 Task: Buy 3 Strips for Women's from Shave & Hair Removal section under best seller category for shipping address: Mikayla King, 1988 Bartlett Avenue, Southfield, Michigan 48076, Cell Number 2485598029. Pay from credit card ending with 5759, CVV 953
Action: Mouse moved to (27, 102)
Screenshot: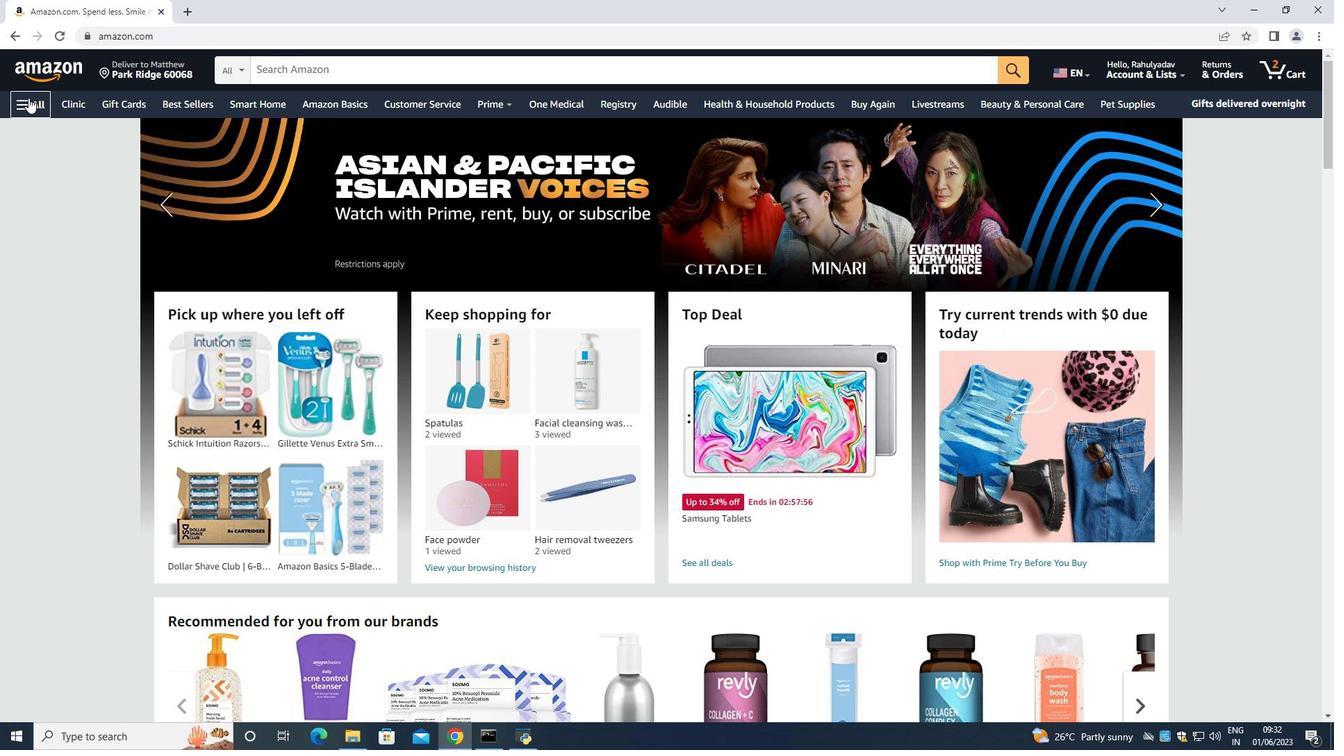 
Action: Mouse pressed left at (27, 102)
Screenshot: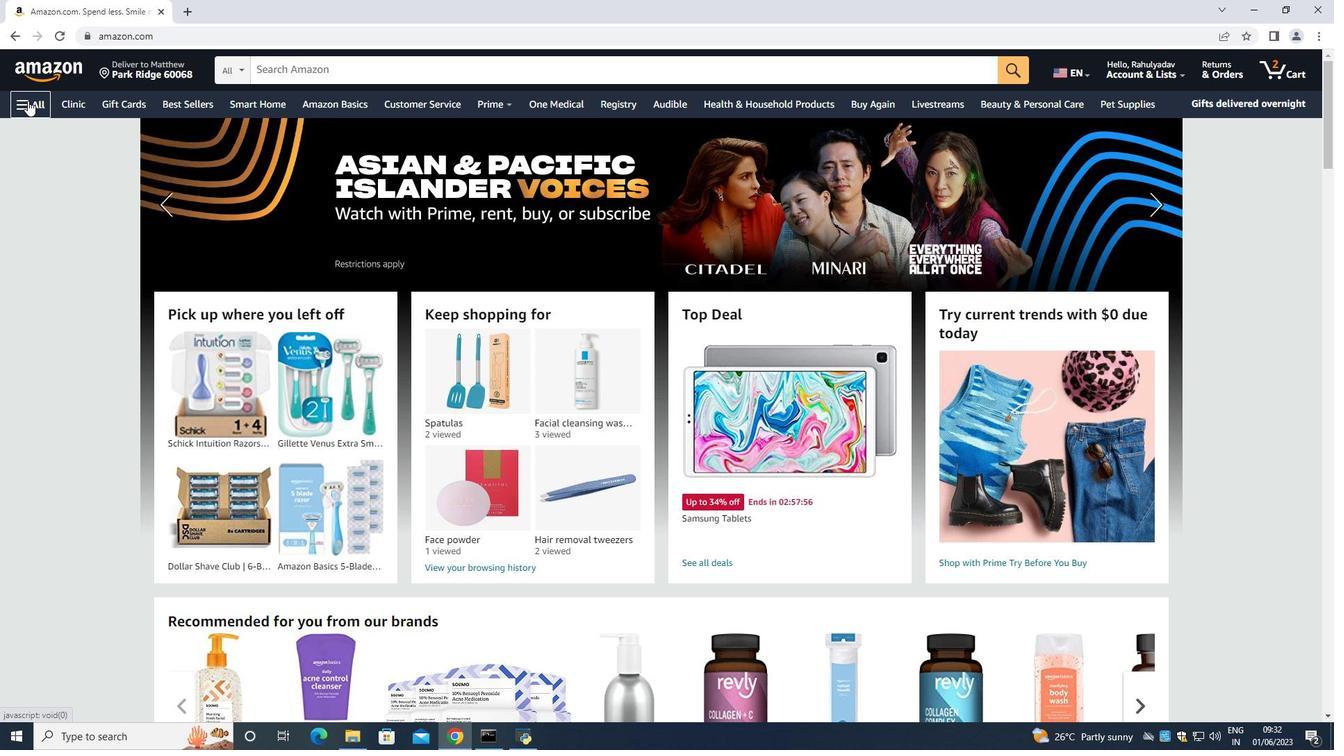 
Action: Mouse moved to (41, 125)
Screenshot: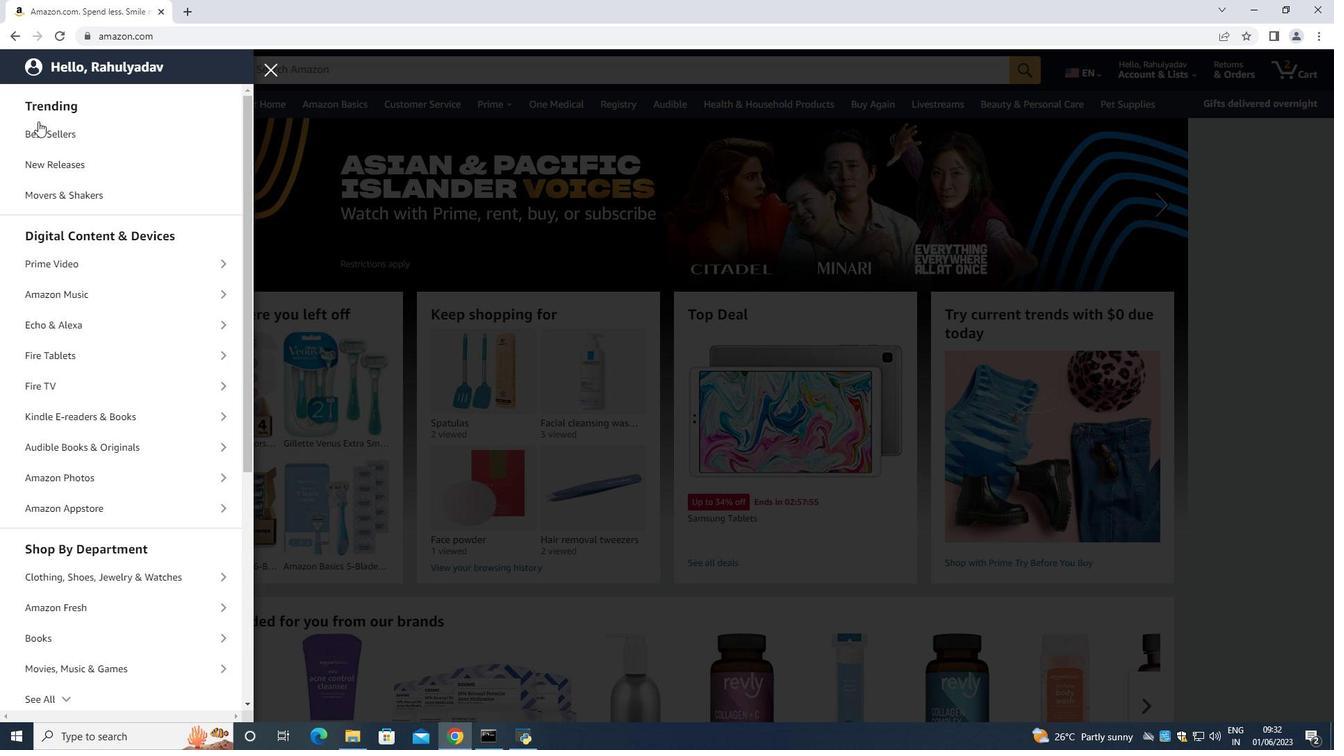 
Action: Mouse pressed left at (41, 125)
Screenshot: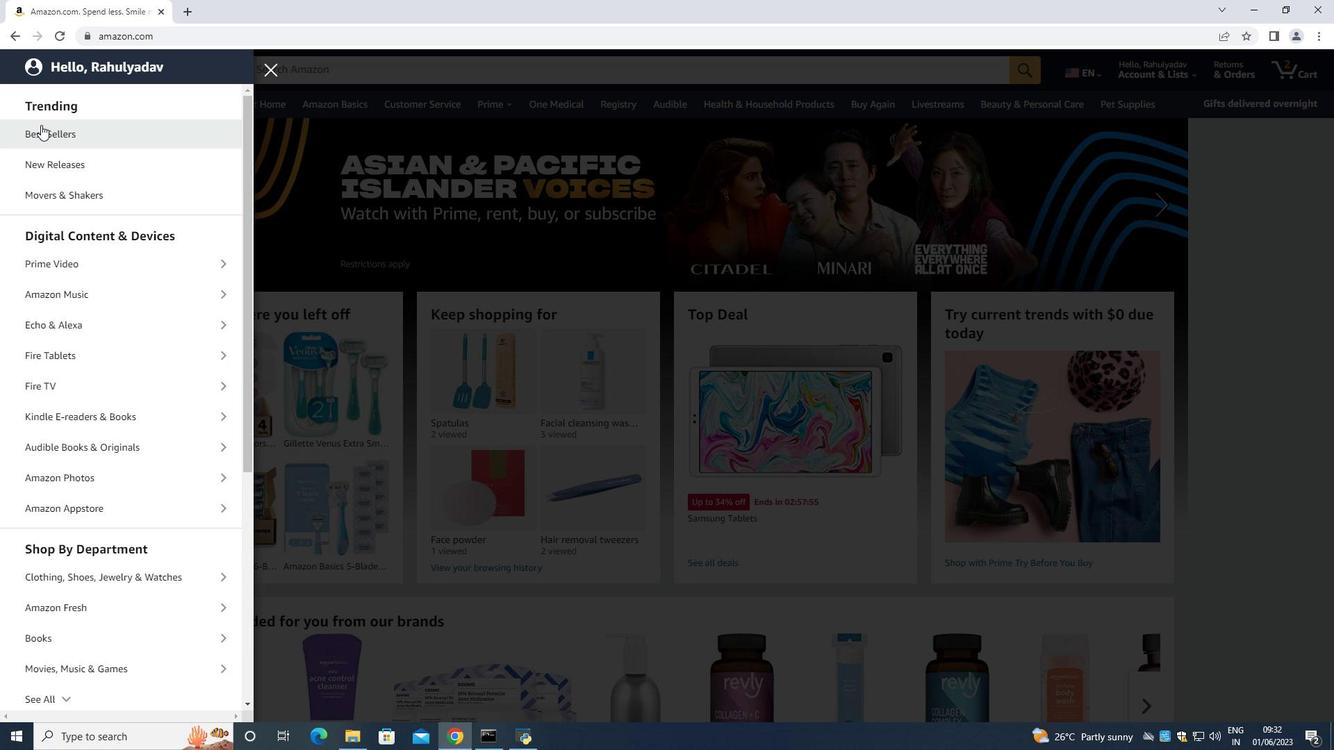
Action: Mouse moved to (307, 69)
Screenshot: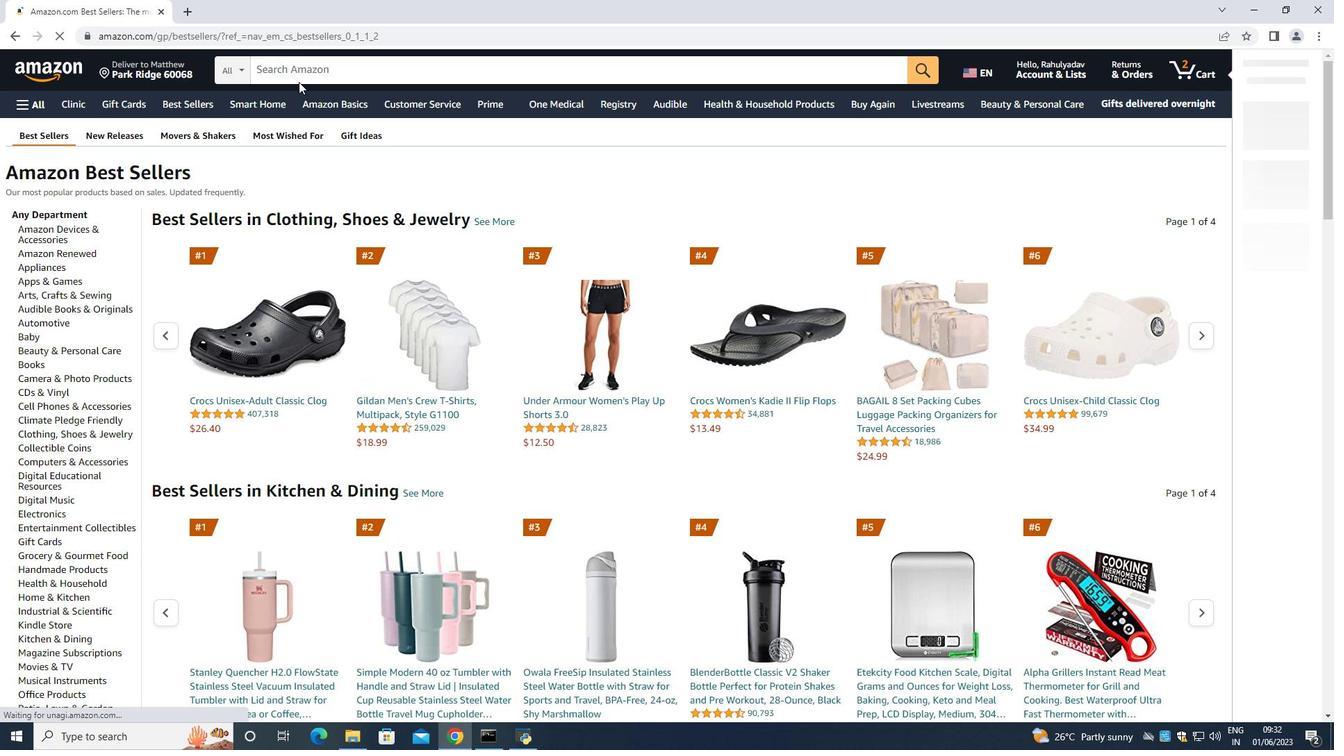 
Action: Mouse pressed left at (307, 69)
Screenshot: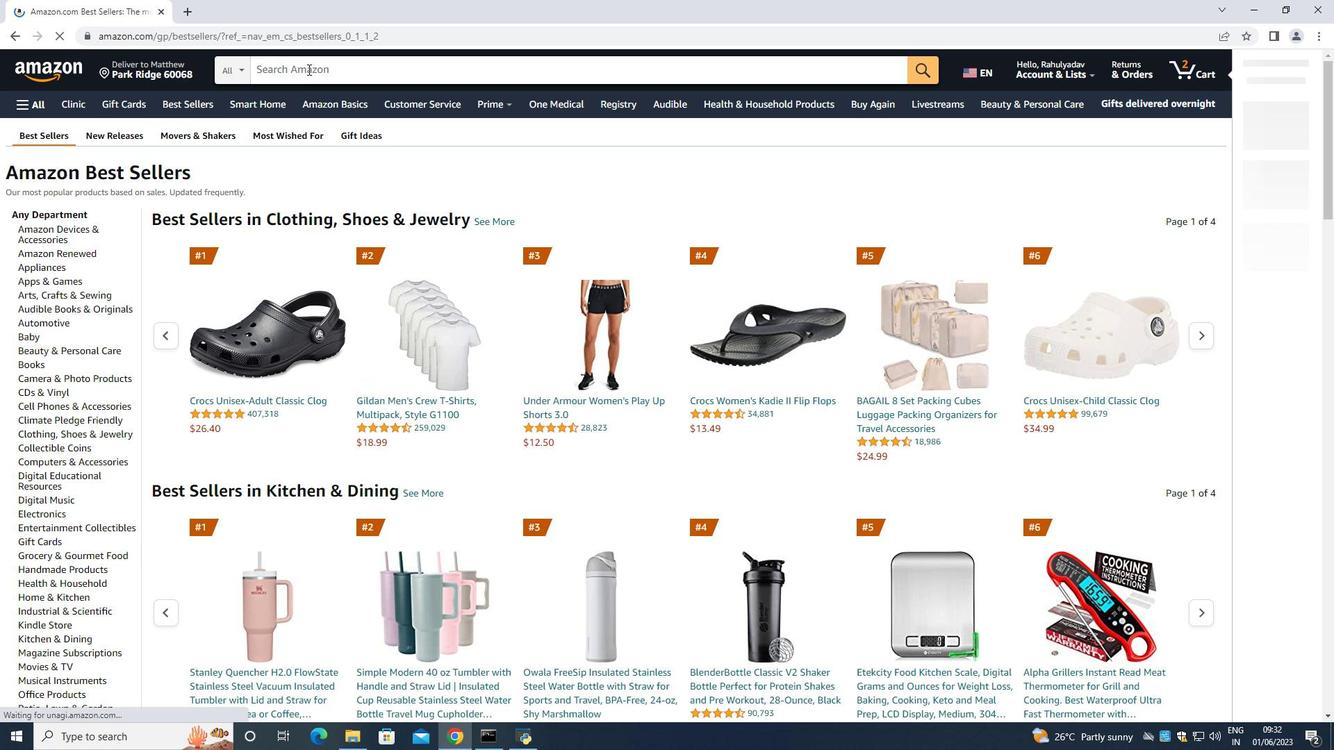 
Action: Mouse moved to (268, 43)
Screenshot: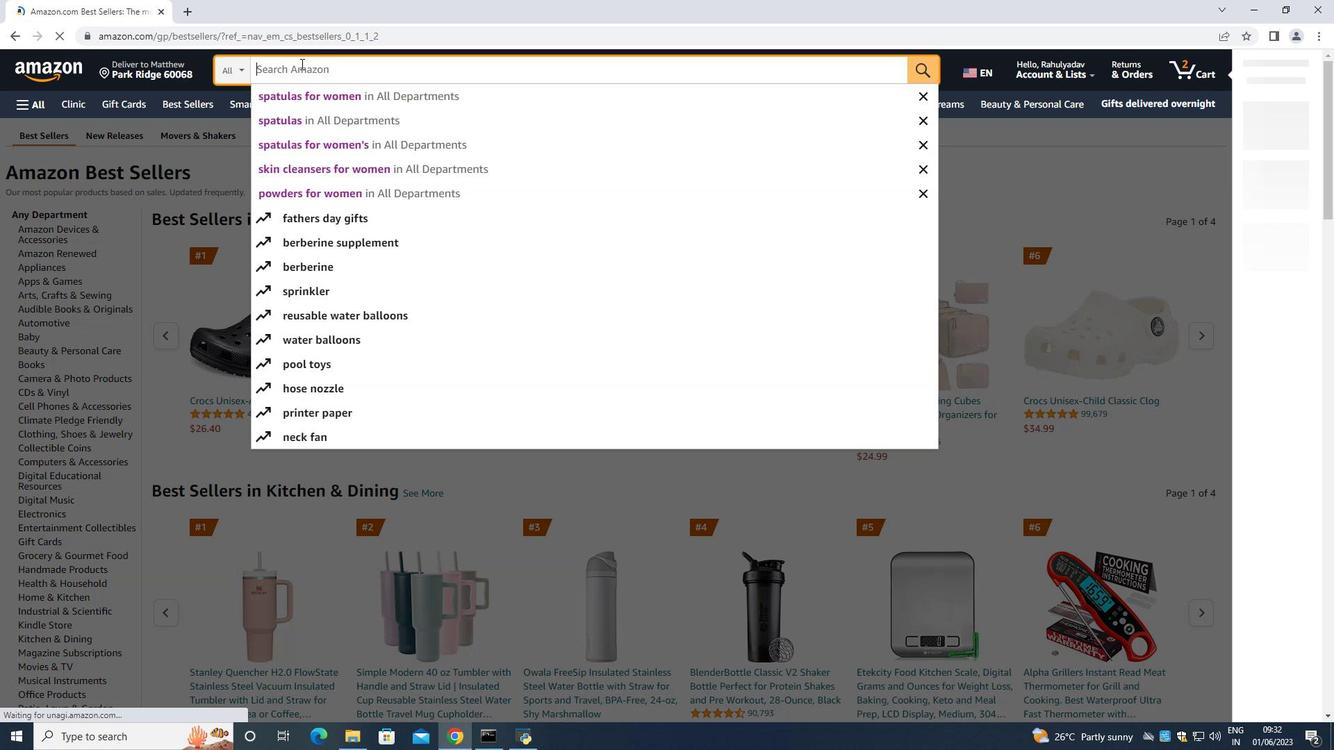 
Action: Key pressed <Key.shift>Strips<Key.space><Key.shift>For<Key.space><Key.shift>Women<Key.space><Key.enter>
Screenshot: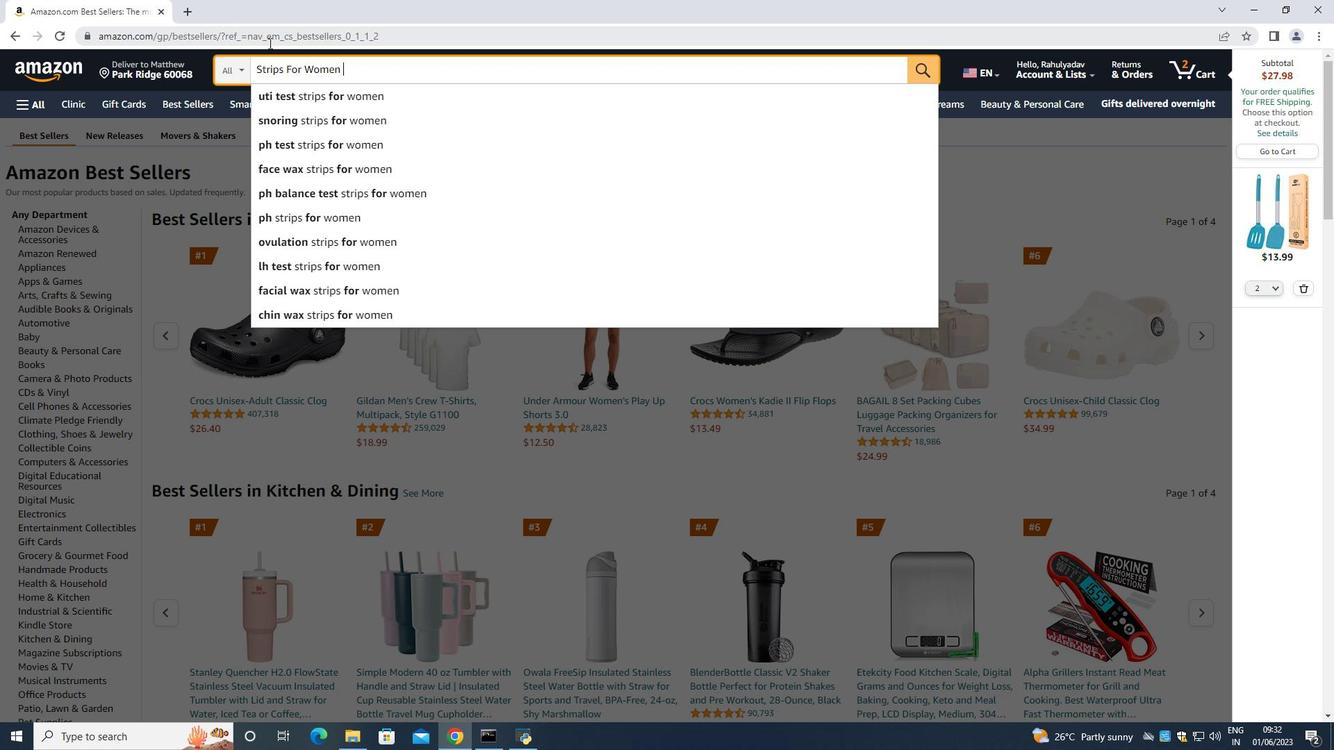 
Action: Mouse moved to (294, 257)
Screenshot: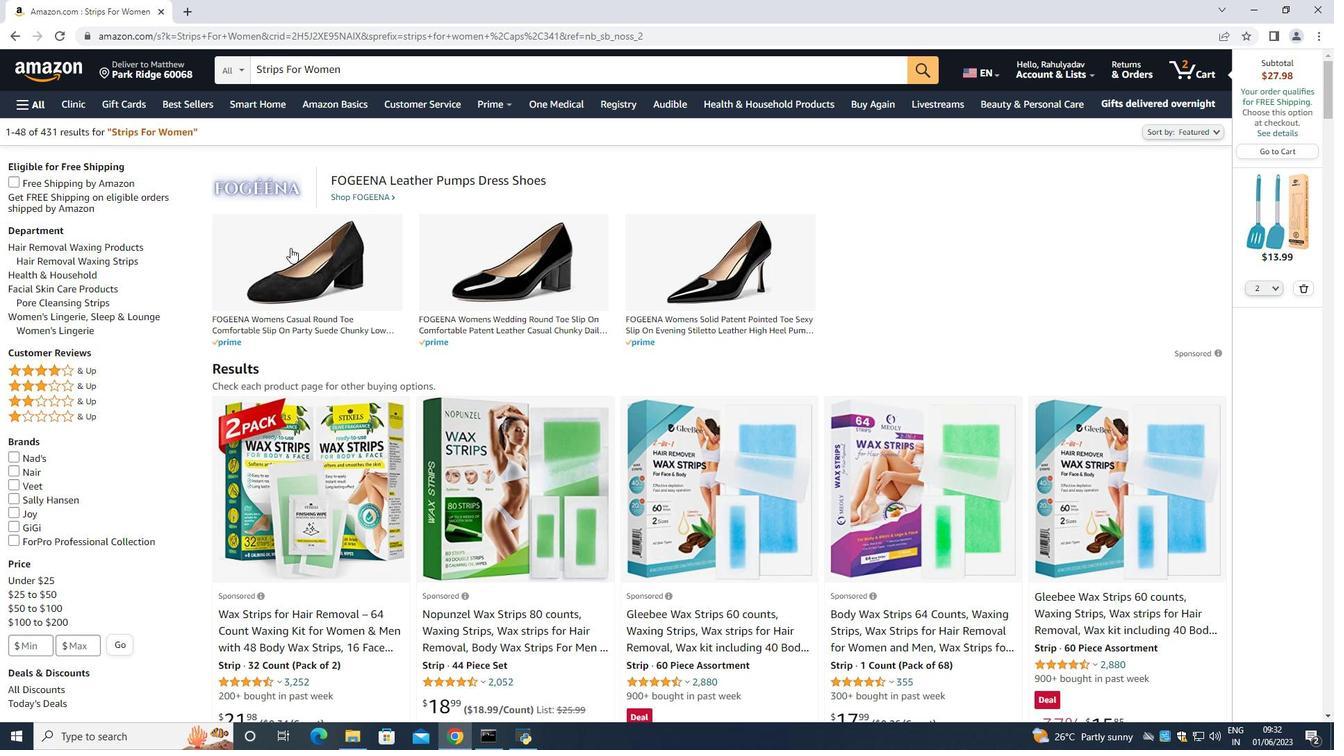 
Action: Mouse scrolled (294, 257) with delta (0, 0)
Screenshot: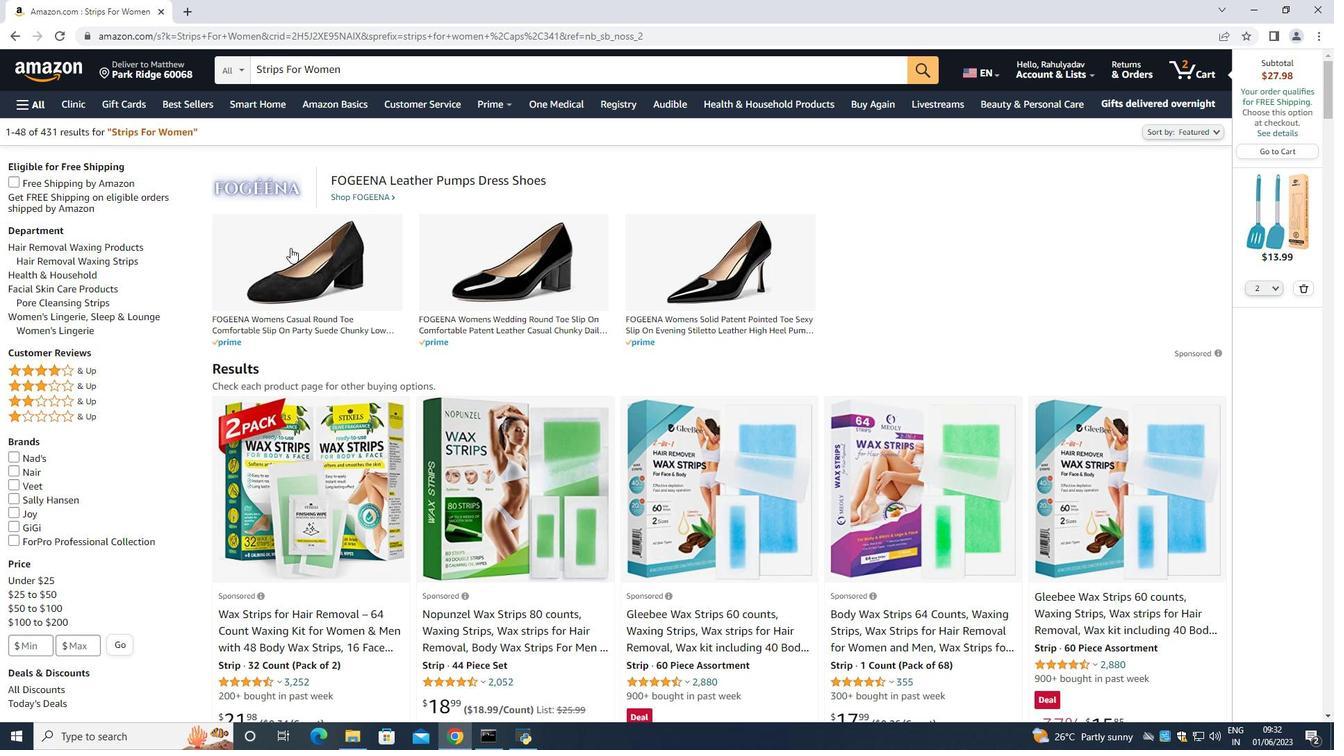 
Action: Mouse moved to (471, 394)
Screenshot: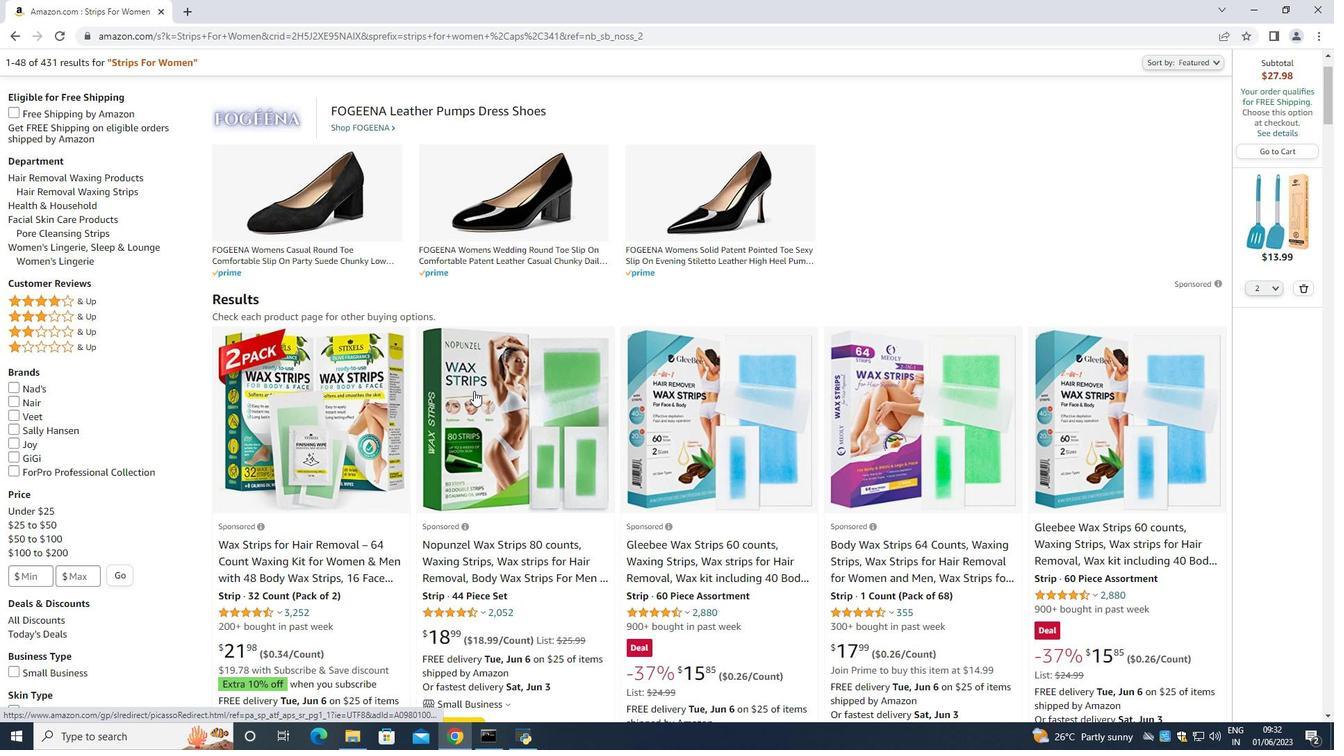 
Action: Mouse scrolled (471, 393) with delta (0, 0)
Screenshot: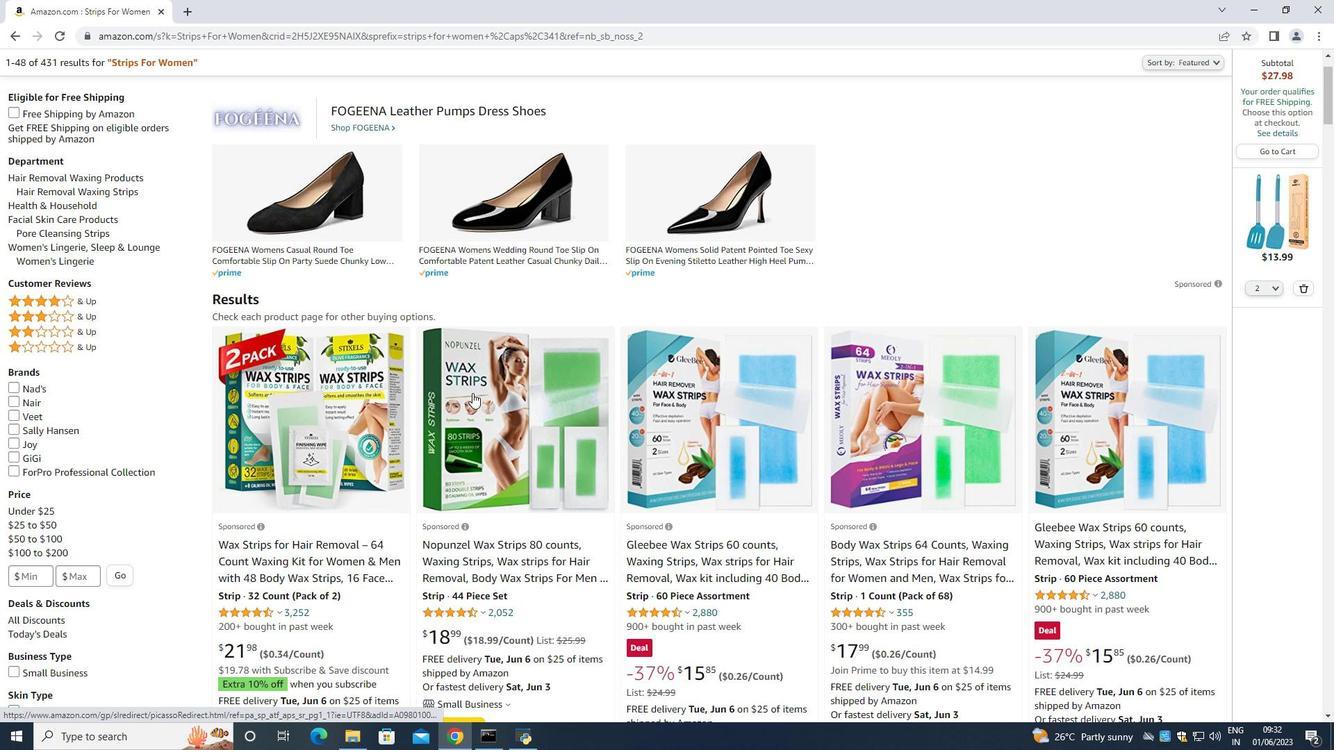 
Action: Mouse moved to (475, 410)
Screenshot: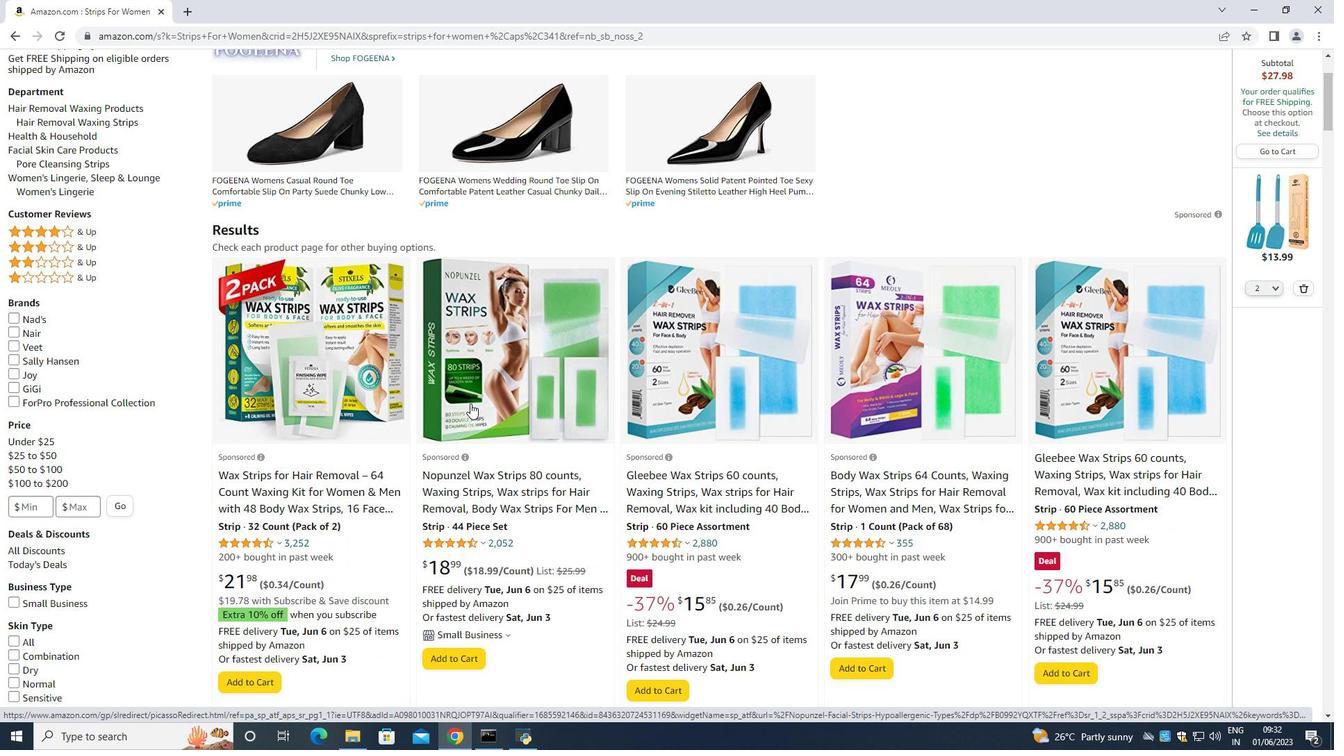 
Action: Mouse scrolled (475, 409) with delta (0, 0)
Screenshot: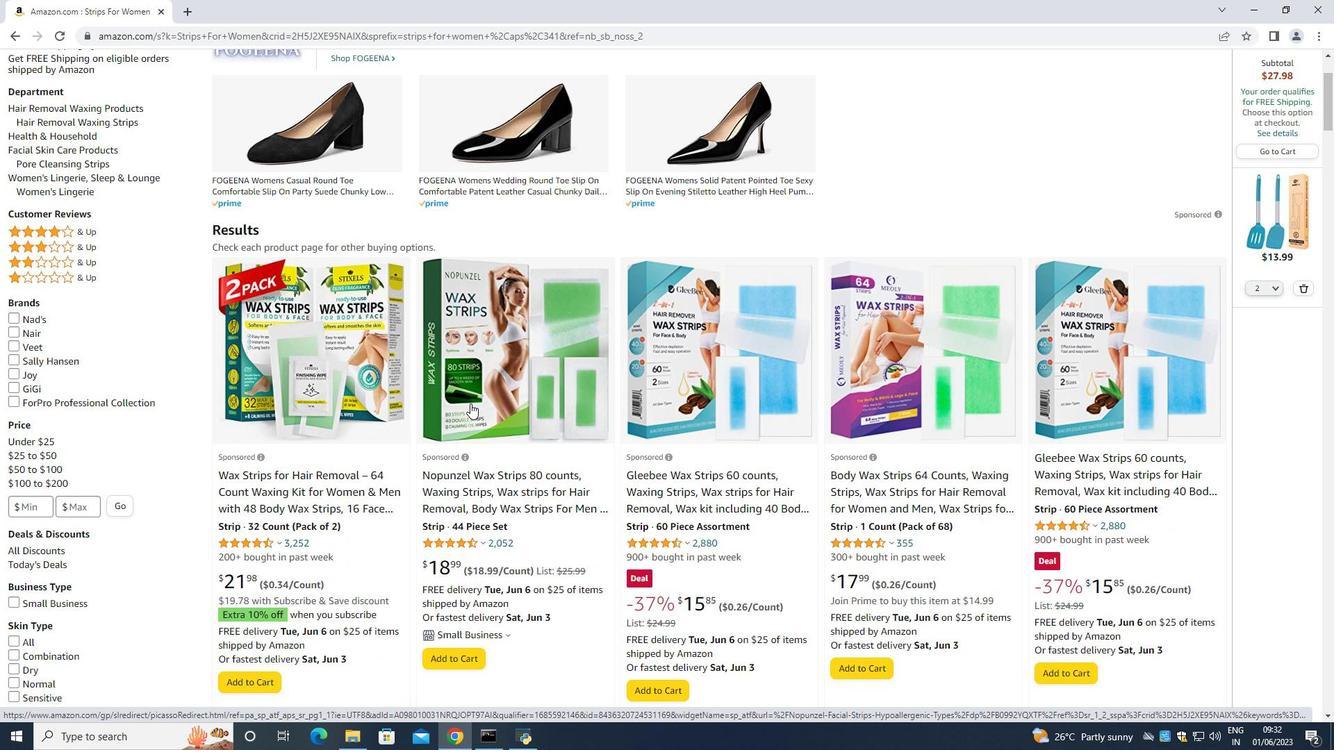 
Action: Mouse moved to (521, 415)
Screenshot: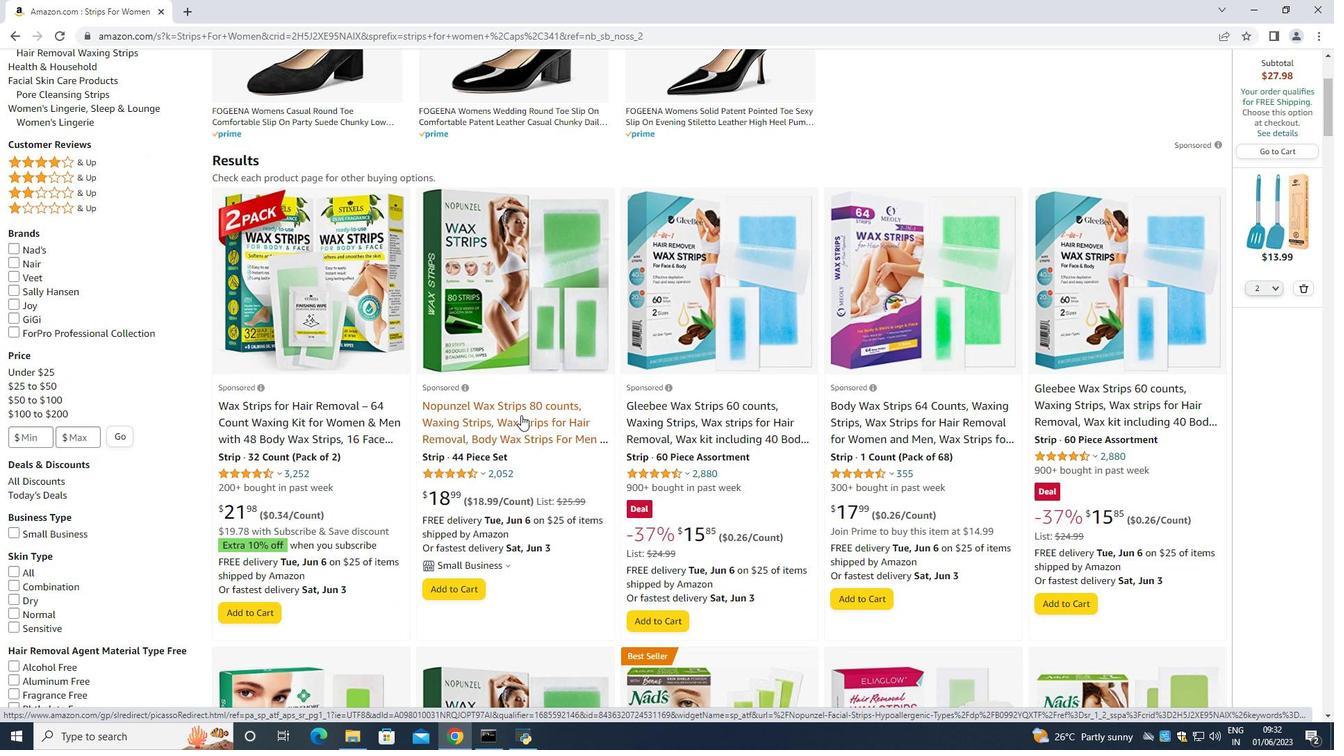 
Action: Mouse scrolled (521, 414) with delta (0, 0)
Screenshot: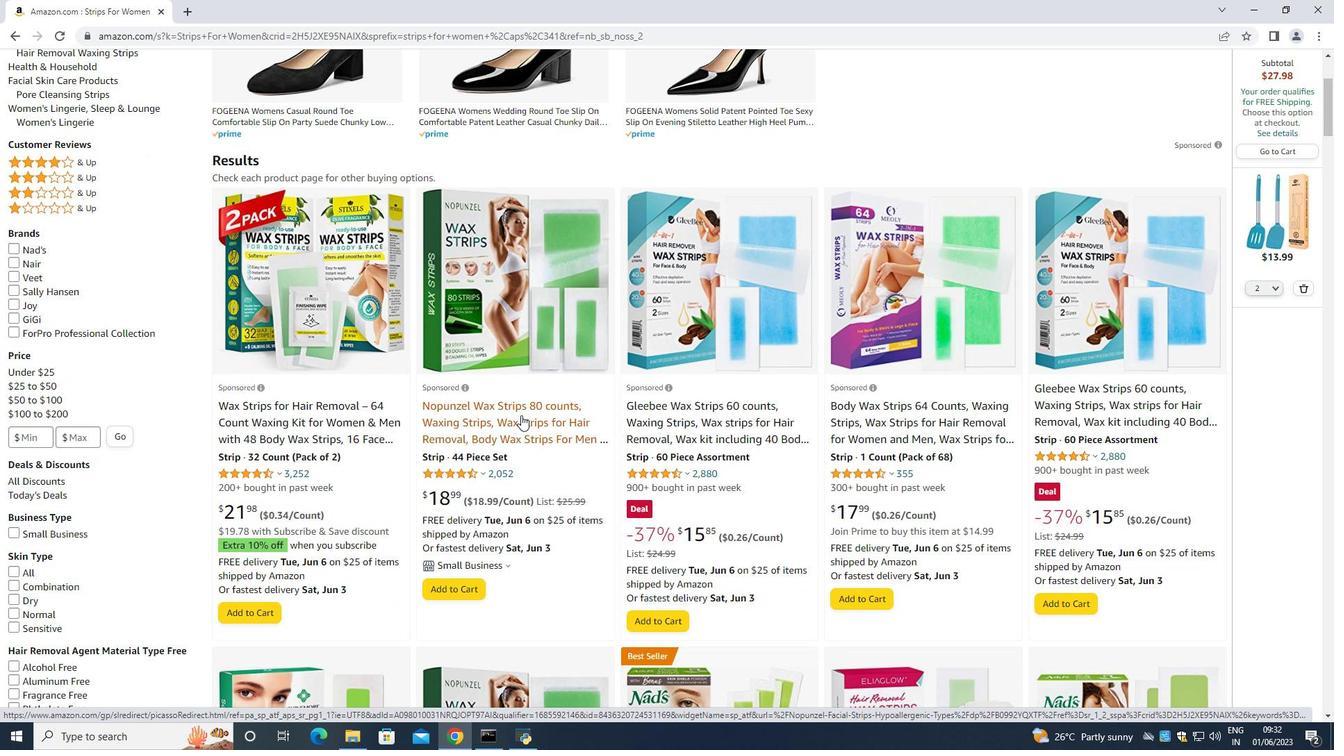
Action: Mouse scrolled (521, 414) with delta (0, 0)
Screenshot: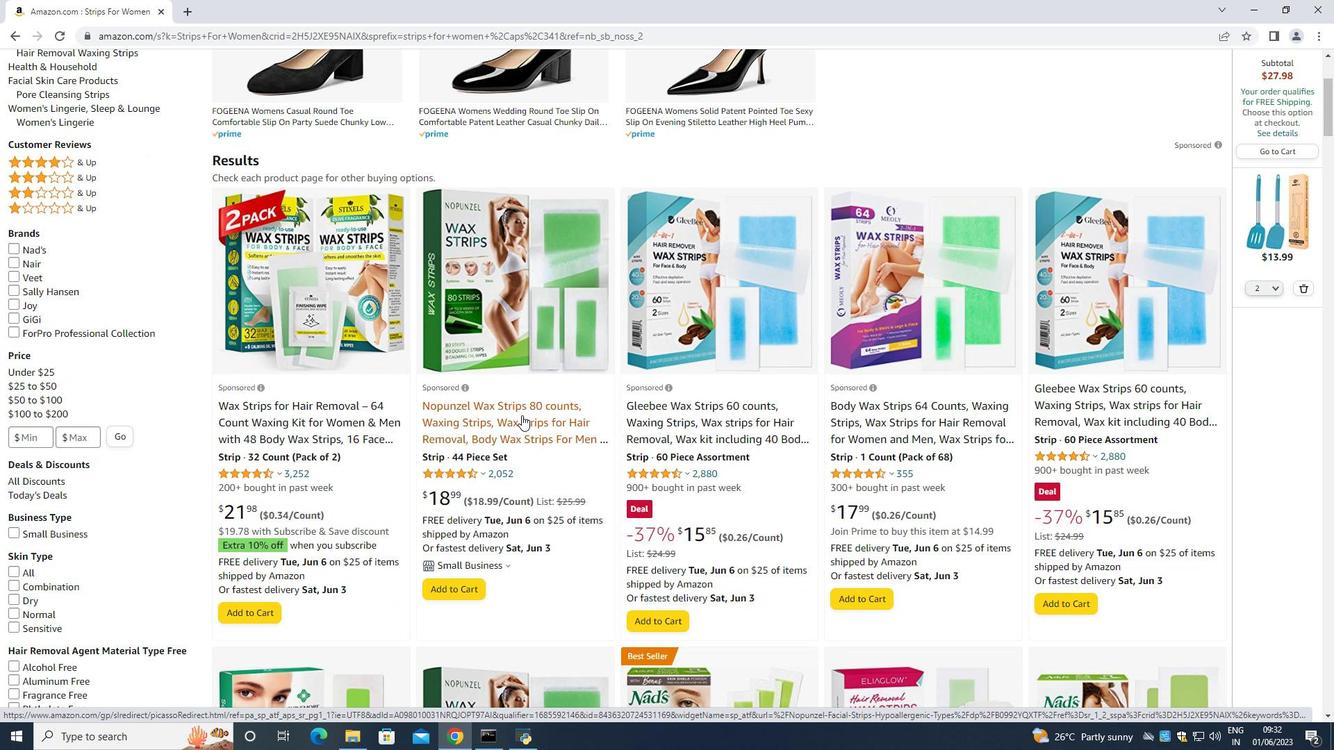 
Action: Mouse scrolled (521, 414) with delta (0, 0)
Screenshot: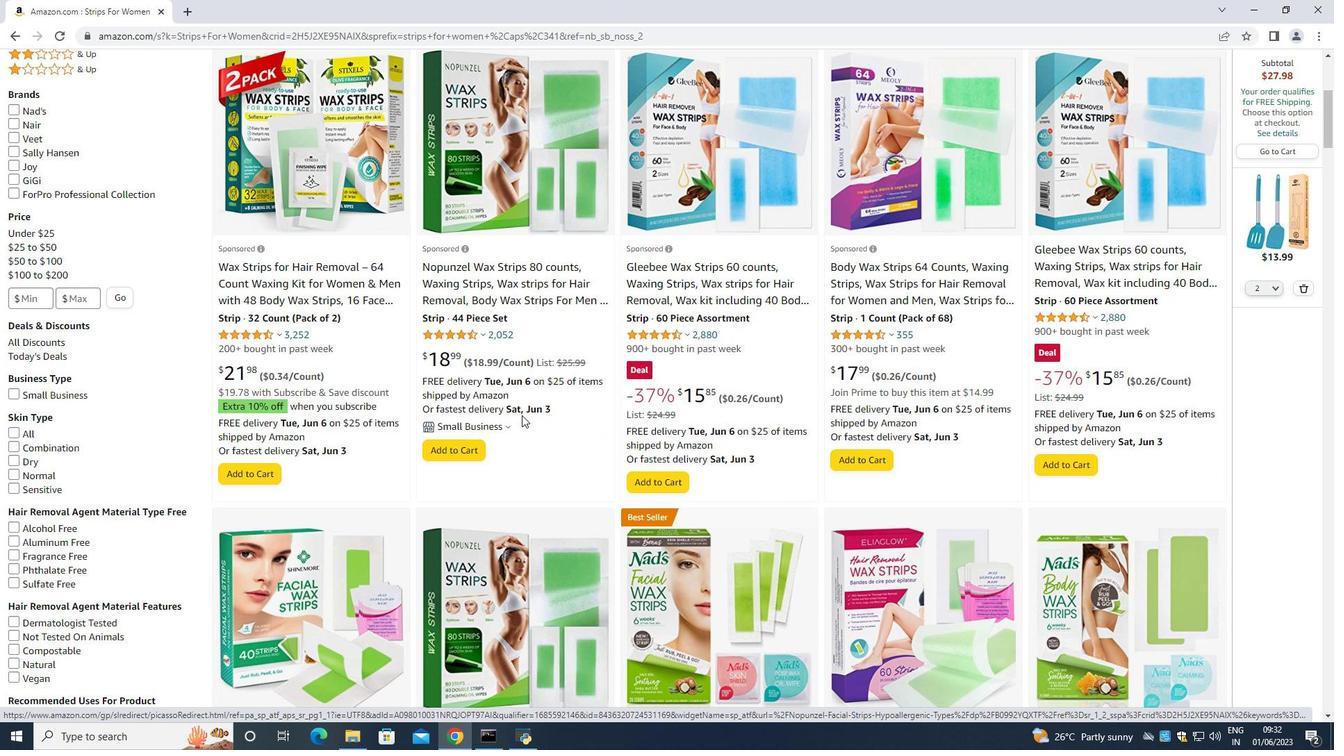 
Action: Mouse scrolled (521, 414) with delta (0, 0)
Screenshot: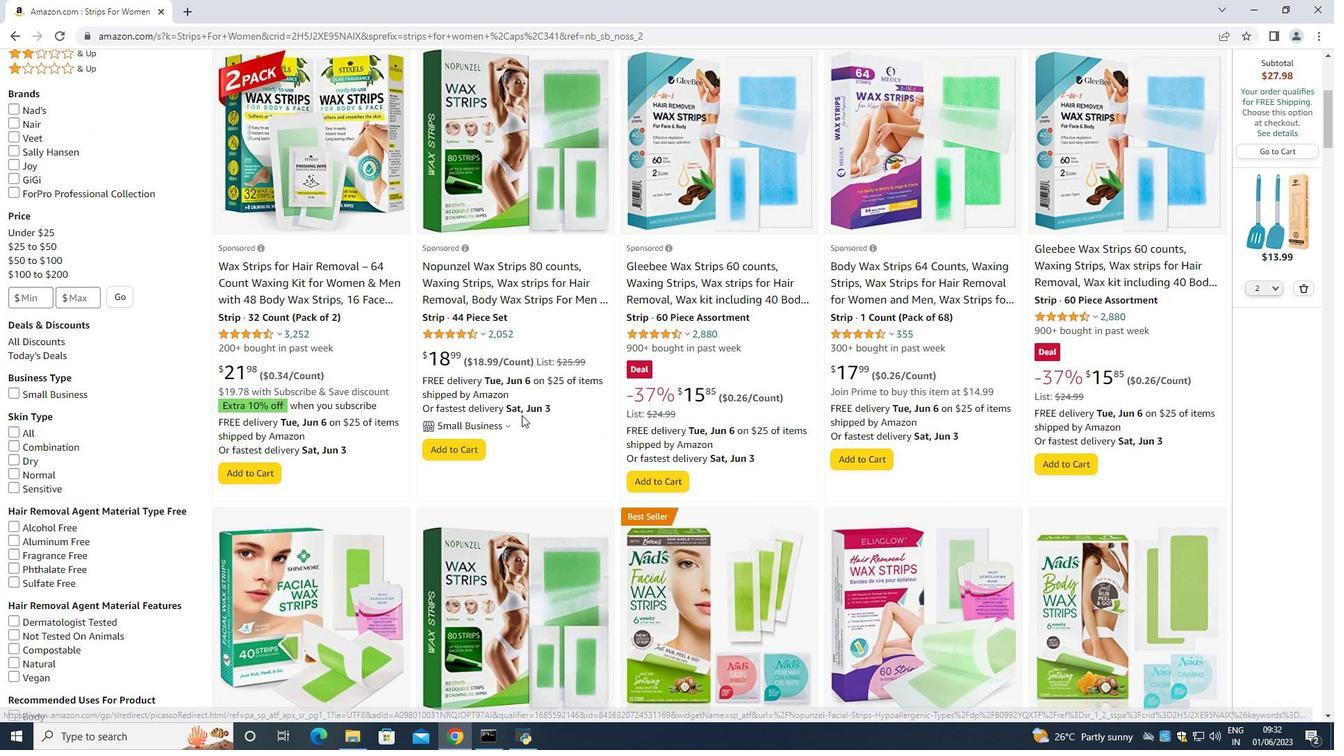 
Action: Mouse scrolled (521, 414) with delta (0, 0)
Screenshot: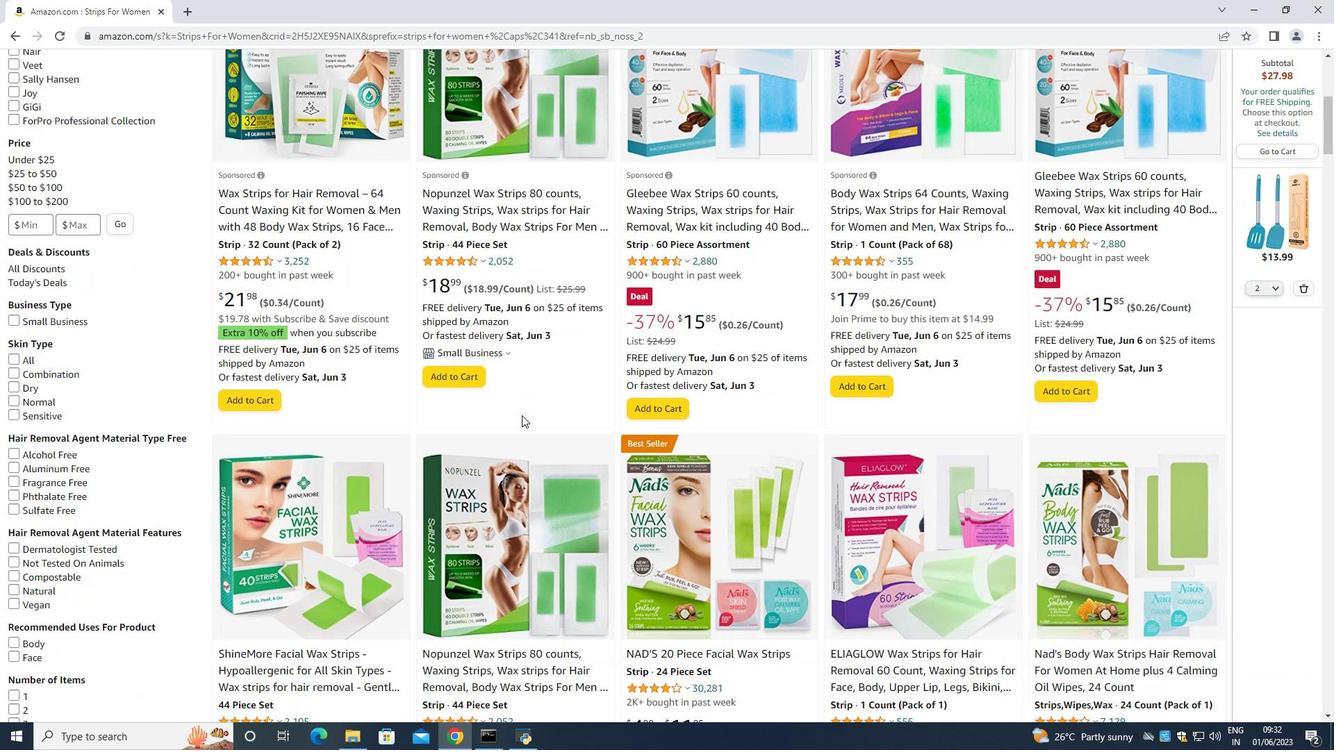 
Action: Mouse moved to (523, 415)
Screenshot: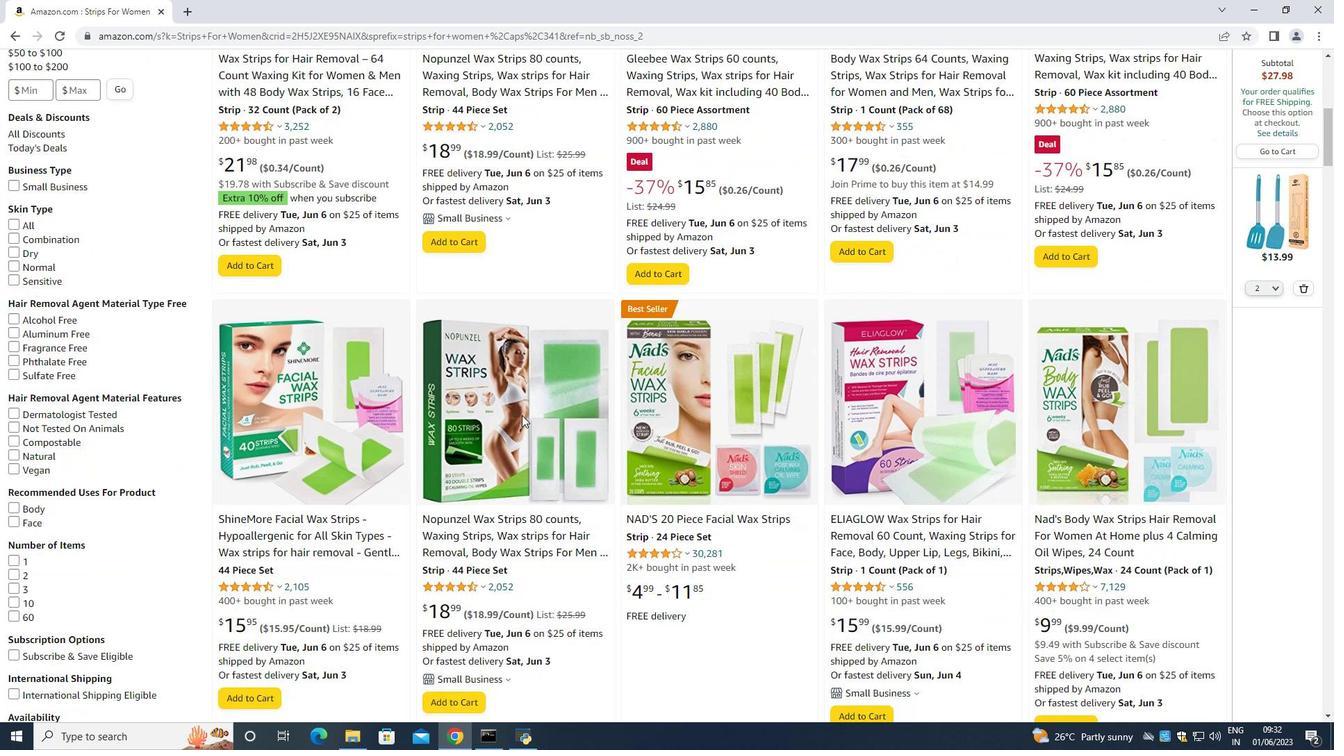 
Action: Mouse scrolled (523, 414) with delta (0, 0)
Screenshot: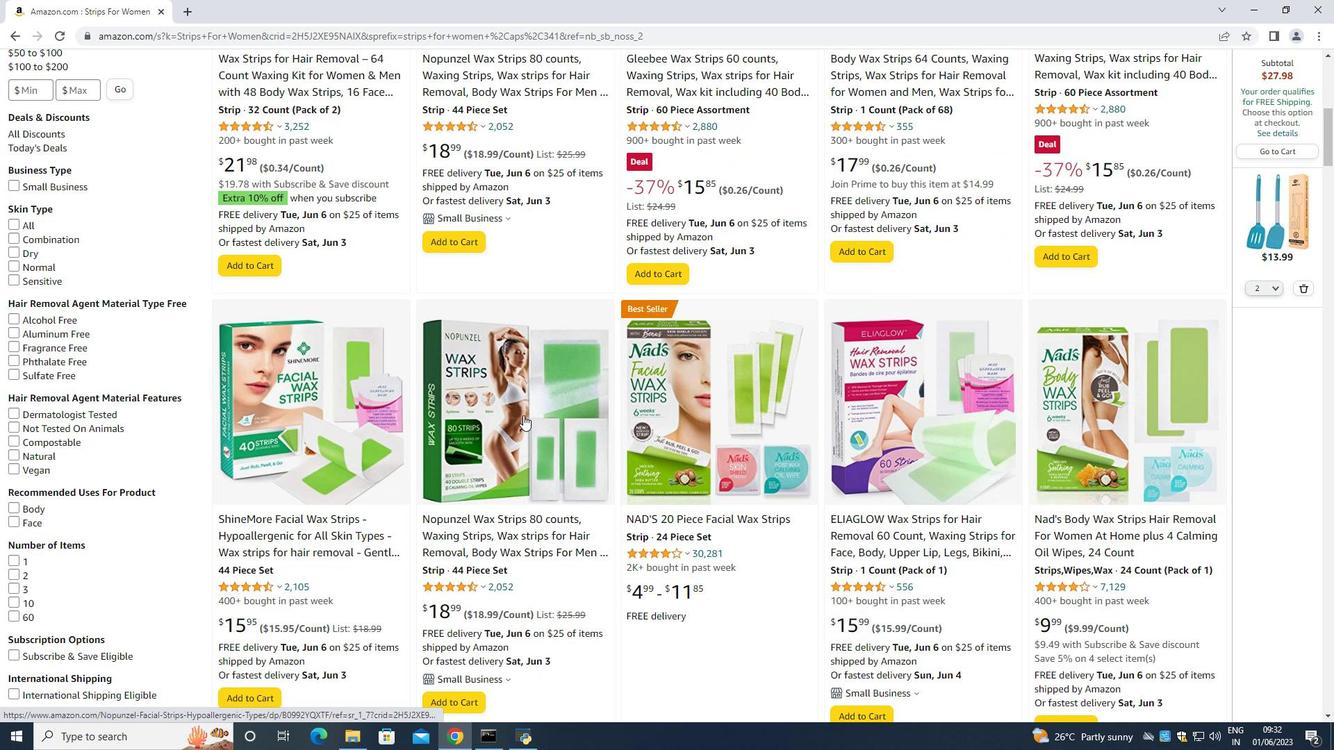 
Action: Mouse moved to (523, 415)
Screenshot: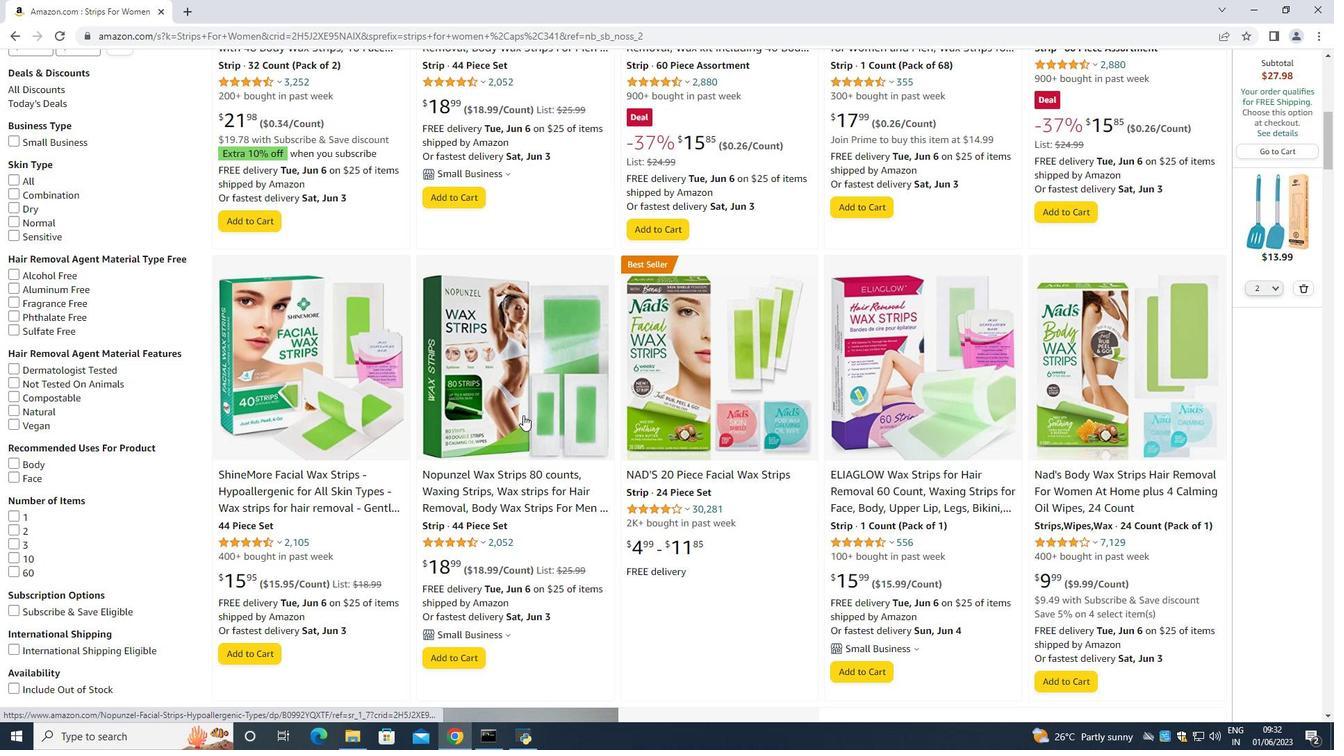 
Action: Mouse scrolled (523, 414) with delta (0, 0)
Screenshot: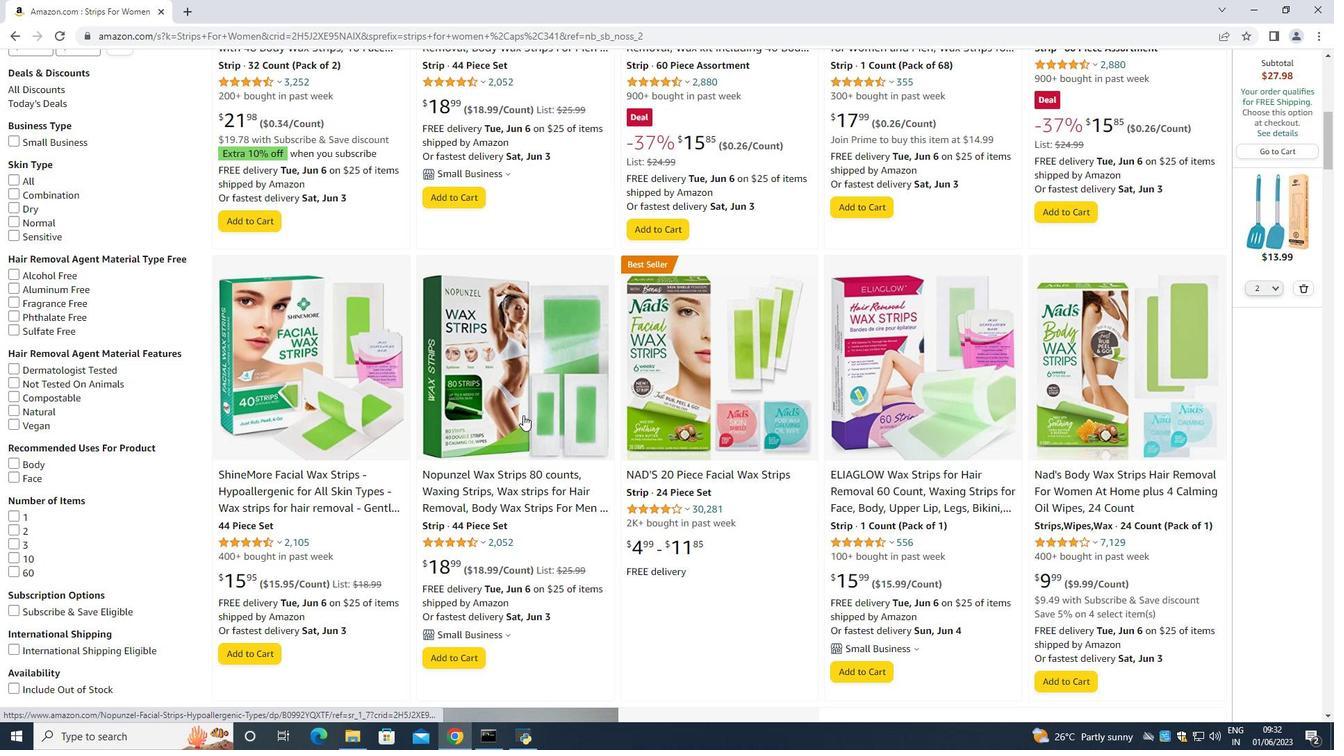 
Action: Mouse scrolled (523, 414) with delta (0, 0)
Screenshot: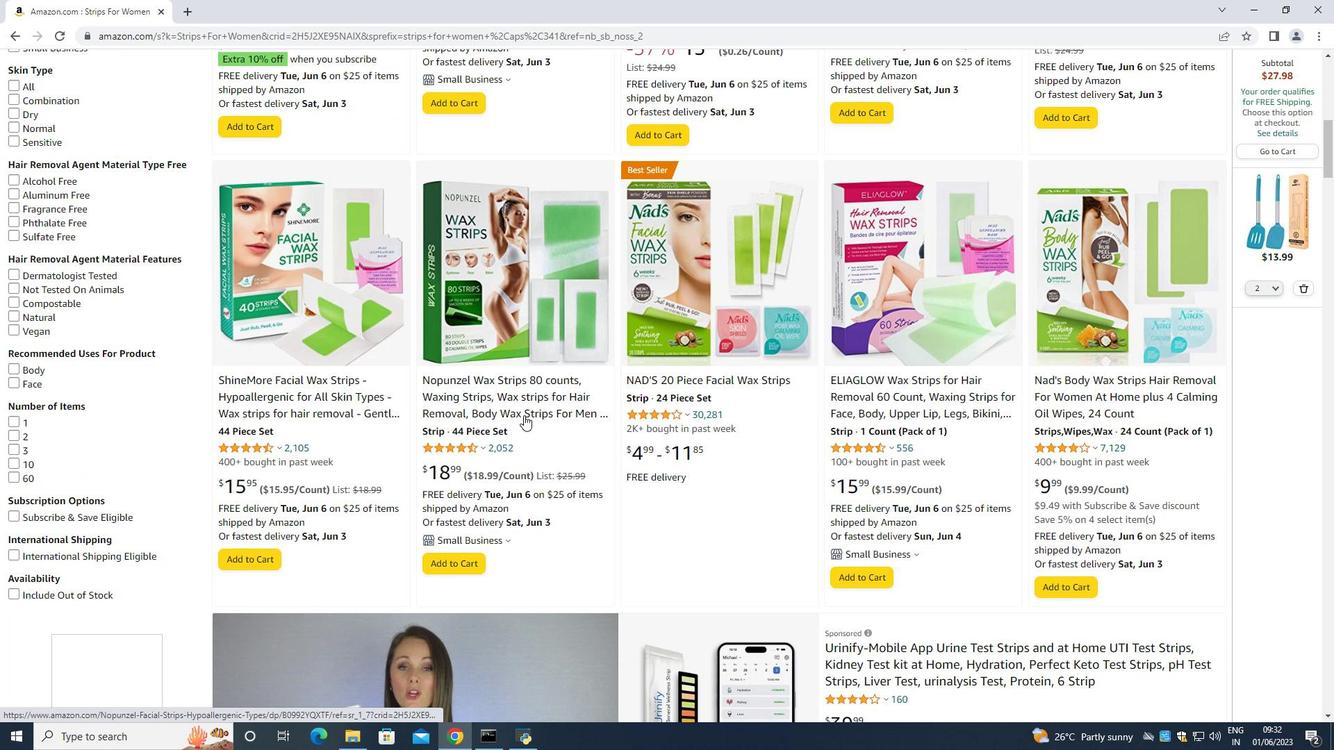 
Action: Mouse scrolled (523, 414) with delta (0, 0)
Screenshot: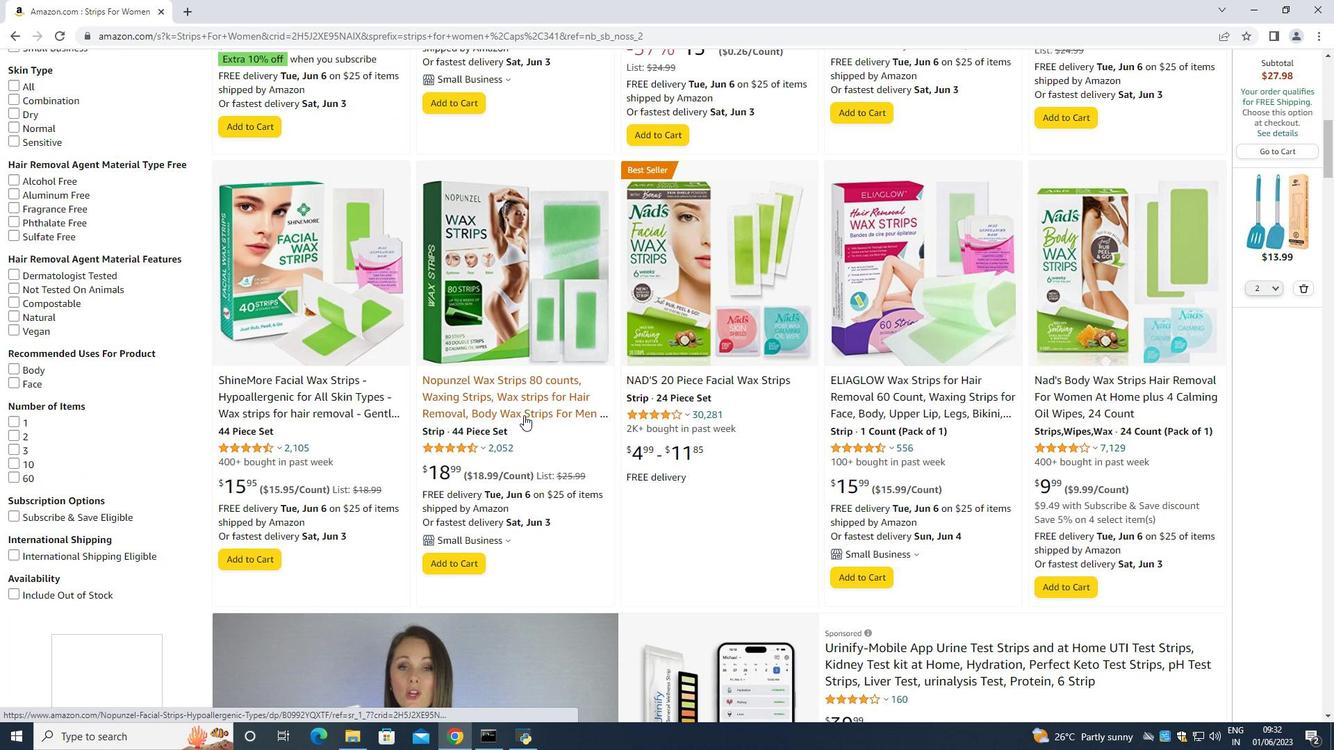 
Action: Mouse moved to (523, 415)
Screenshot: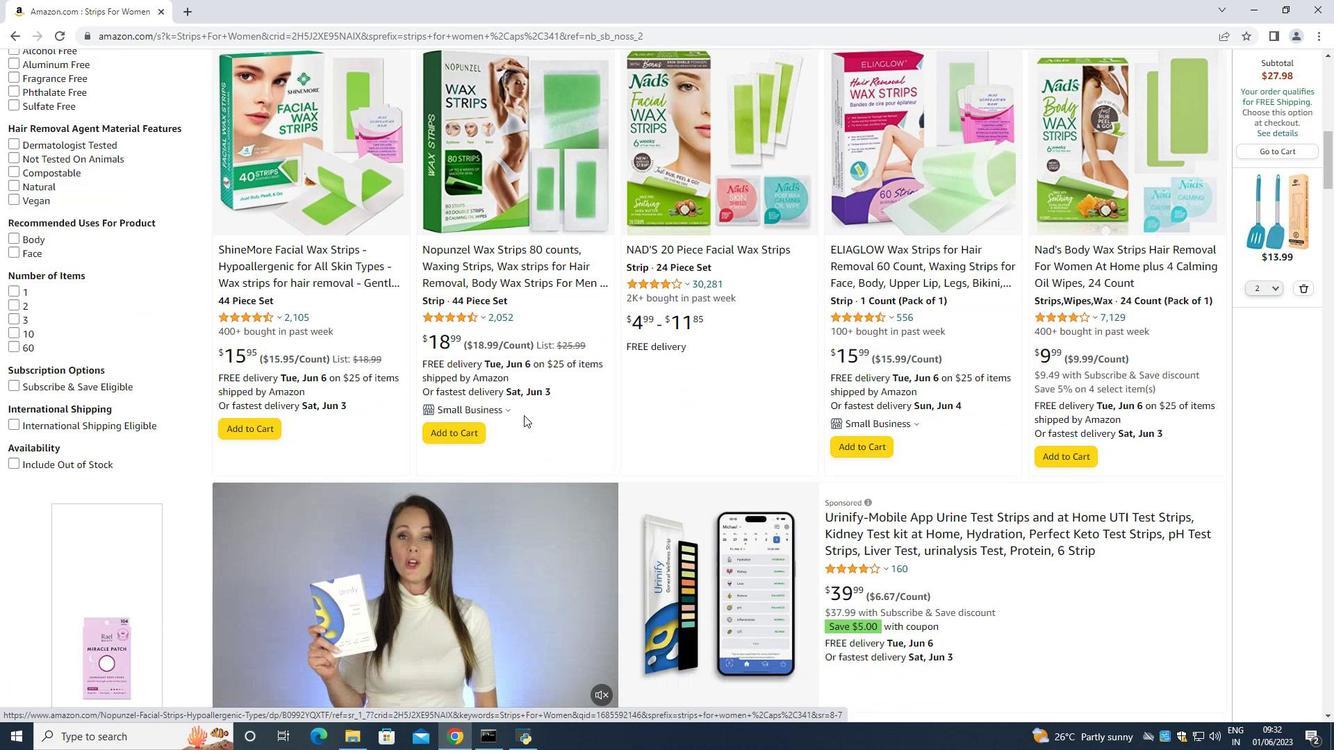 
Action: Mouse scrolled (523, 414) with delta (0, 0)
Screenshot: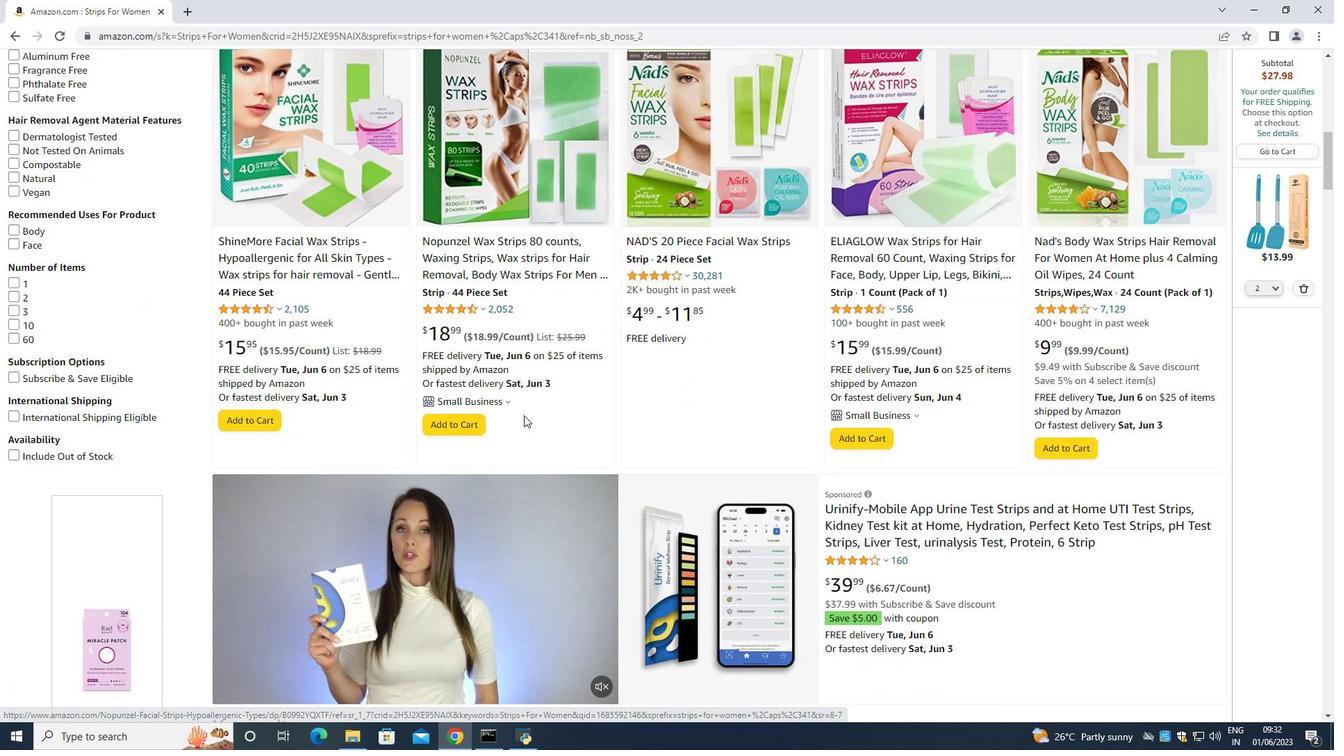 
Action: Mouse scrolled (523, 414) with delta (0, 0)
Screenshot: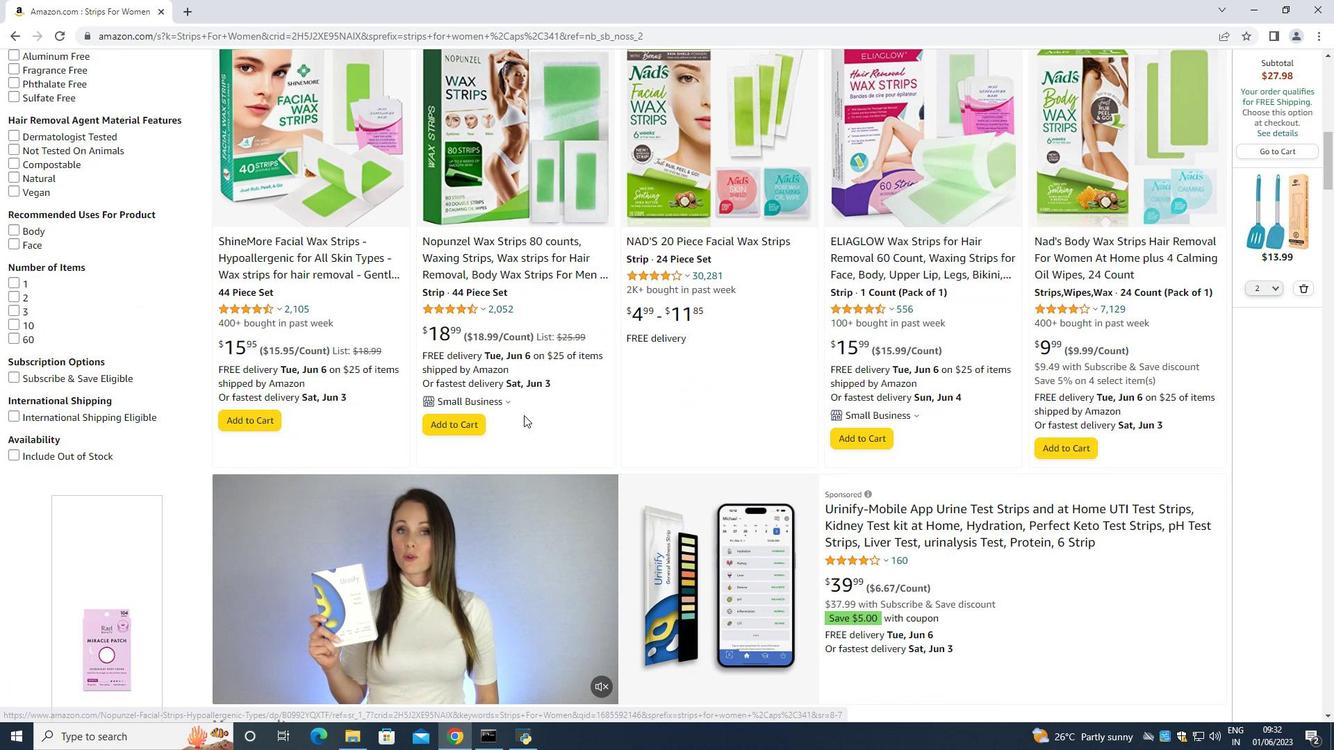 
Action: Mouse moved to (526, 415)
Screenshot: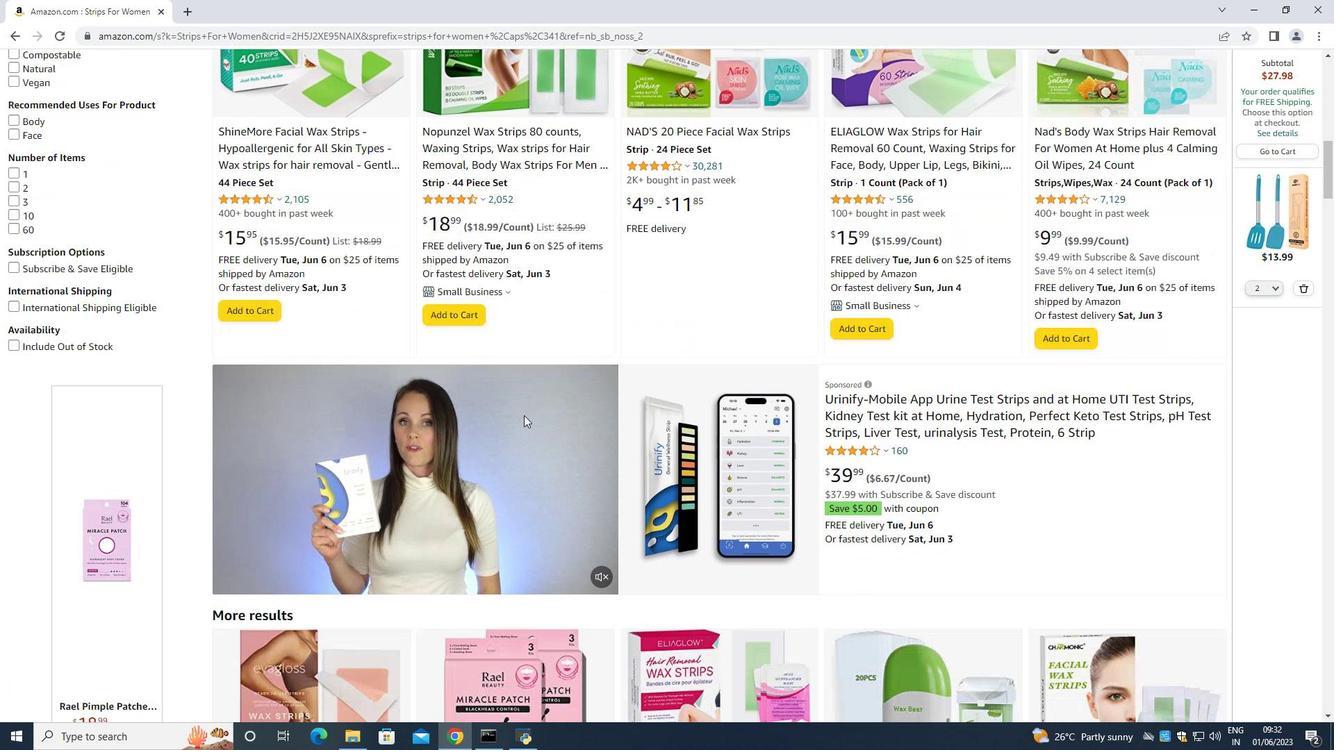
Action: Mouse scrolled (526, 414) with delta (0, 0)
Screenshot: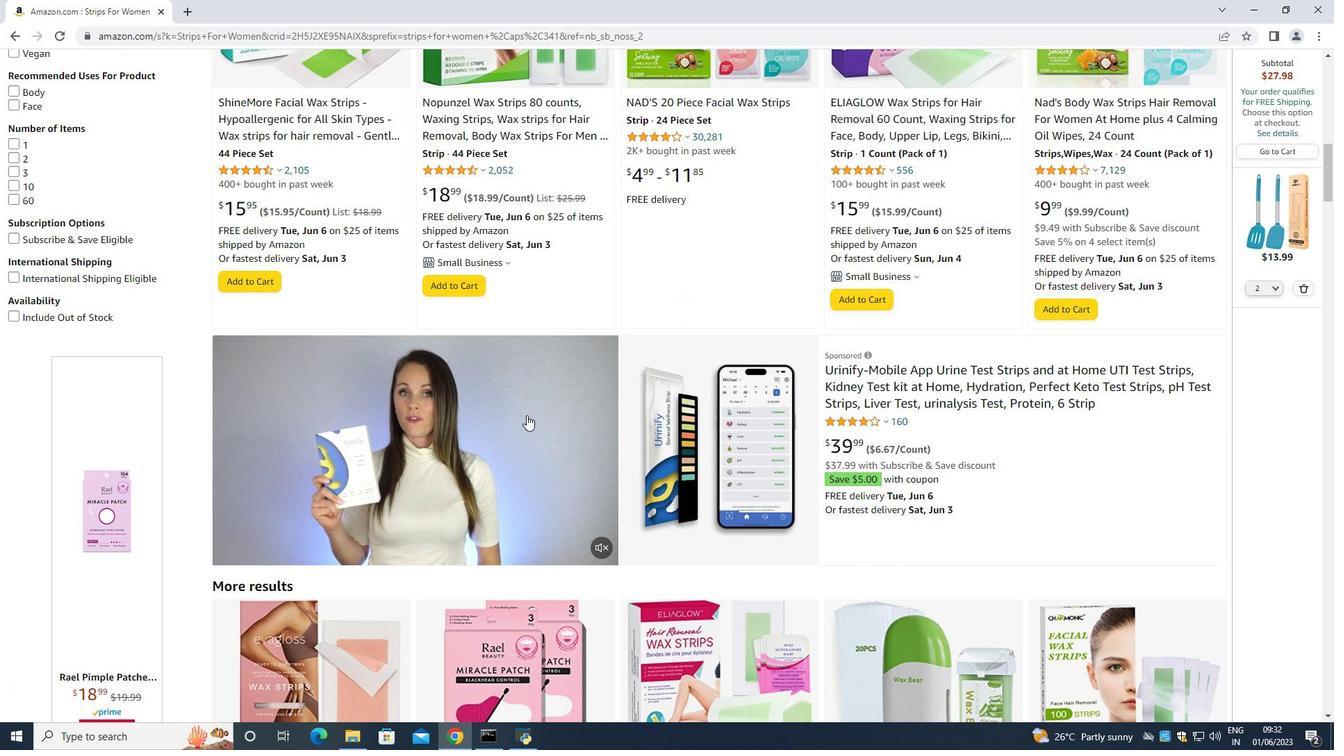 
Action: Mouse scrolled (526, 414) with delta (0, 0)
Screenshot: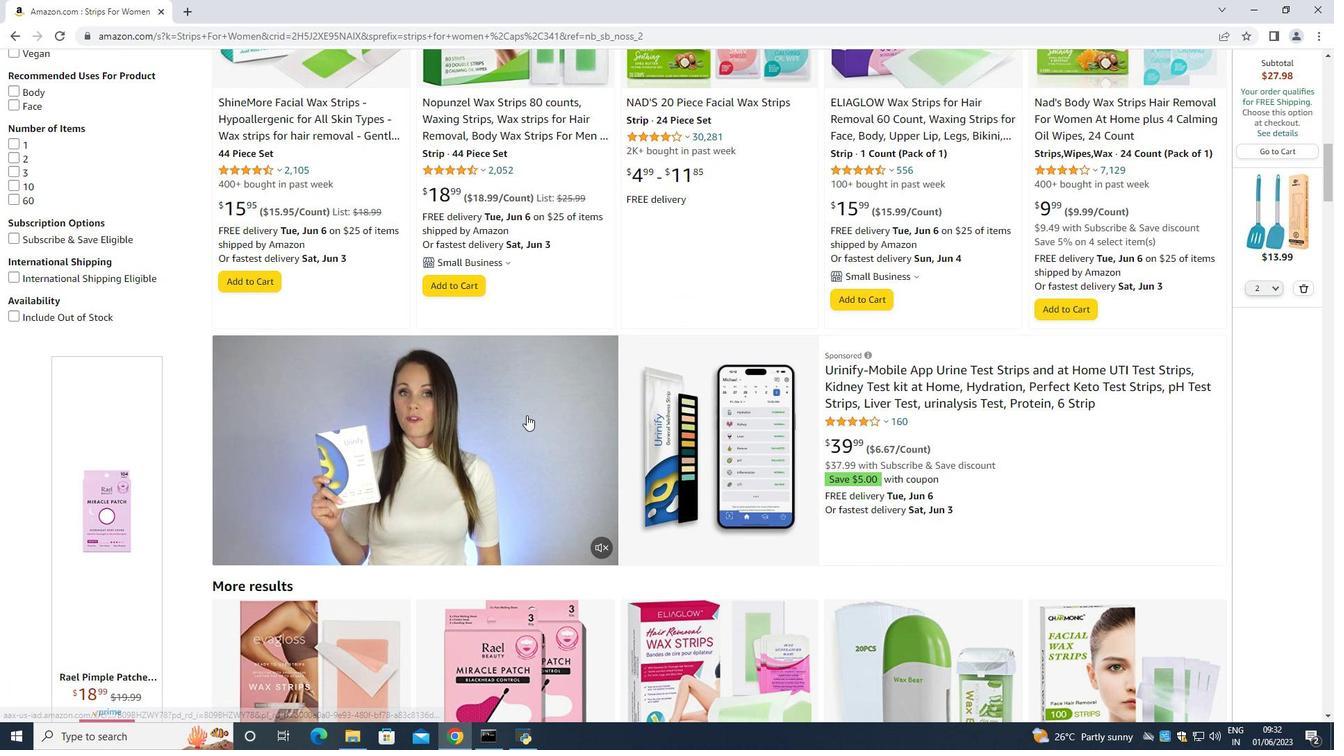 
Action: Mouse scrolled (526, 414) with delta (0, 0)
Screenshot: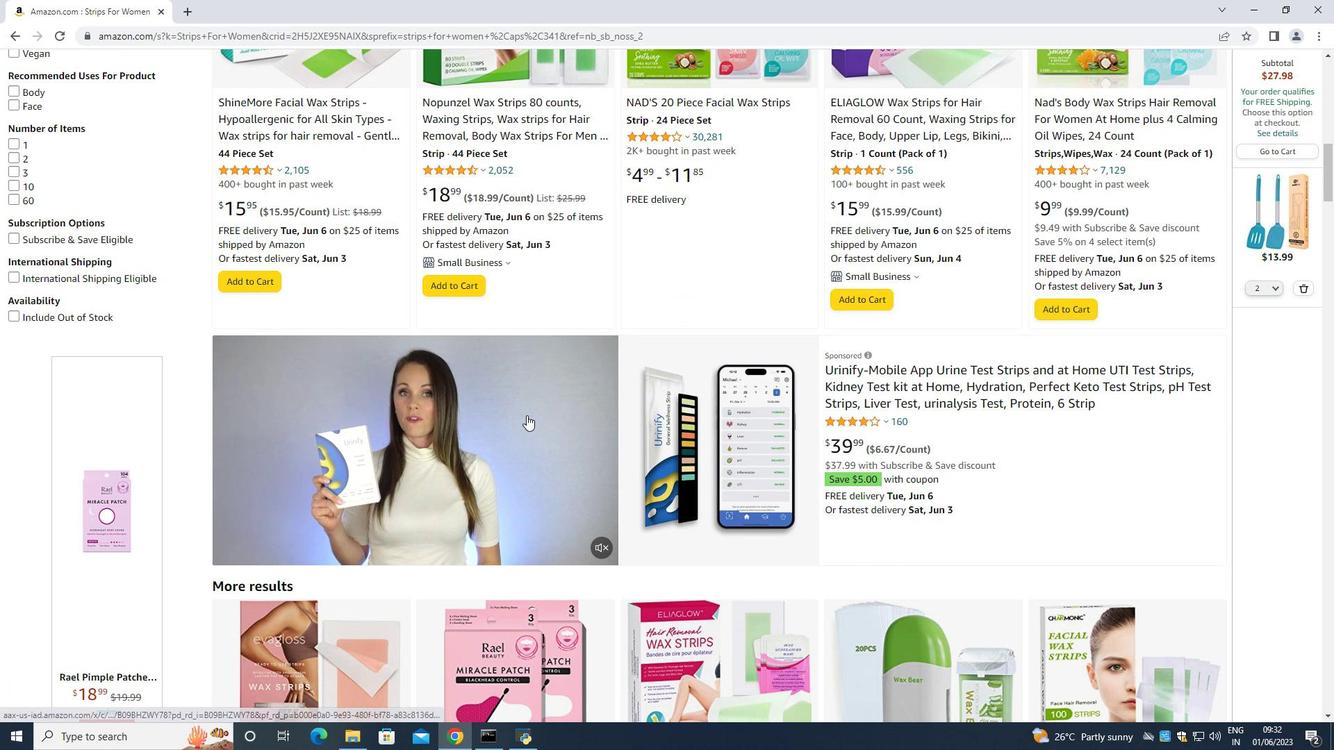 
Action: Mouse scrolled (526, 414) with delta (0, 0)
Screenshot: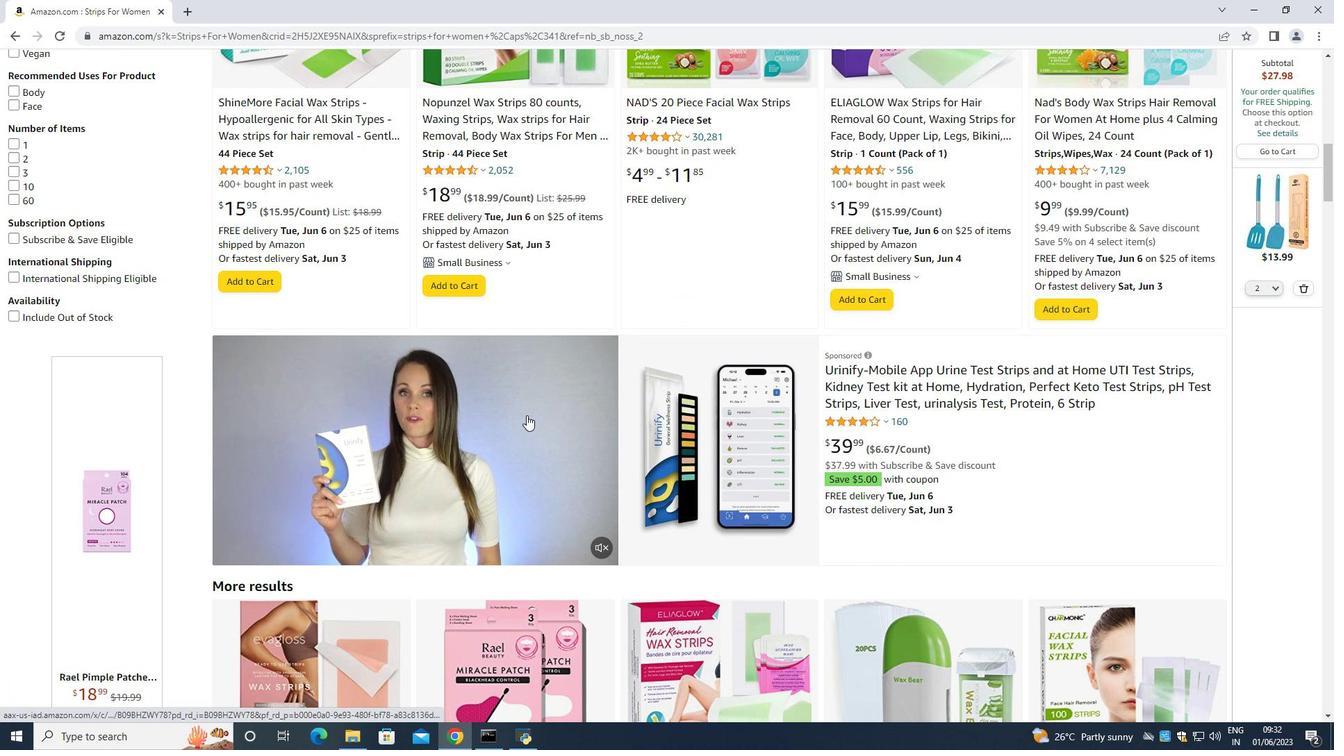 
Action: Mouse moved to (527, 415)
Screenshot: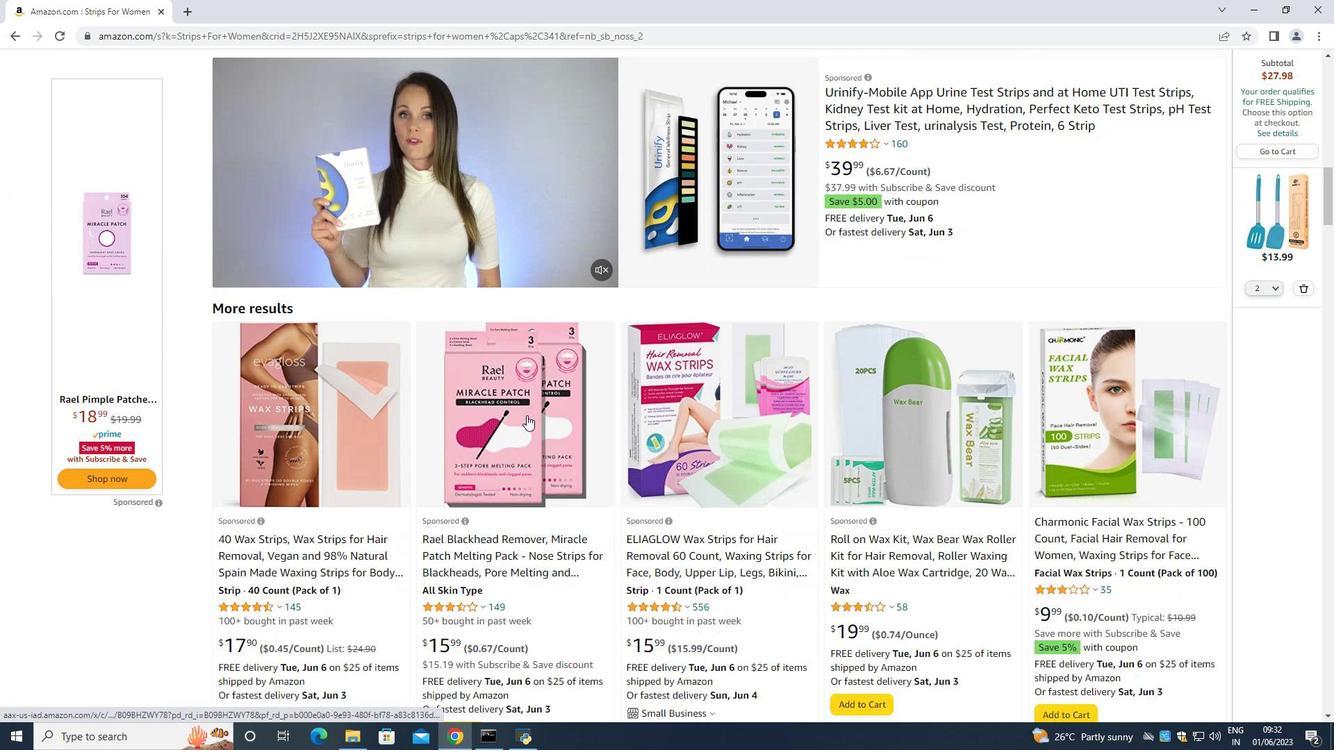 
Action: Mouse scrolled (527, 414) with delta (0, 0)
Screenshot: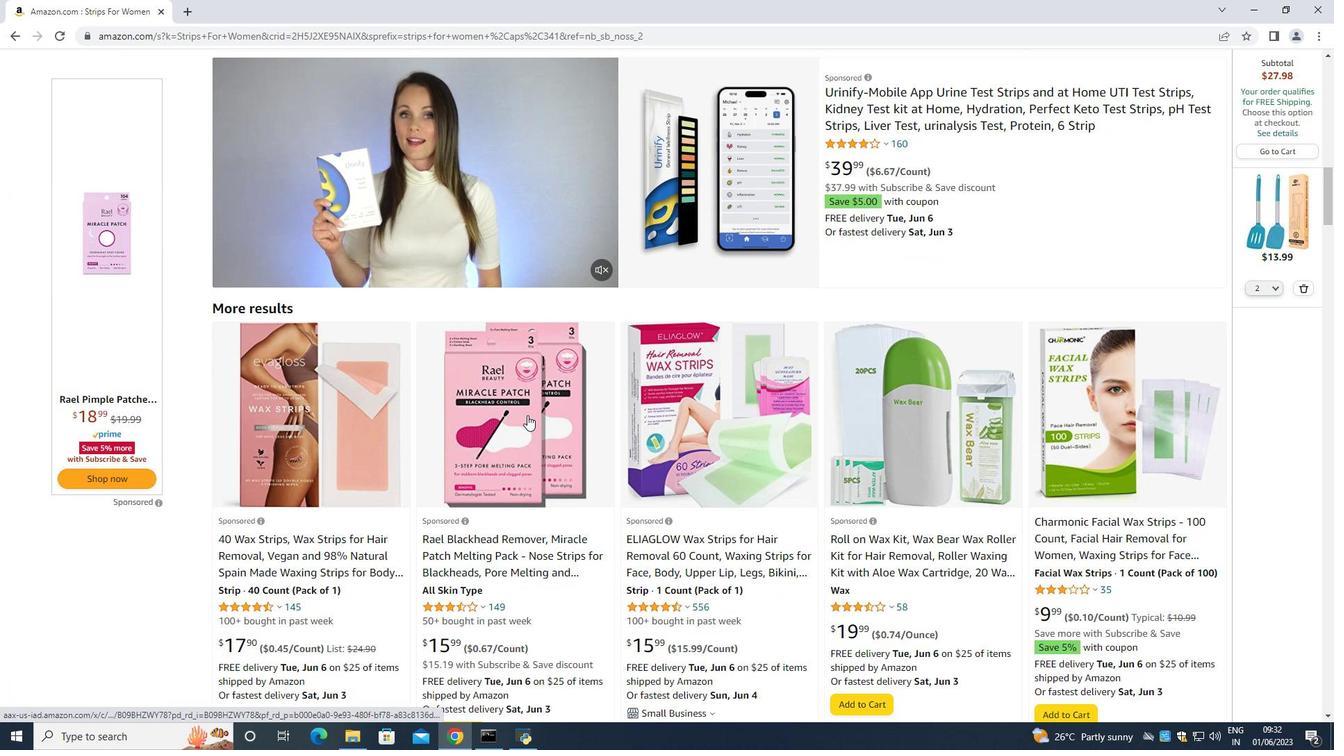
Action: Mouse scrolled (527, 414) with delta (0, 0)
Screenshot: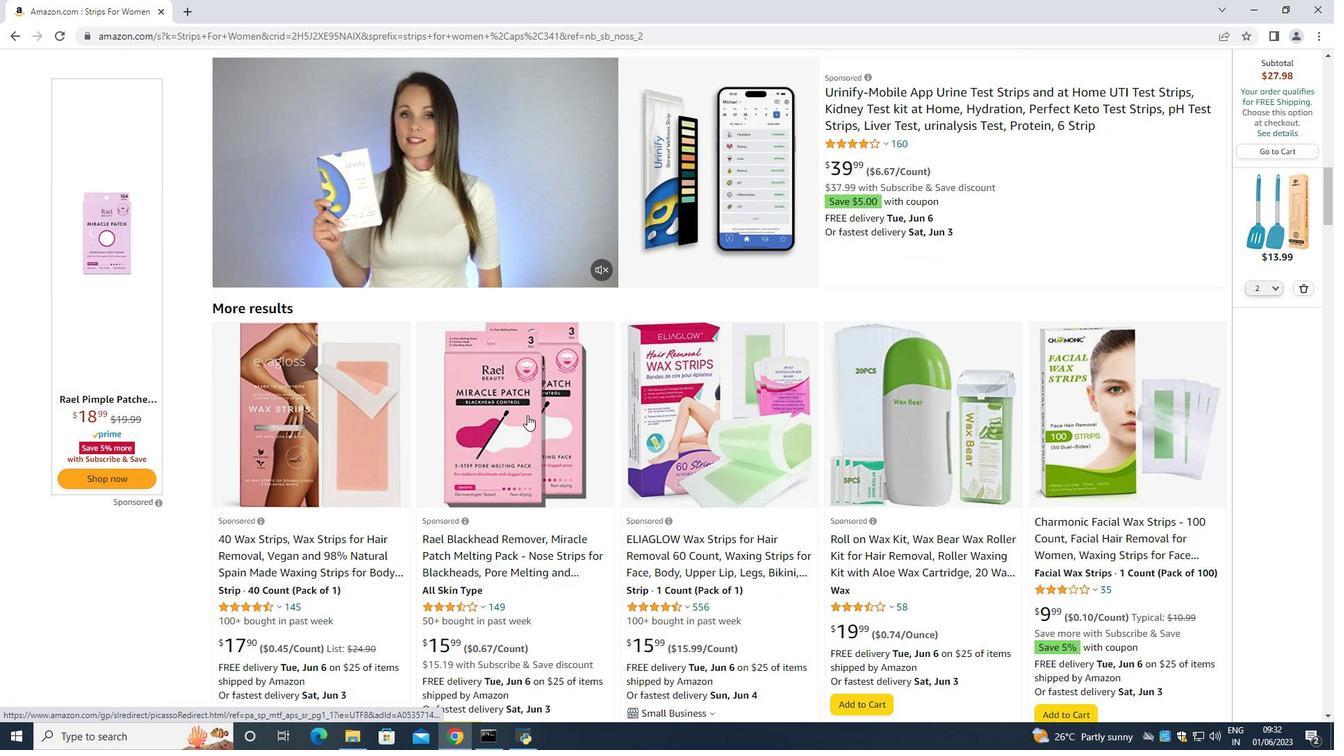 
Action: Mouse moved to (528, 415)
Screenshot: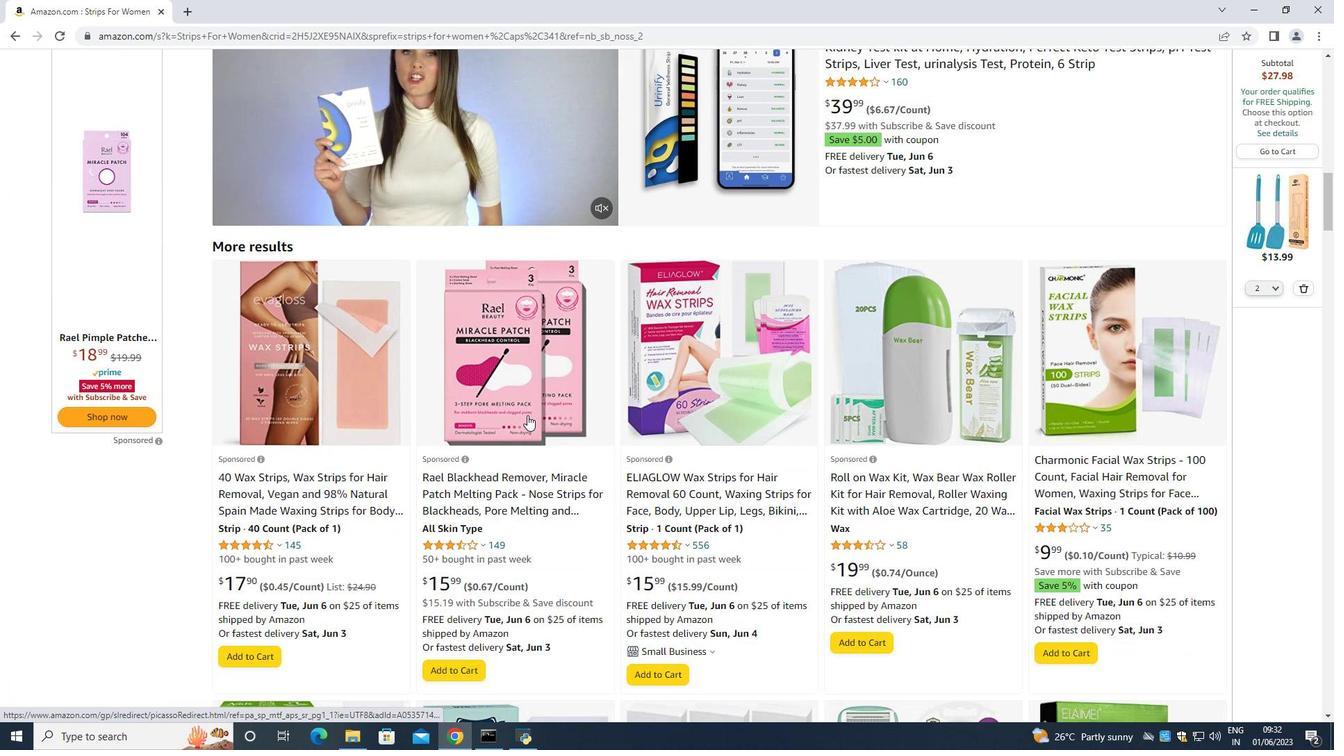 
Action: Mouse scrolled (528, 414) with delta (0, 0)
Screenshot: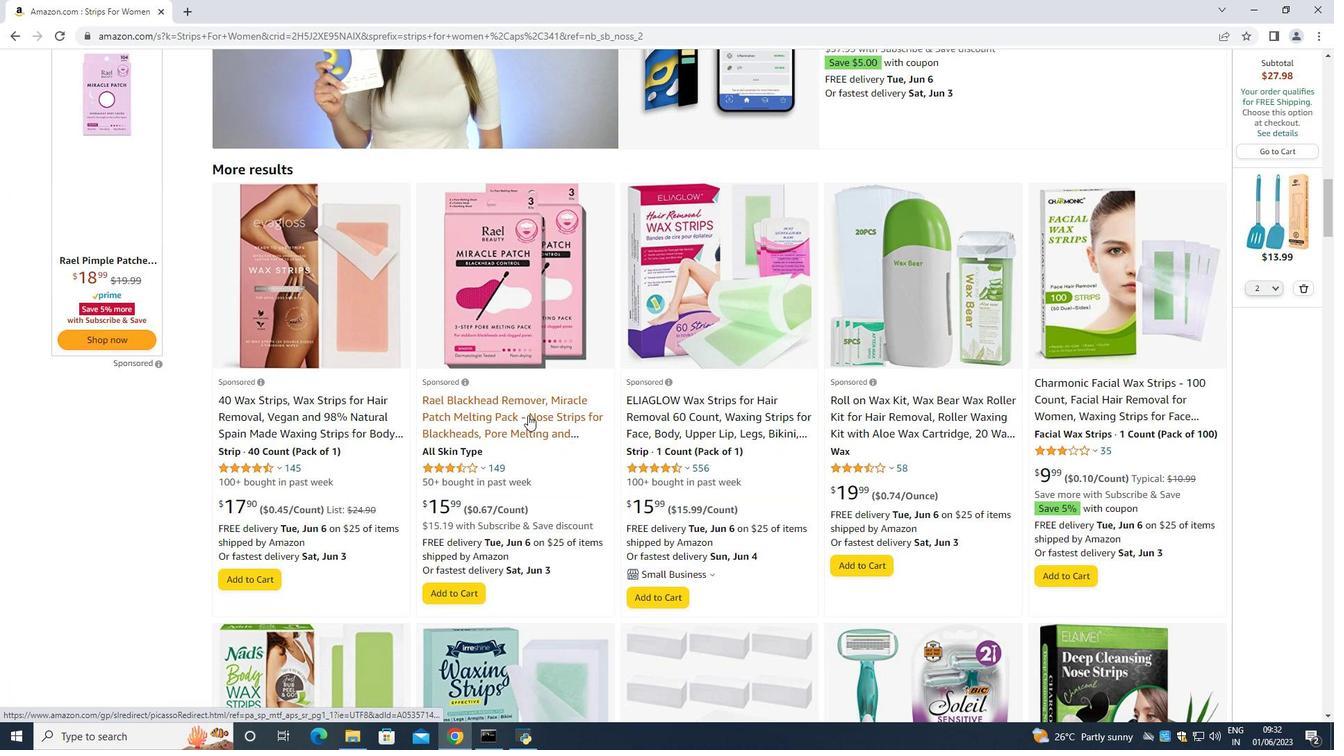 
Action: Mouse scrolled (528, 414) with delta (0, 0)
Screenshot: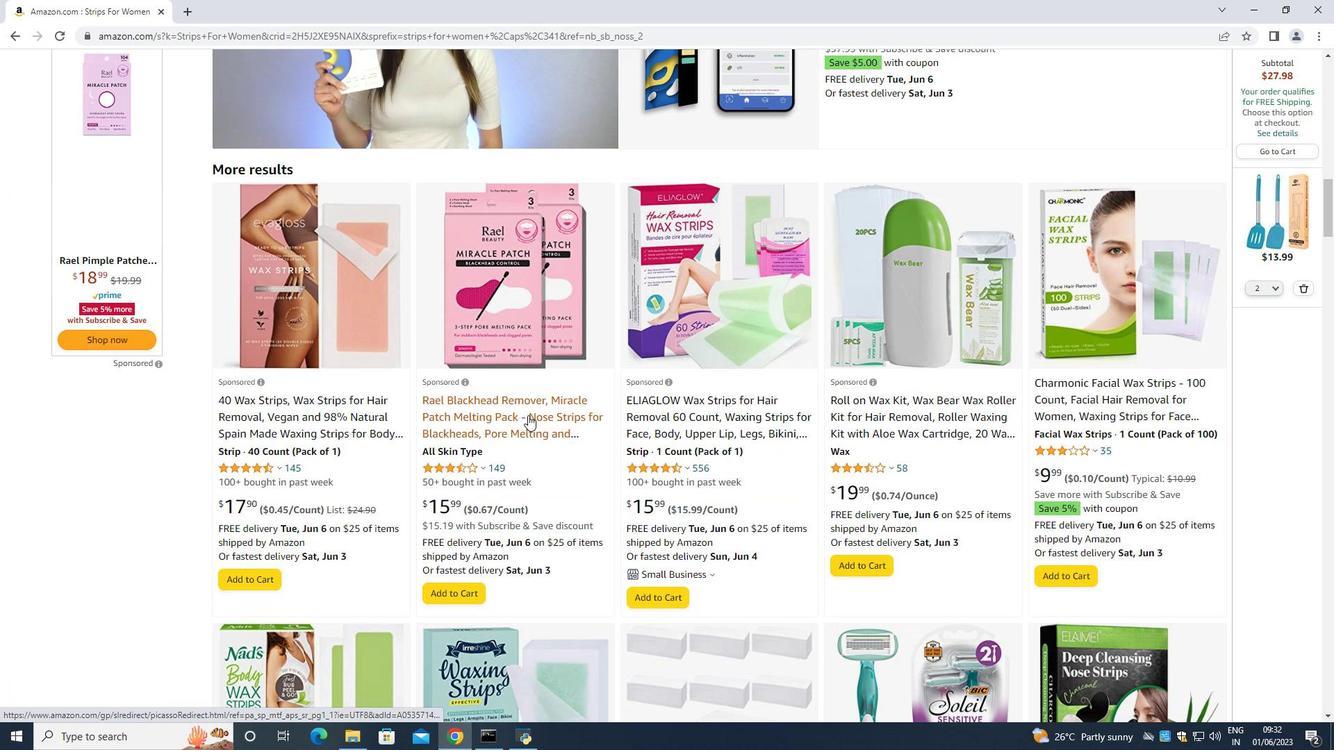 
Action: Mouse scrolled (528, 414) with delta (0, 0)
Screenshot: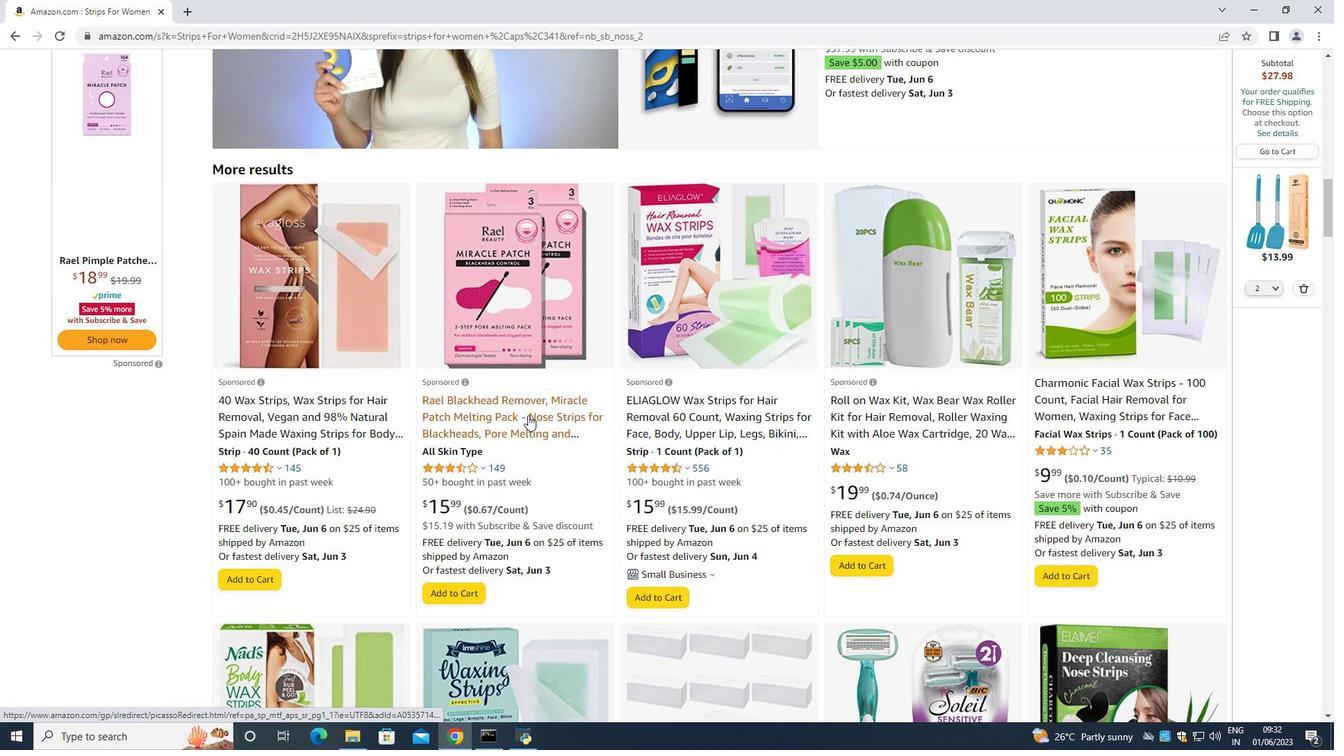 
Action: Mouse moved to (530, 414)
Screenshot: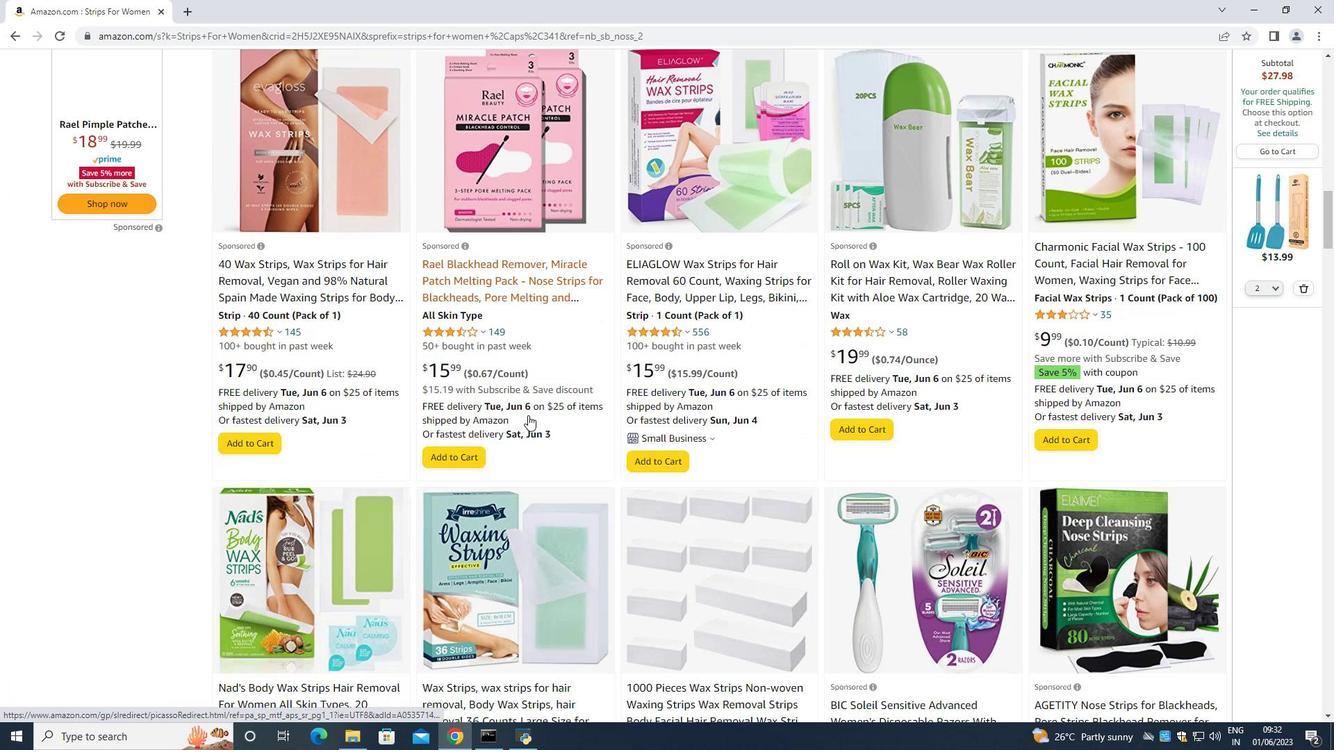 
Action: Mouse scrolled (530, 413) with delta (0, 0)
Screenshot: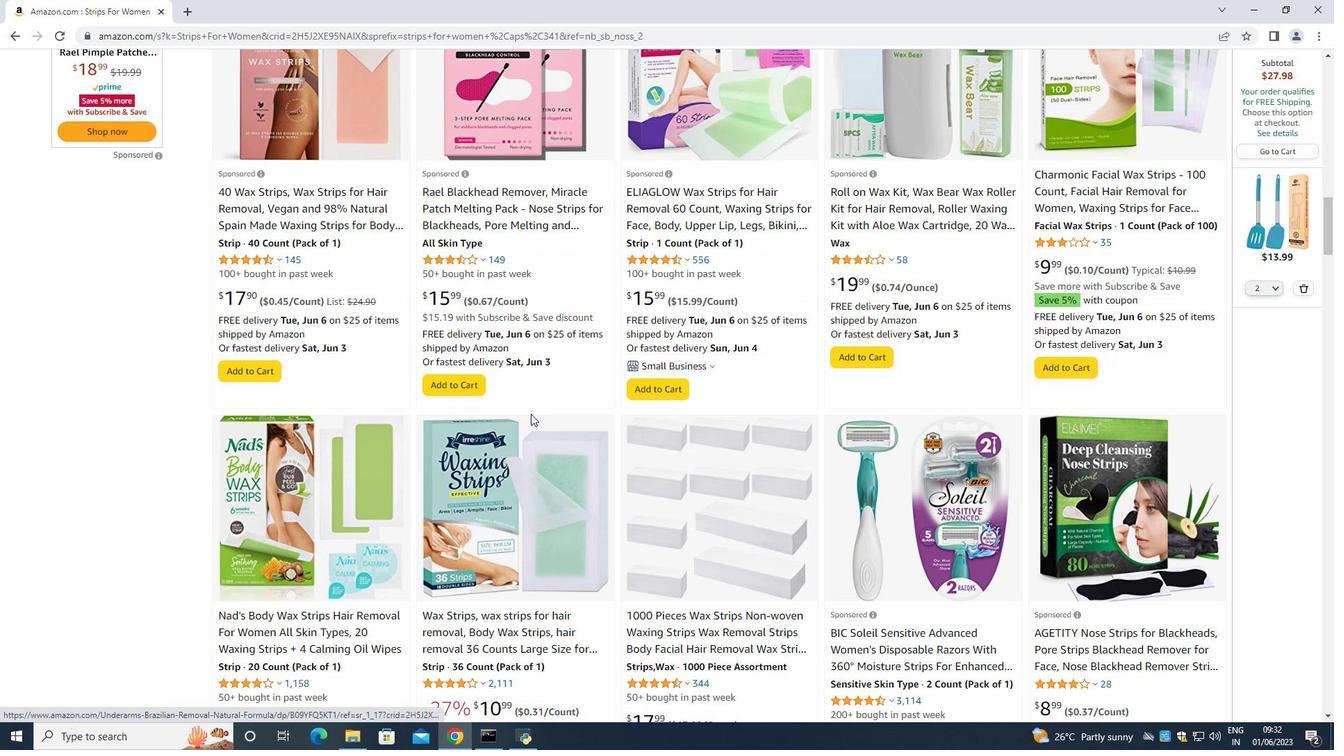 
Action: Mouse scrolled (530, 413) with delta (0, 0)
Screenshot: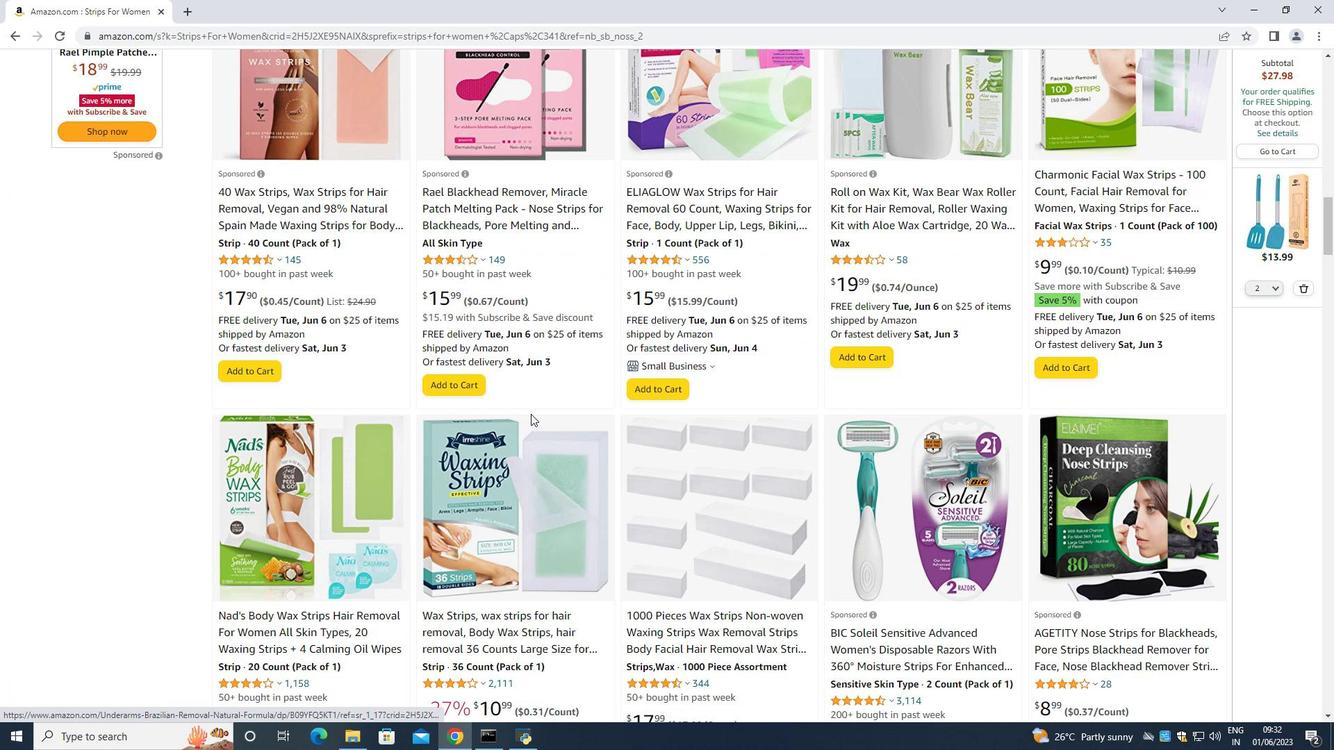 
Action: Mouse scrolled (530, 413) with delta (0, 0)
Screenshot: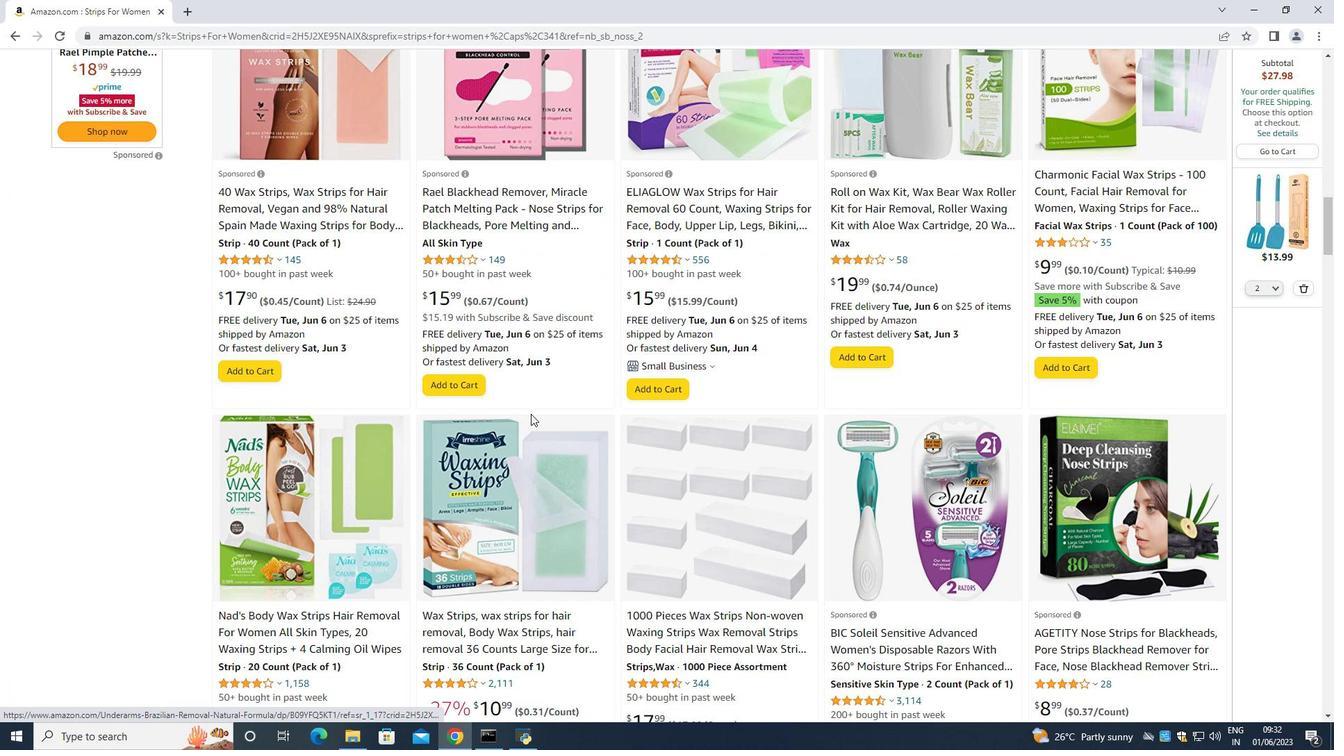 
Action: Mouse scrolled (530, 413) with delta (0, 0)
Screenshot: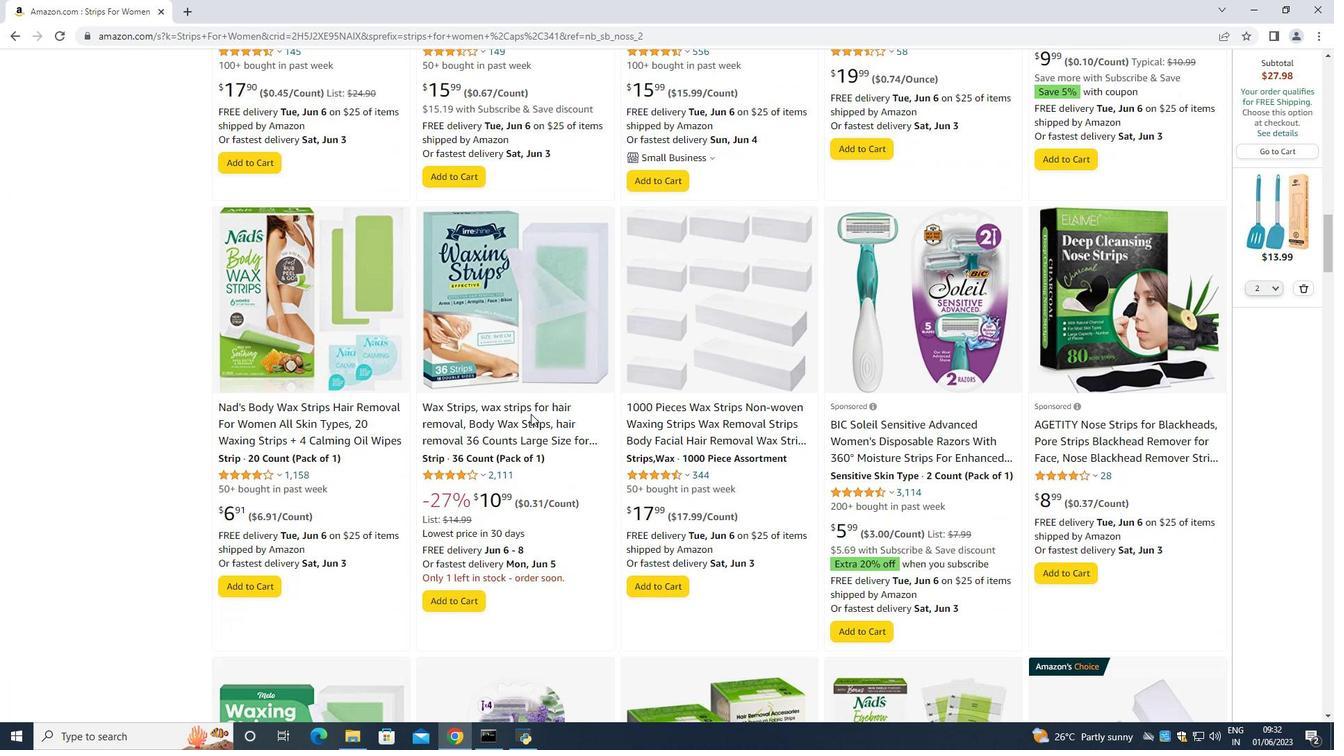 
Action: Mouse scrolled (530, 413) with delta (0, 0)
Screenshot: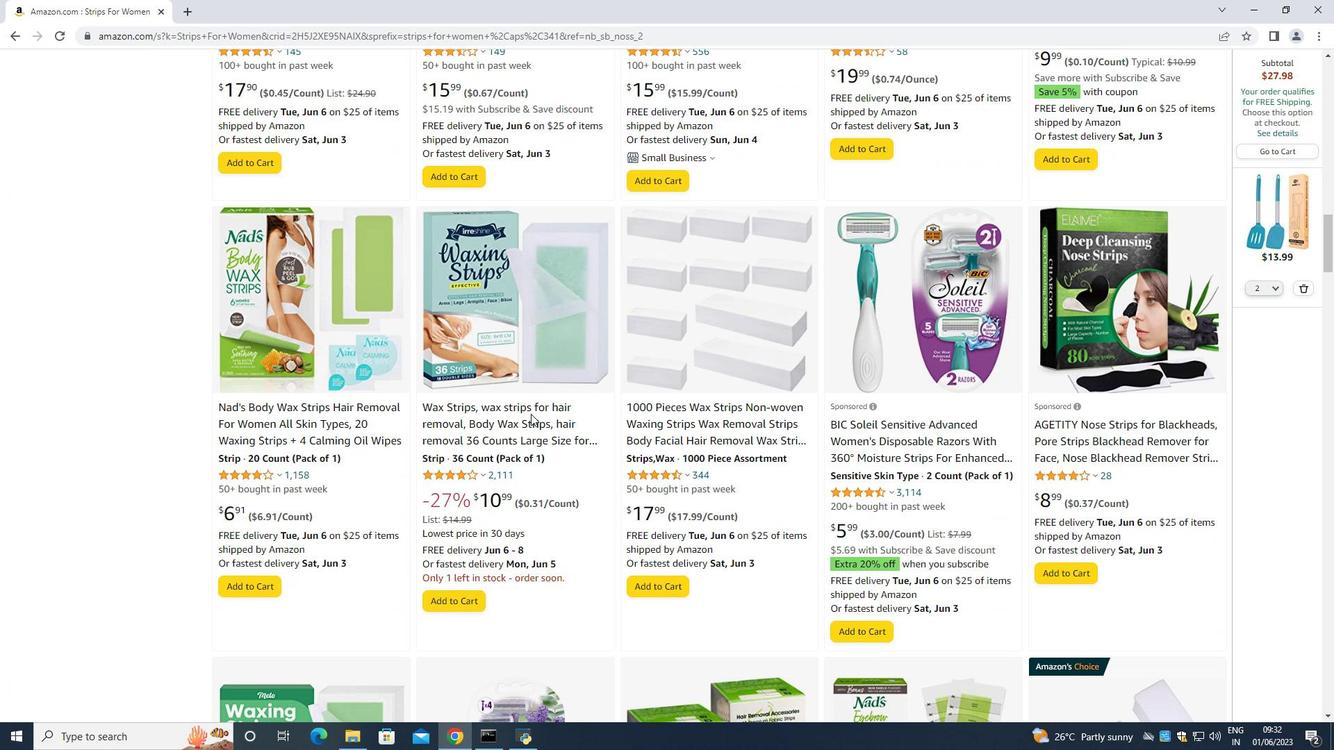 
Action: Mouse scrolled (530, 413) with delta (0, 0)
Screenshot: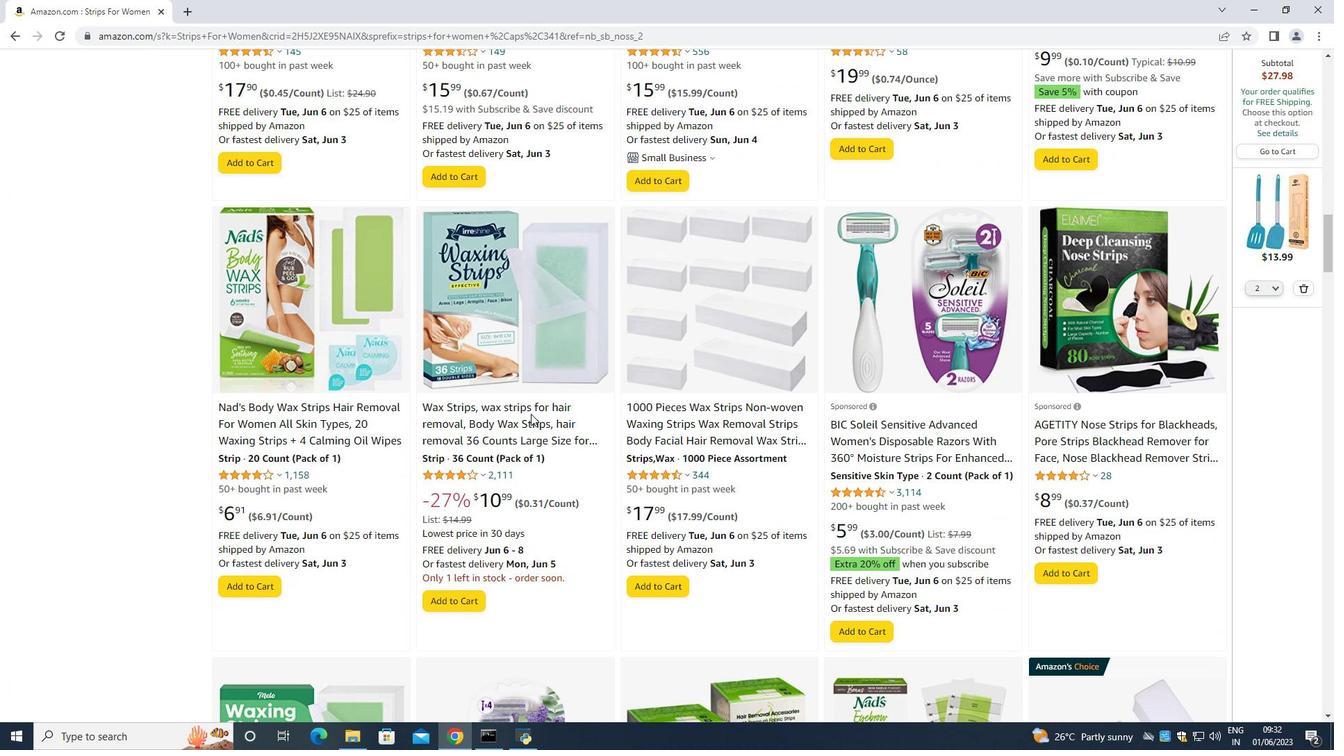 
Action: Mouse scrolled (530, 413) with delta (0, 0)
Screenshot: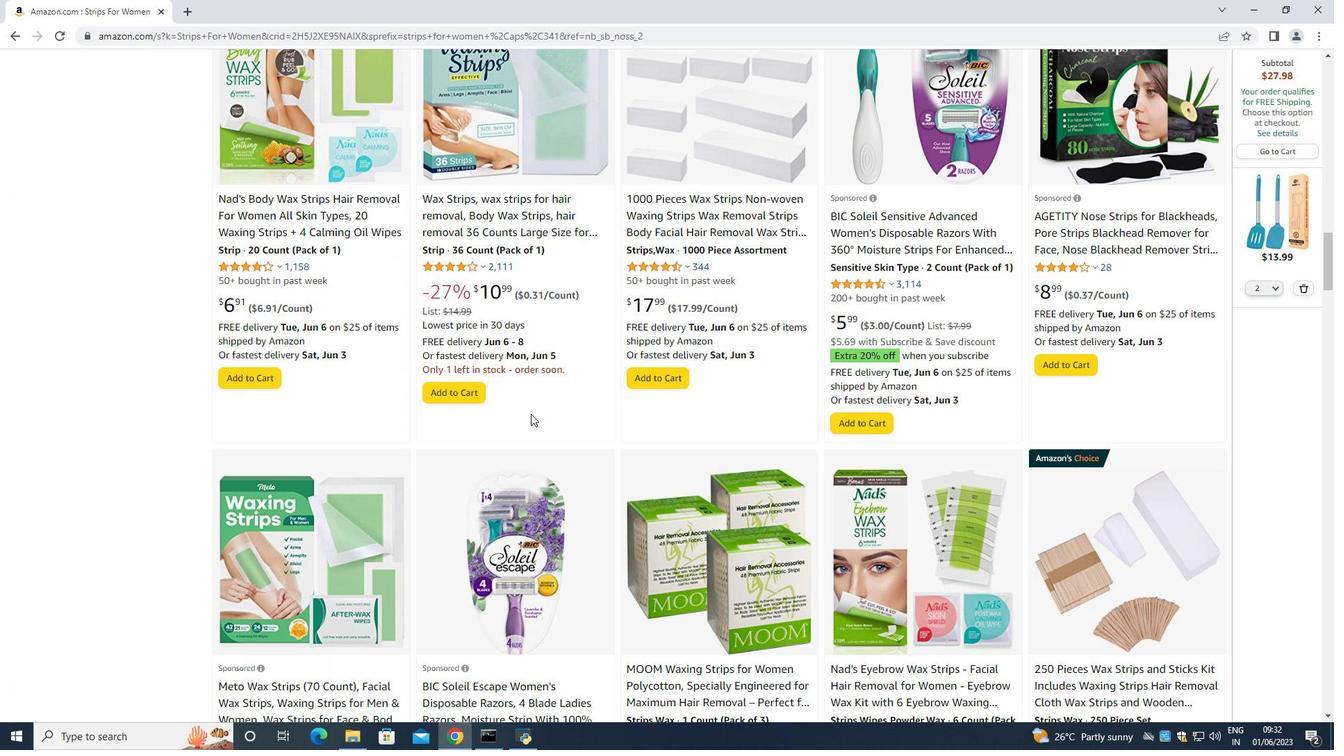 
Action: Mouse scrolled (530, 413) with delta (0, 0)
Screenshot: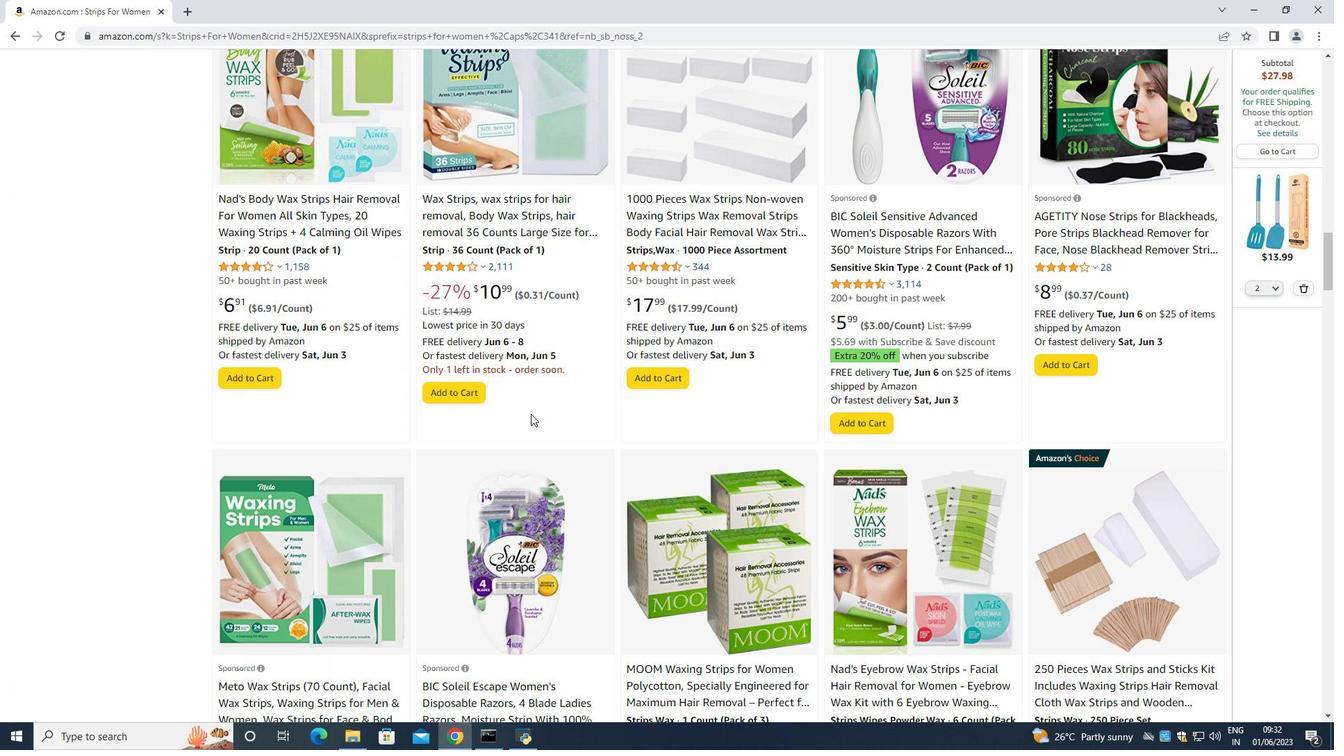 
Action: Mouse scrolled (530, 413) with delta (0, 0)
Screenshot: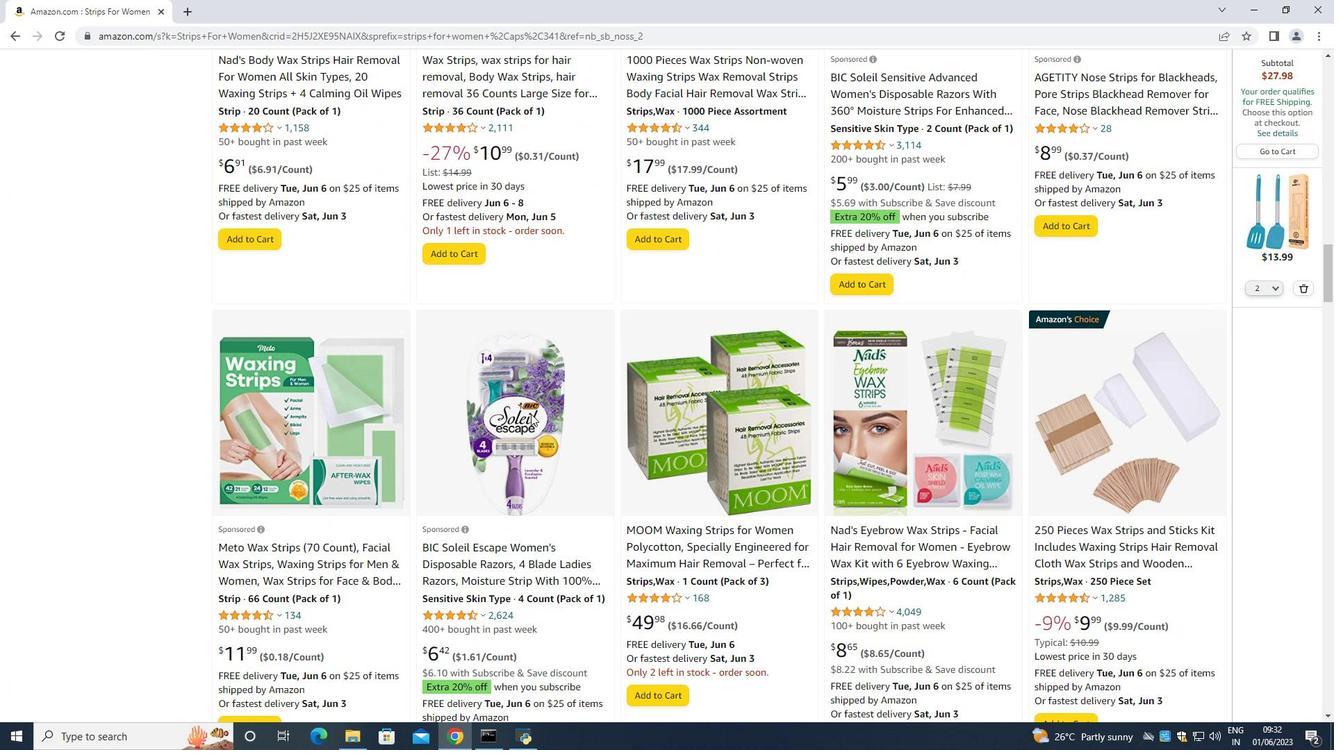 
Action: Mouse scrolled (530, 413) with delta (0, 0)
Screenshot: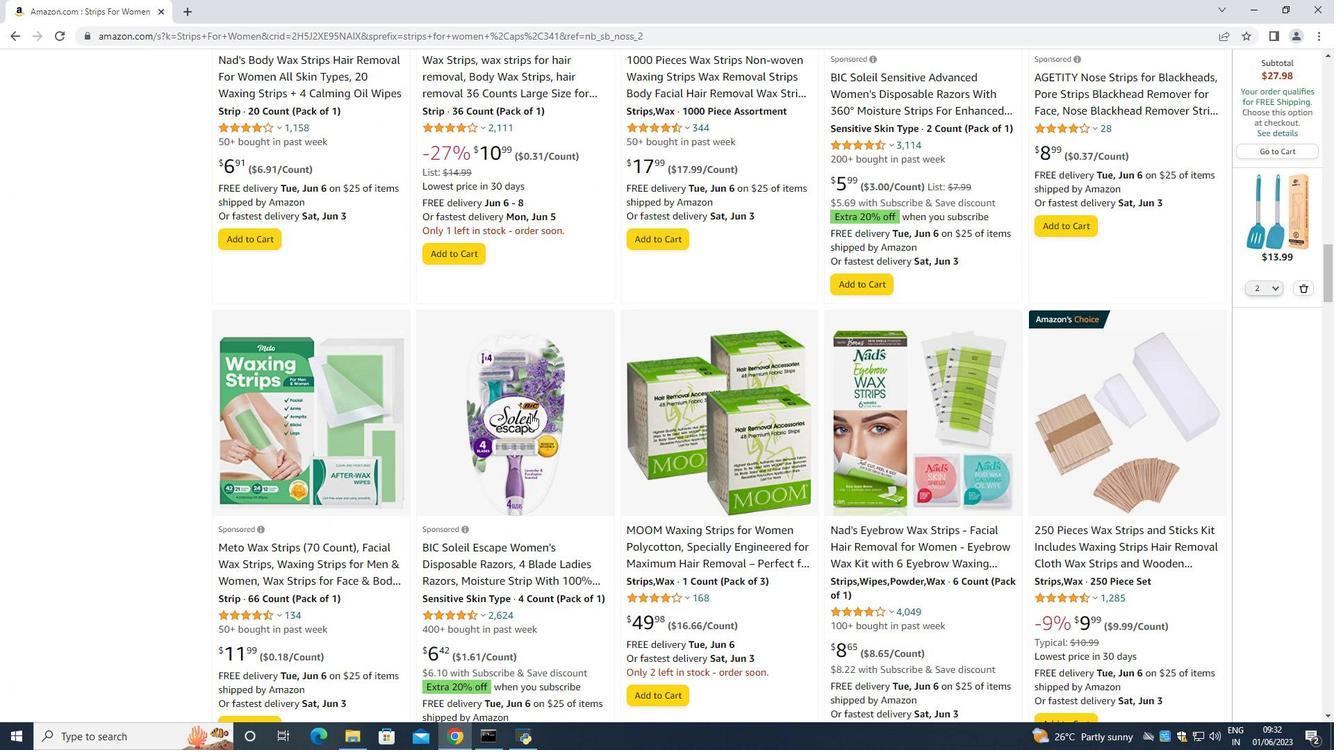 
Action: Mouse scrolled (530, 413) with delta (0, 0)
Screenshot: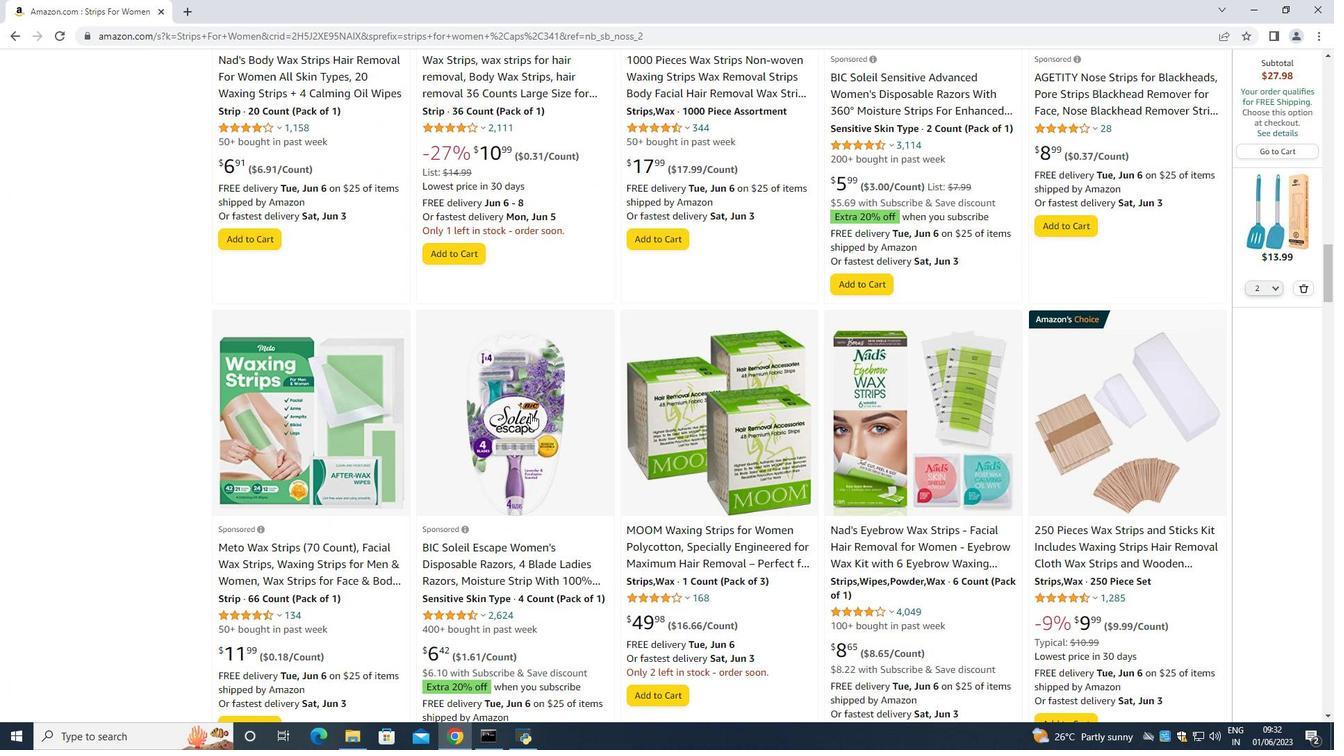 
Action: Mouse moved to (531, 414)
Screenshot: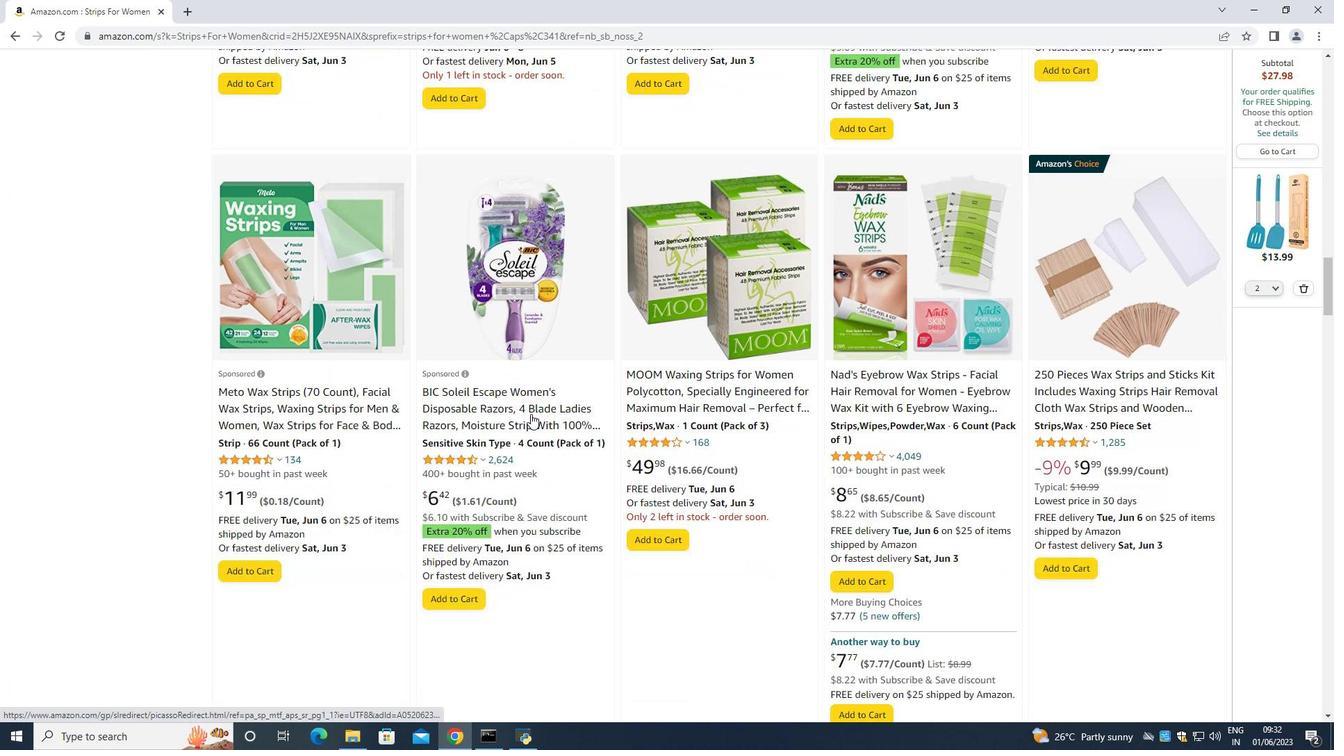 
Action: Mouse scrolled (531, 413) with delta (0, 0)
Screenshot: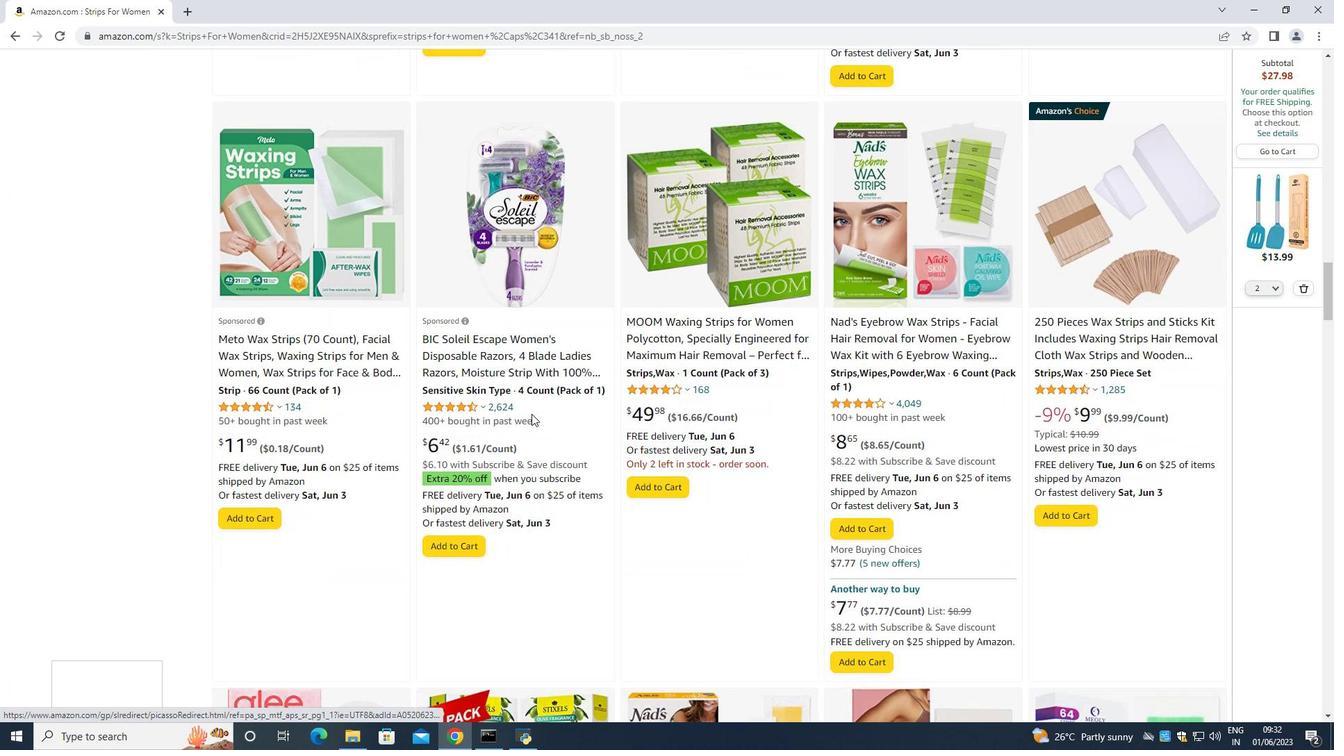 
Action: Mouse scrolled (531, 413) with delta (0, 0)
Screenshot: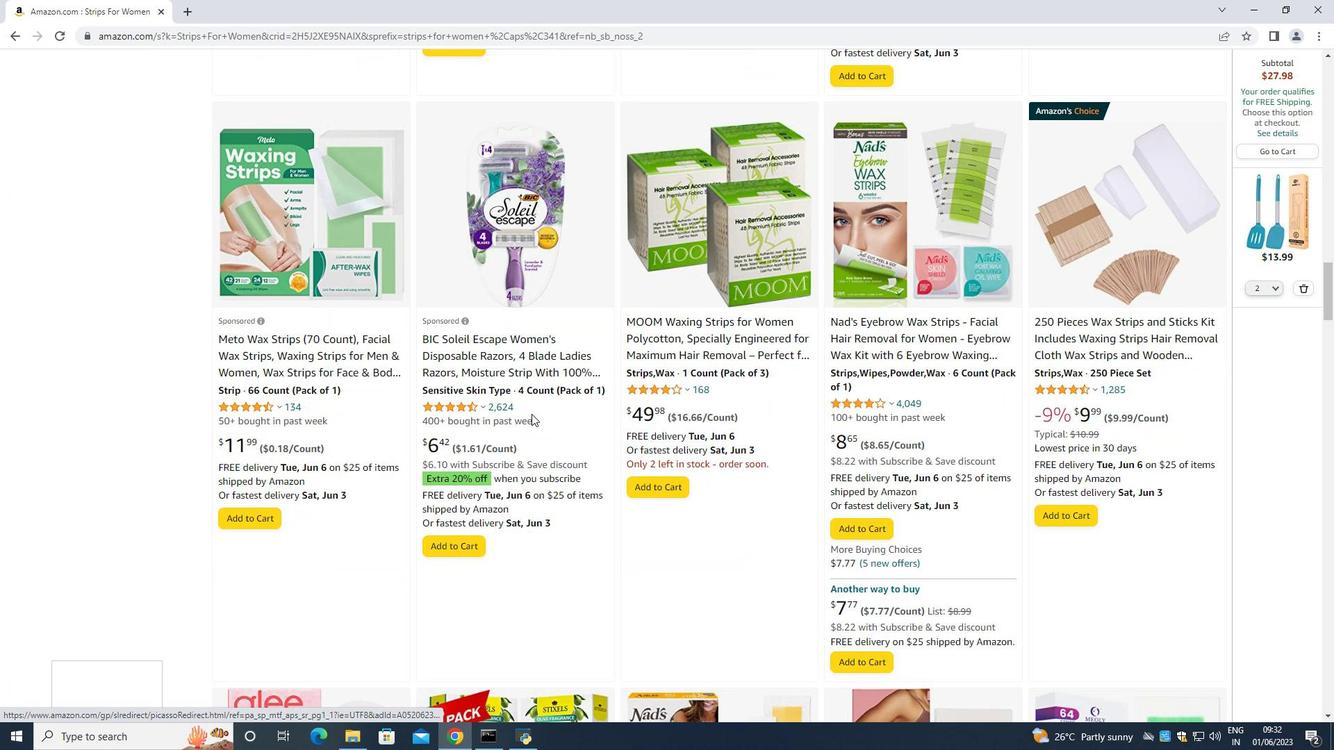 
Action: Mouse scrolled (531, 413) with delta (0, 0)
Screenshot: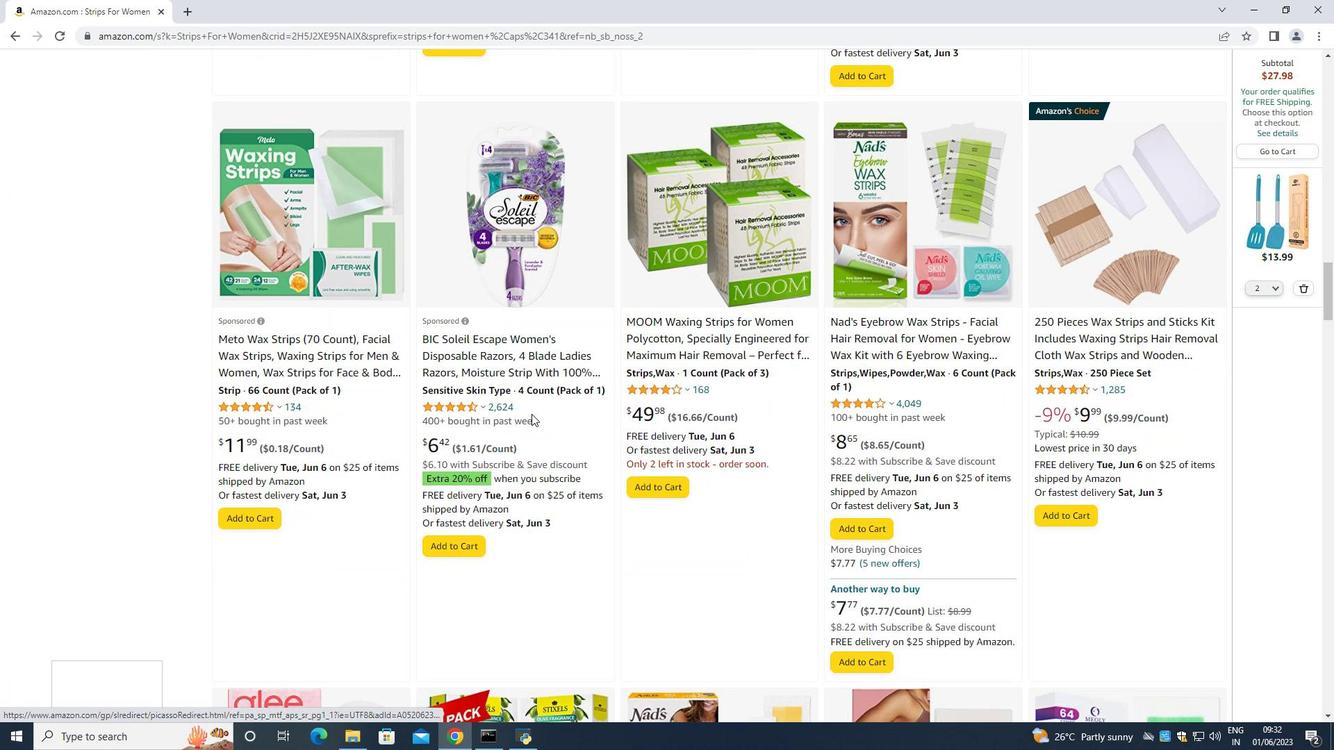 
Action: Mouse moved to (533, 413)
Screenshot: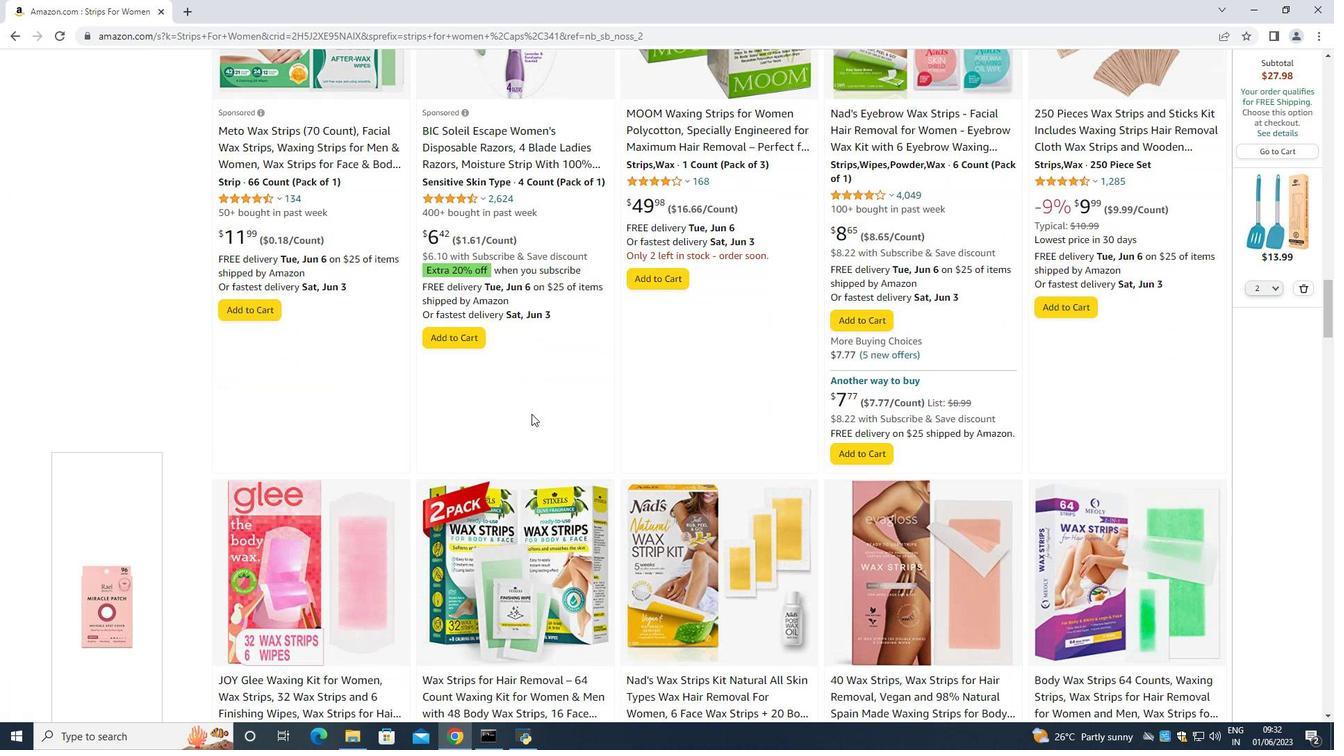 
Action: Mouse scrolled (533, 412) with delta (0, 0)
Screenshot: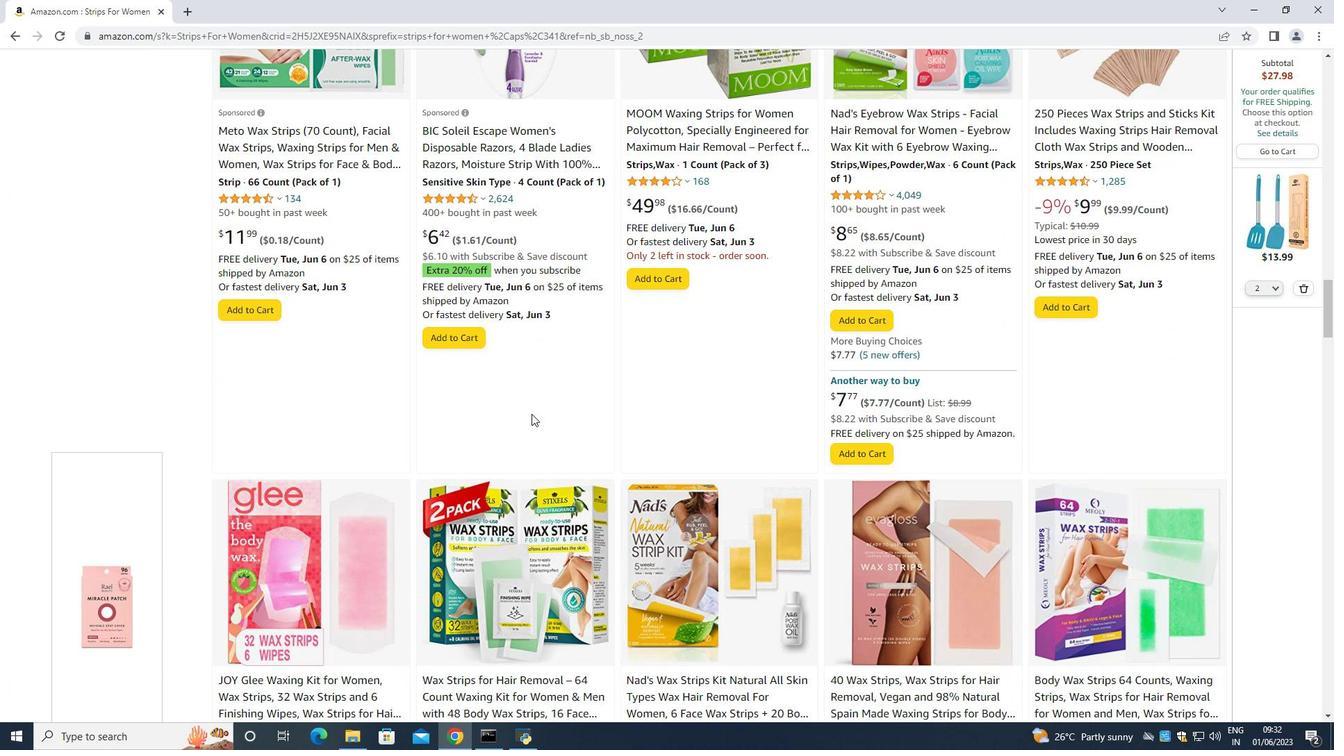 
Action: Mouse scrolled (533, 412) with delta (0, 0)
Screenshot: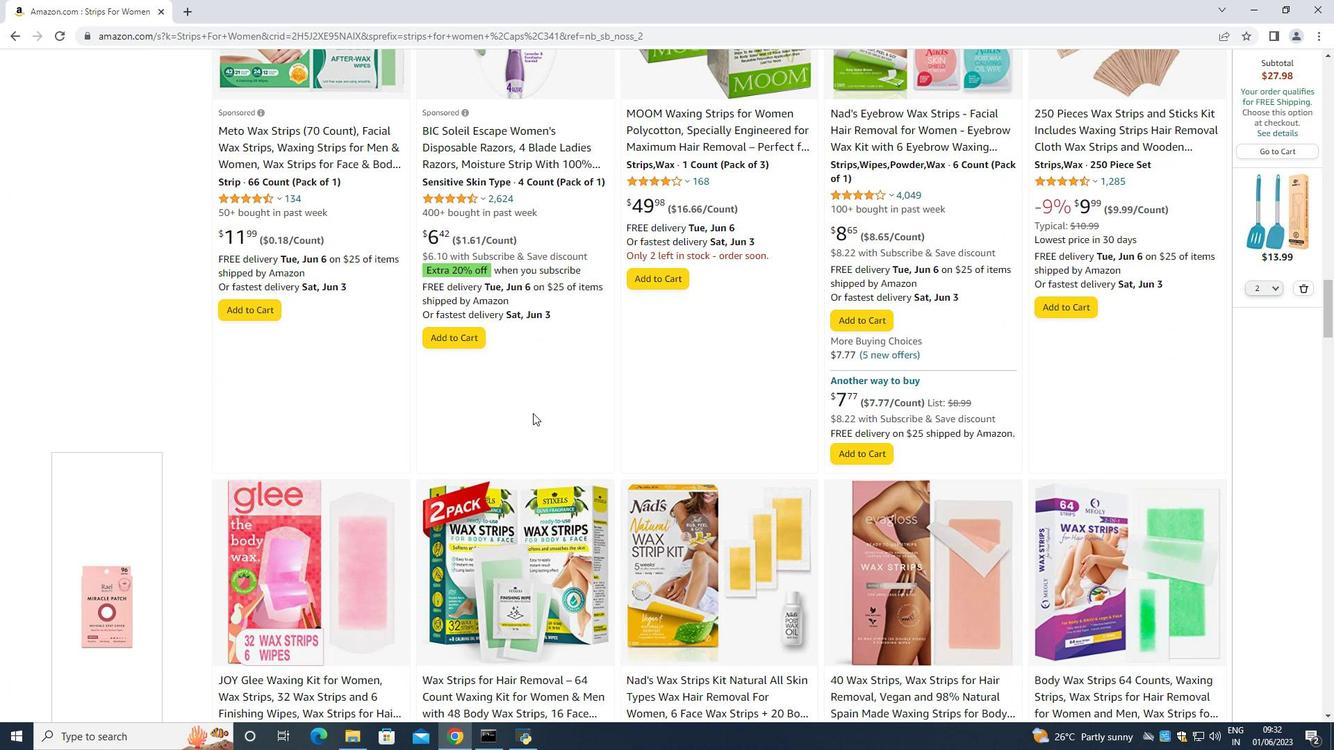 
Action: Mouse scrolled (533, 412) with delta (0, 0)
Screenshot: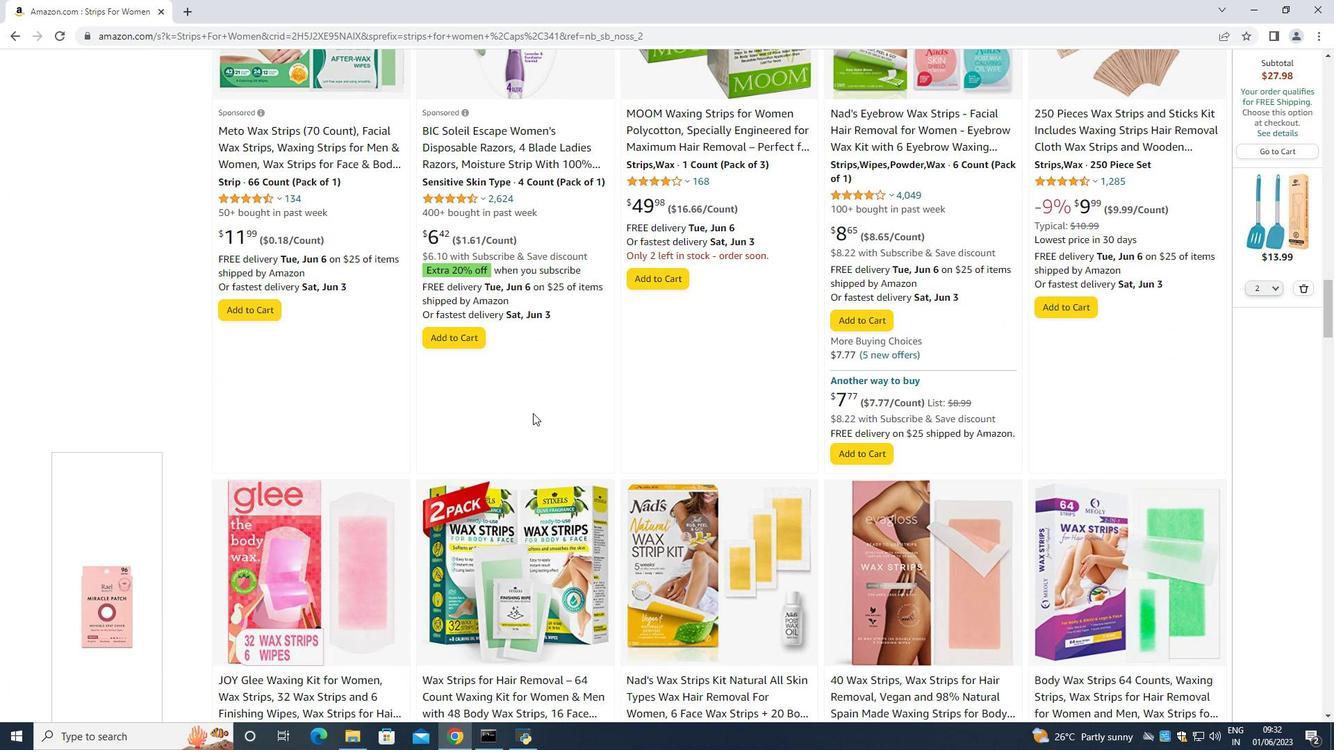
Action: Mouse scrolled (533, 412) with delta (0, 0)
Screenshot: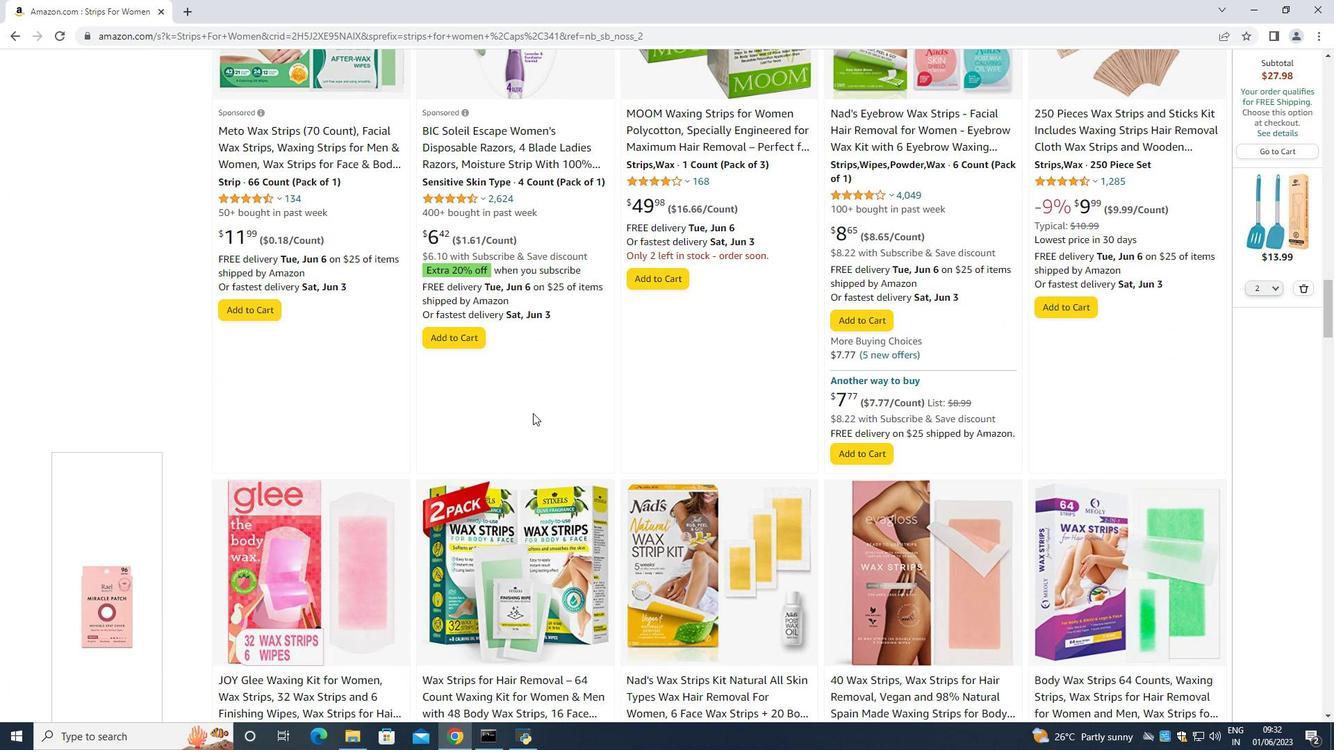 
Action: Mouse scrolled (533, 412) with delta (0, 0)
Screenshot: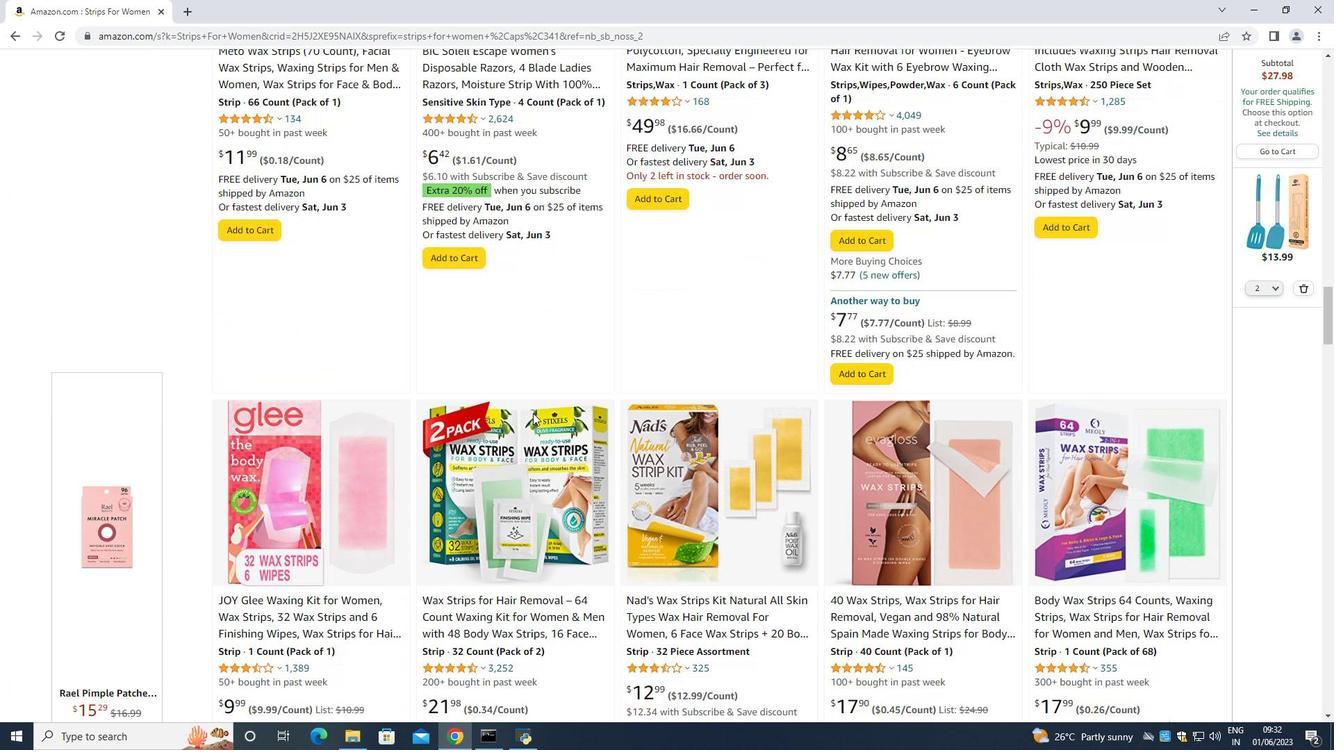 
Action: Mouse scrolled (533, 412) with delta (0, 0)
Screenshot: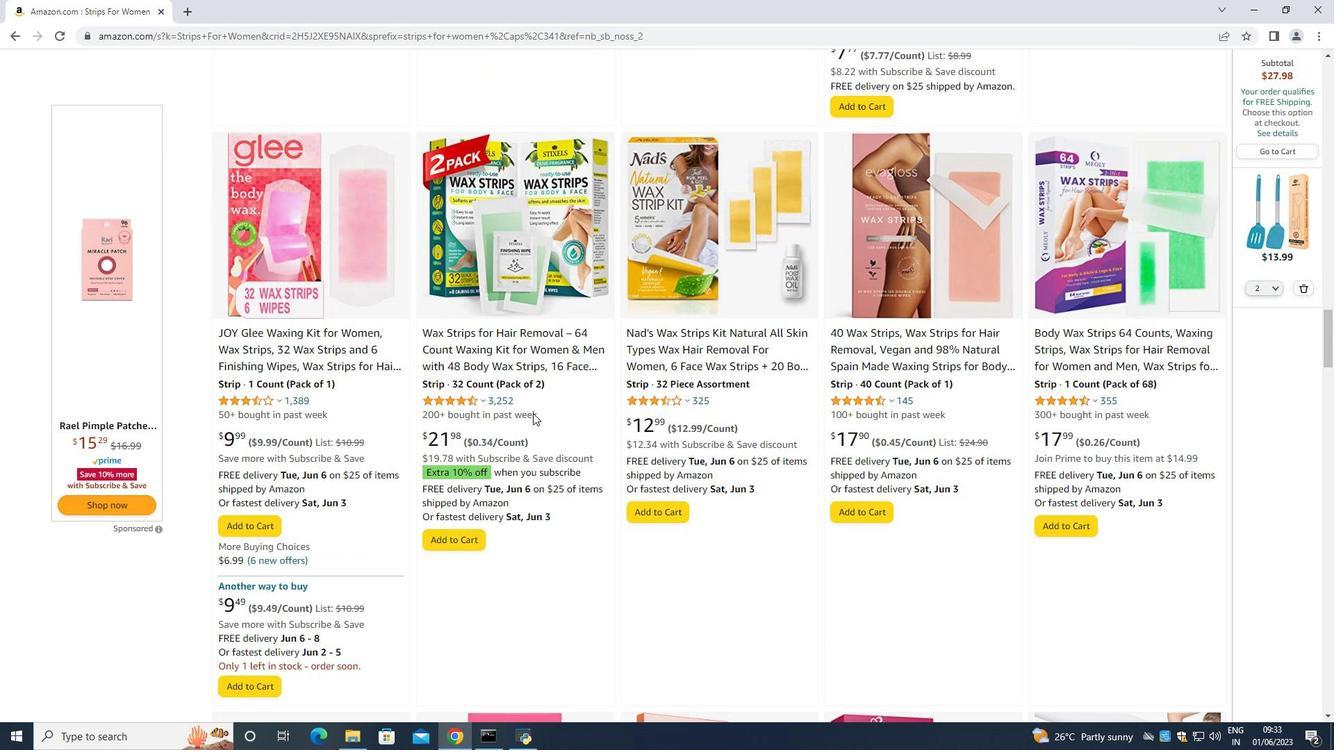 
Action: Mouse scrolled (533, 412) with delta (0, 0)
Screenshot: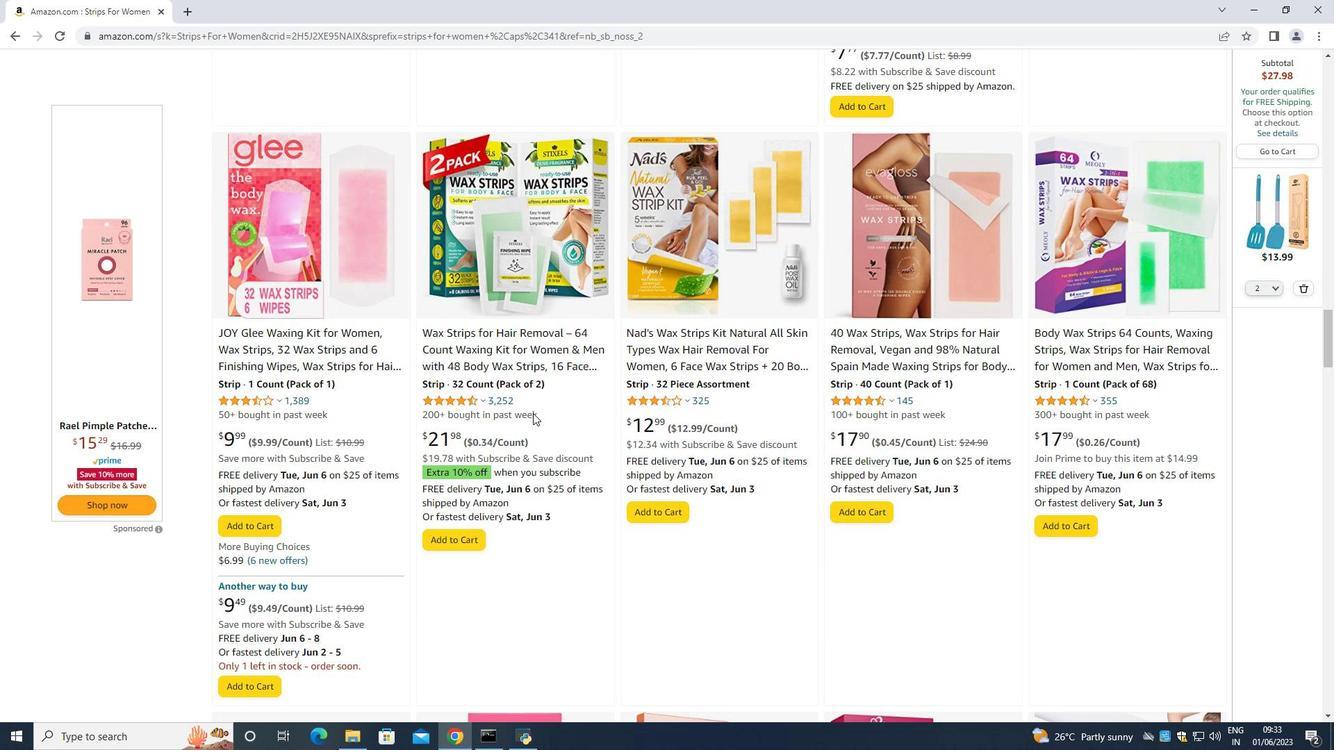 
Action: Mouse scrolled (533, 412) with delta (0, 0)
Screenshot: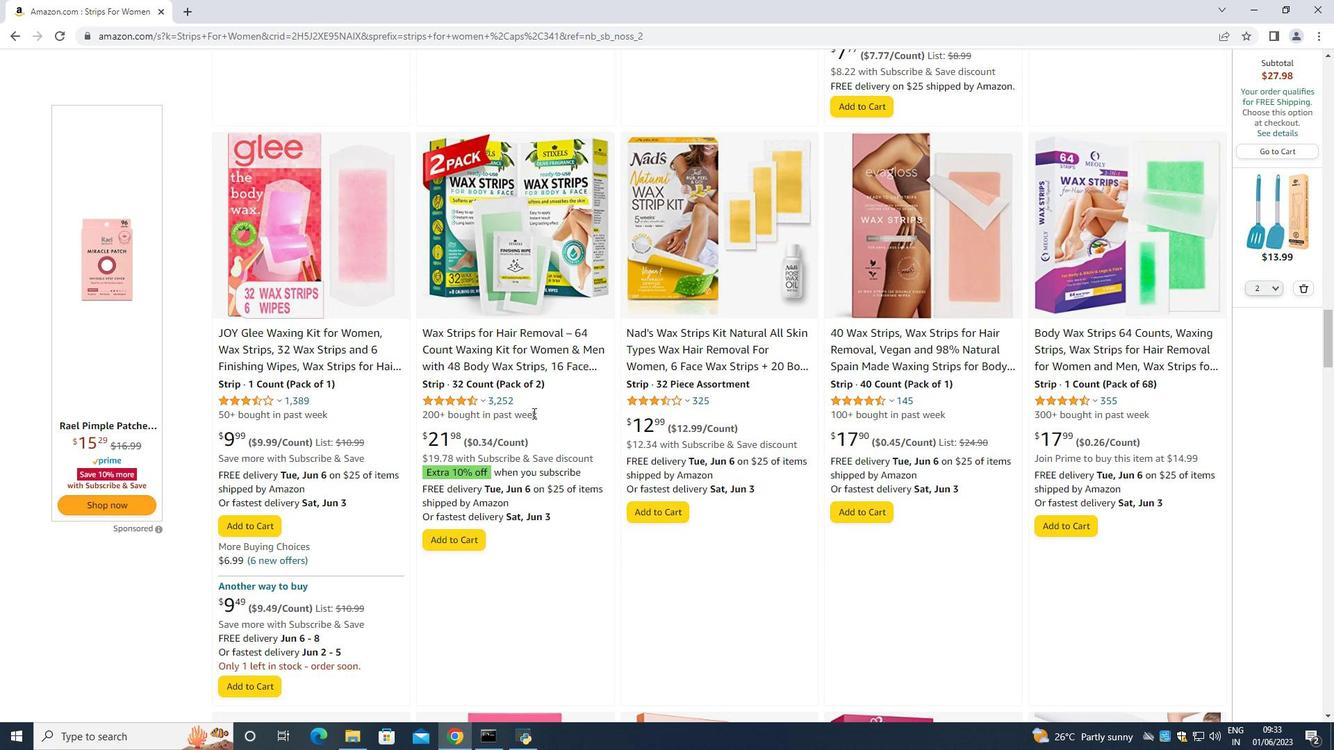
Action: Mouse moved to (533, 413)
Screenshot: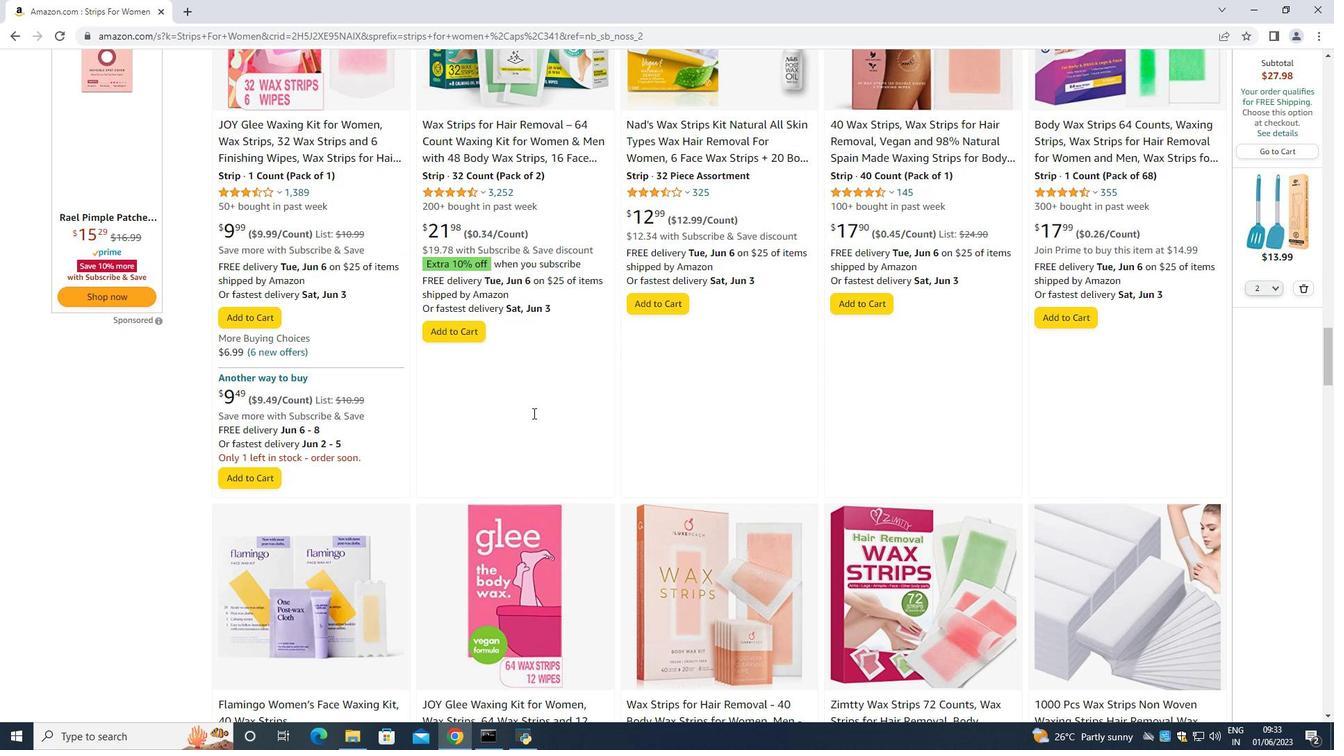 
Action: Mouse scrolled (533, 412) with delta (0, 0)
Screenshot: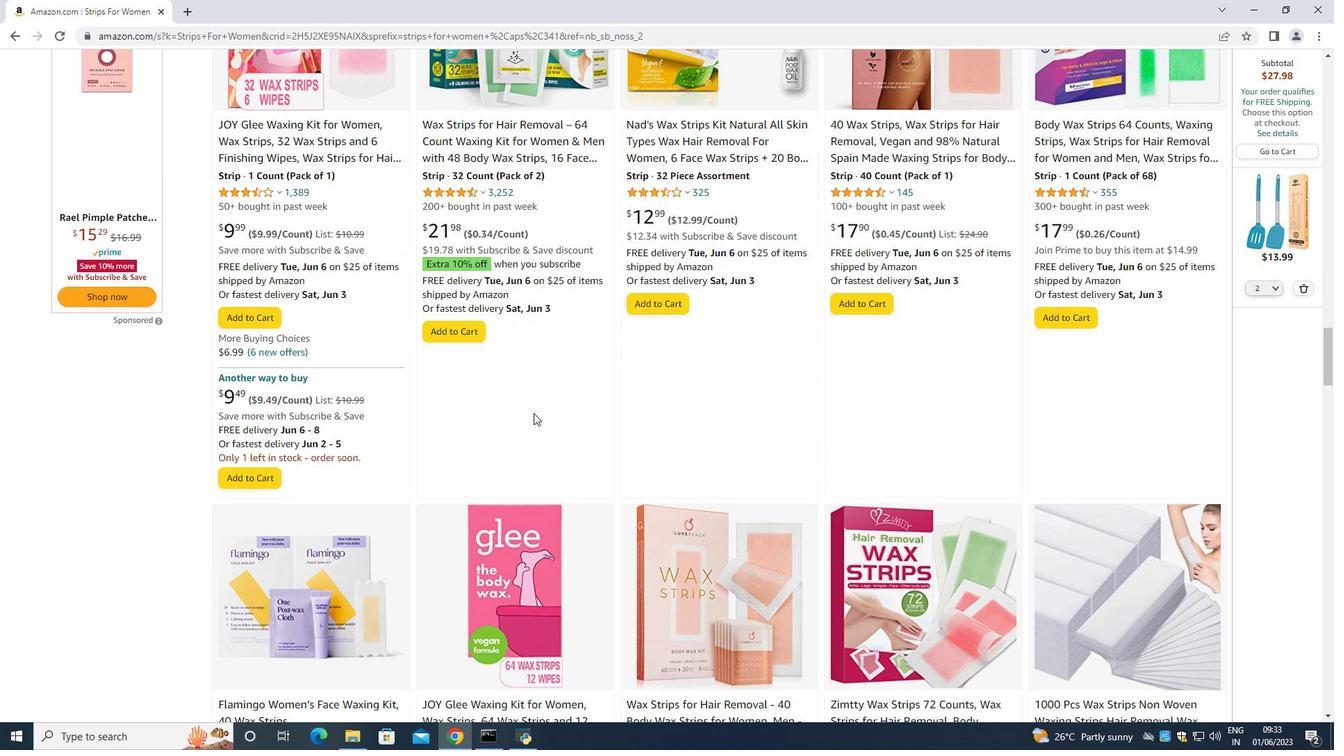 
Action: Mouse scrolled (533, 412) with delta (0, 0)
Screenshot: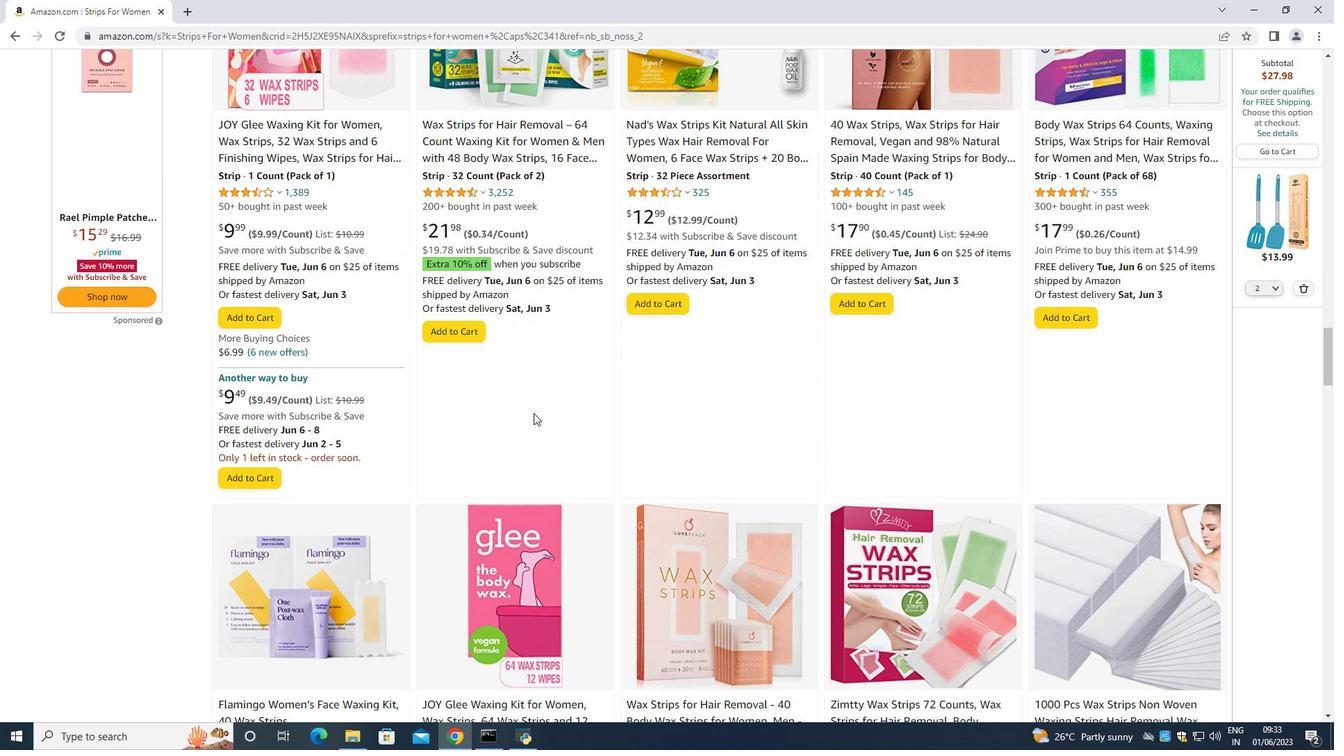 
Action: Mouse scrolled (533, 412) with delta (0, 0)
Screenshot: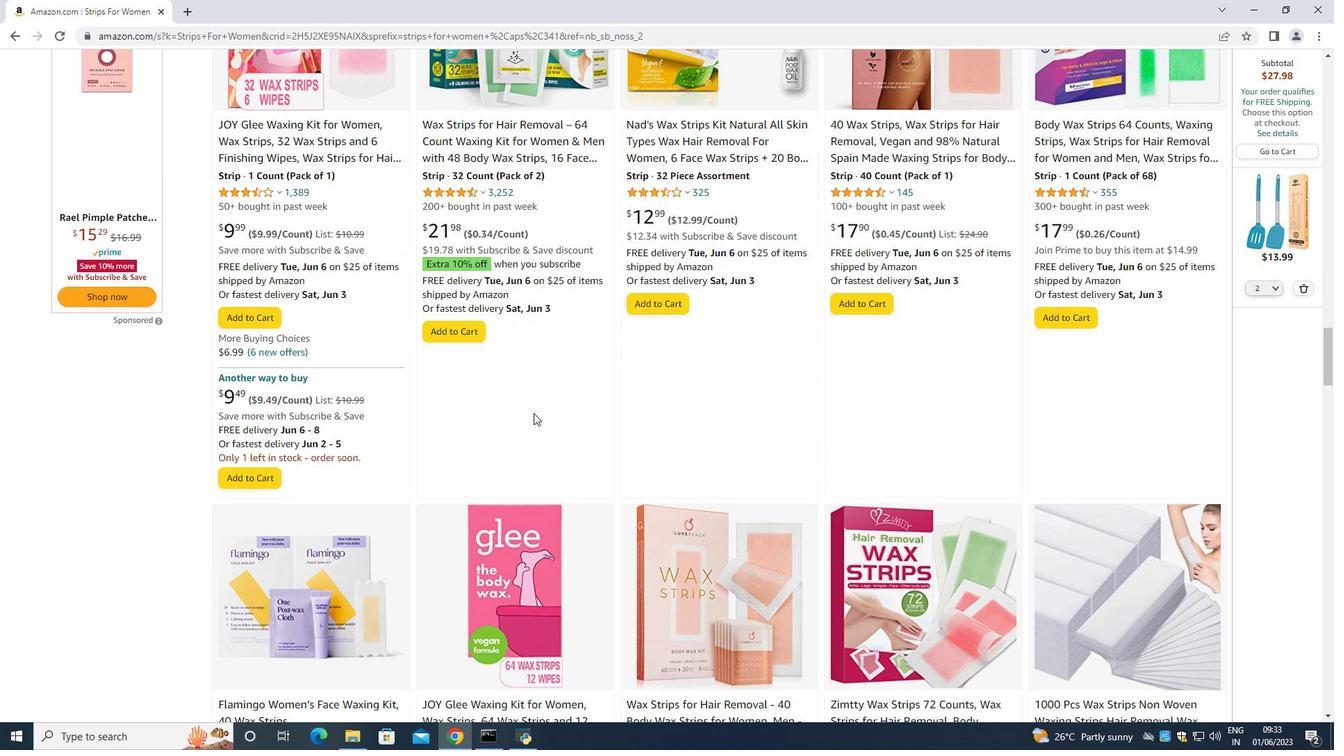 
Action: Mouse moved to (536, 412)
Screenshot: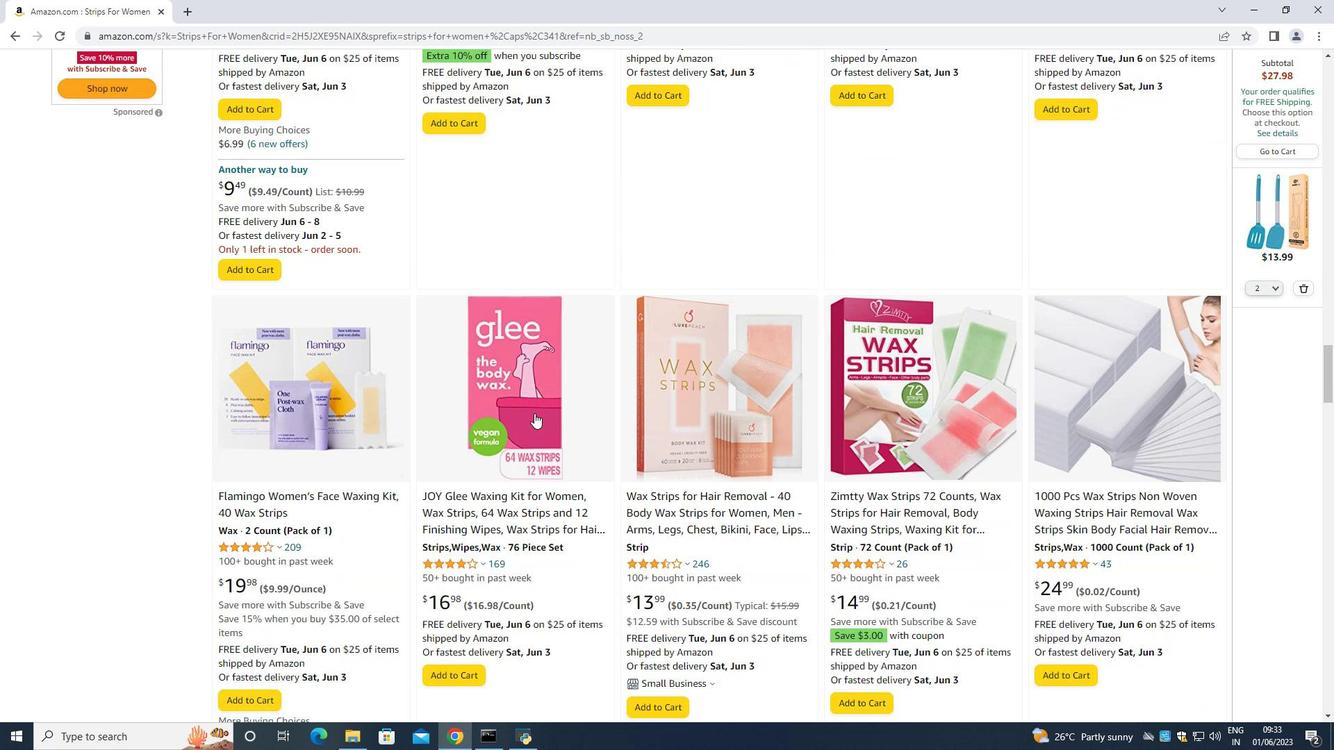 
Action: Mouse scrolled (536, 412) with delta (0, 0)
Screenshot: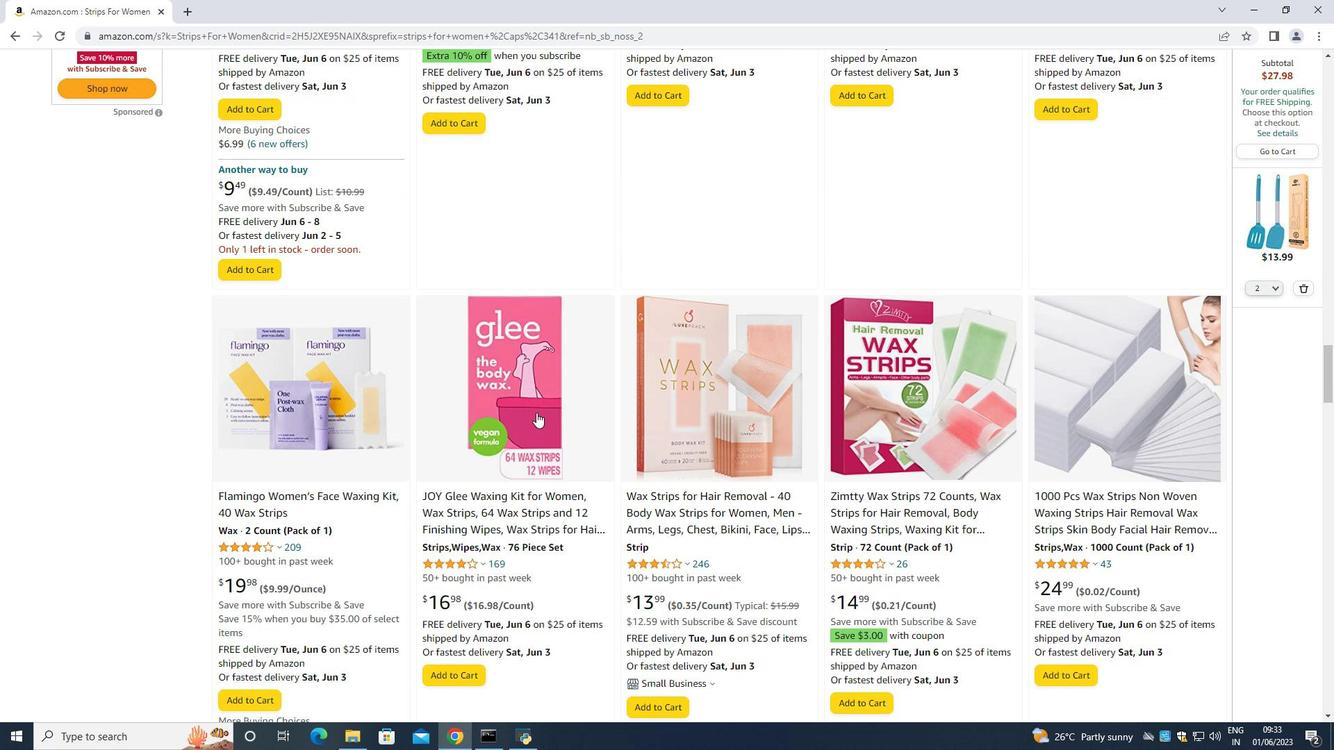 
Action: Mouse scrolled (536, 412) with delta (0, 0)
Screenshot: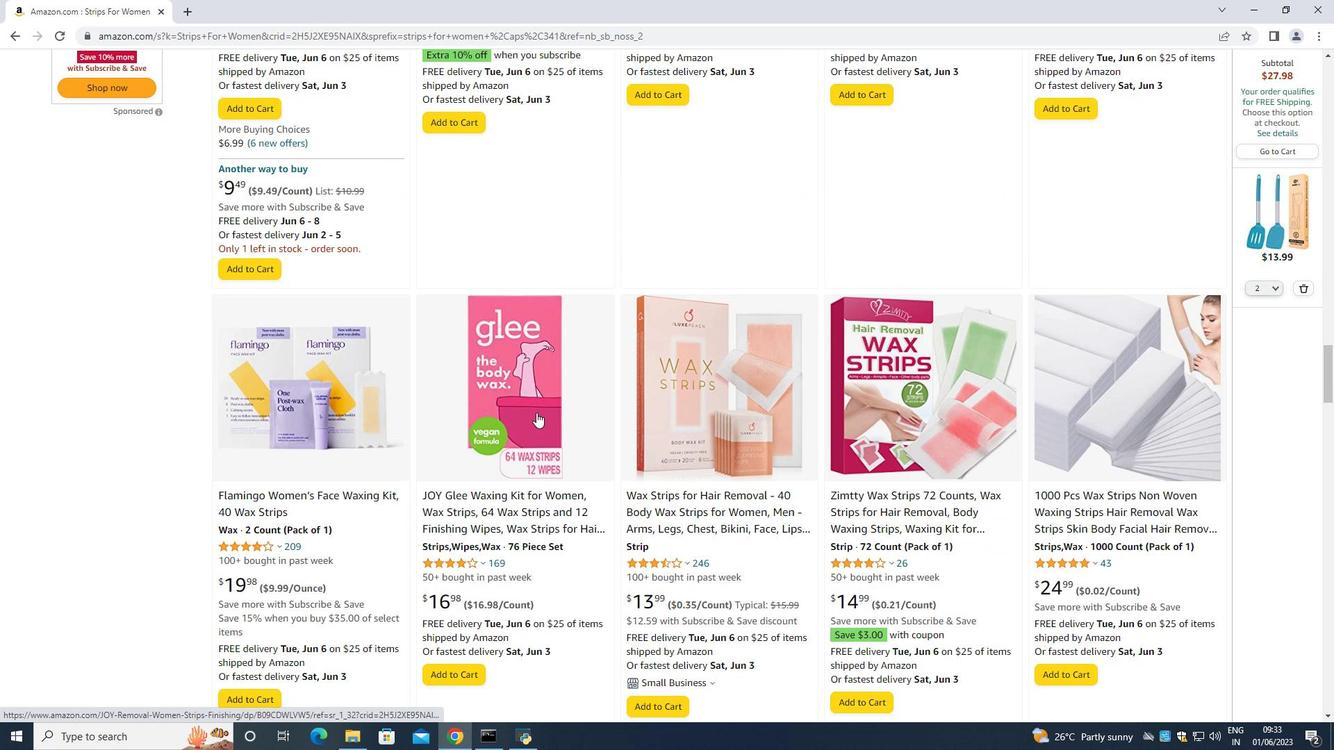 
Action: Mouse scrolled (536, 412) with delta (0, 0)
Screenshot: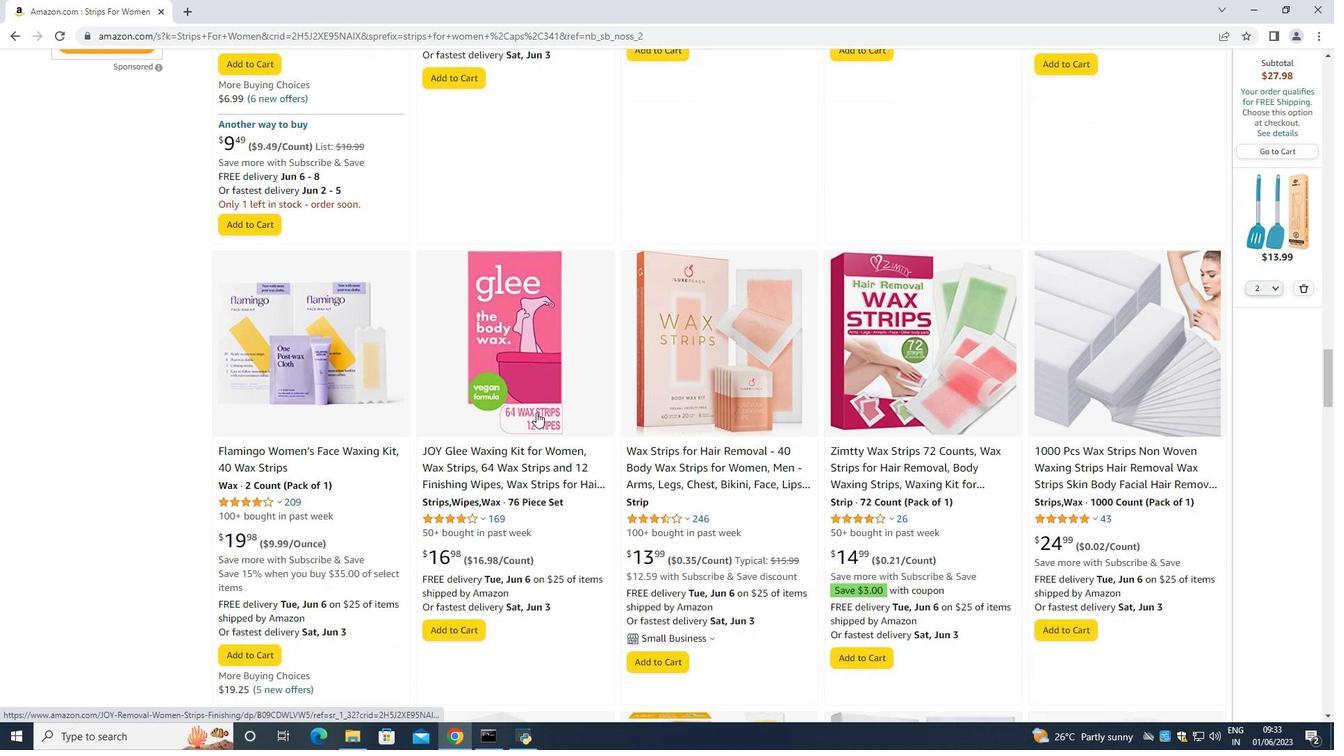
Action: Mouse scrolled (536, 412) with delta (0, 0)
Screenshot: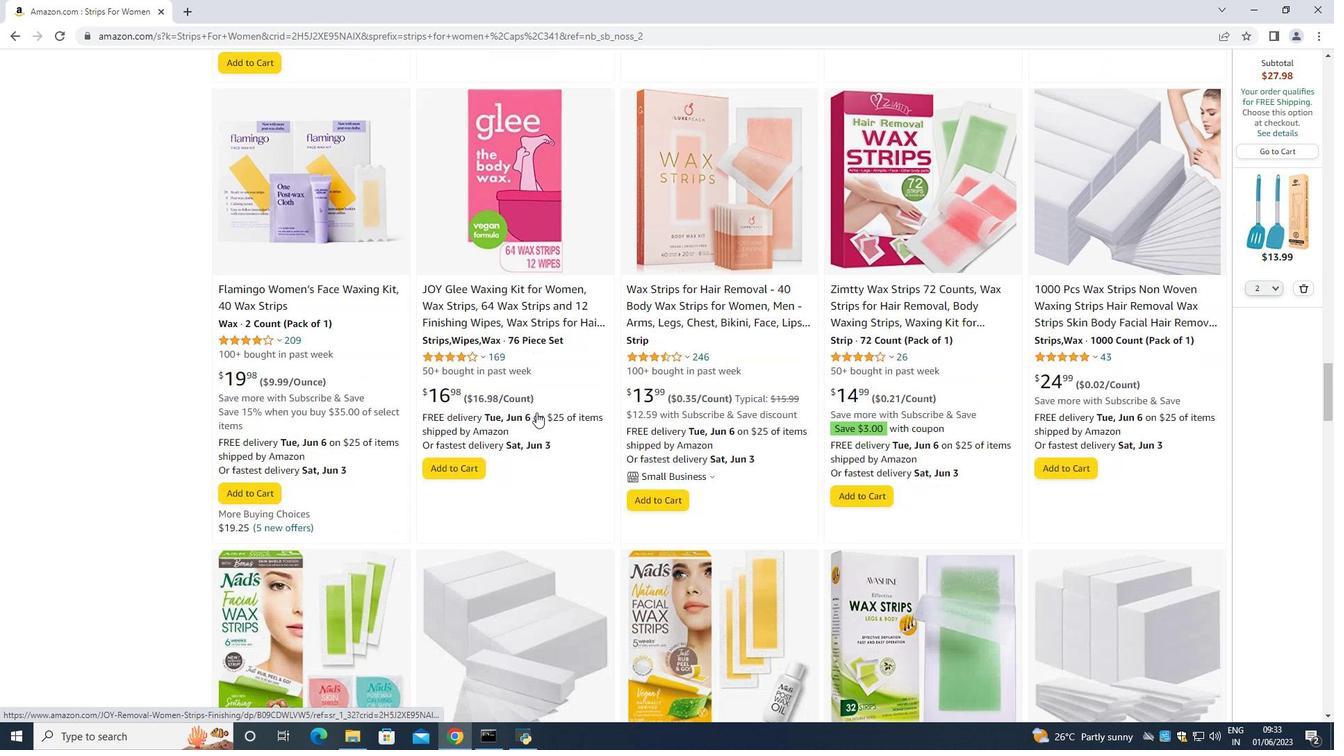 
Action: Mouse scrolled (536, 412) with delta (0, 0)
Screenshot: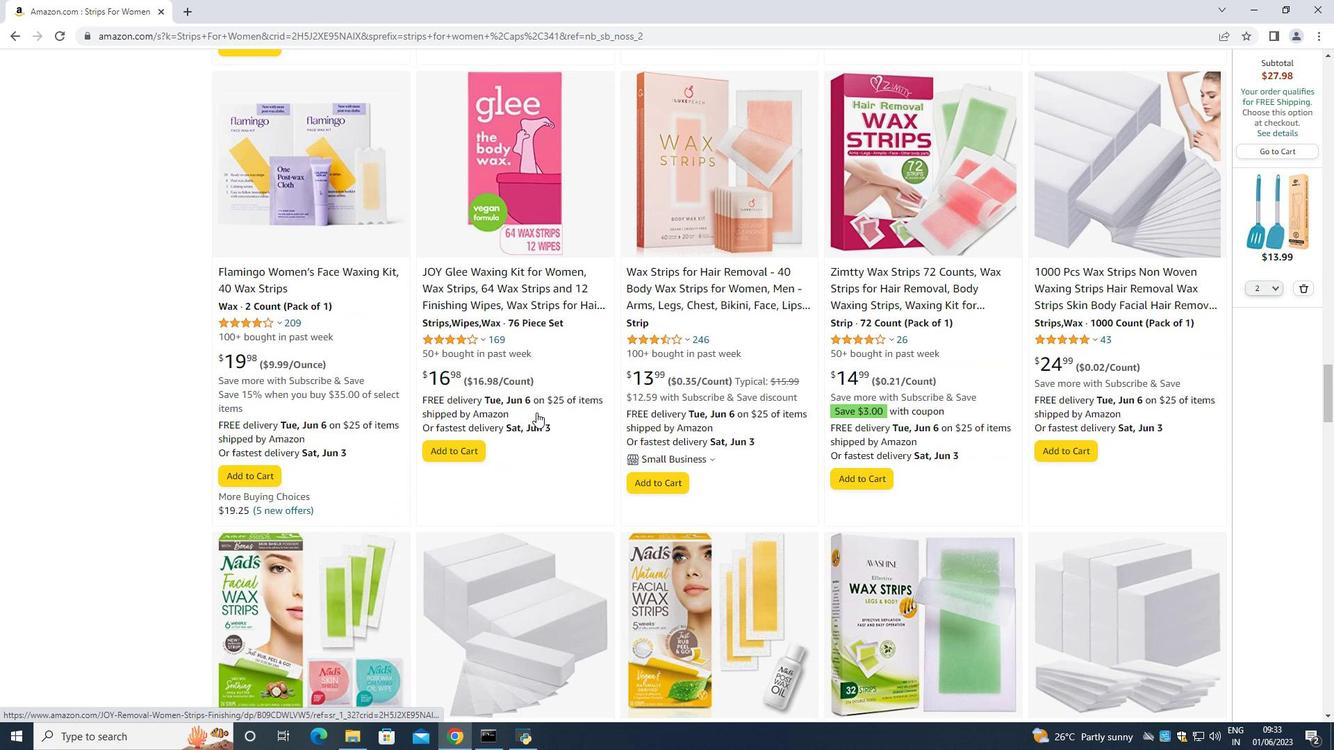 
Action: Mouse scrolled (536, 412) with delta (0, 0)
Screenshot: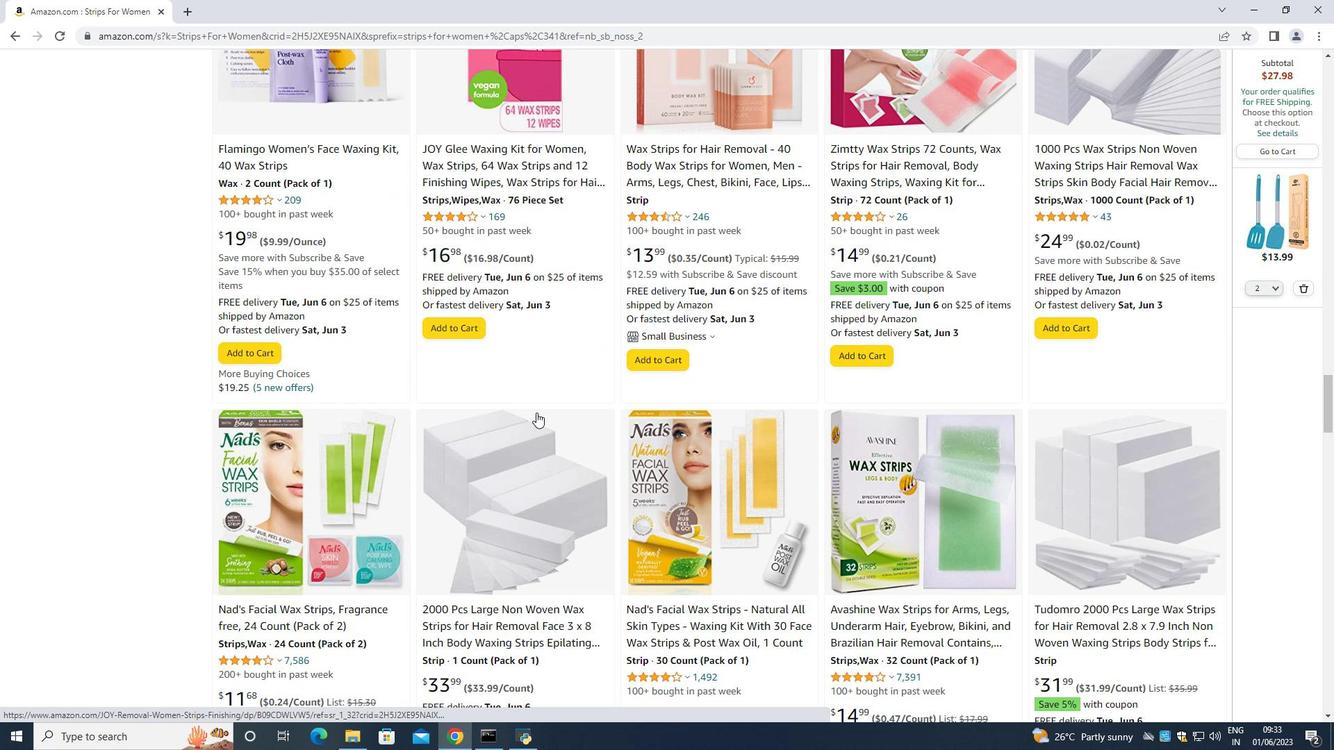 
Action: Mouse moved to (538, 412)
Screenshot: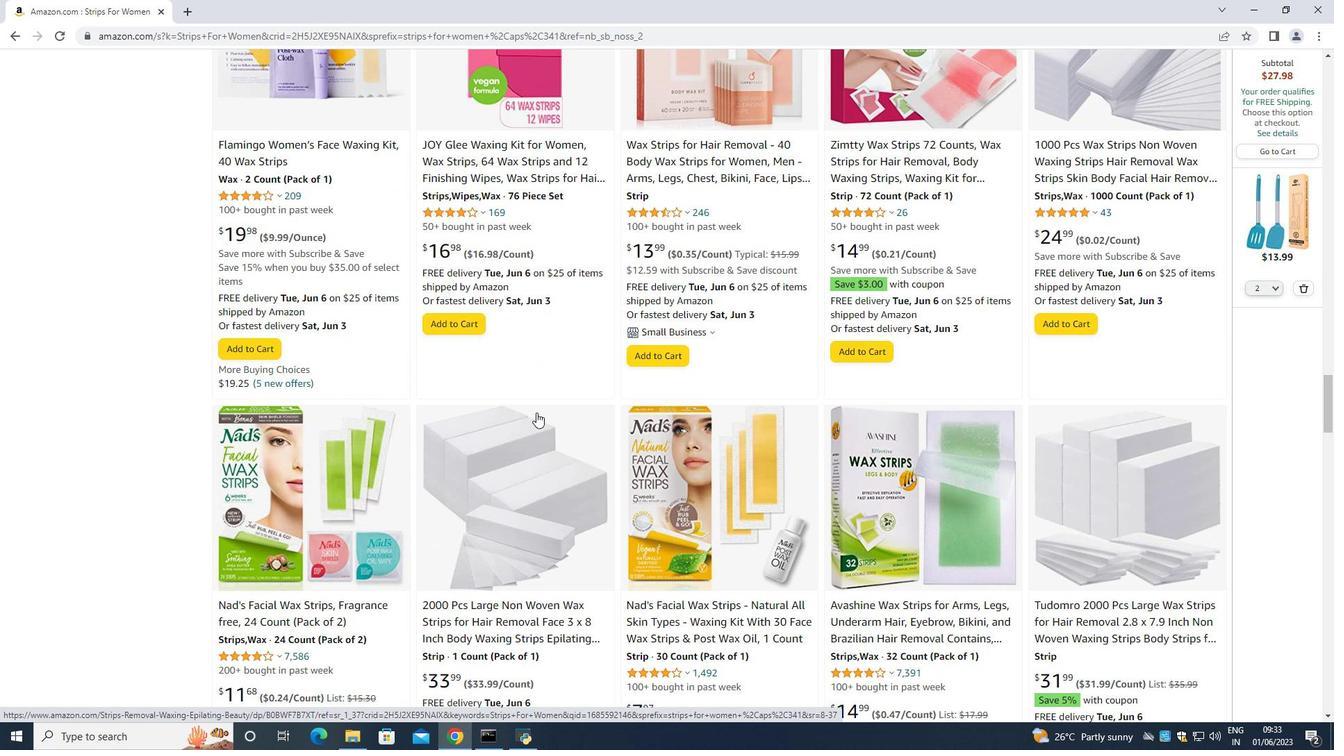 
Action: Mouse scrolled (538, 412) with delta (0, 0)
Screenshot: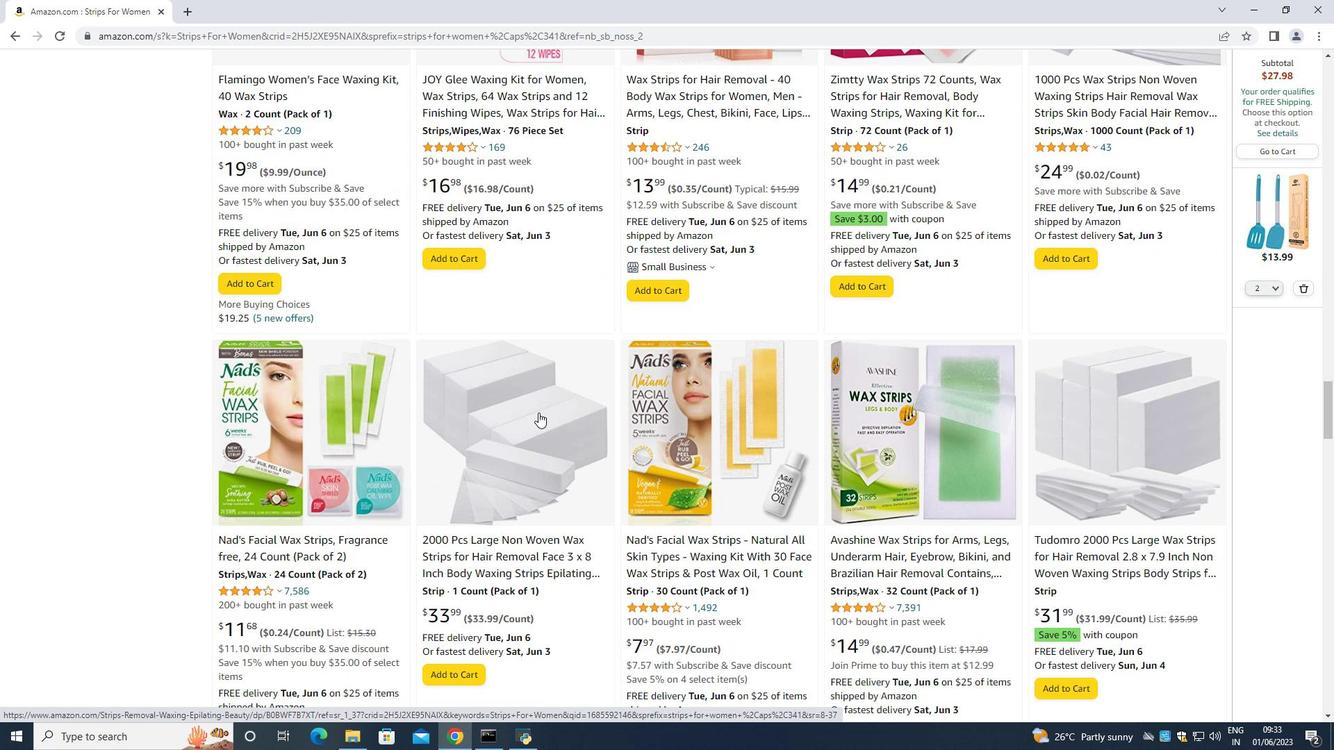 
Action: Mouse scrolled (538, 412) with delta (0, 0)
Screenshot: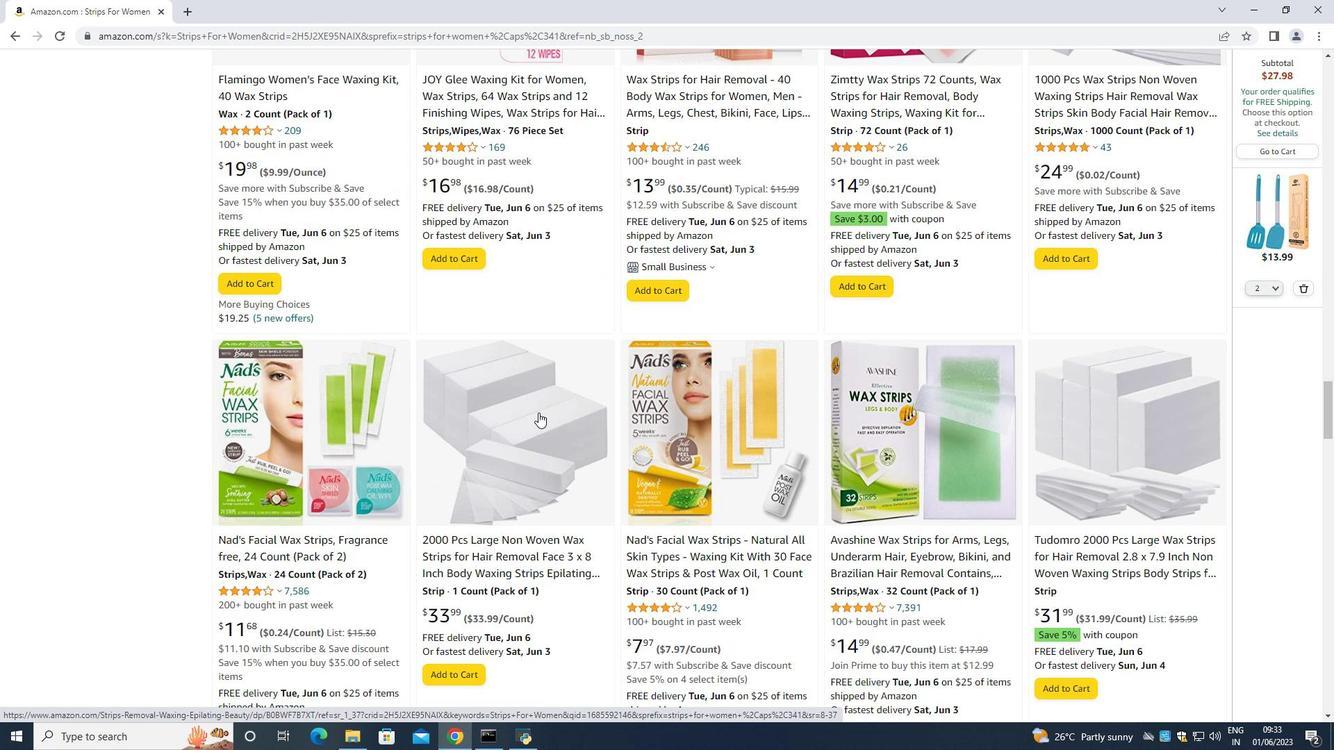 
Action: Mouse scrolled (538, 412) with delta (0, 0)
Screenshot: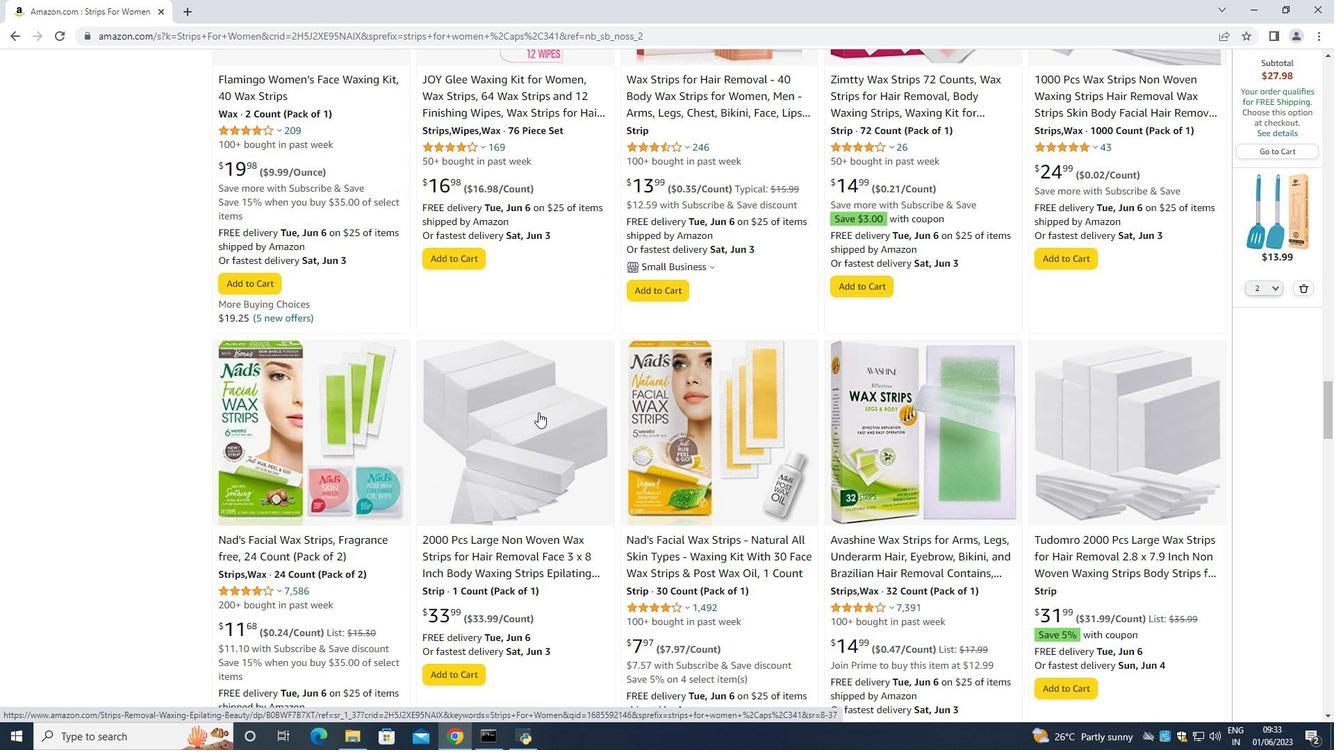 
Action: Mouse scrolled (538, 413) with delta (0, 0)
Screenshot: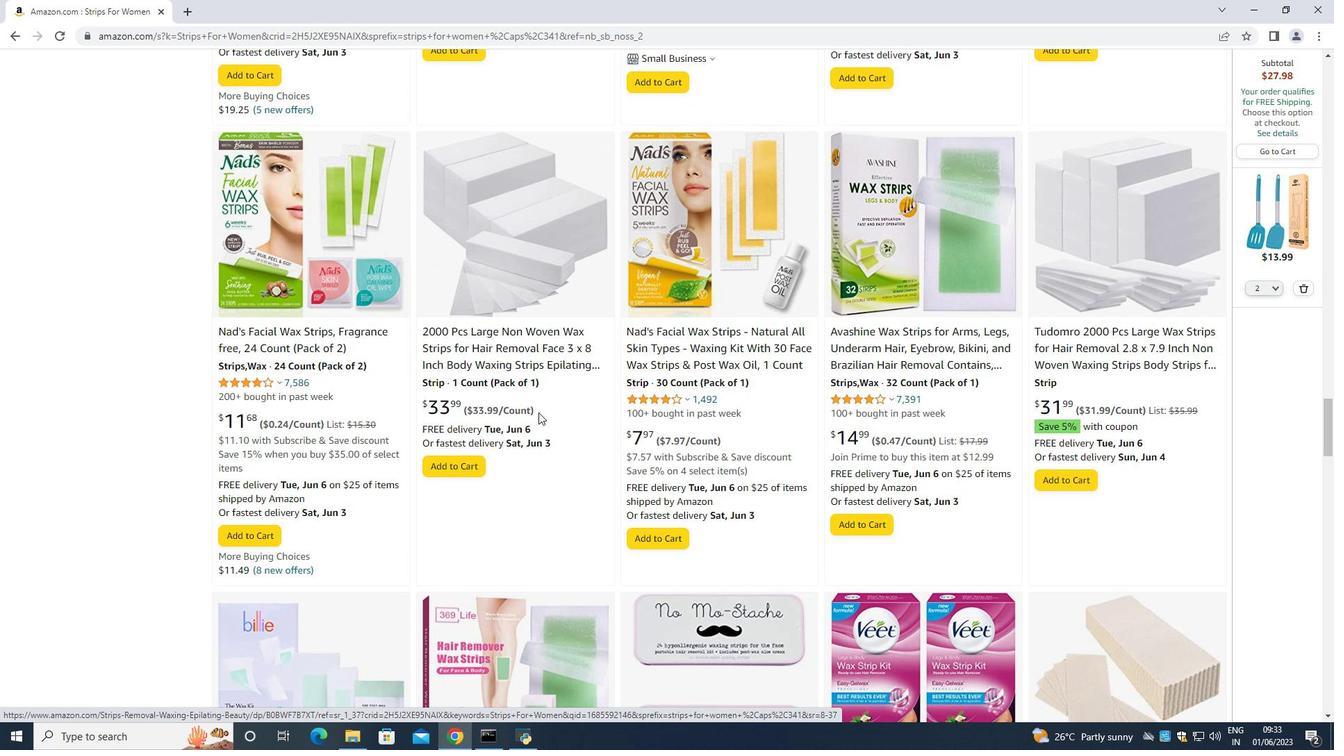 
Action: Mouse scrolled (538, 413) with delta (0, 0)
Screenshot: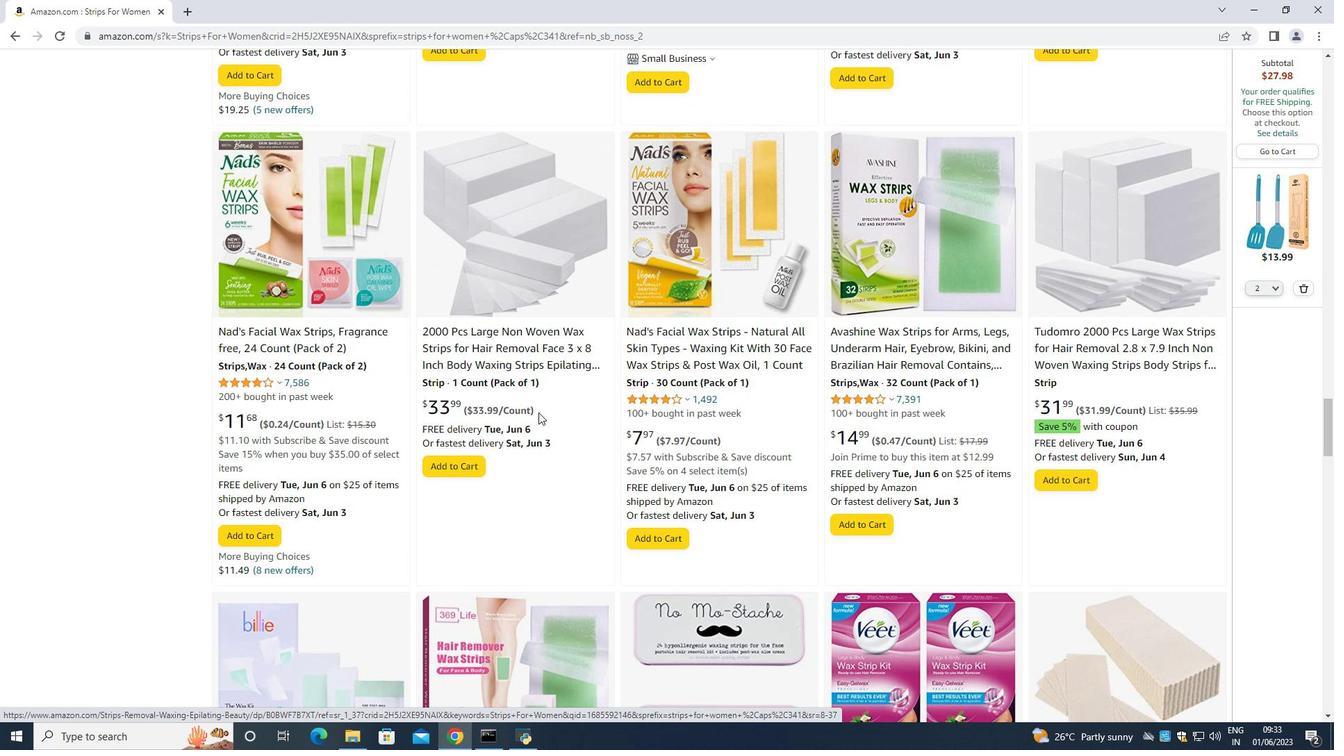 
Action: Mouse scrolled (538, 413) with delta (0, 0)
Screenshot: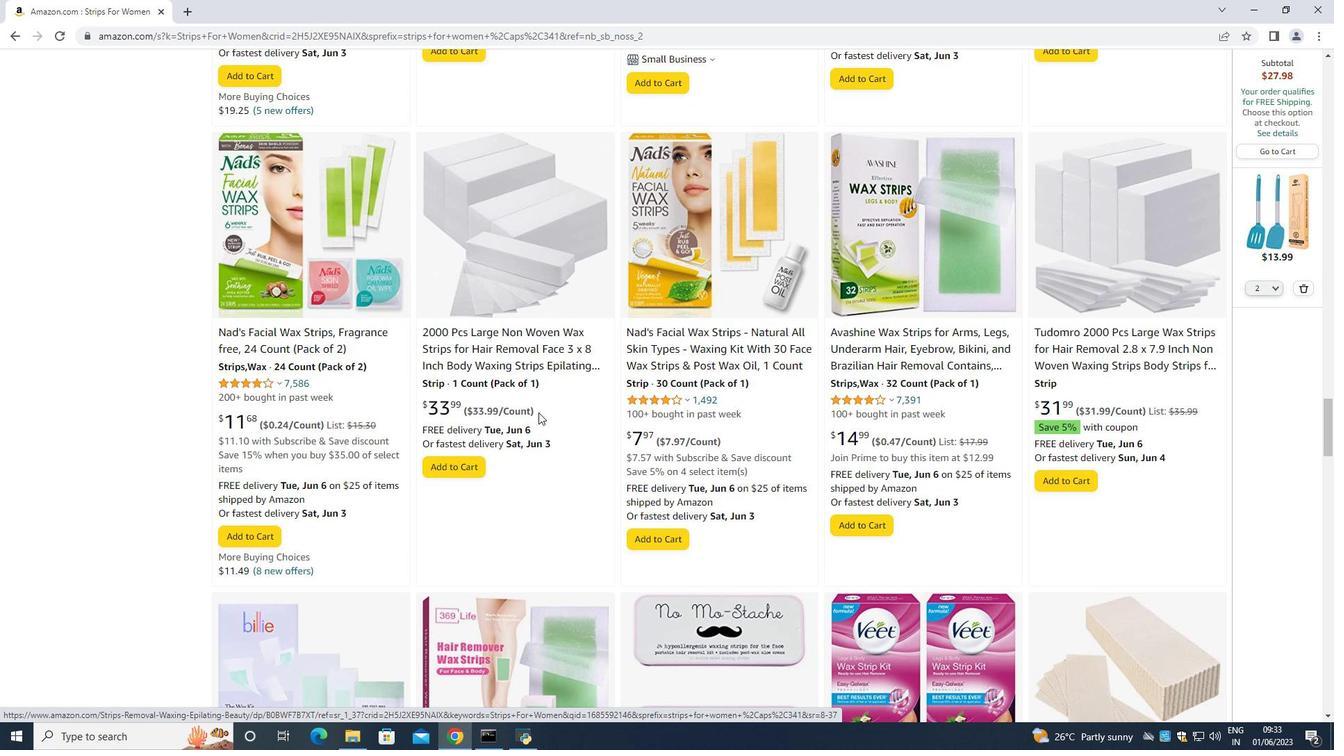 
Action: Mouse scrolled (538, 413) with delta (0, 0)
Screenshot: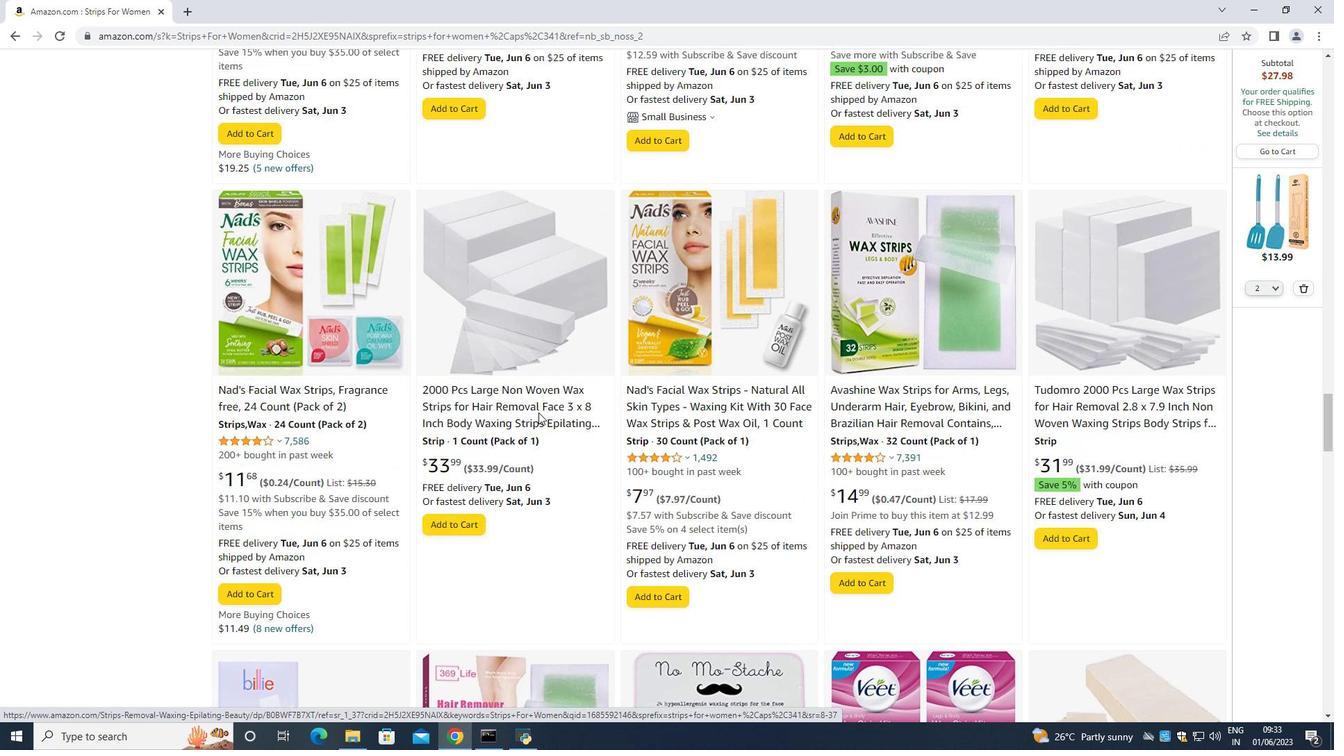 
Action: Mouse scrolled (538, 413) with delta (0, 0)
Screenshot: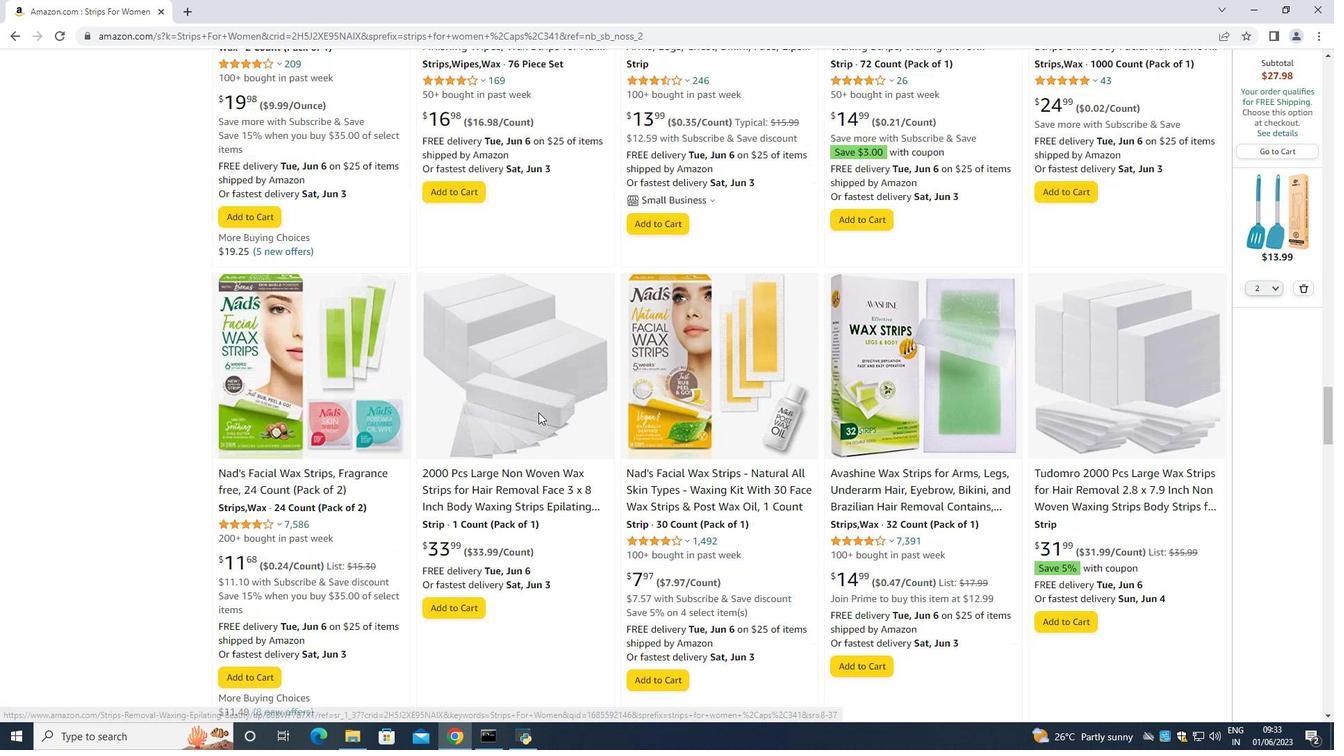 
Action: Mouse scrolled (538, 413) with delta (0, 0)
Screenshot: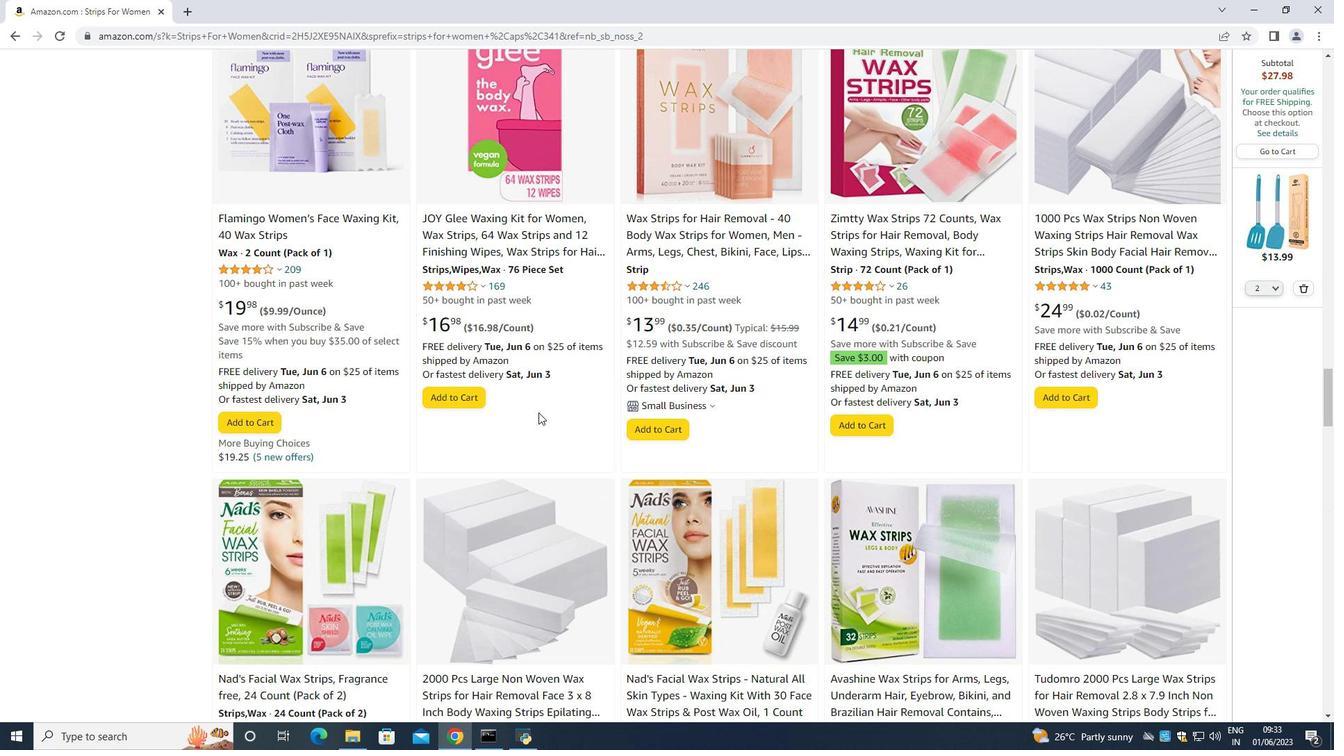 
Action: Mouse scrolled (538, 413) with delta (0, 0)
Screenshot: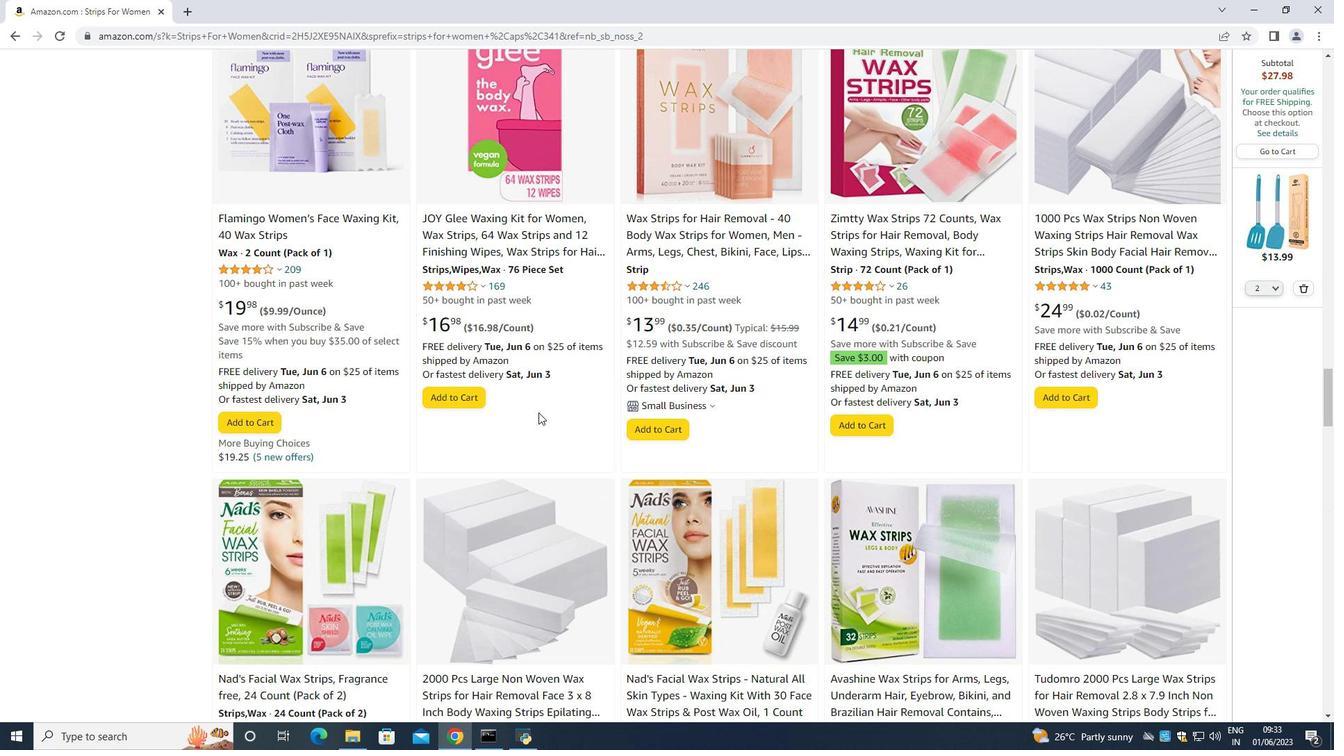 
Action: Mouse scrolled (538, 413) with delta (0, 0)
Screenshot: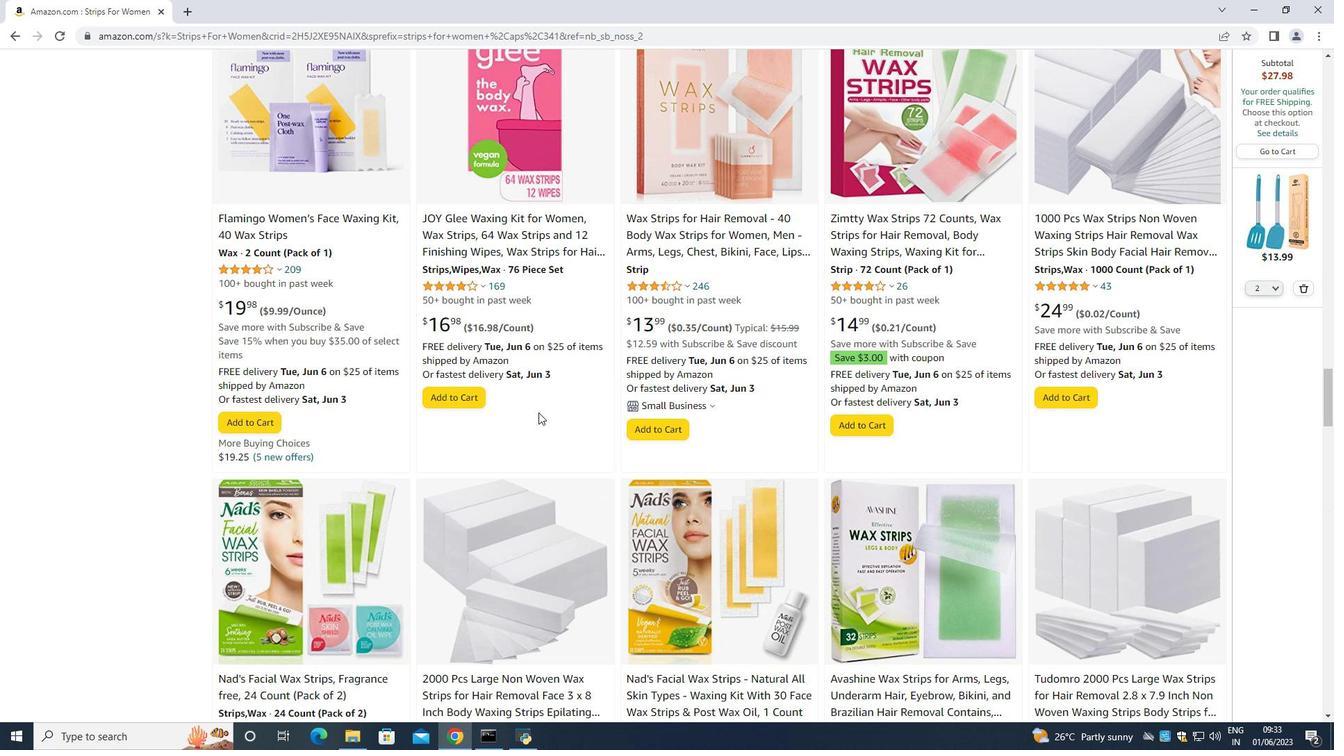 
Action: Mouse scrolled (538, 413) with delta (0, 0)
Screenshot: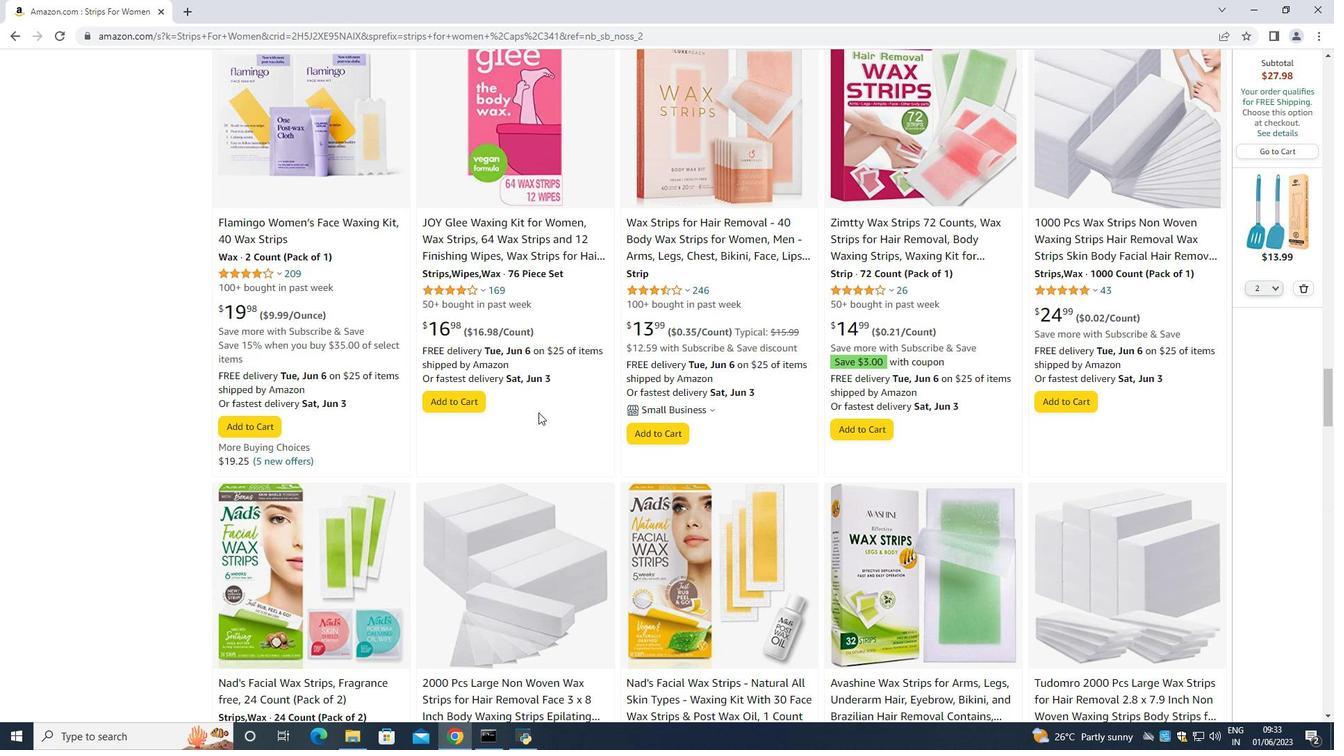 
Action: Mouse moved to (544, 412)
Screenshot: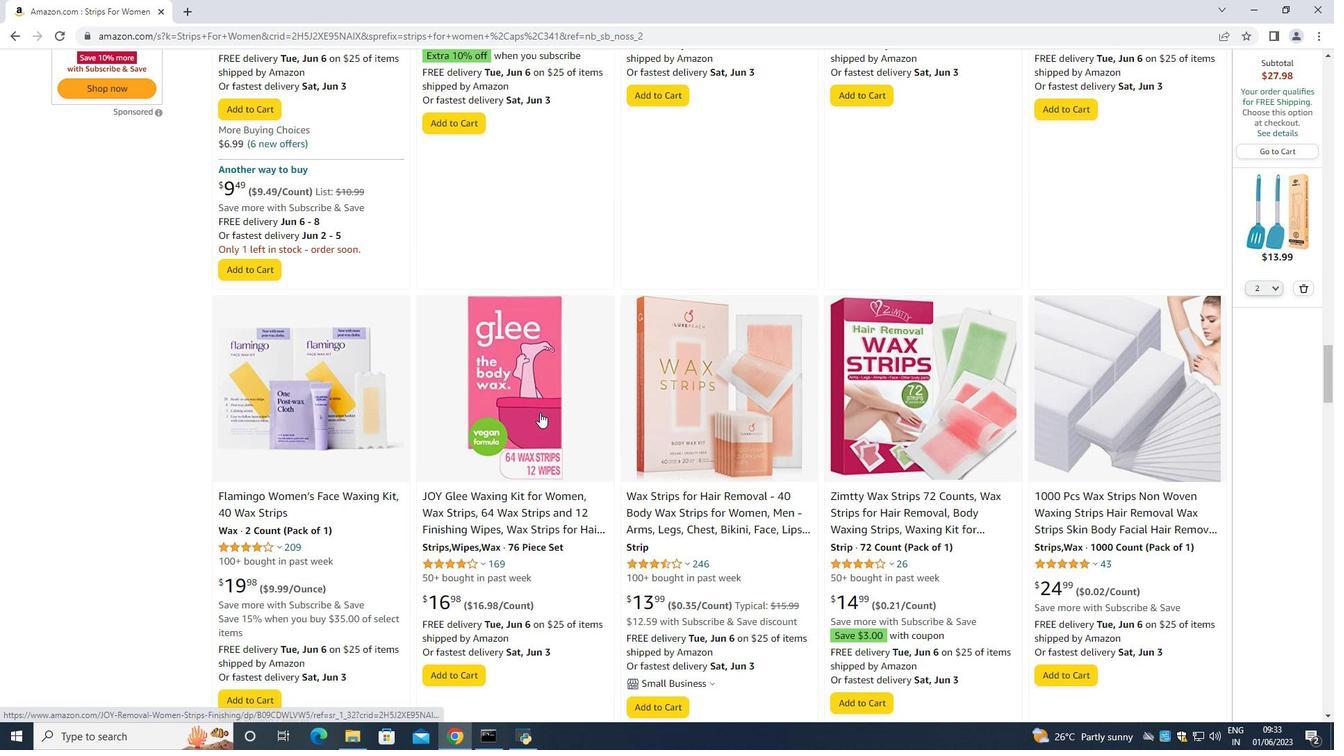 
Action: Mouse scrolled (544, 413) with delta (0, 0)
Screenshot: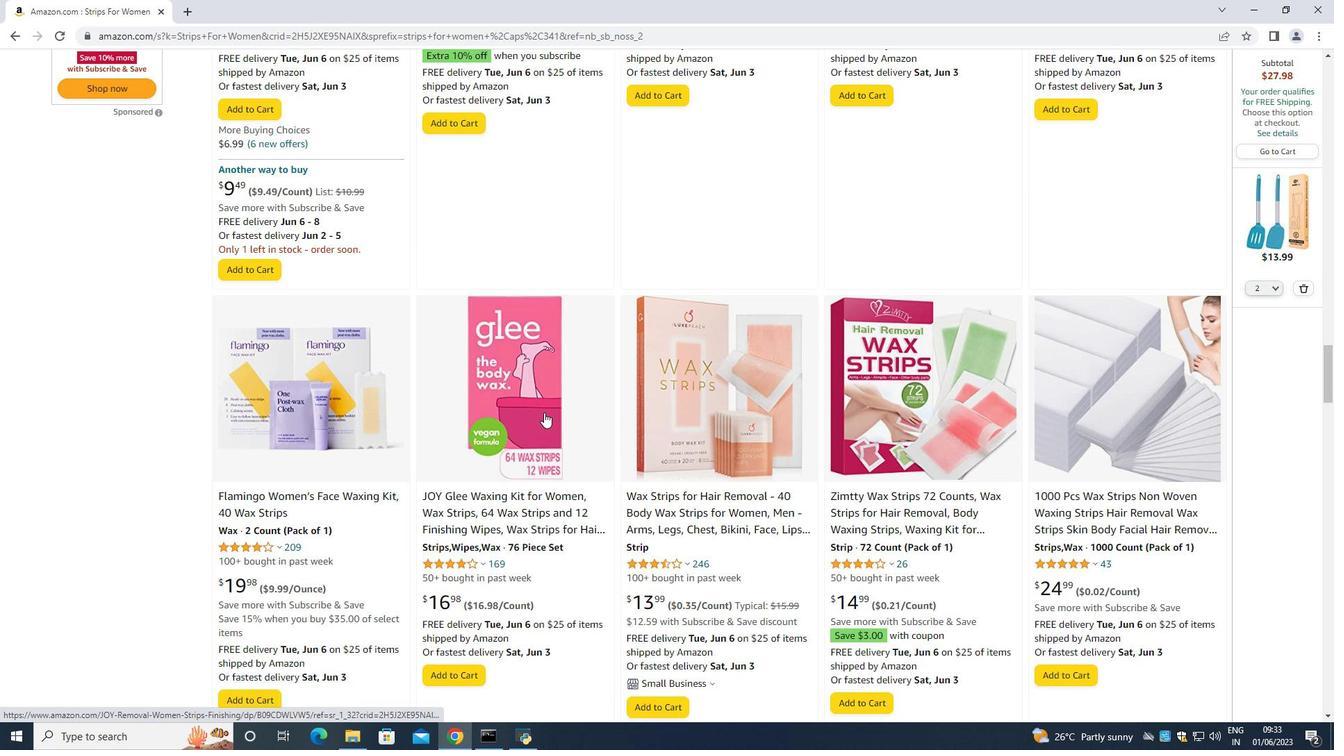 
Action: Mouse scrolled (544, 413) with delta (0, 0)
Screenshot: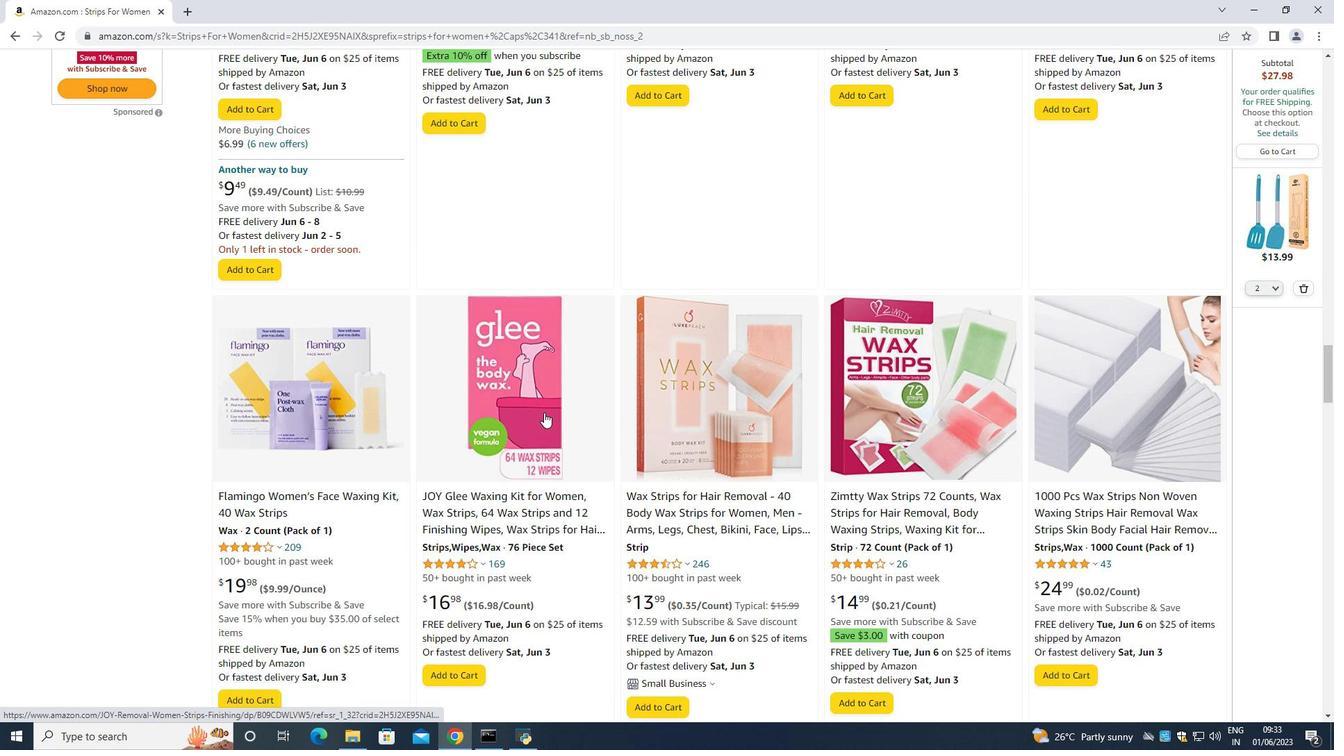 
Action: Mouse scrolled (544, 413) with delta (0, 0)
Screenshot: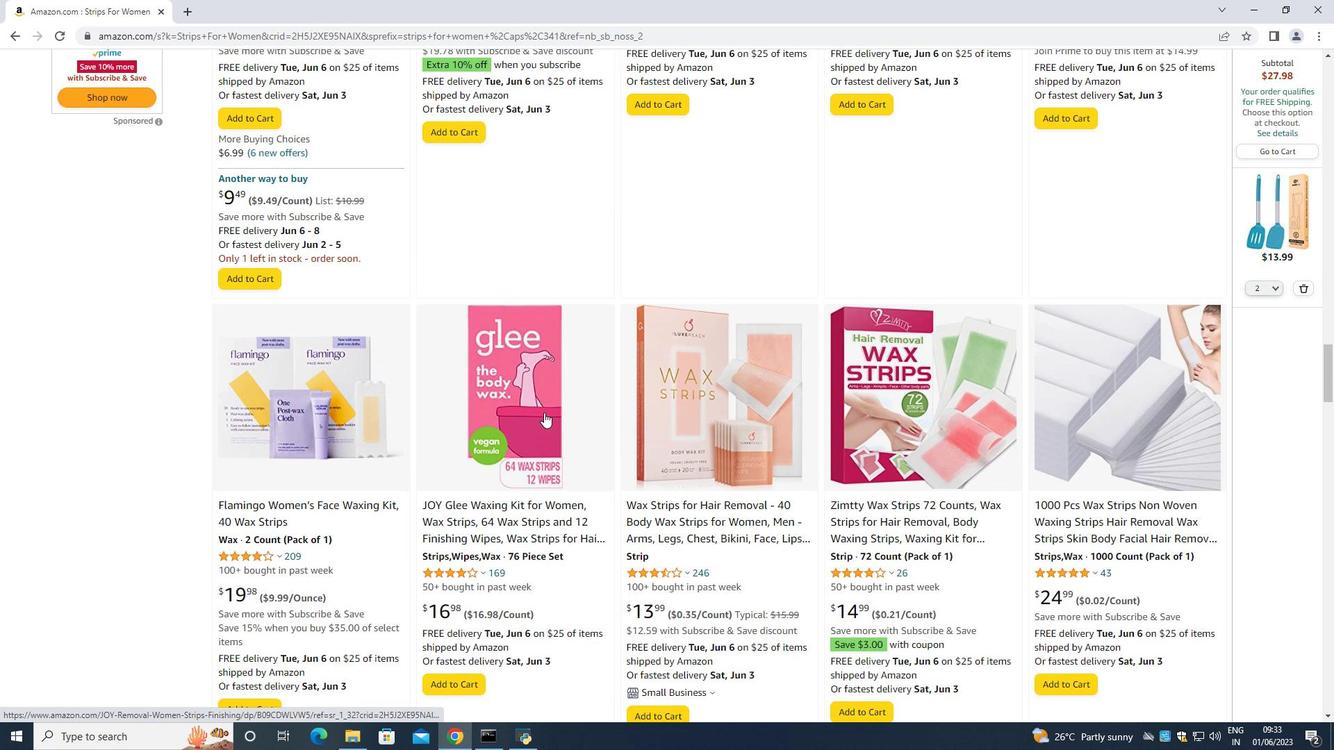 
Action: Mouse scrolled (544, 413) with delta (0, 0)
Screenshot: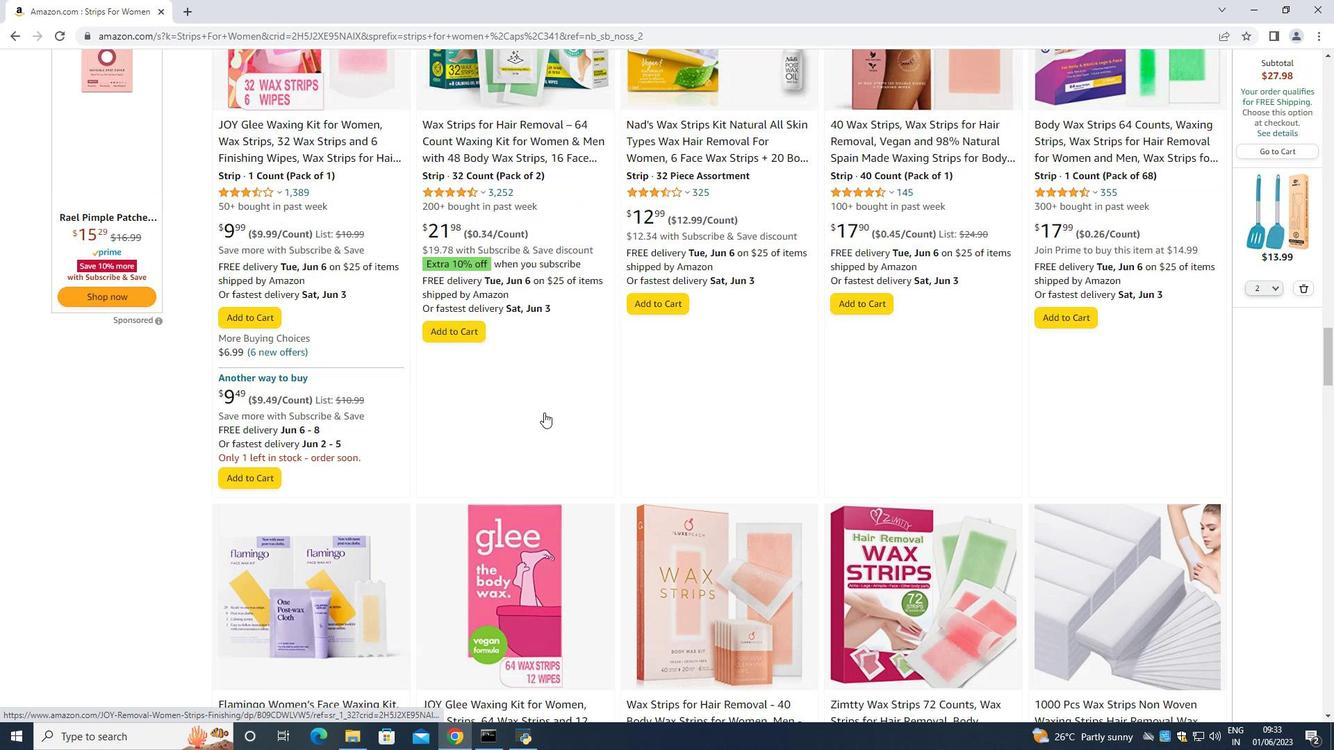 
Action: Mouse scrolled (544, 413) with delta (0, 0)
Screenshot: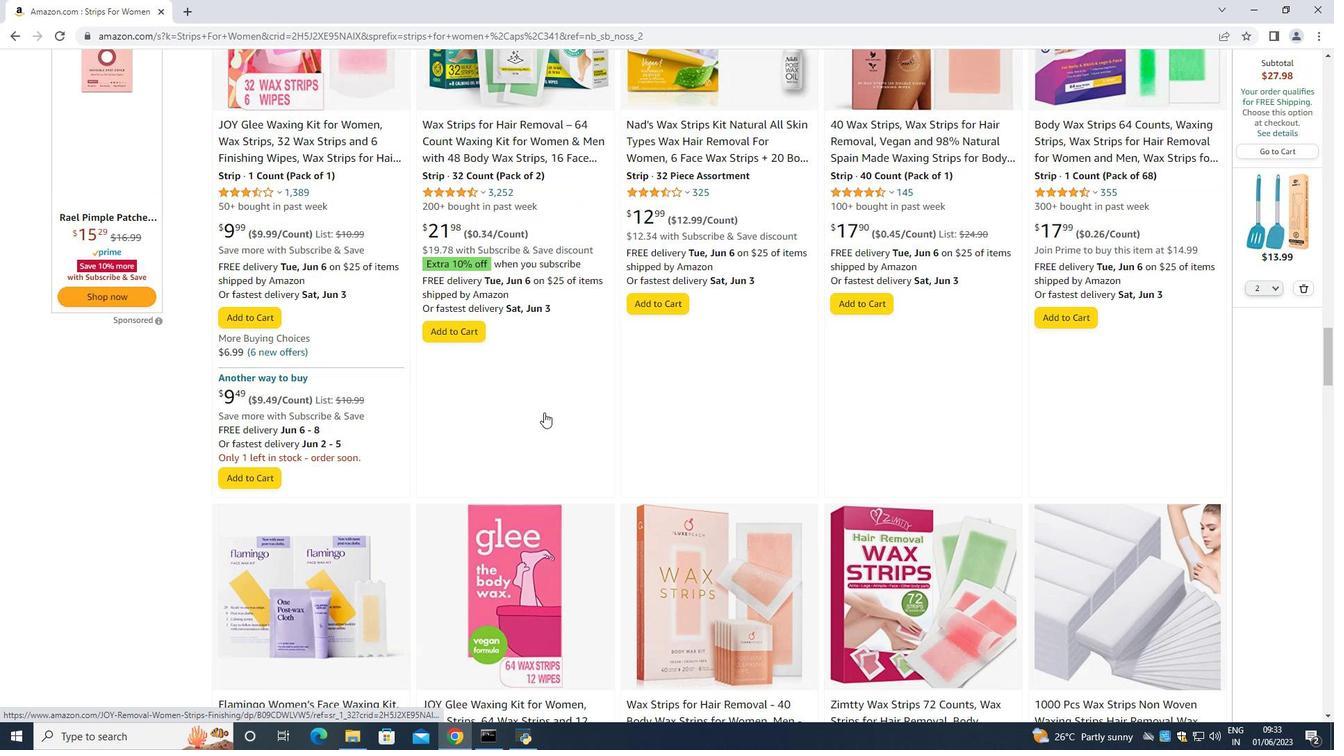 
Action: Mouse scrolled (544, 413) with delta (0, 0)
Screenshot: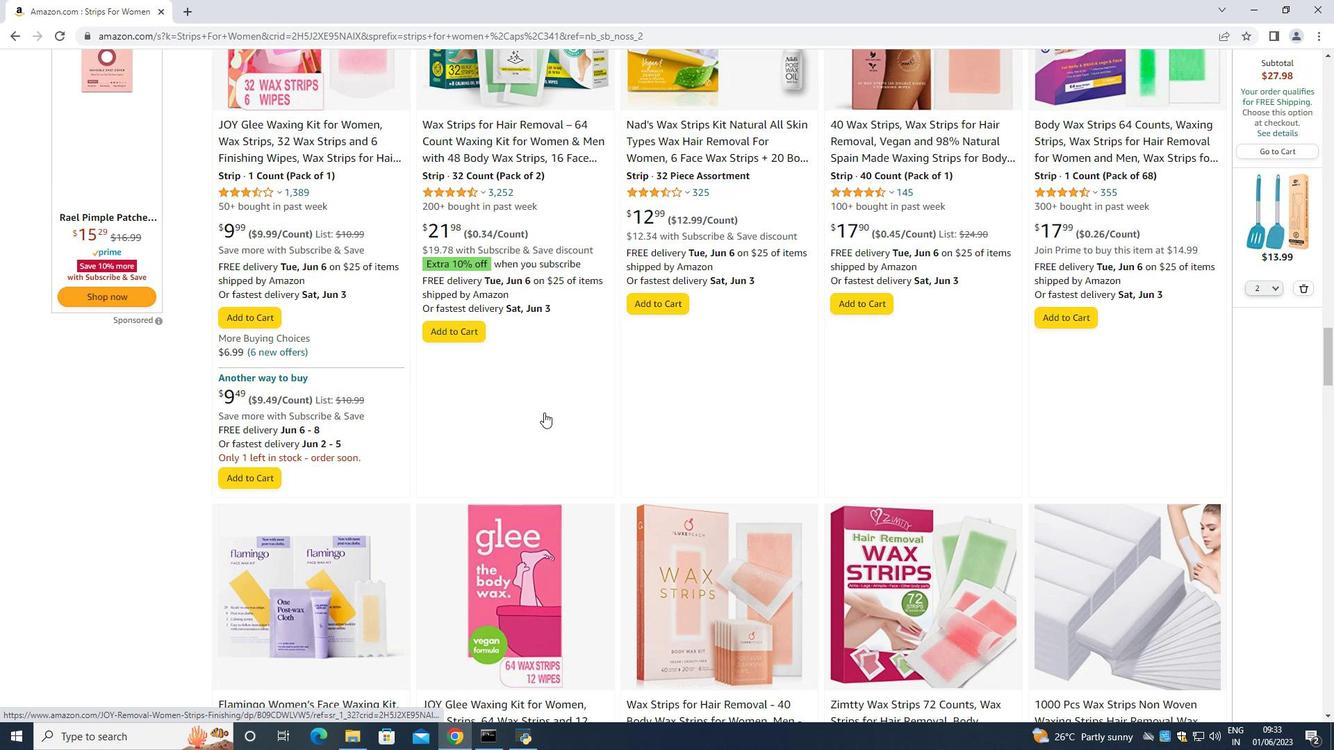 
Action: Mouse scrolled (544, 413) with delta (0, 0)
Screenshot: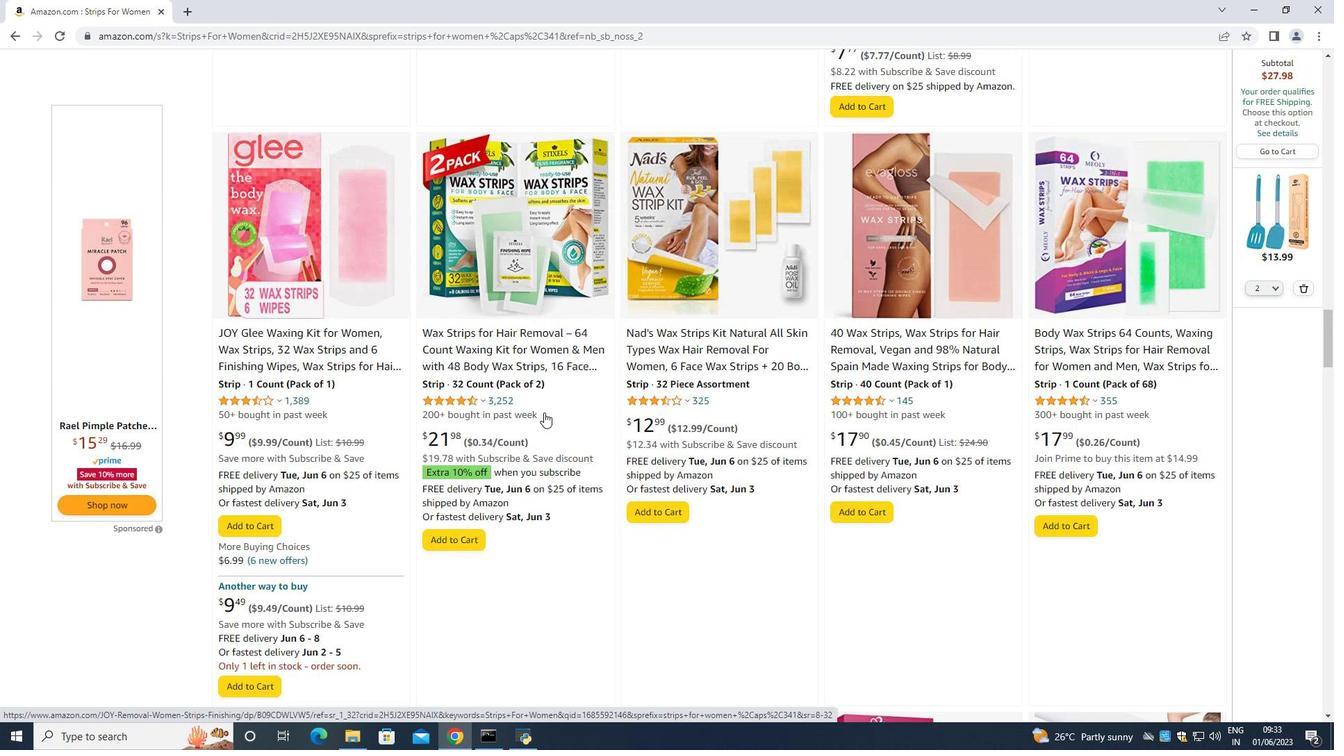 
Action: Mouse scrolled (544, 413) with delta (0, 0)
Screenshot: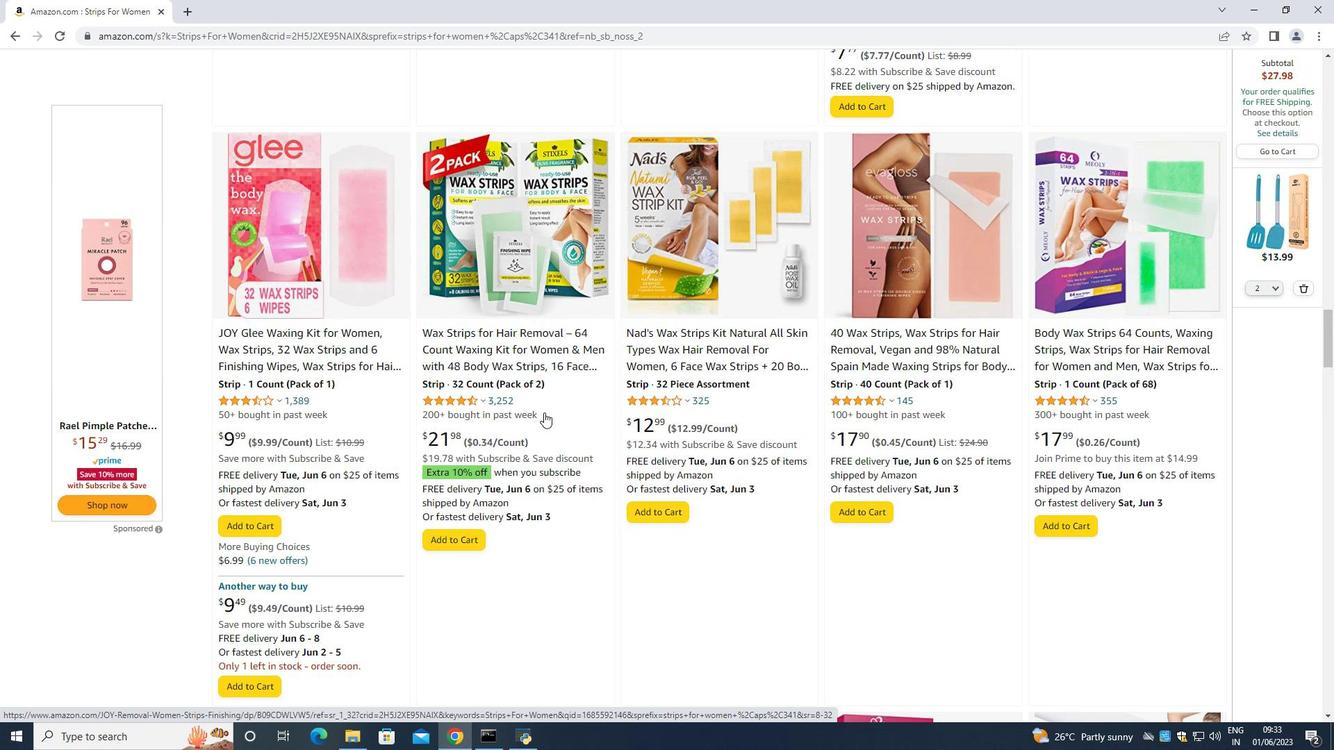 
Action: Mouse scrolled (544, 413) with delta (0, 0)
Screenshot: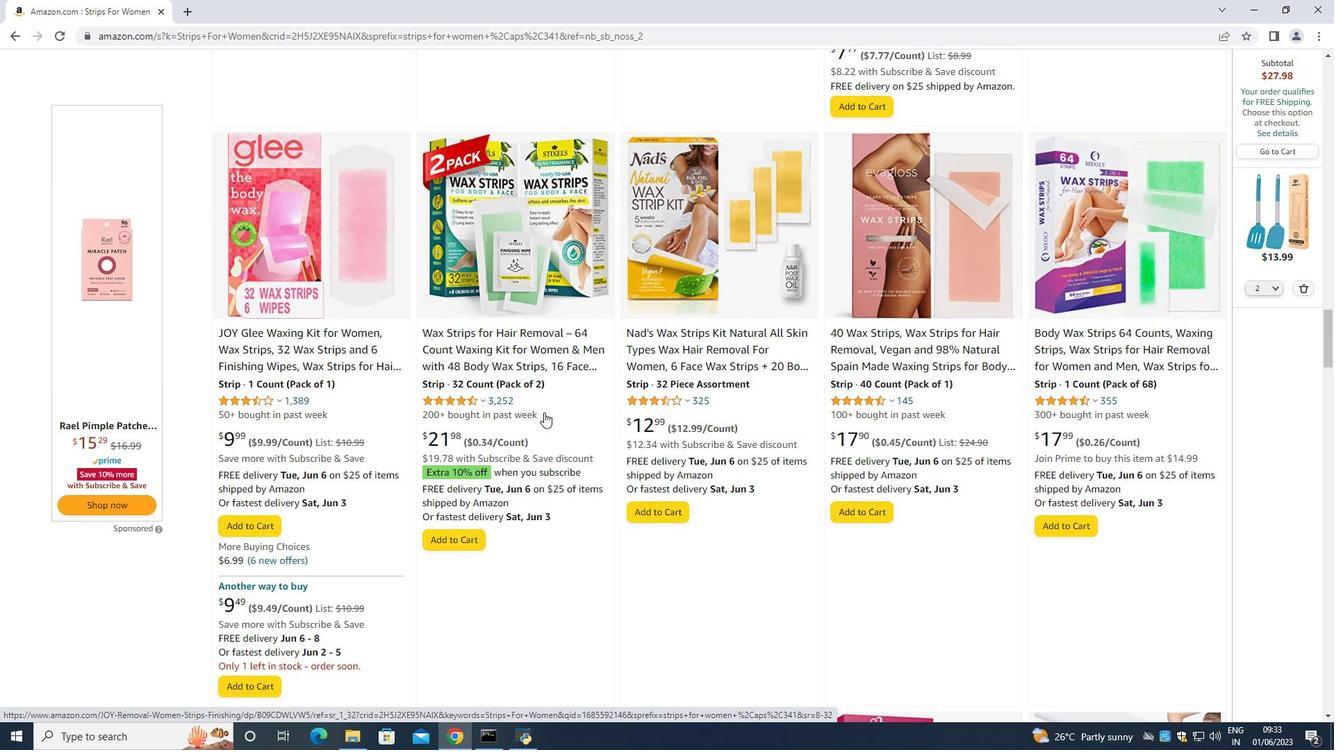 
Action: Mouse scrolled (544, 413) with delta (0, 0)
Screenshot: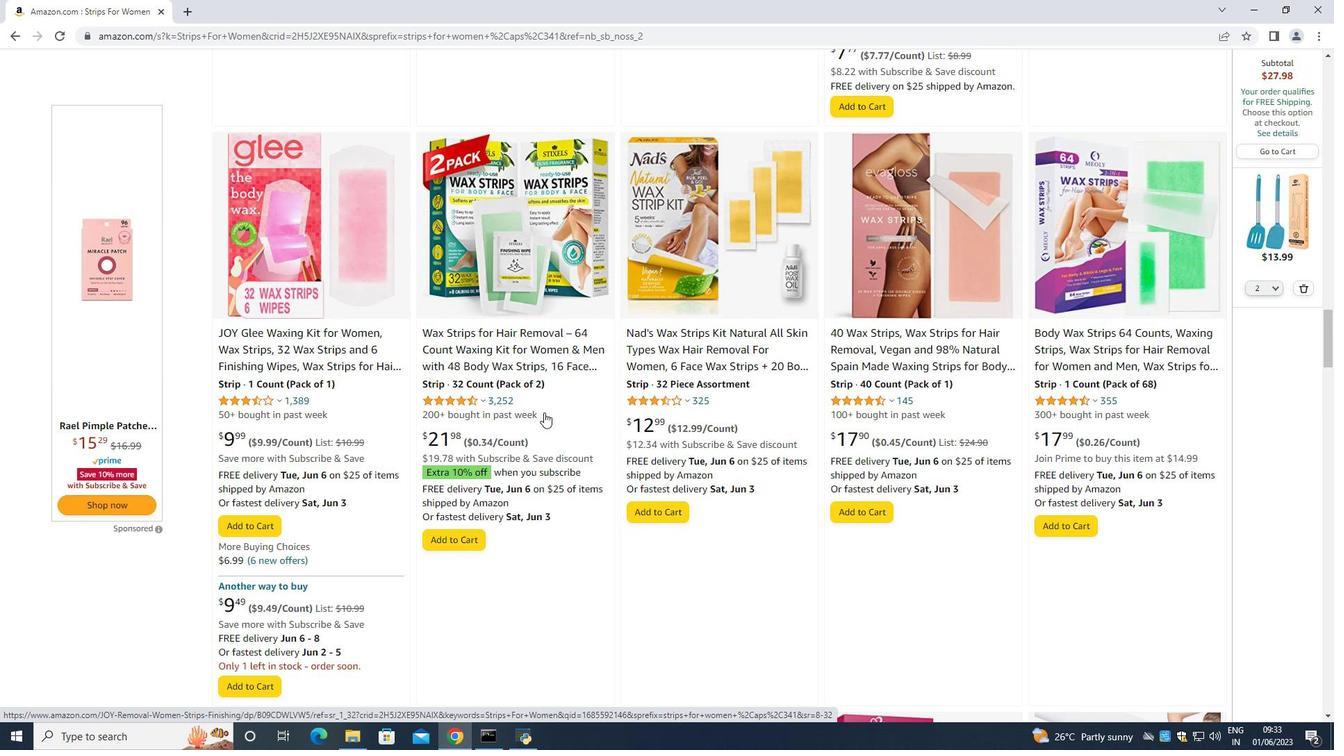 
Action: Mouse scrolled (544, 413) with delta (0, 0)
Screenshot: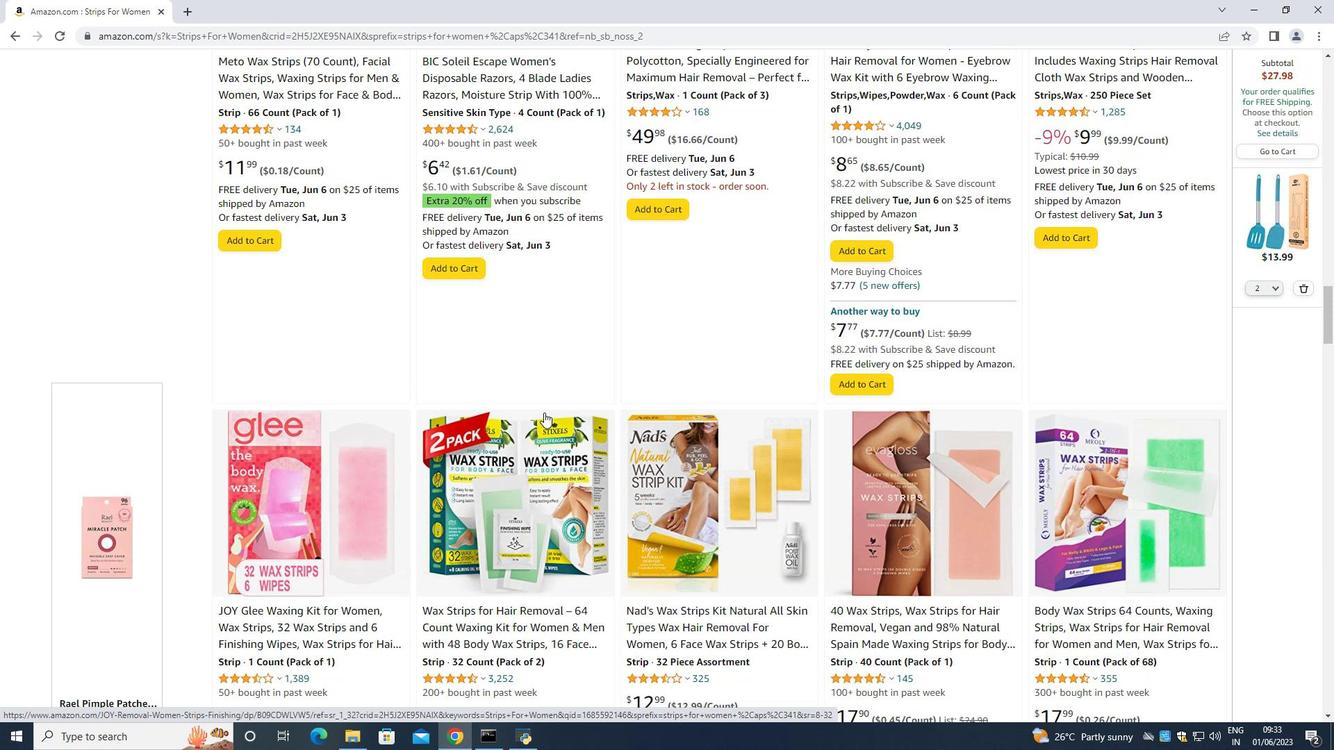 
Action: Mouse scrolled (544, 413) with delta (0, 0)
Screenshot: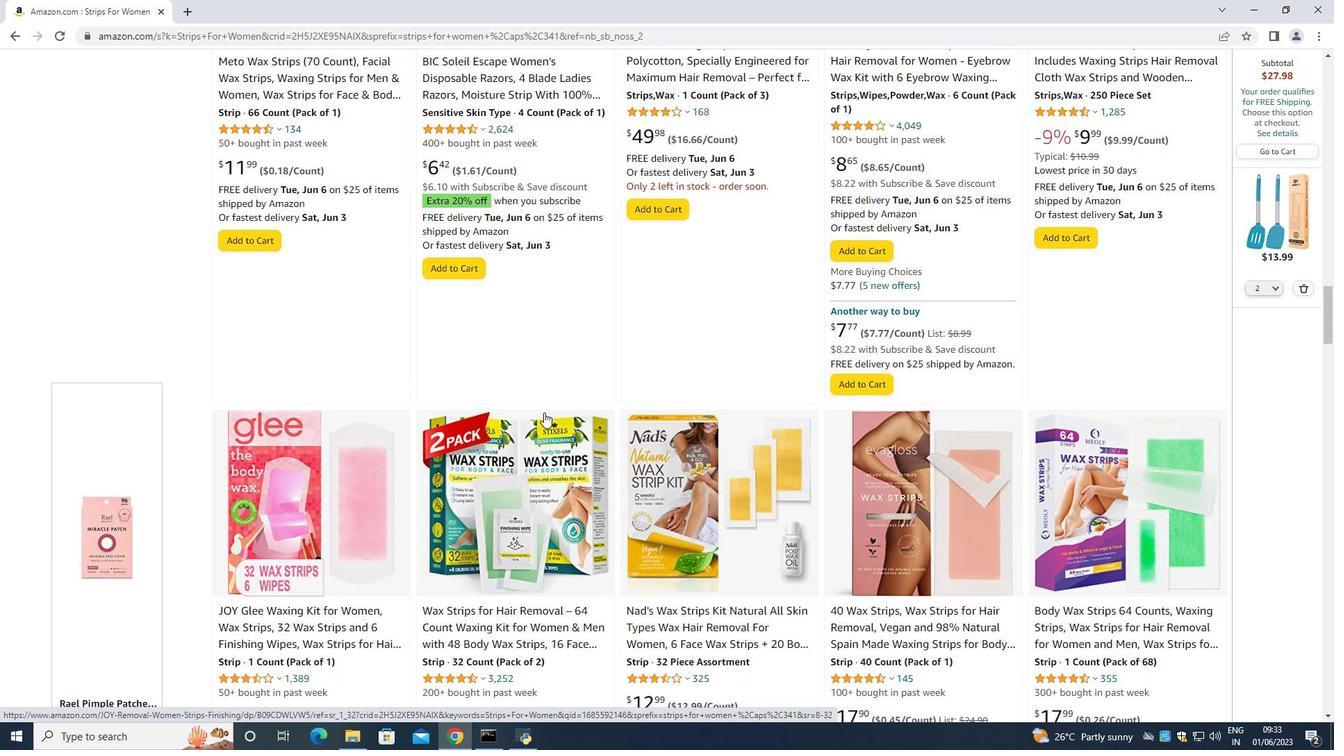 
Action: Mouse scrolled (544, 413) with delta (0, 0)
Screenshot: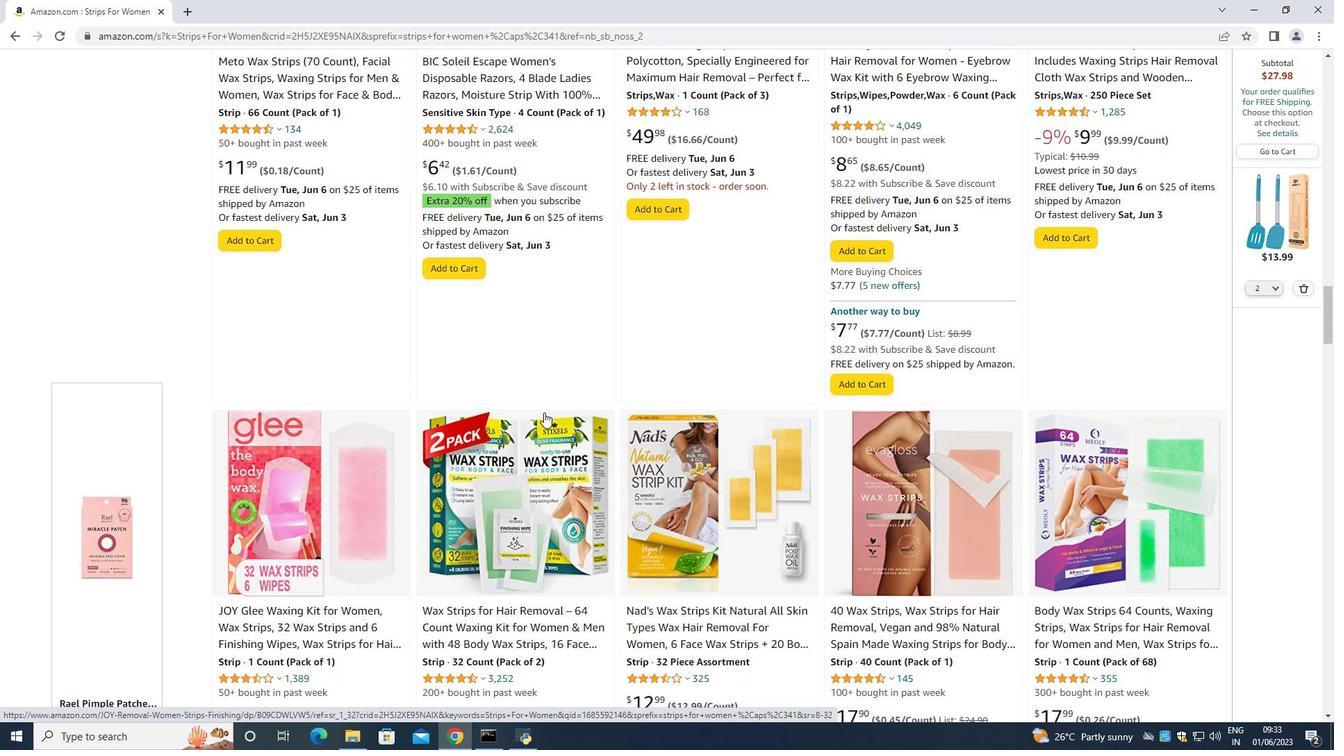 
Action: Mouse scrolled (544, 413) with delta (0, 0)
Screenshot: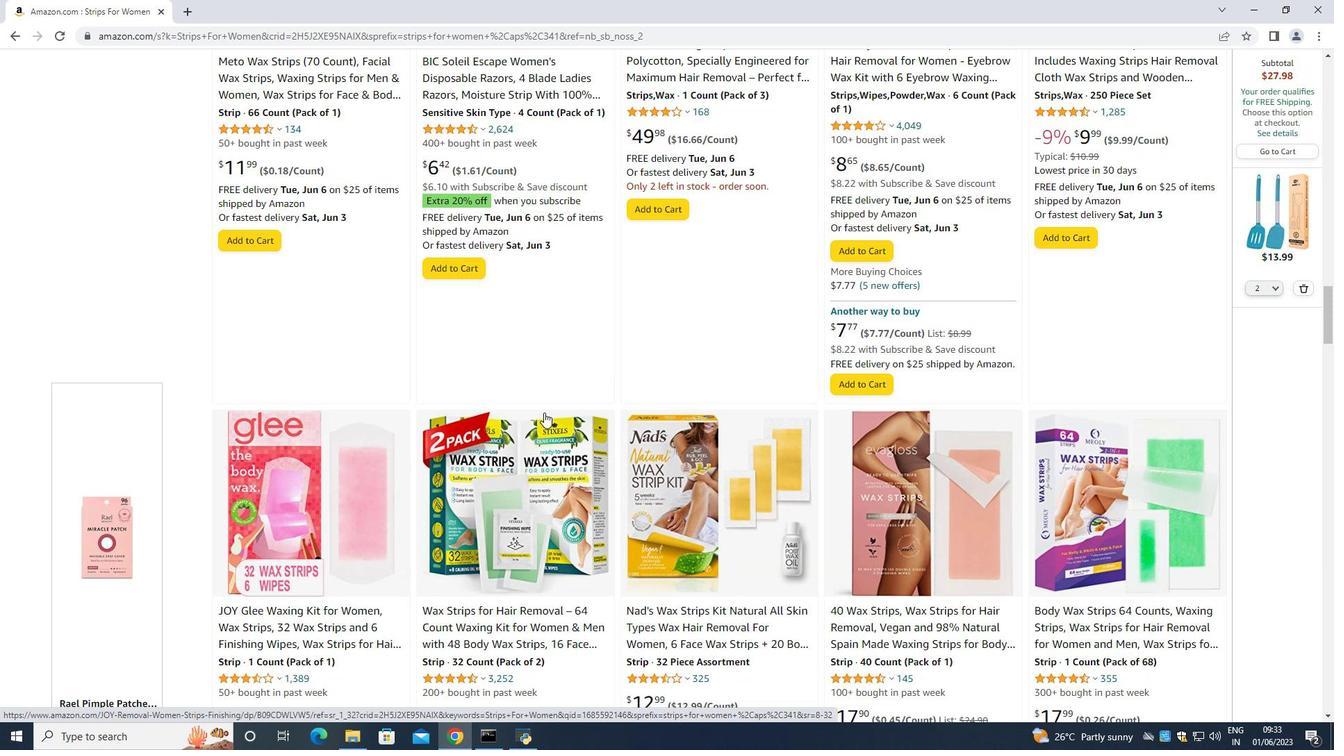 
Action: Mouse scrolled (544, 413) with delta (0, 0)
Screenshot: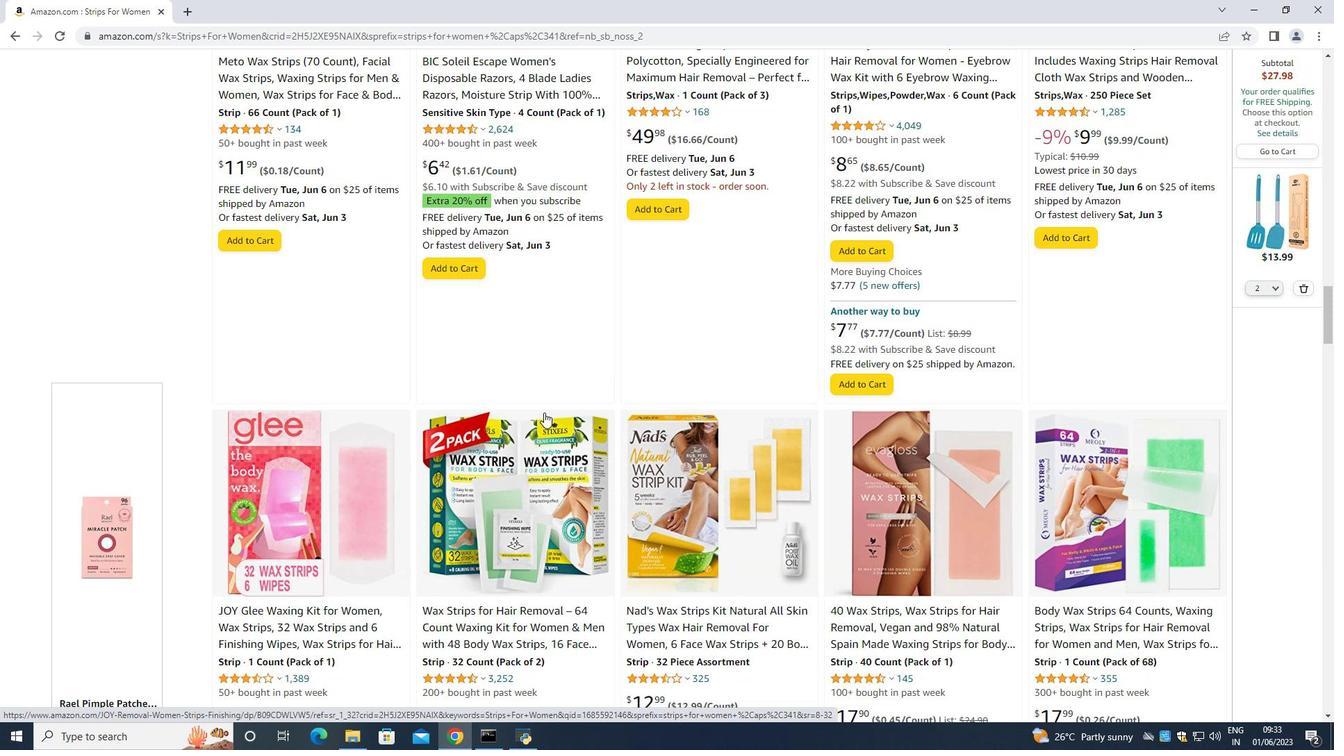 
Action: Mouse moved to (542, 411)
Screenshot: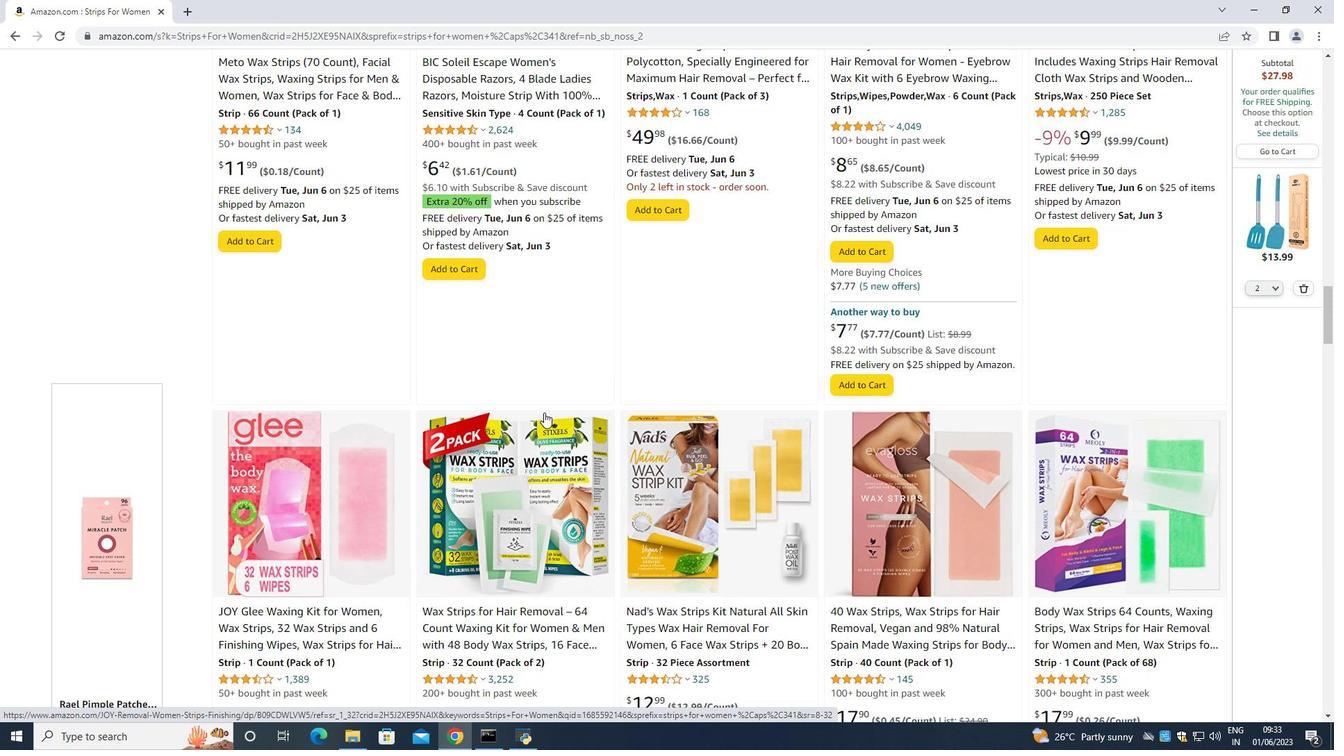 
Action: Mouse scrolled (542, 412) with delta (0, 0)
Screenshot: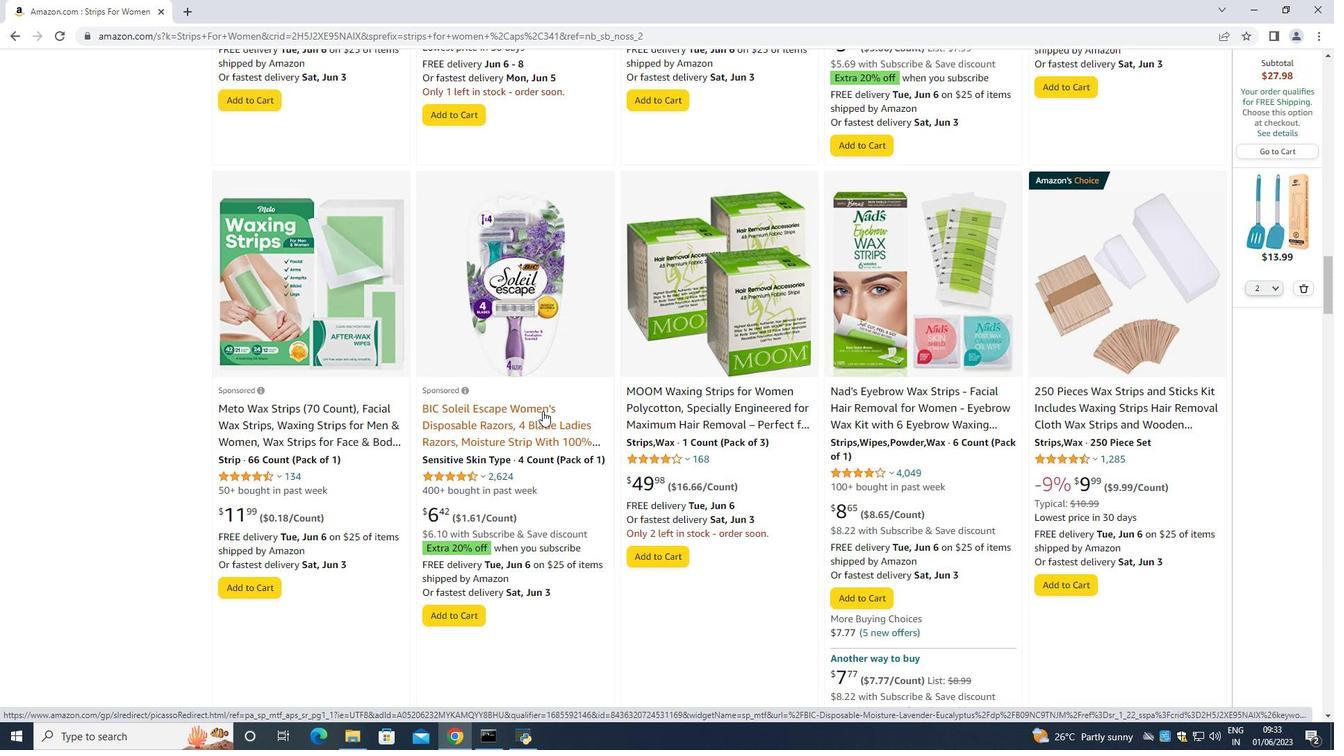 
Action: Mouse scrolled (542, 412) with delta (0, 0)
Screenshot: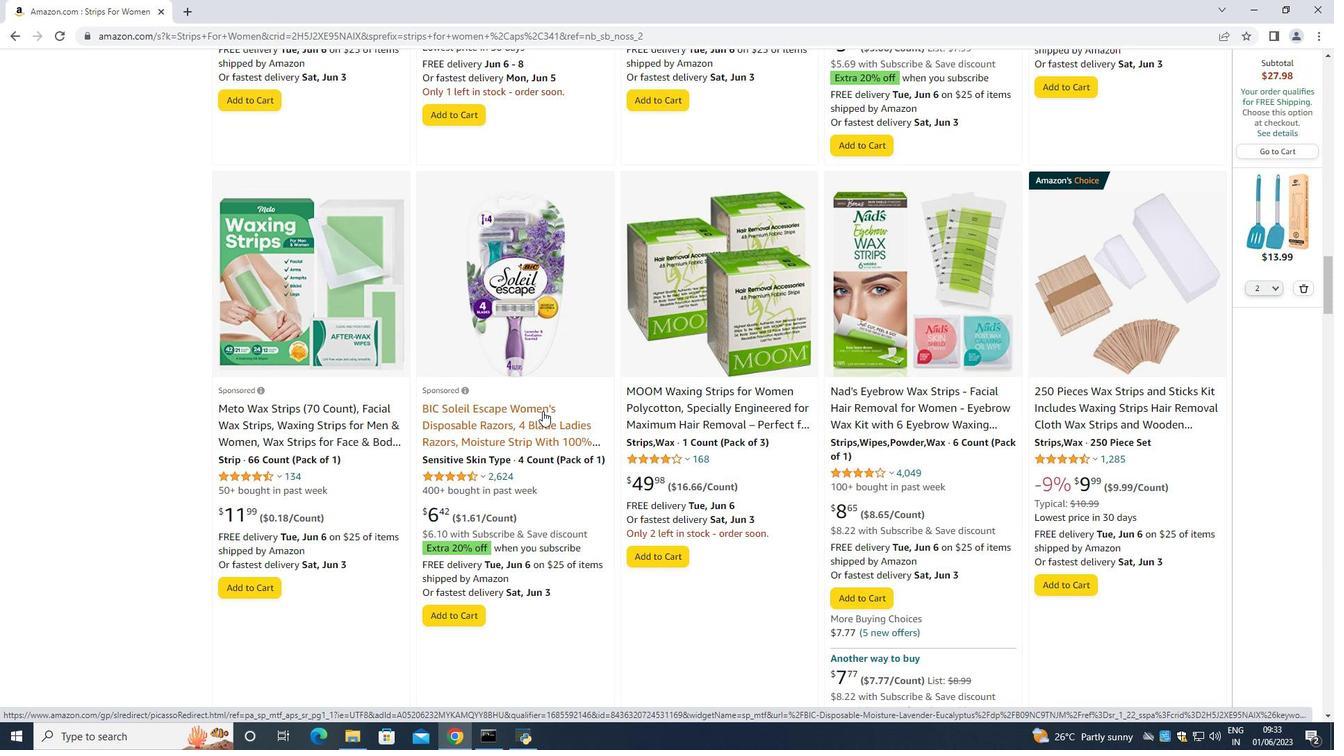 
Action: Mouse scrolled (542, 412) with delta (0, 0)
Screenshot: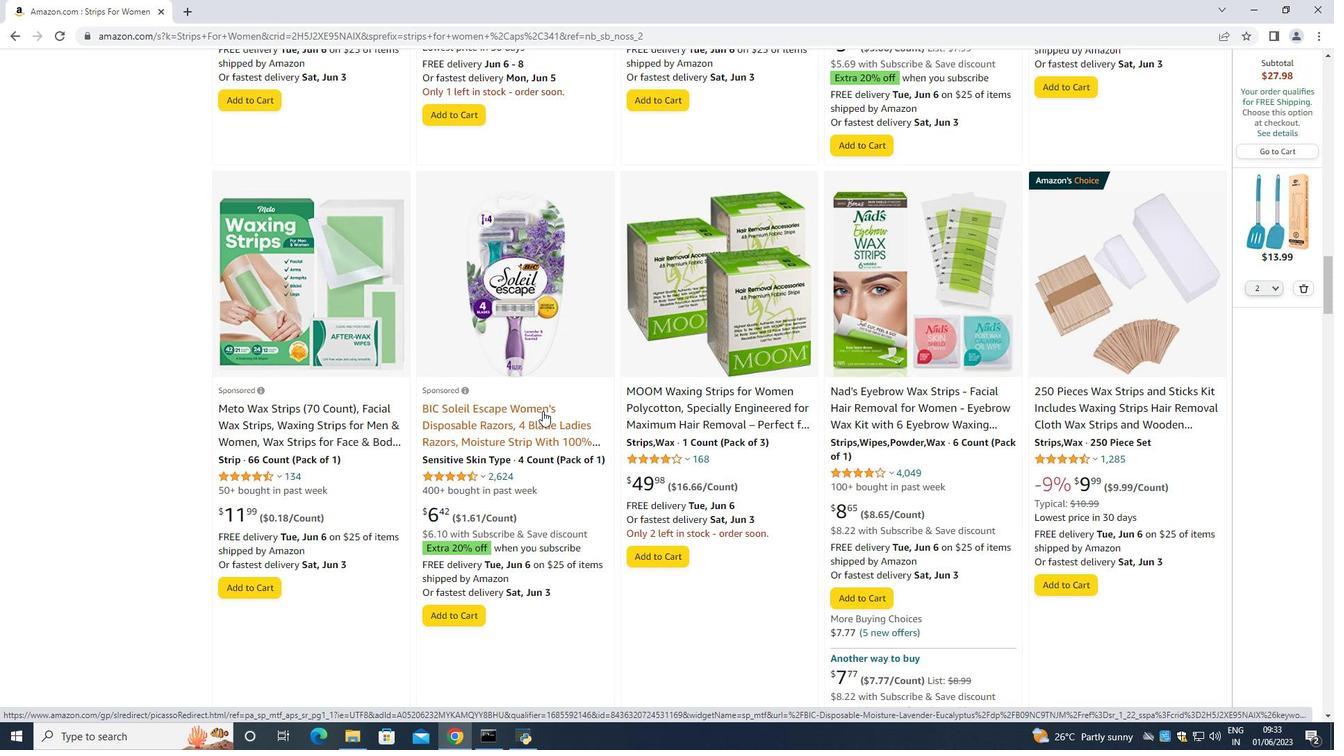 
Action: Mouse scrolled (542, 412) with delta (0, 0)
Screenshot: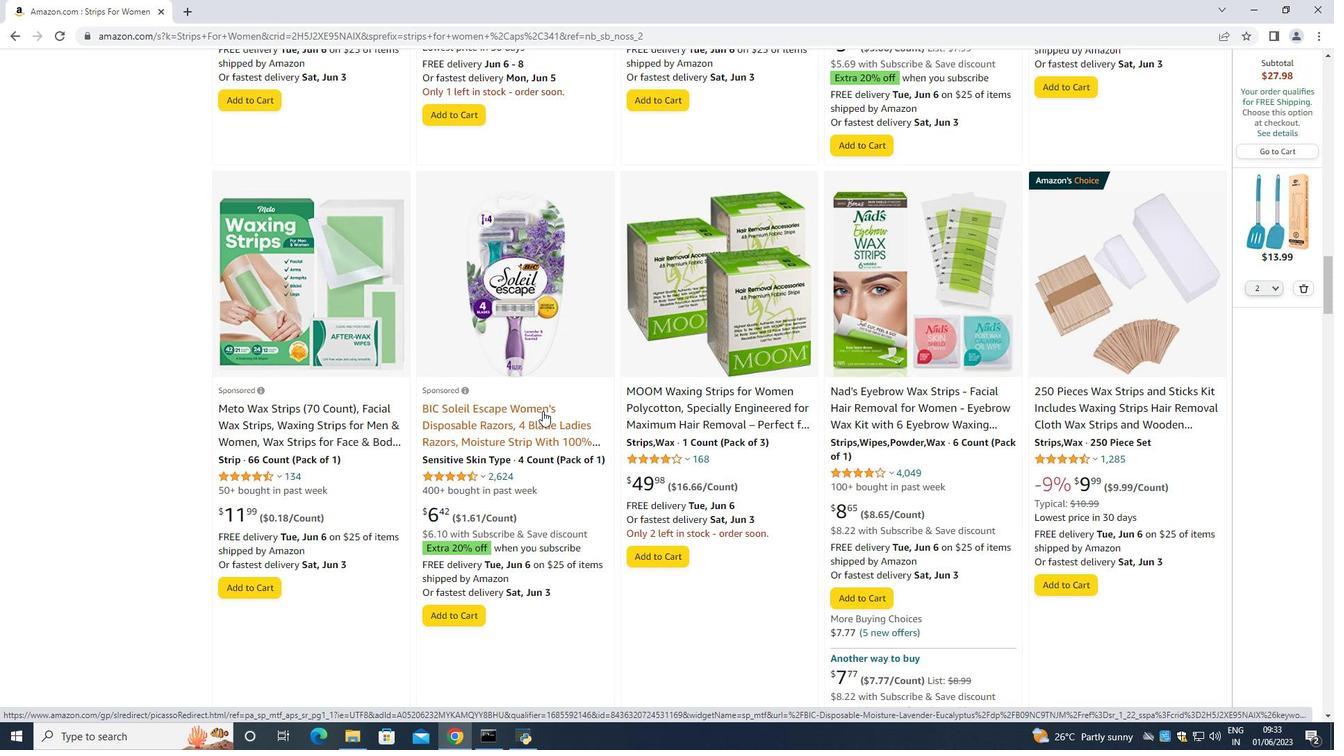 
Action: Mouse moved to (492, 408)
Screenshot: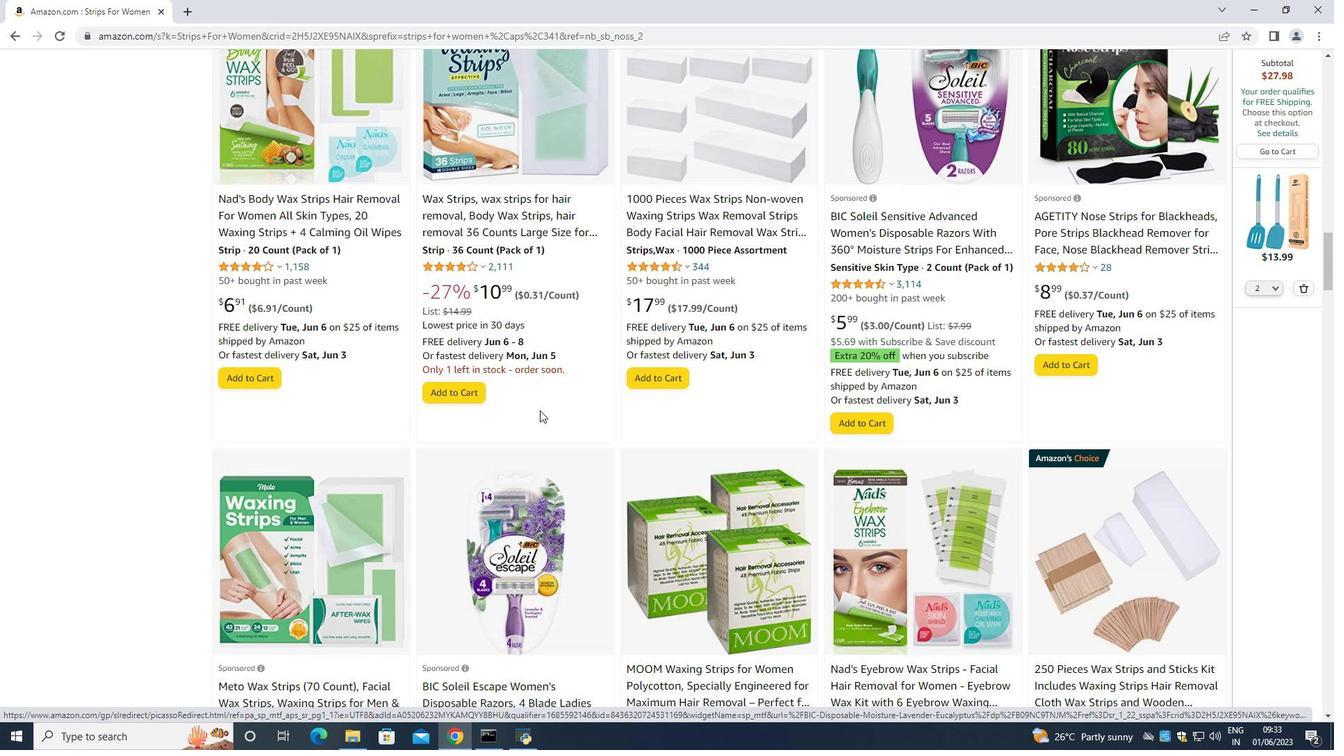 
Action: Mouse scrolled (492, 407) with delta (0, 0)
Screenshot: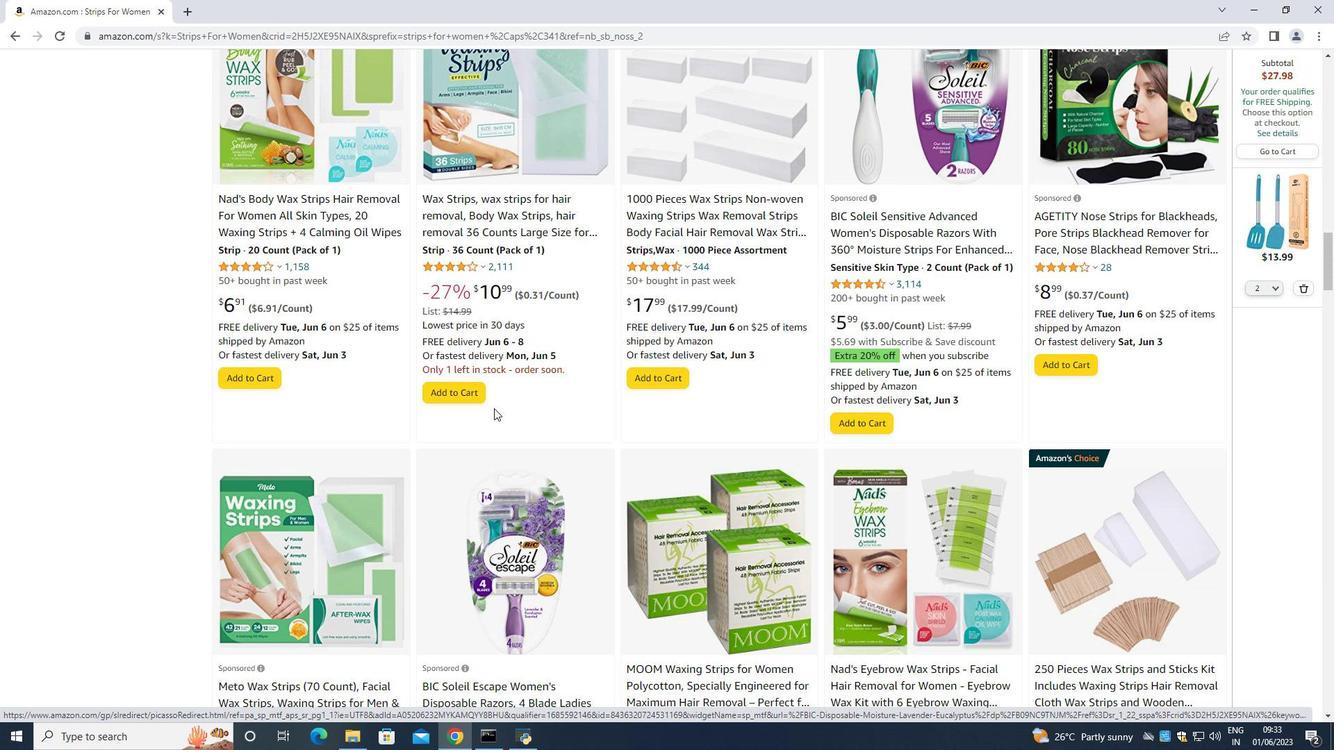 
Action: Mouse scrolled (492, 407) with delta (0, 0)
Screenshot: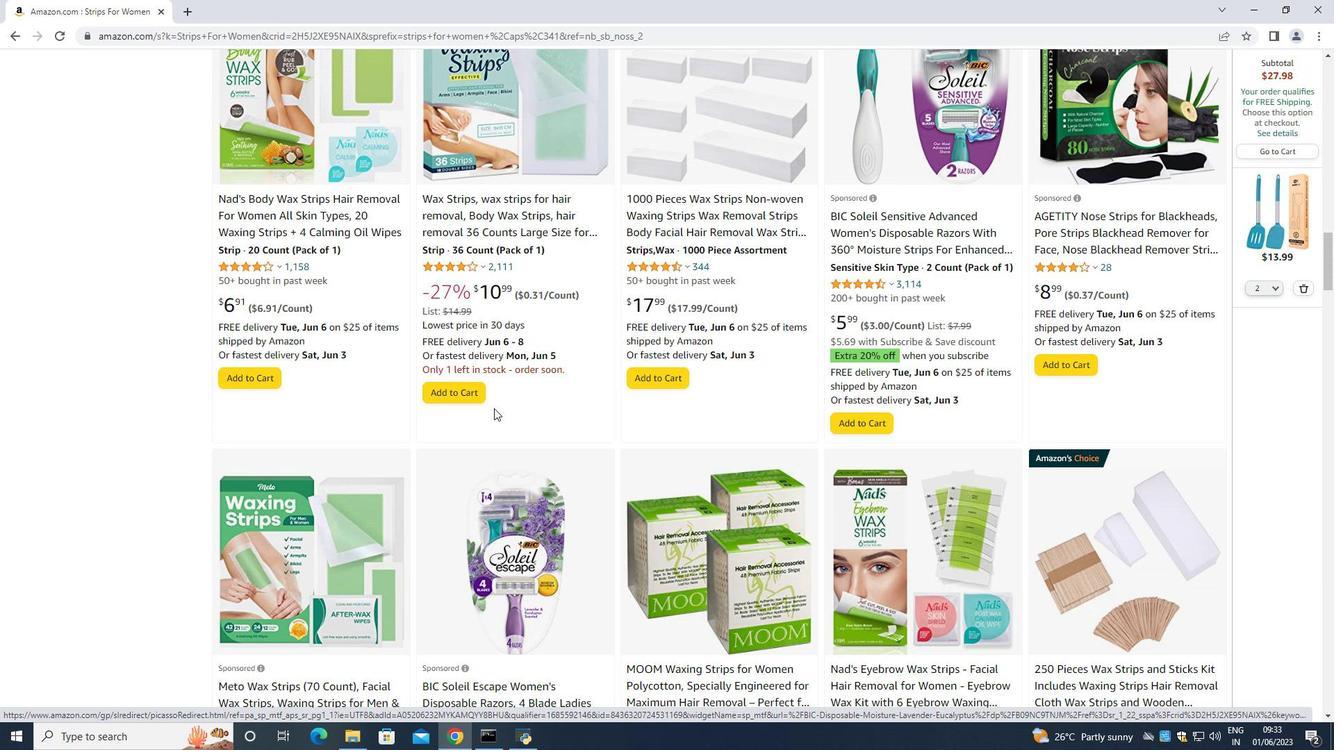 
Action: Mouse moved to (324, 490)
Screenshot: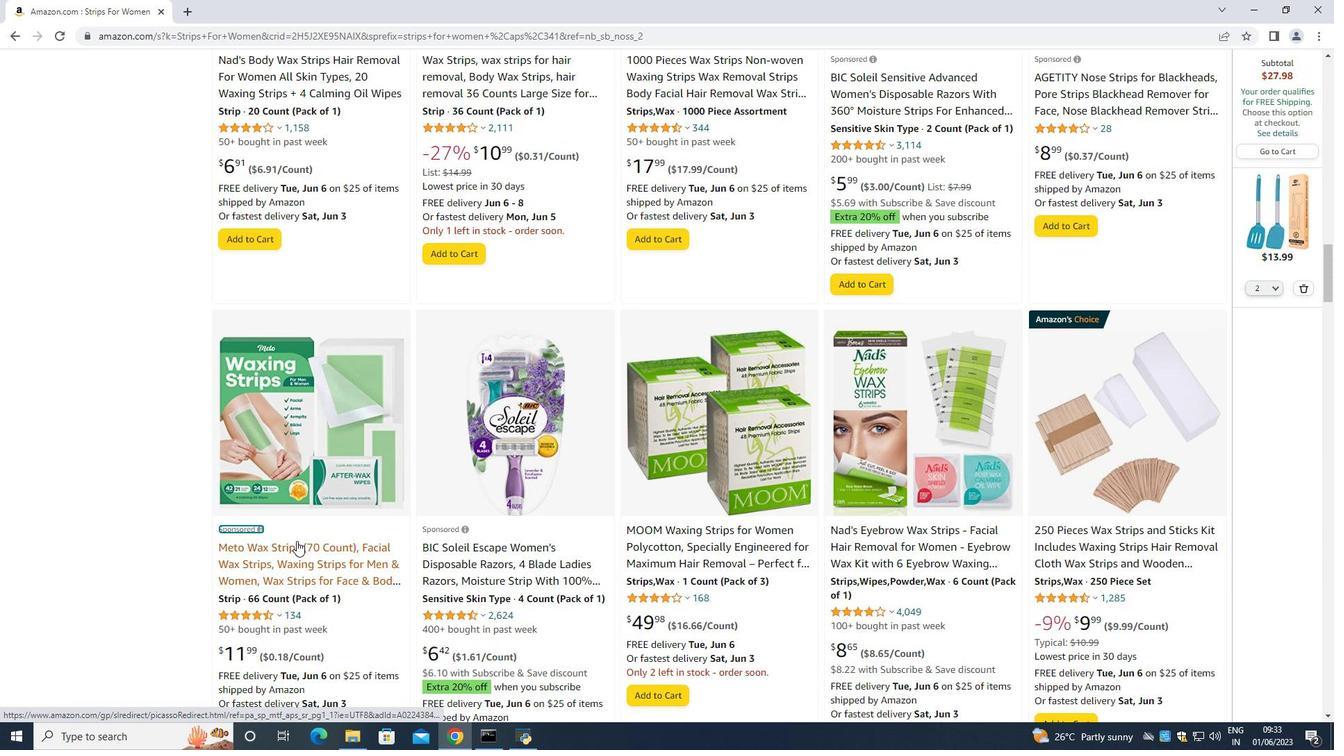 
Action: Mouse scrolled (324, 489) with delta (0, 0)
Screenshot: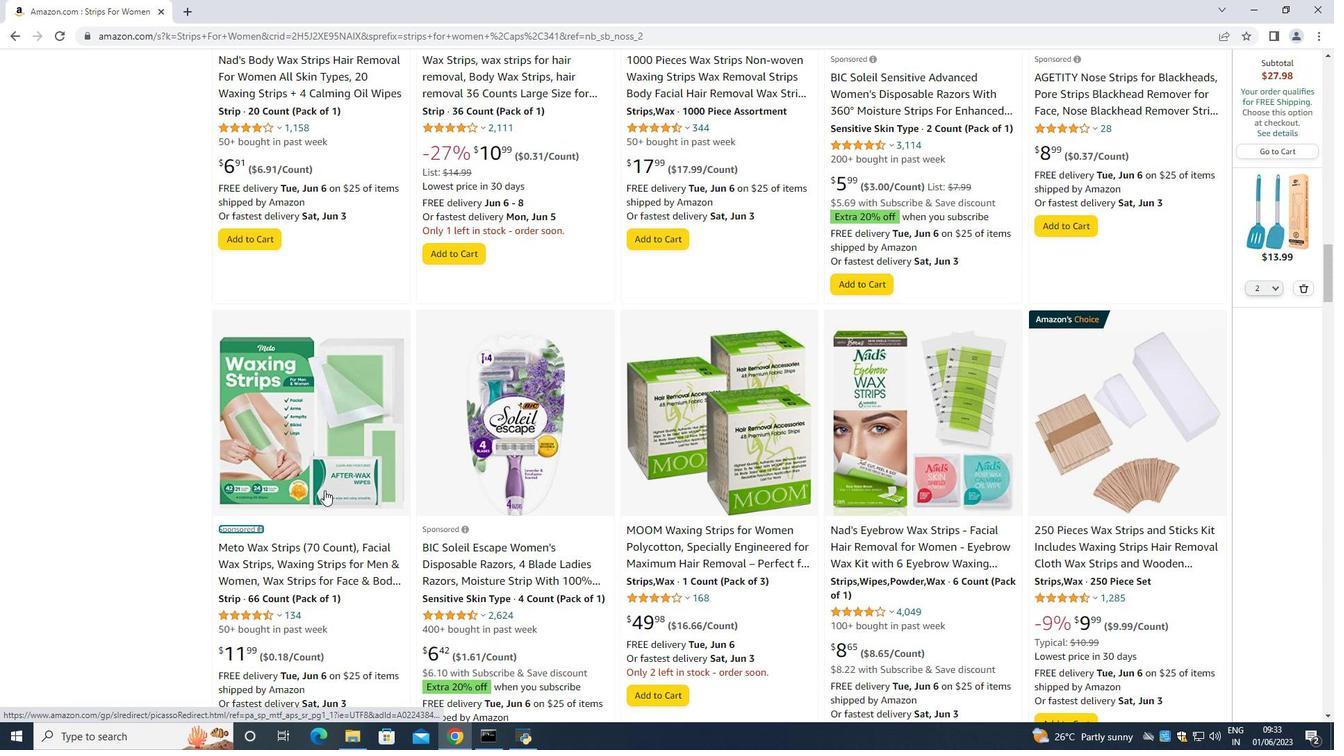 
Action: Mouse scrolled (324, 489) with delta (0, 0)
Screenshot: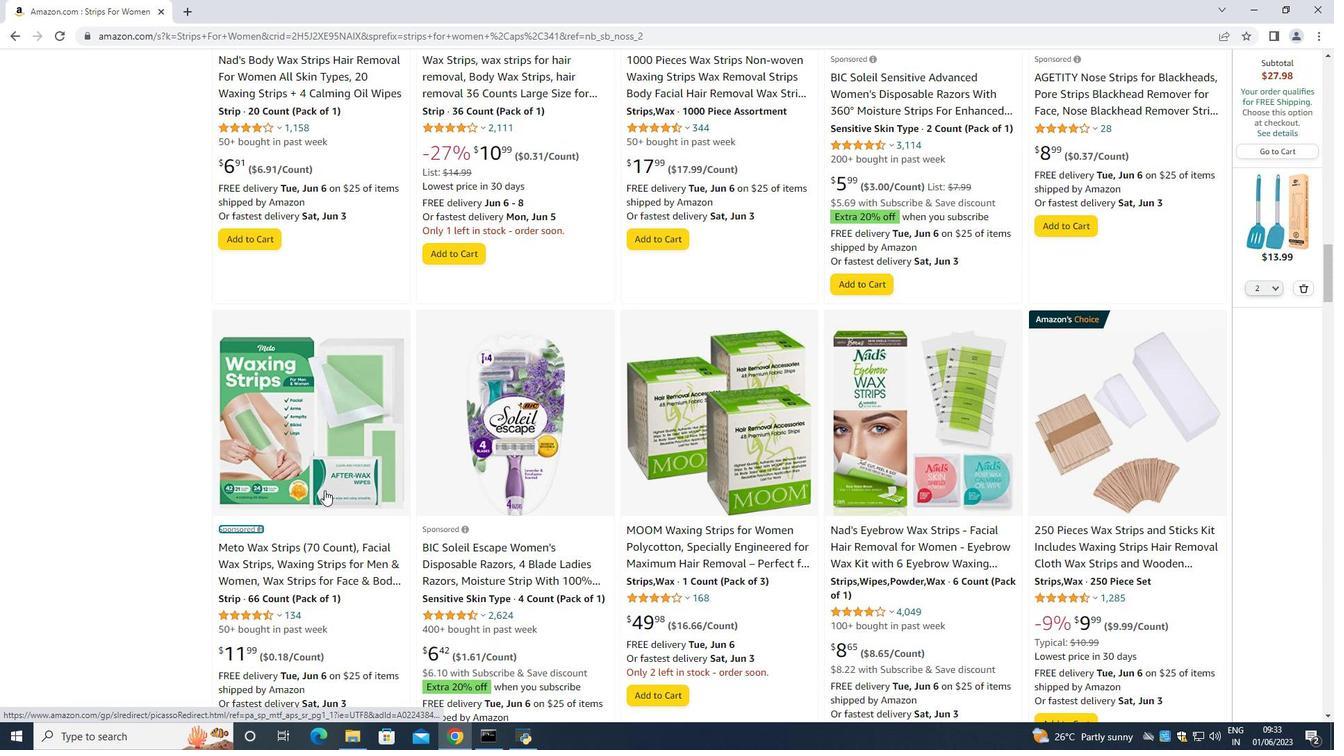 
Action: Mouse scrolled (324, 491) with delta (0, 0)
Screenshot: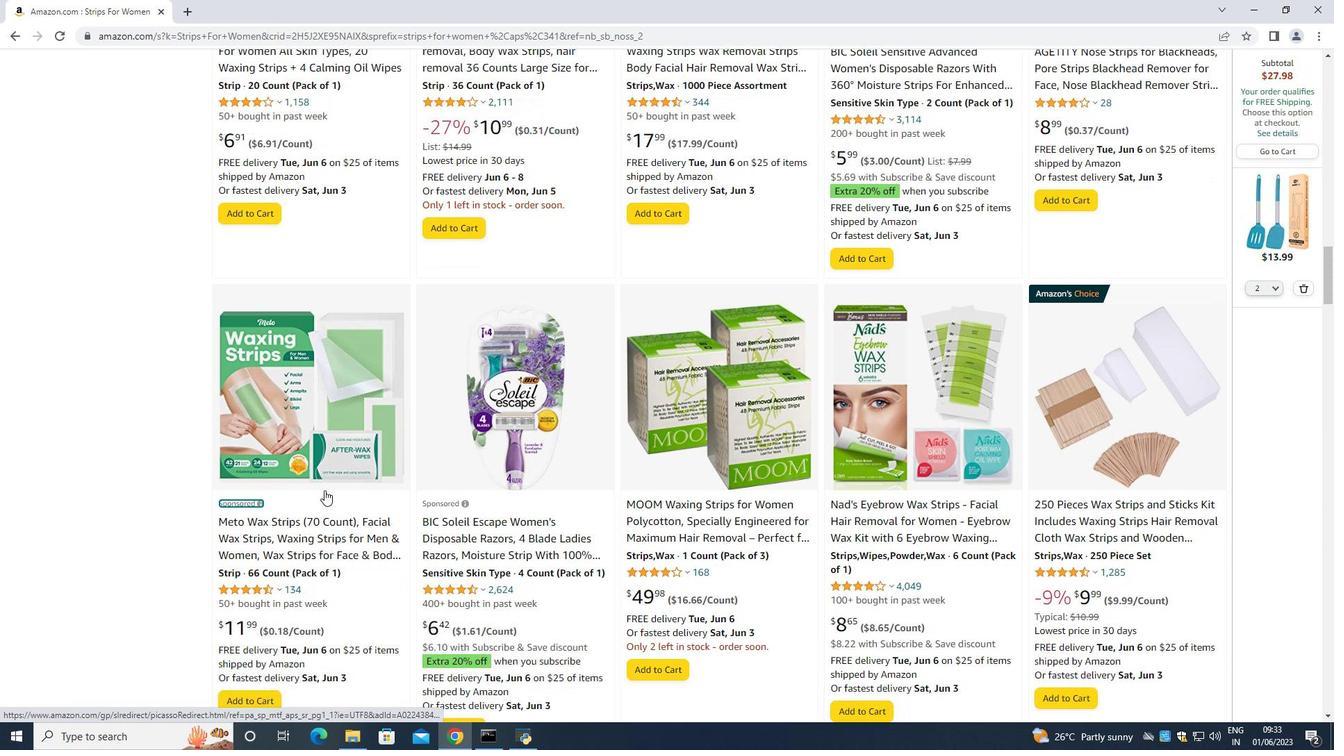 
Action: Mouse scrolled (324, 491) with delta (0, 0)
Screenshot: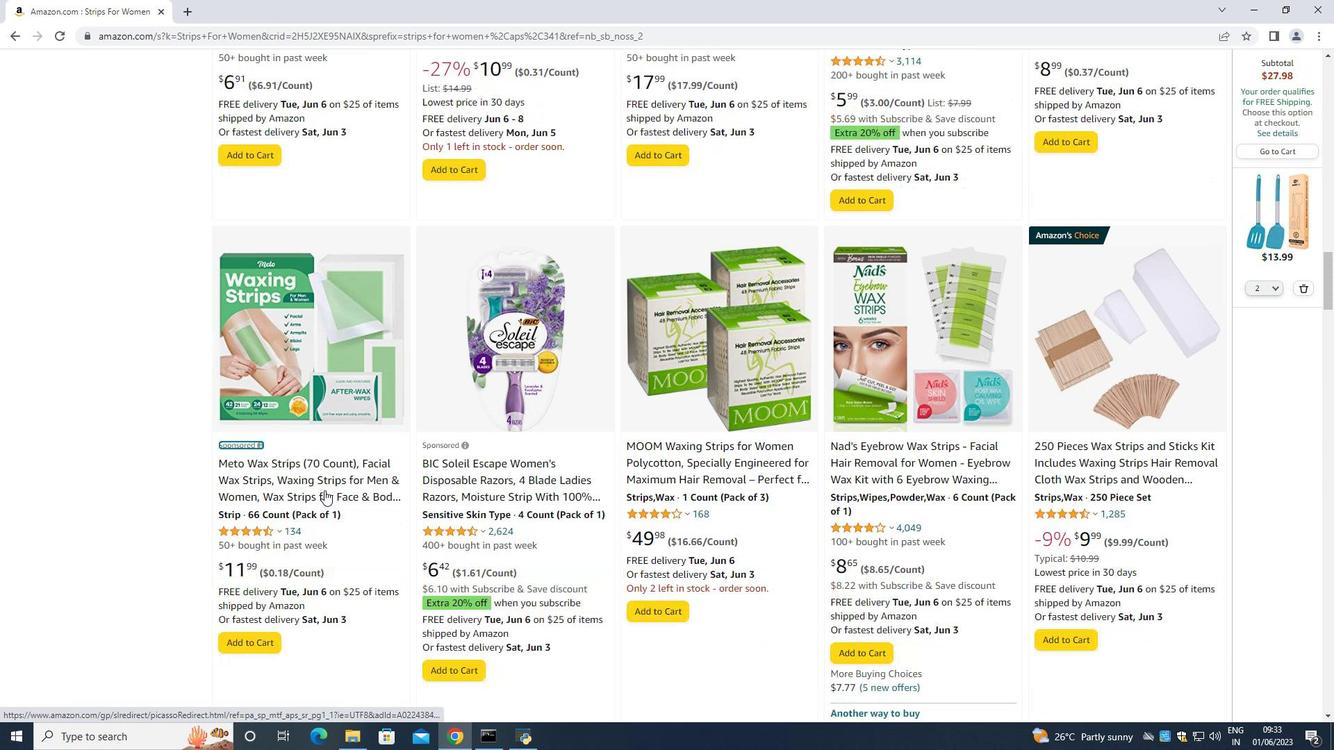 
Action: Mouse scrolled (324, 491) with delta (0, 0)
Screenshot: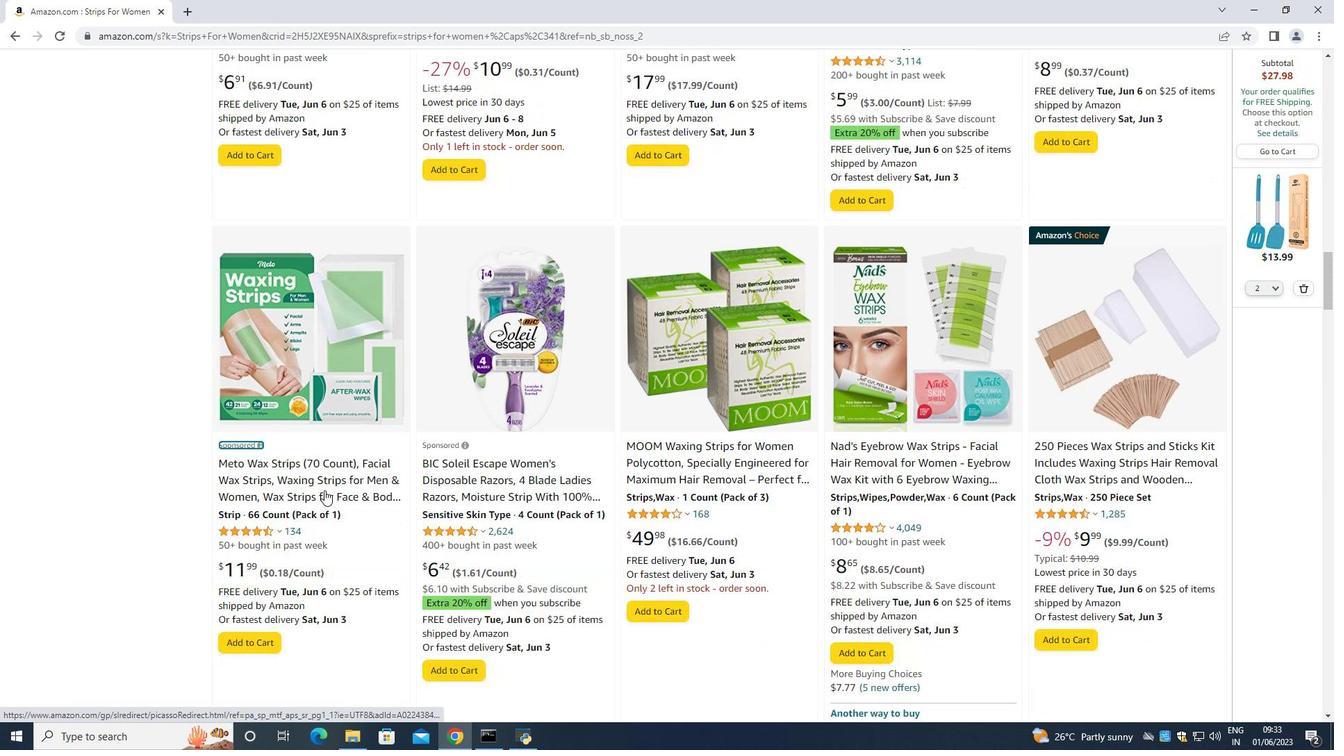 
Action: Mouse scrolled (324, 491) with delta (0, 0)
Screenshot: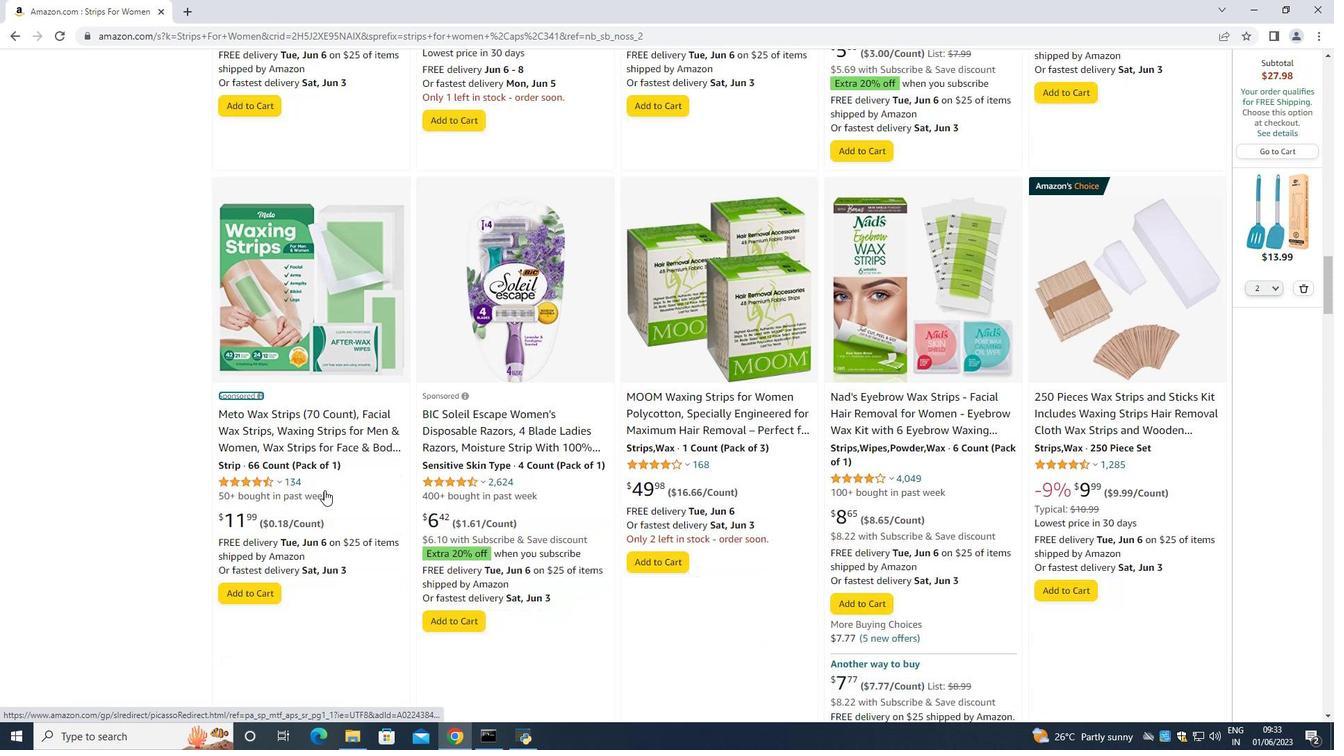 
Action: Mouse scrolled (324, 491) with delta (0, 0)
Screenshot: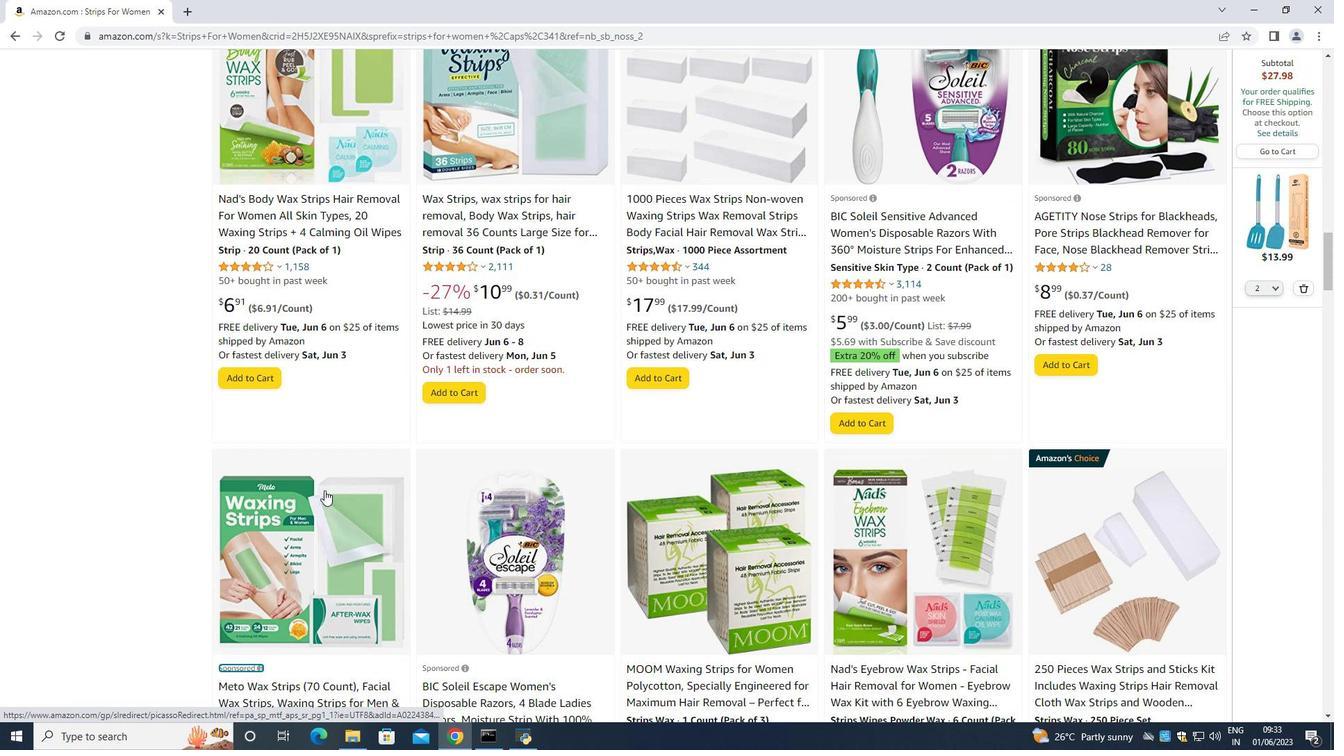 
Action: Mouse scrolled (324, 491) with delta (0, 0)
Screenshot: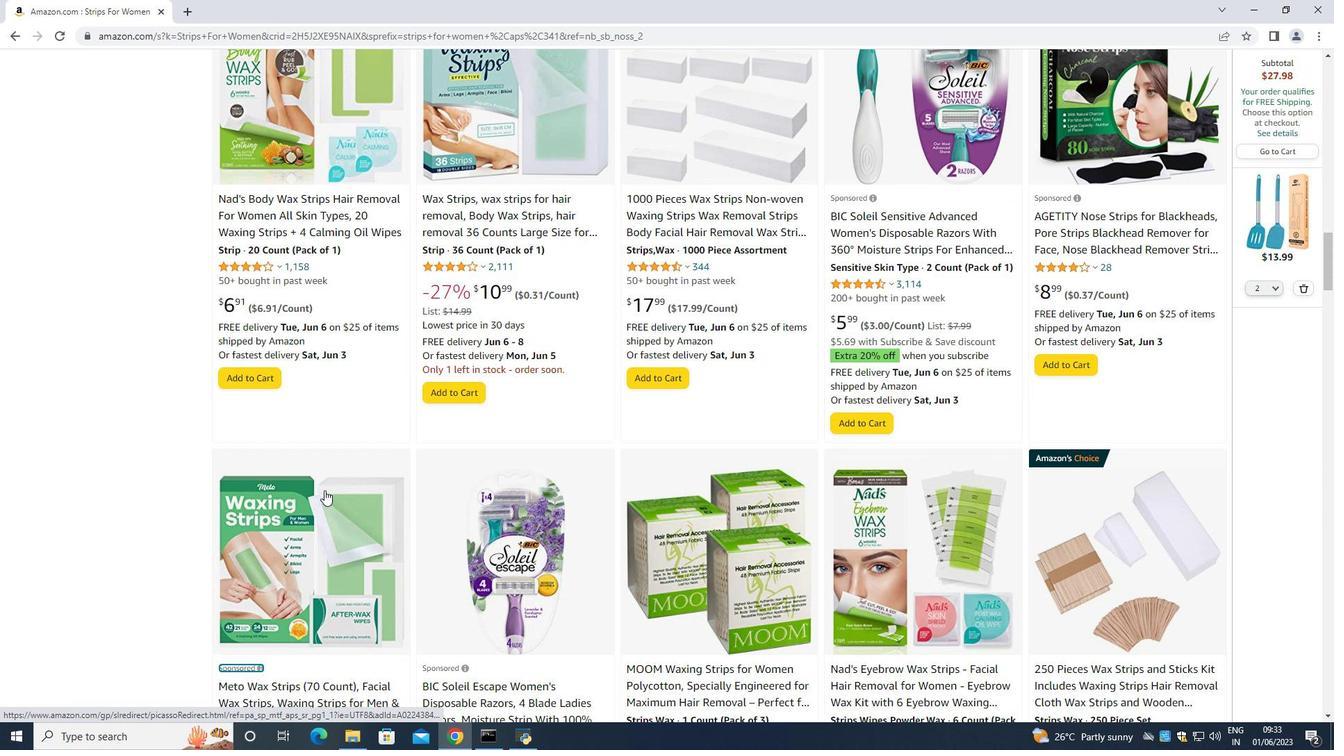 
Action: Mouse scrolled (324, 491) with delta (0, 0)
Screenshot: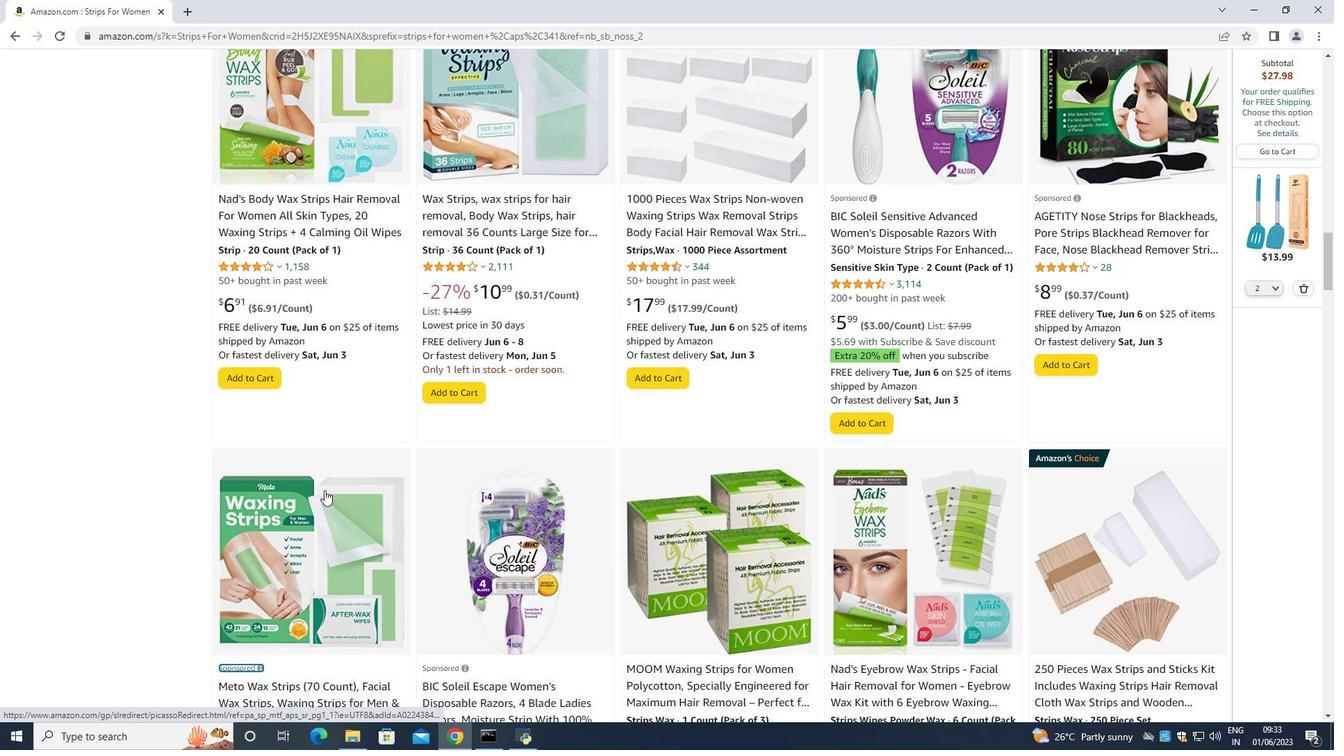 
Action: Mouse scrolled (324, 491) with delta (0, 0)
Screenshot: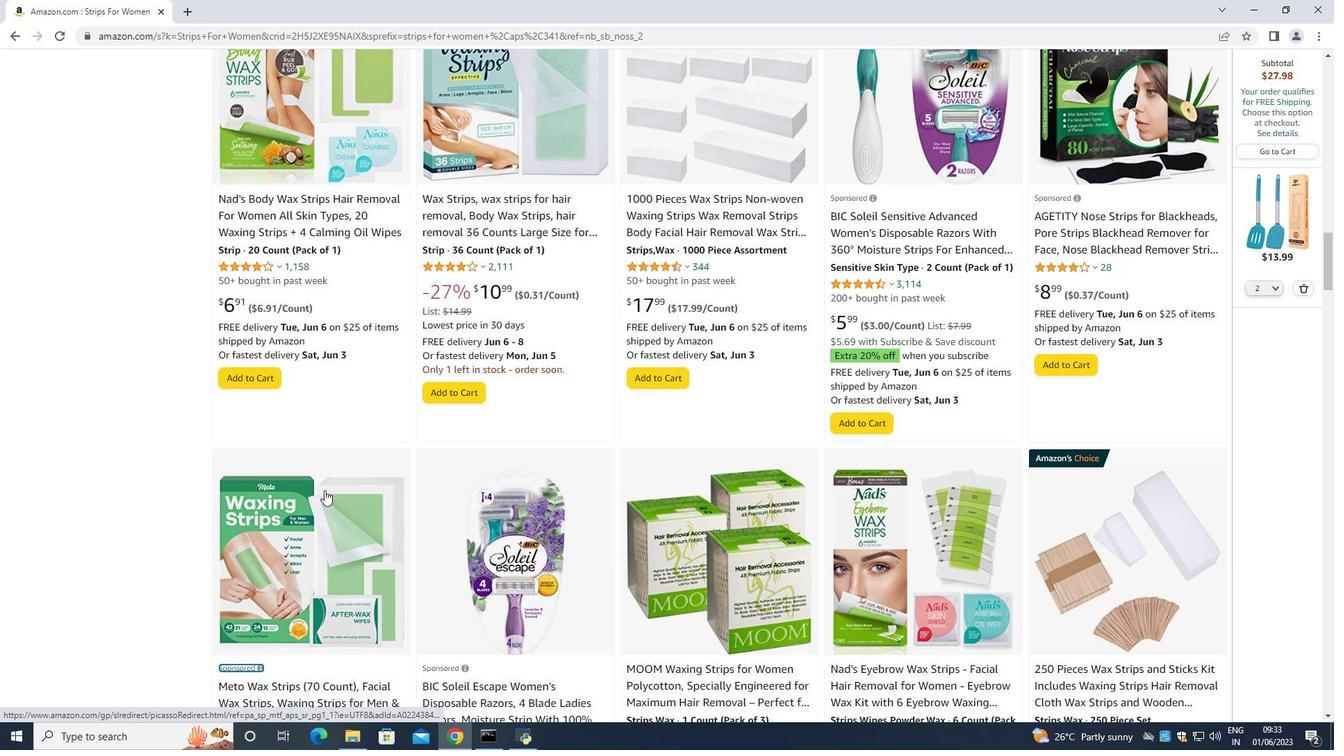
Action: Mouse moved to (261, 466)
Screenshot: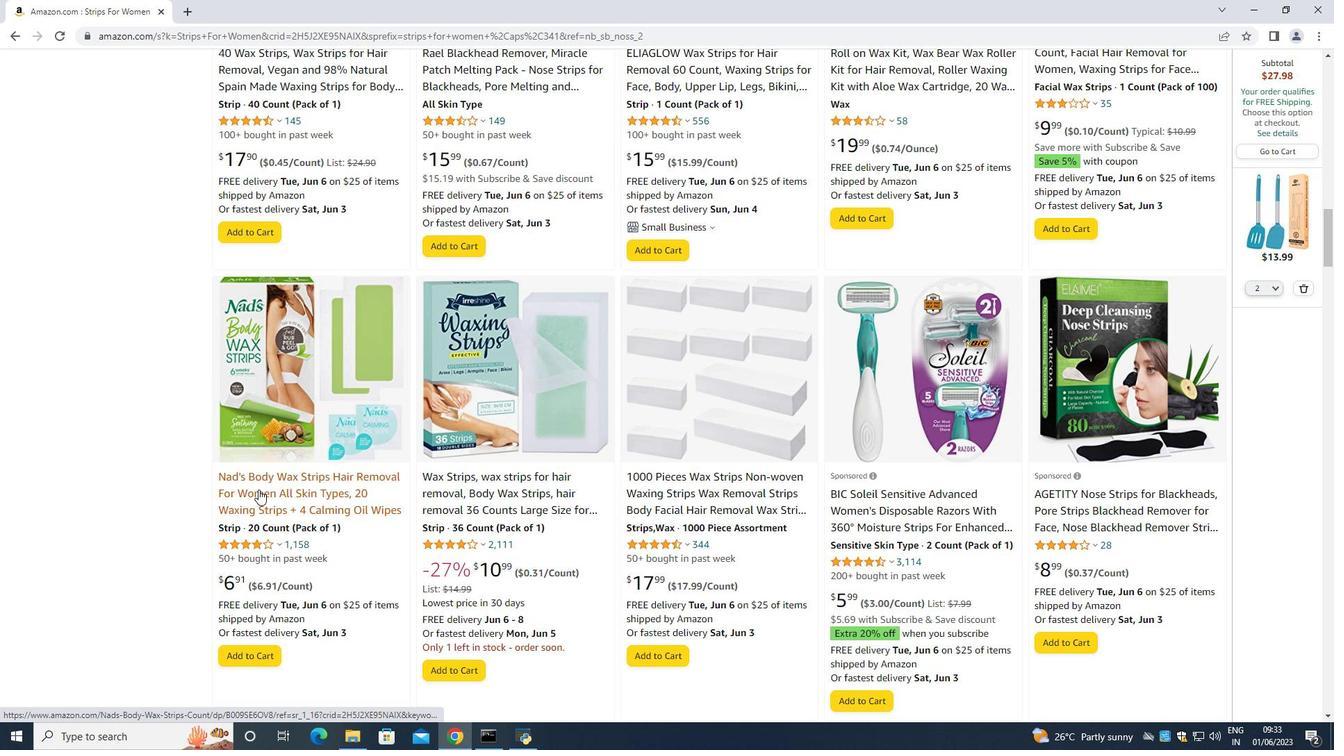 
Action: Mouse pressed left at (261, 466)
Screenshot: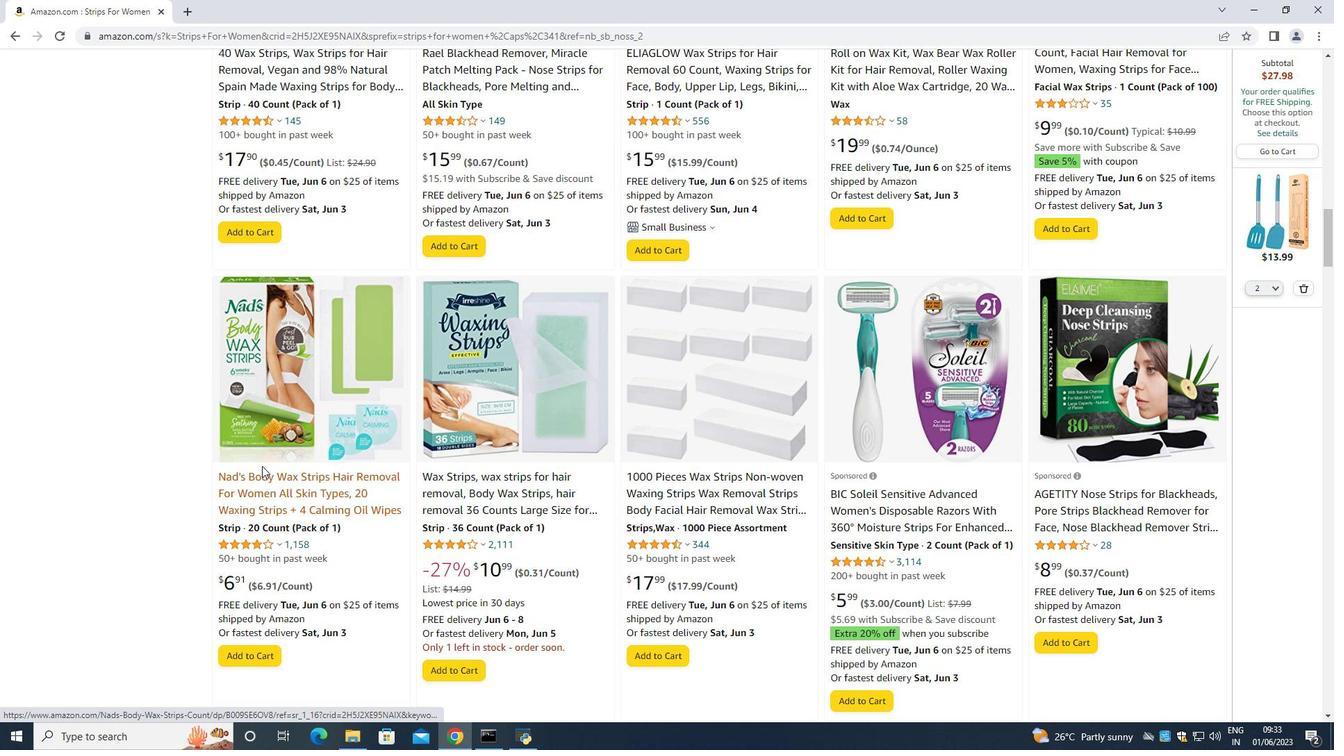 
Action: Mouse moved to (263, 503)
Screenshot: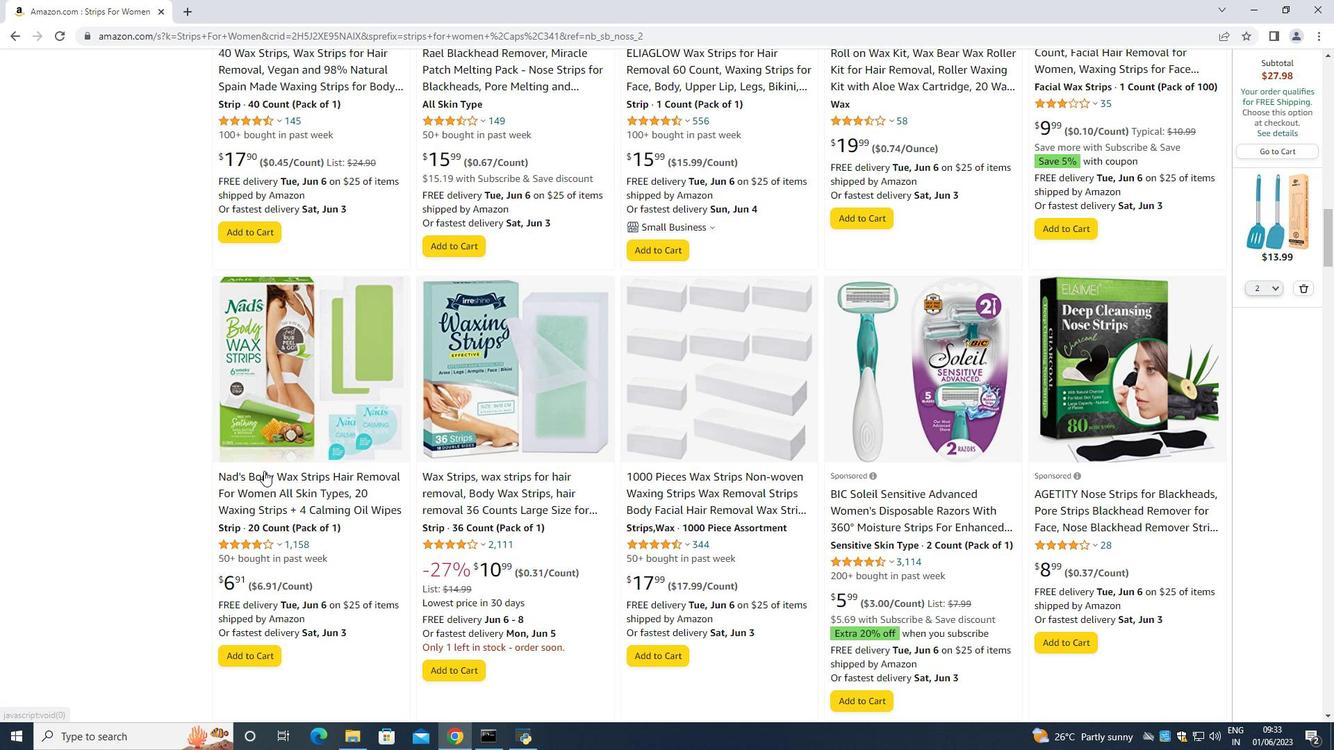 
Action: Mouse pressed left at (263, 503)
Screenshot: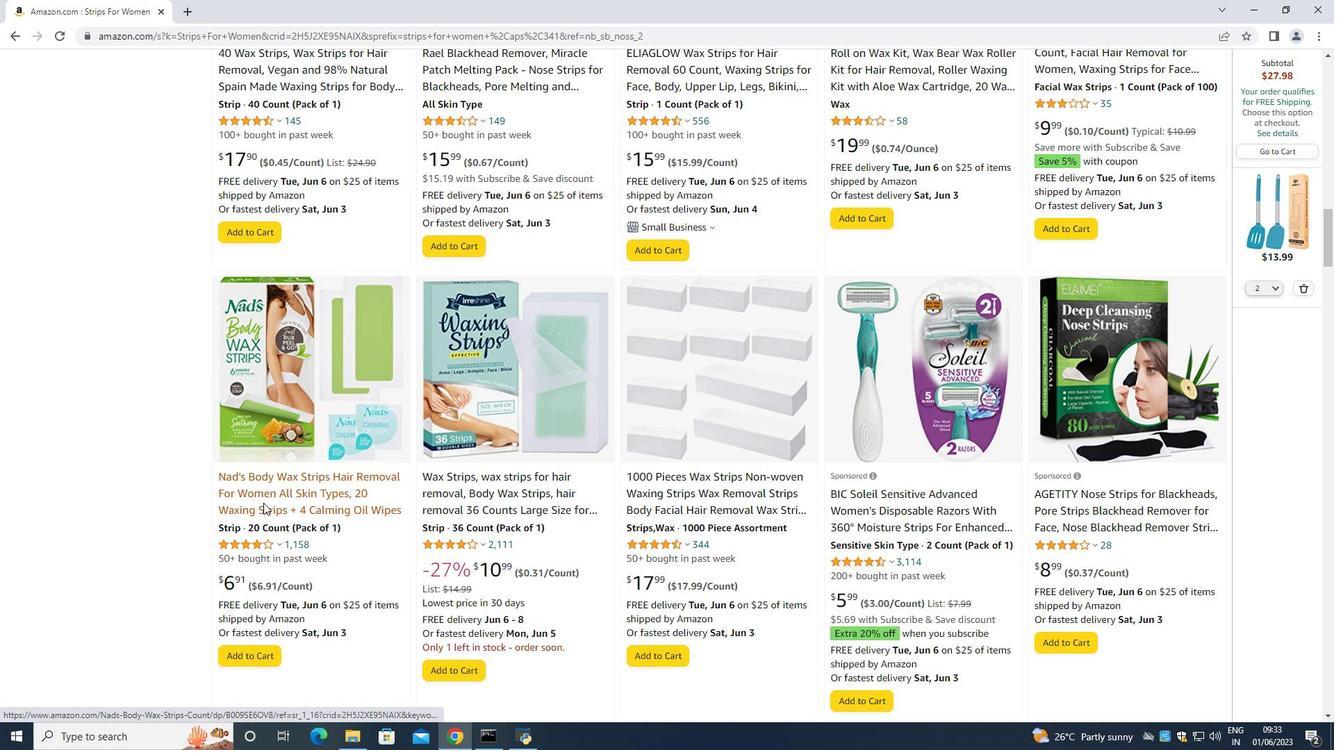 
Action: Mouse moved to (608, 462)
Screenshot: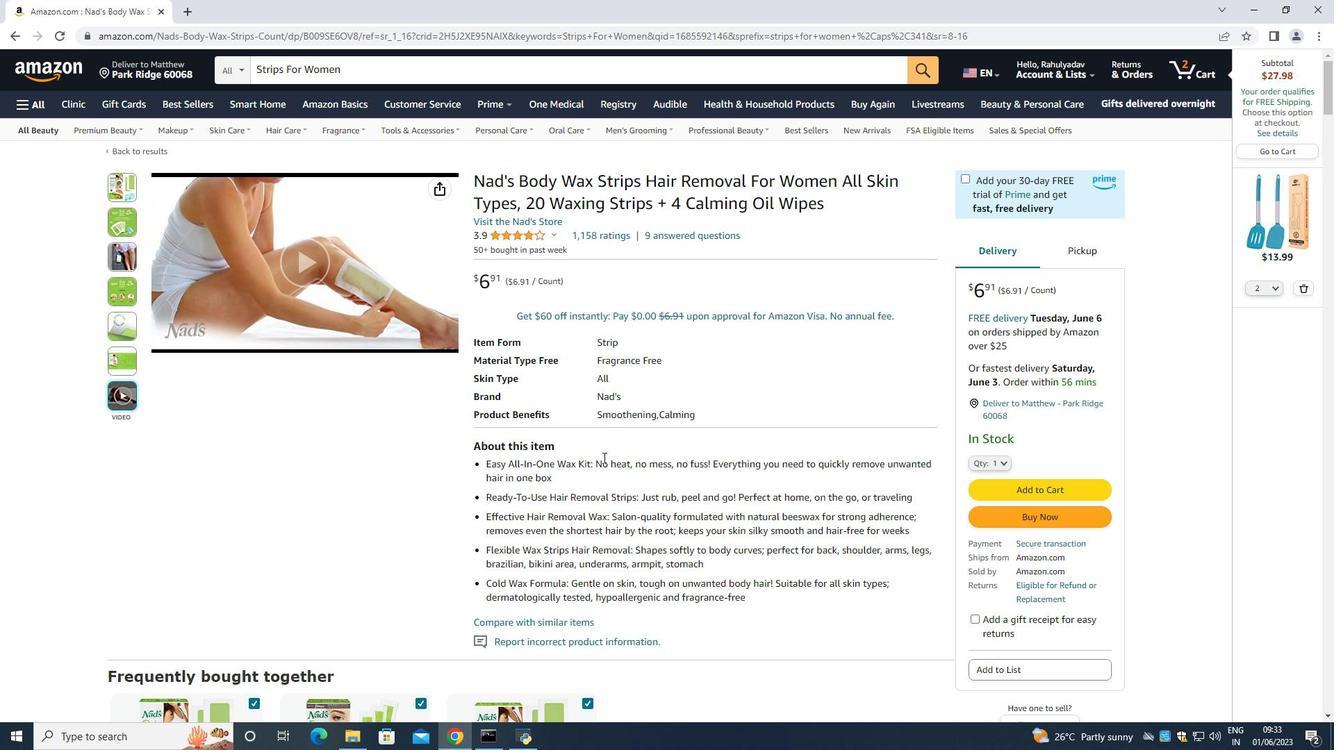 
Action: Mouse scrolled (608, 461) with delta (0, 0)
Screenshot: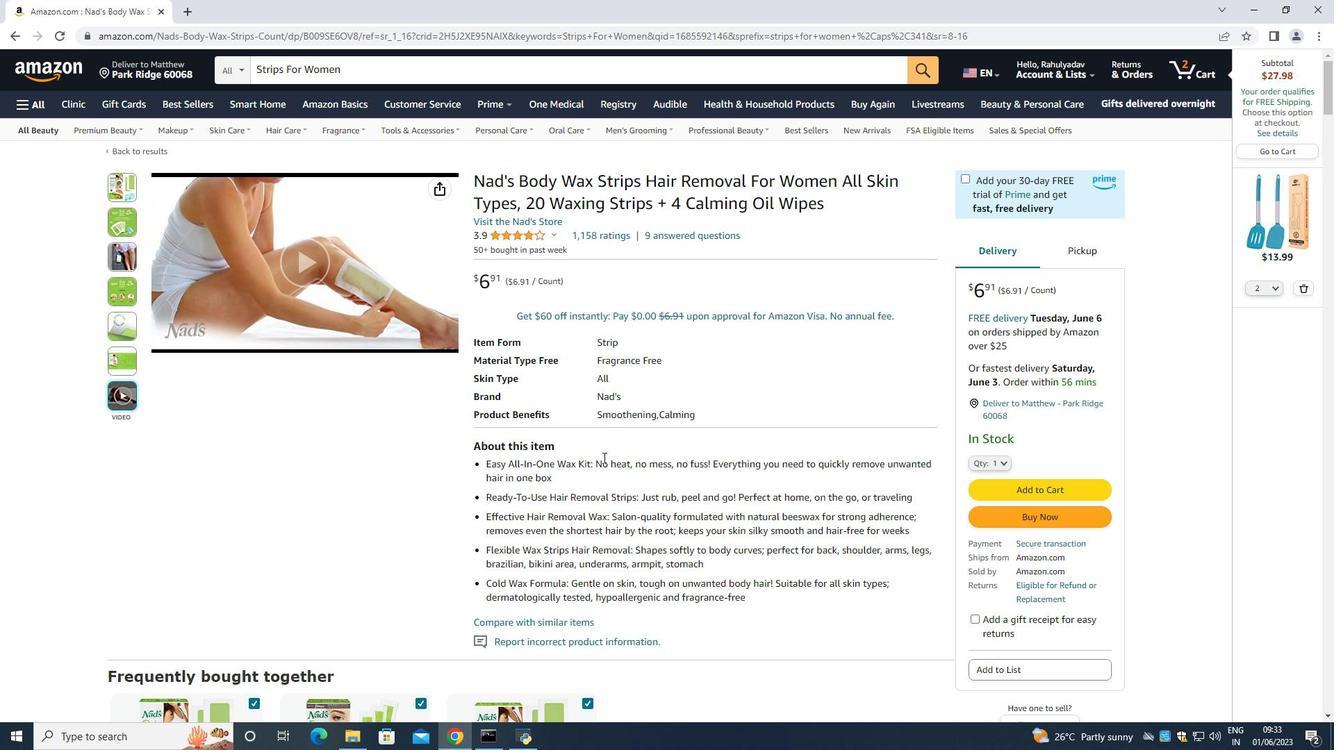 
Action: Mouse scrolled (608, 461) with delta (0, 0)
Screenshot: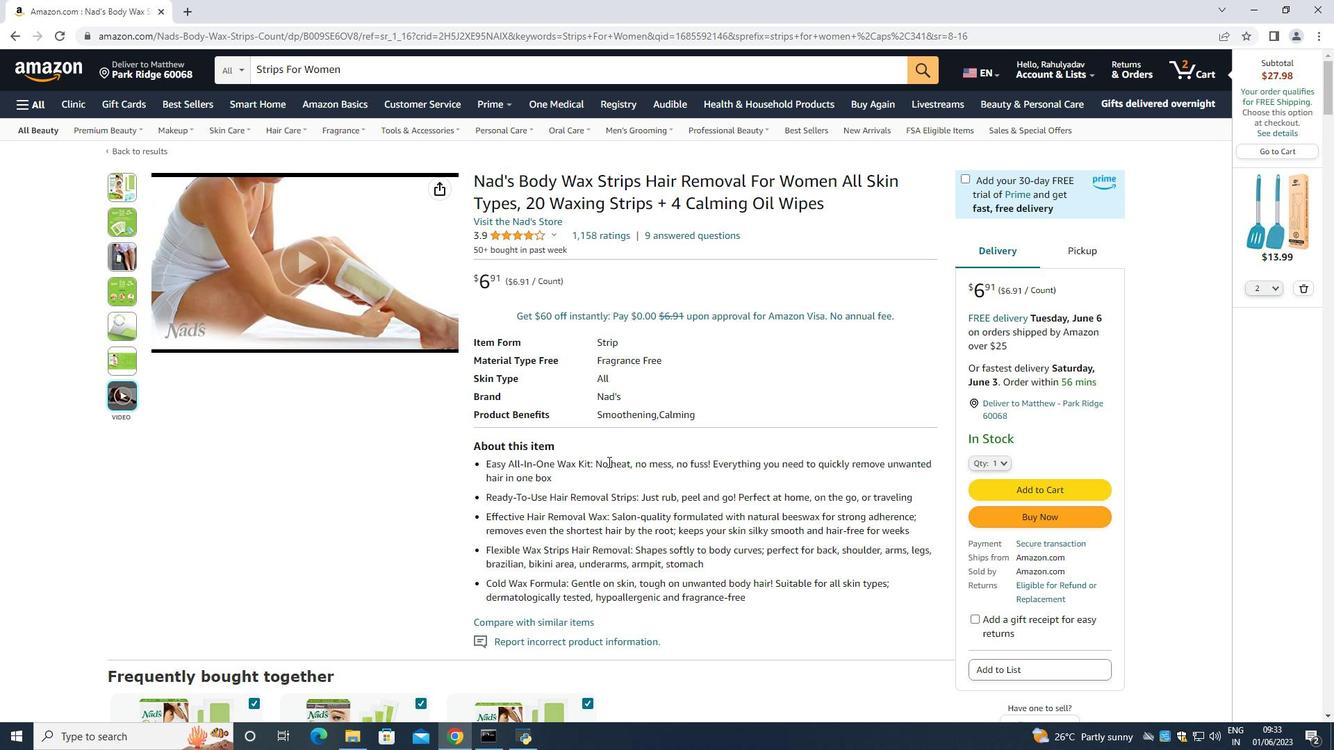 
Action: Mouse moved to (733, 428)
Screenshot: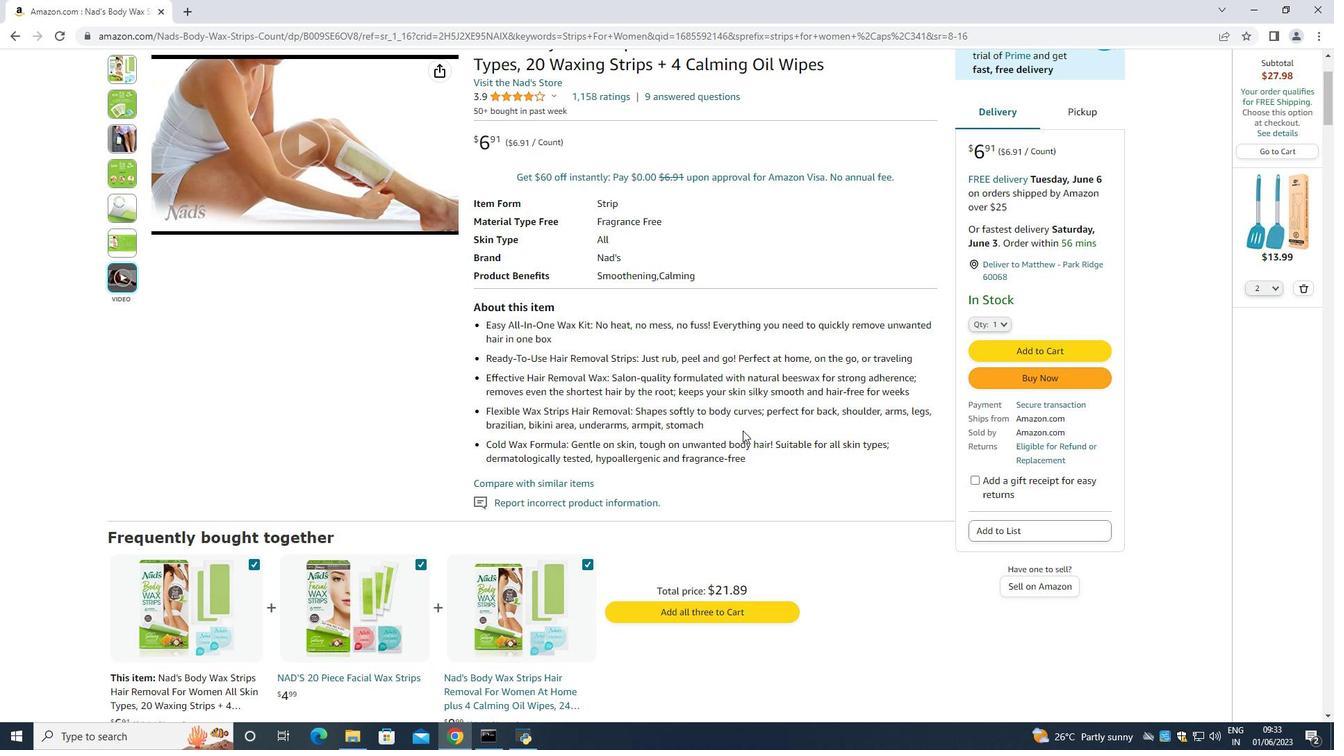 
Action: Mouse scrolled (733, 427) with delta (0, 0)
Screenshot: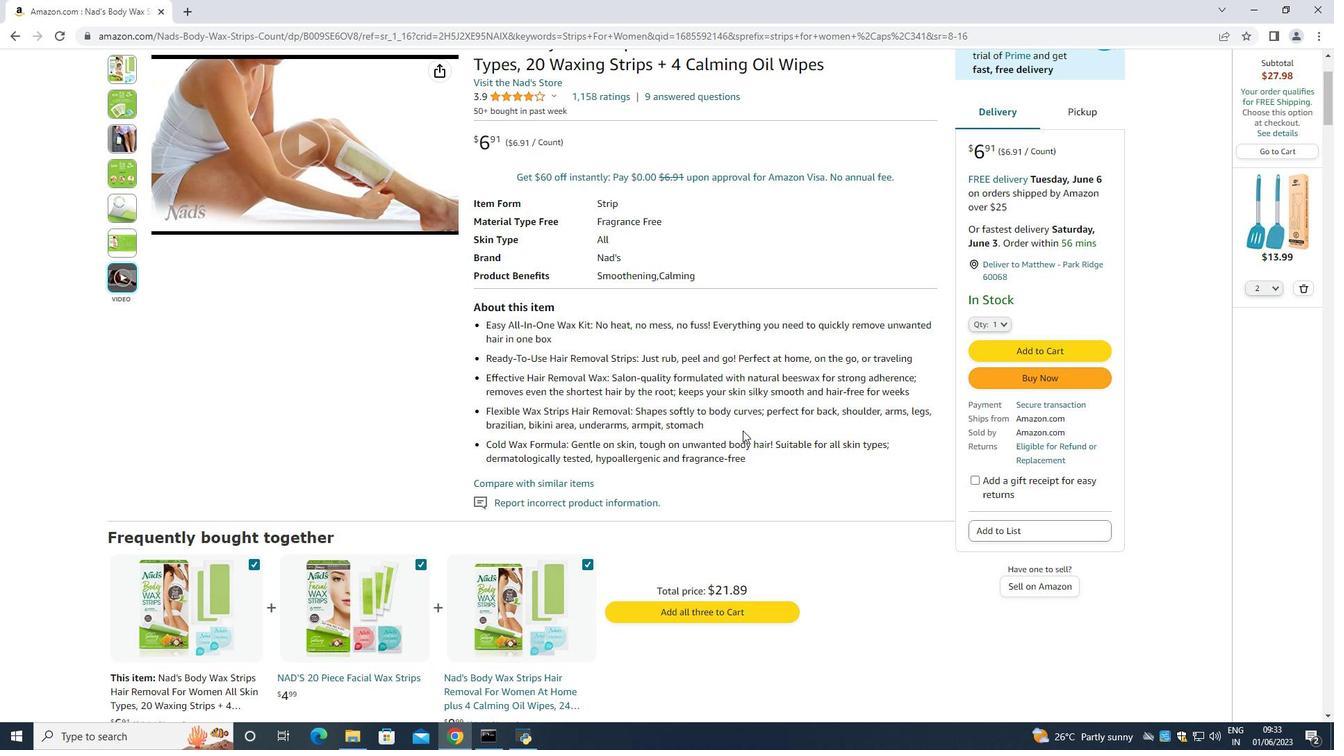 
Action: Mouse moved to (723, 425)
Screenshot: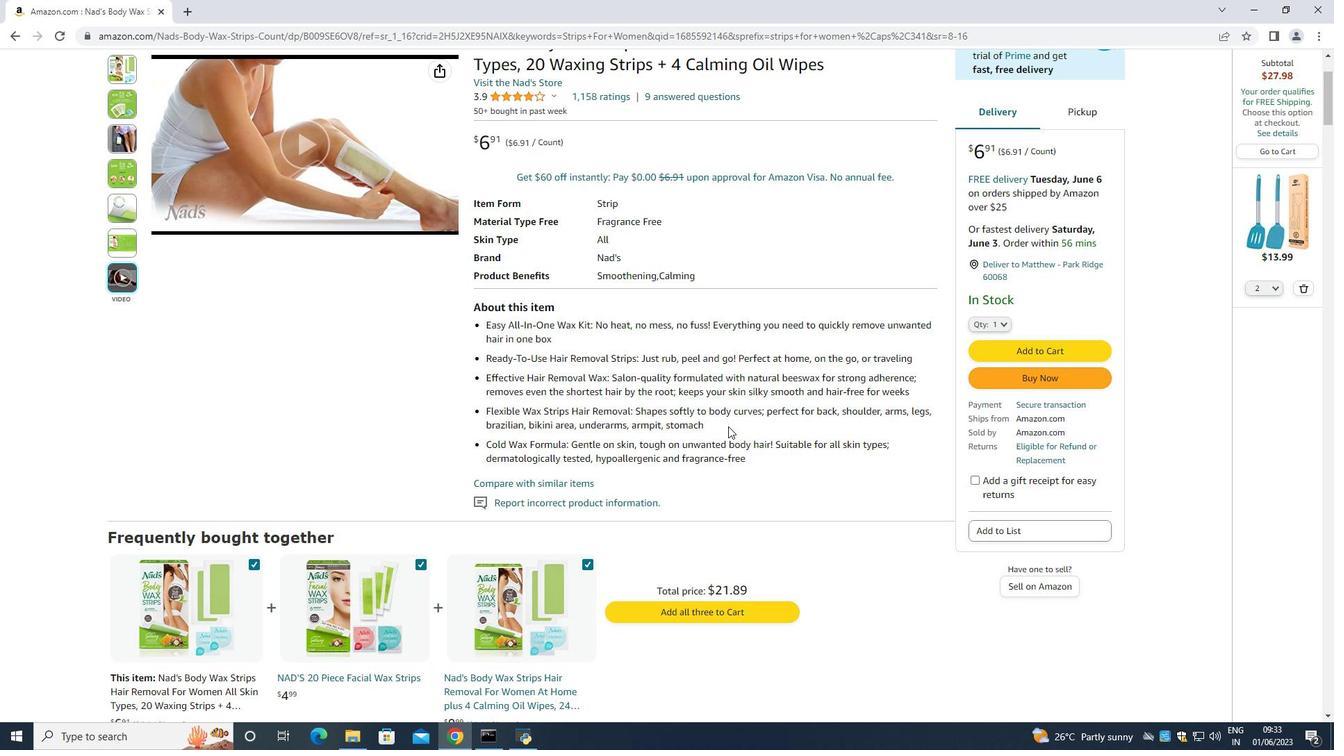 
Action: Mouse scrolled (725, 425) with delta (0, 0)
Screenshot: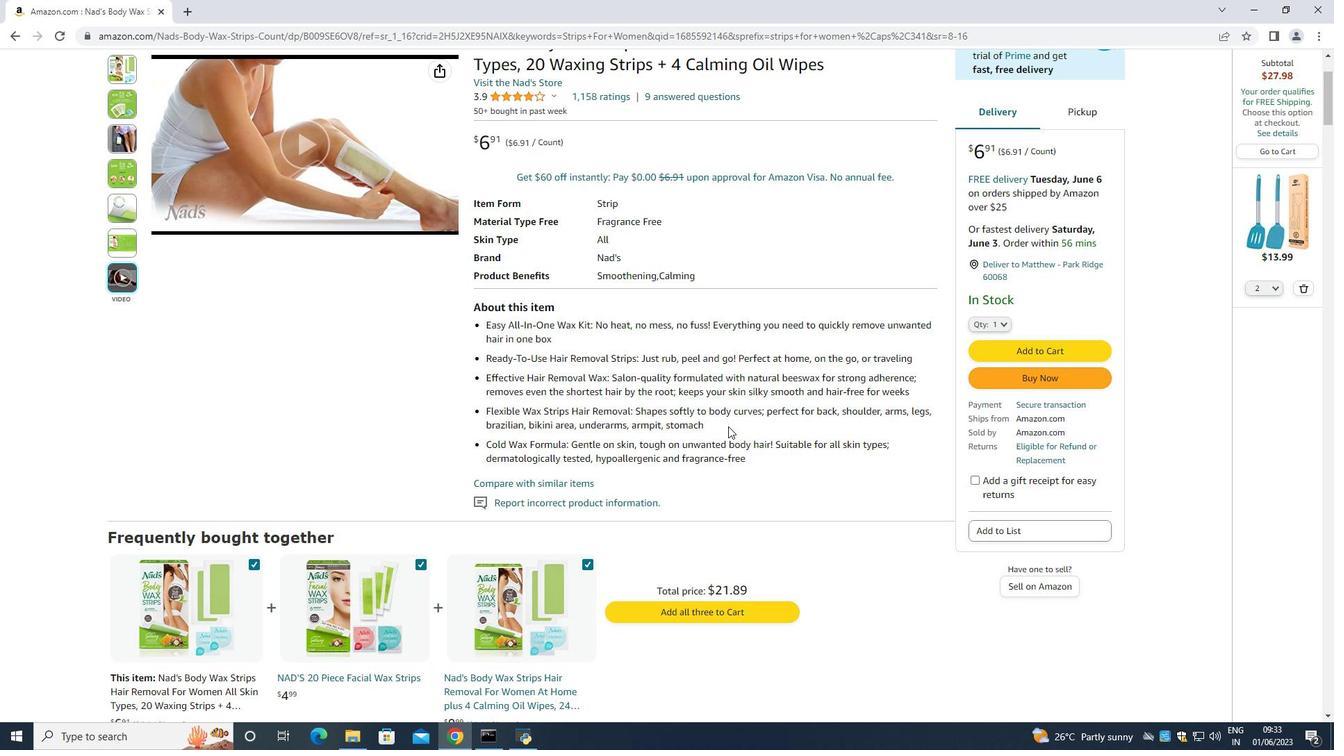 
Action: Mouse scrolled (723, 425) with delta (0, 0)
Screenshot: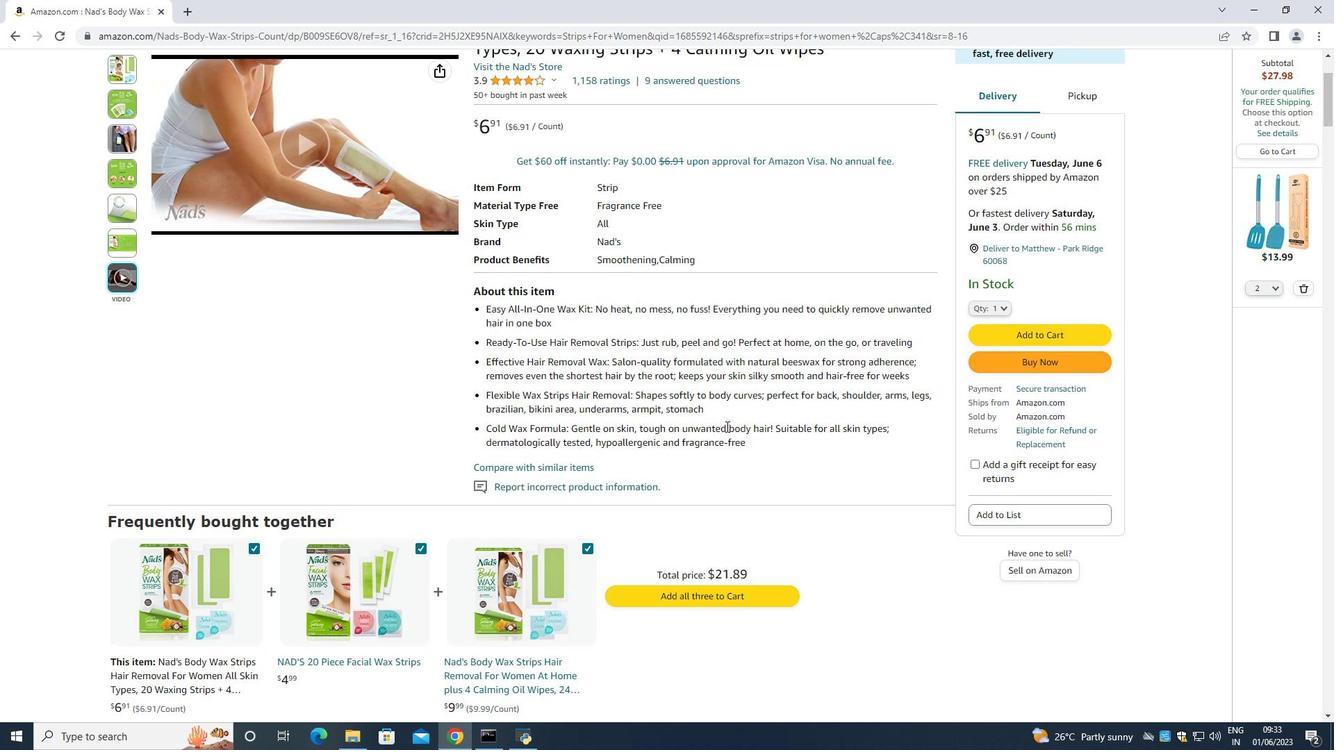 
Action: Mouse scrolled (723, 425) with delta (0, 0)
Screenshot: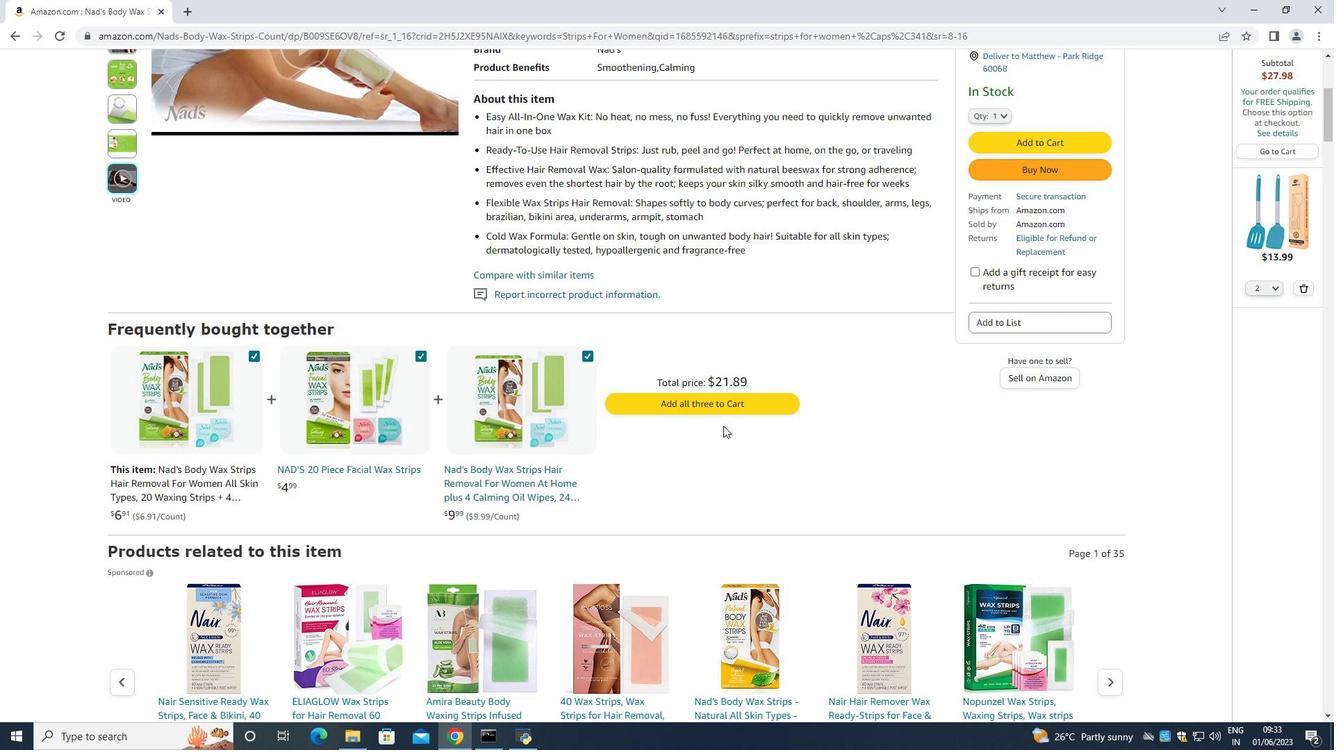 
Action: Mouse moved to (721, 425)
Screenshot: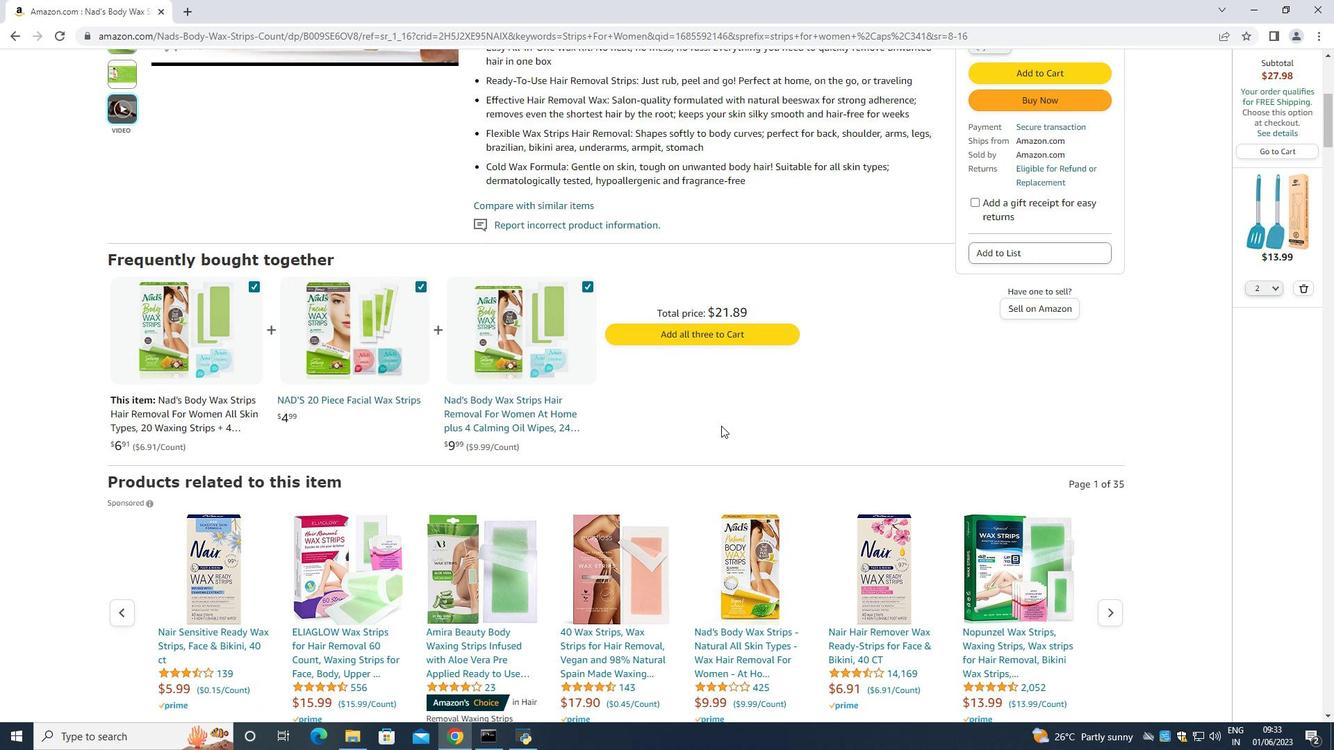 
Action: Mouse scrolled (721, 425) with delta (0, 0)
Screenshot: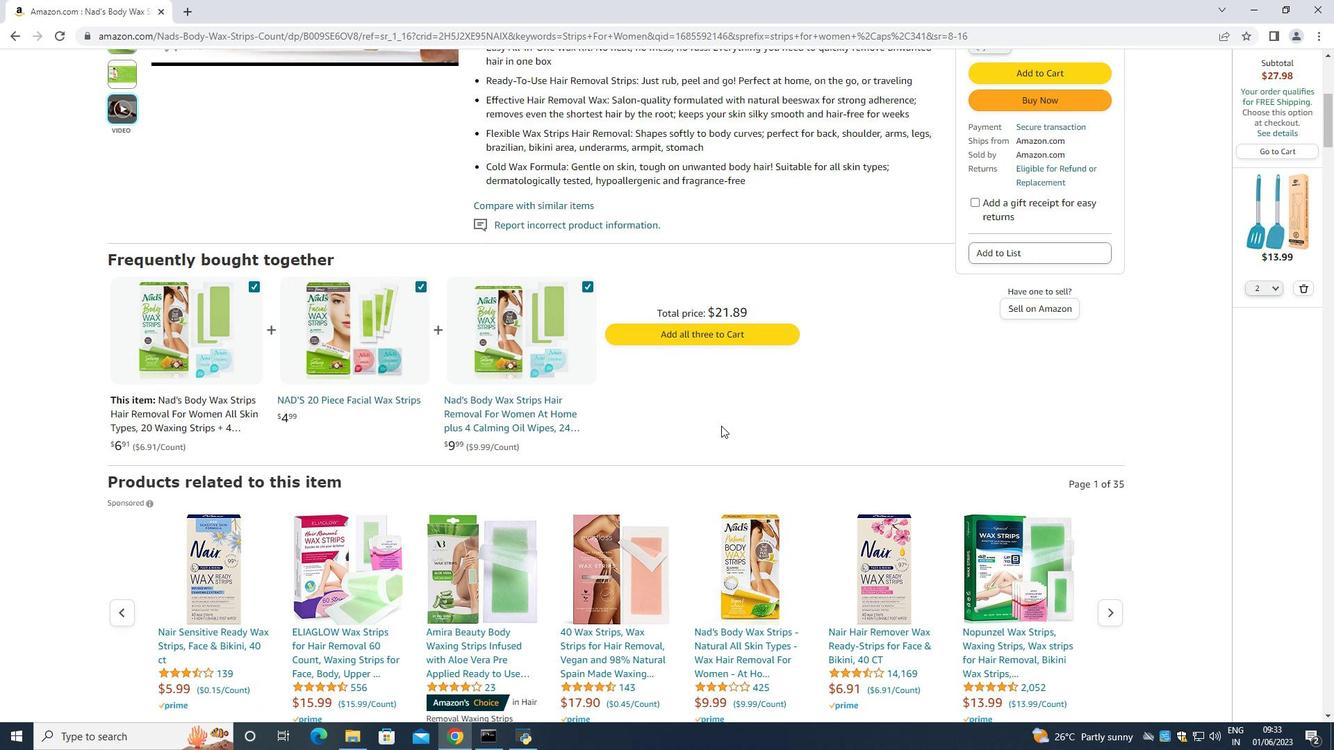 
Action: Mouse scrolled (721, 425) with delta (0, 0)
Screenshot: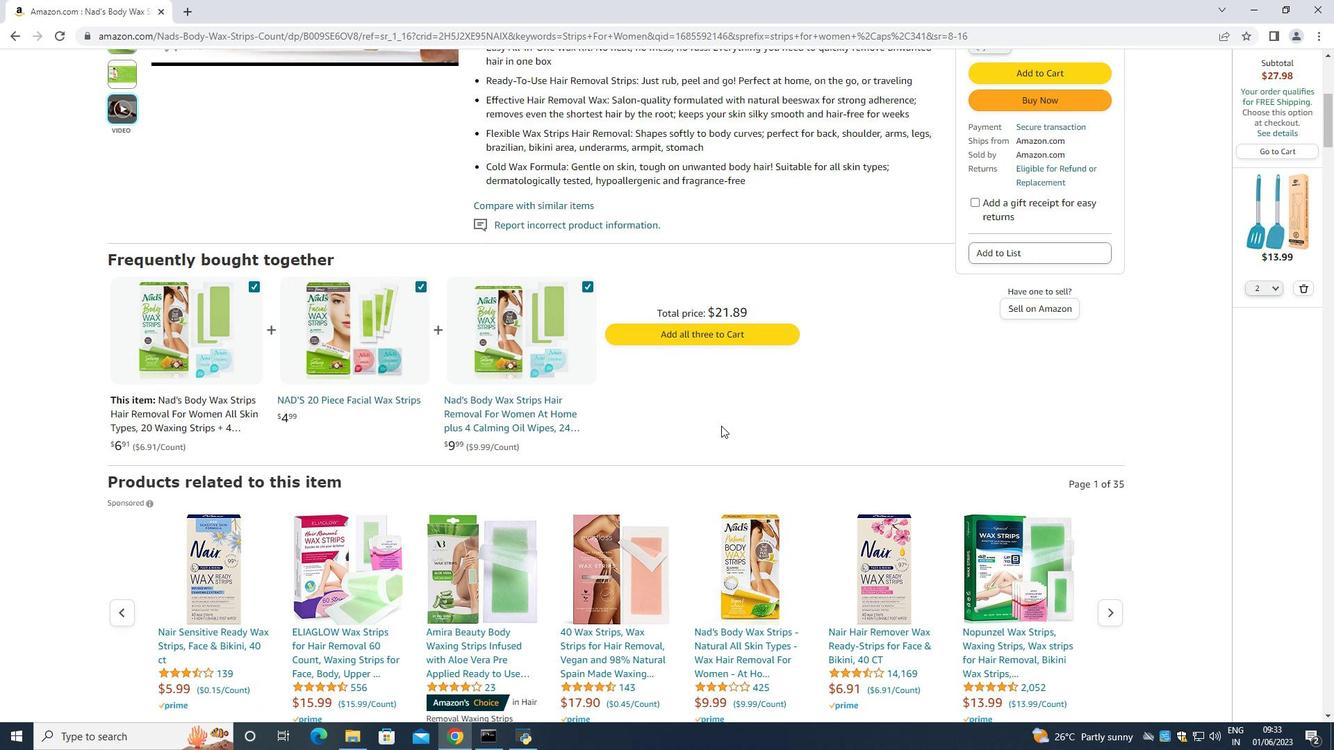 
Action: Mouse moved to (720, 423)
Screenshot: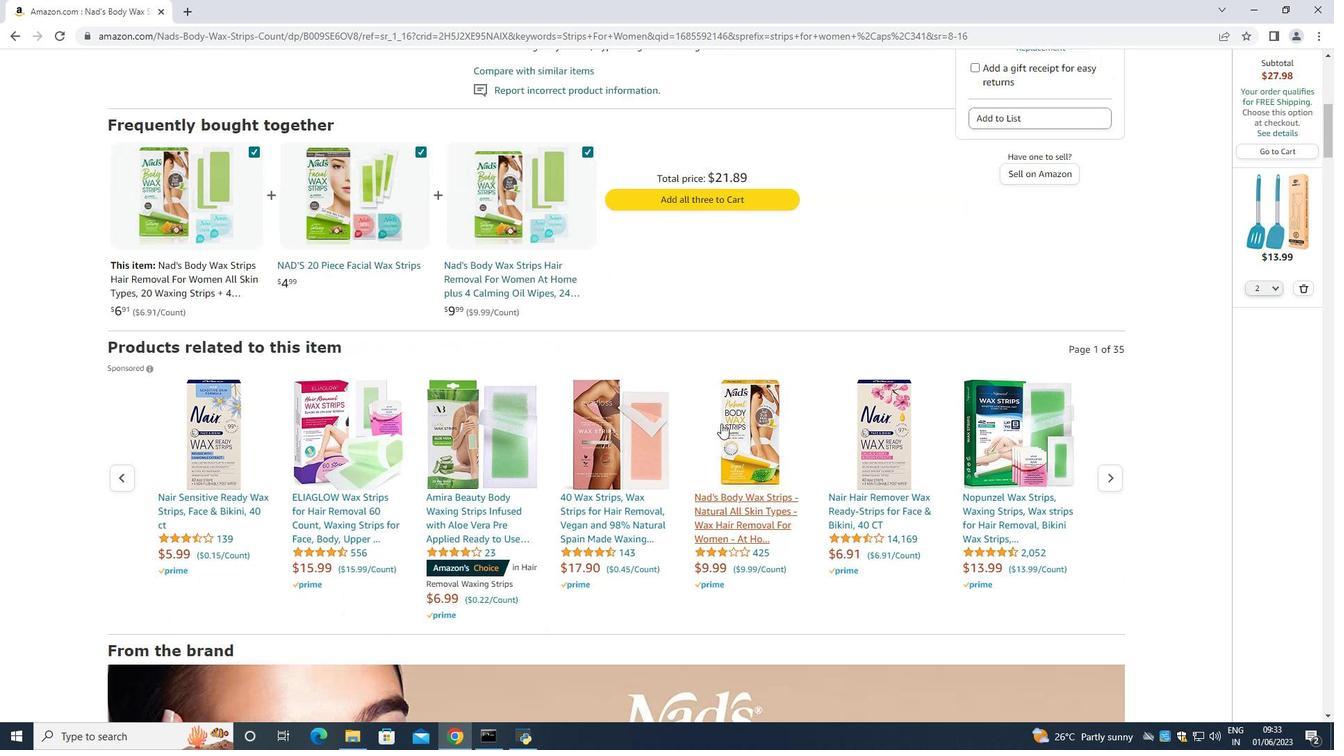 
Action: Mouse scrolled (720, 423) with delta (0, 0)
Screenshot: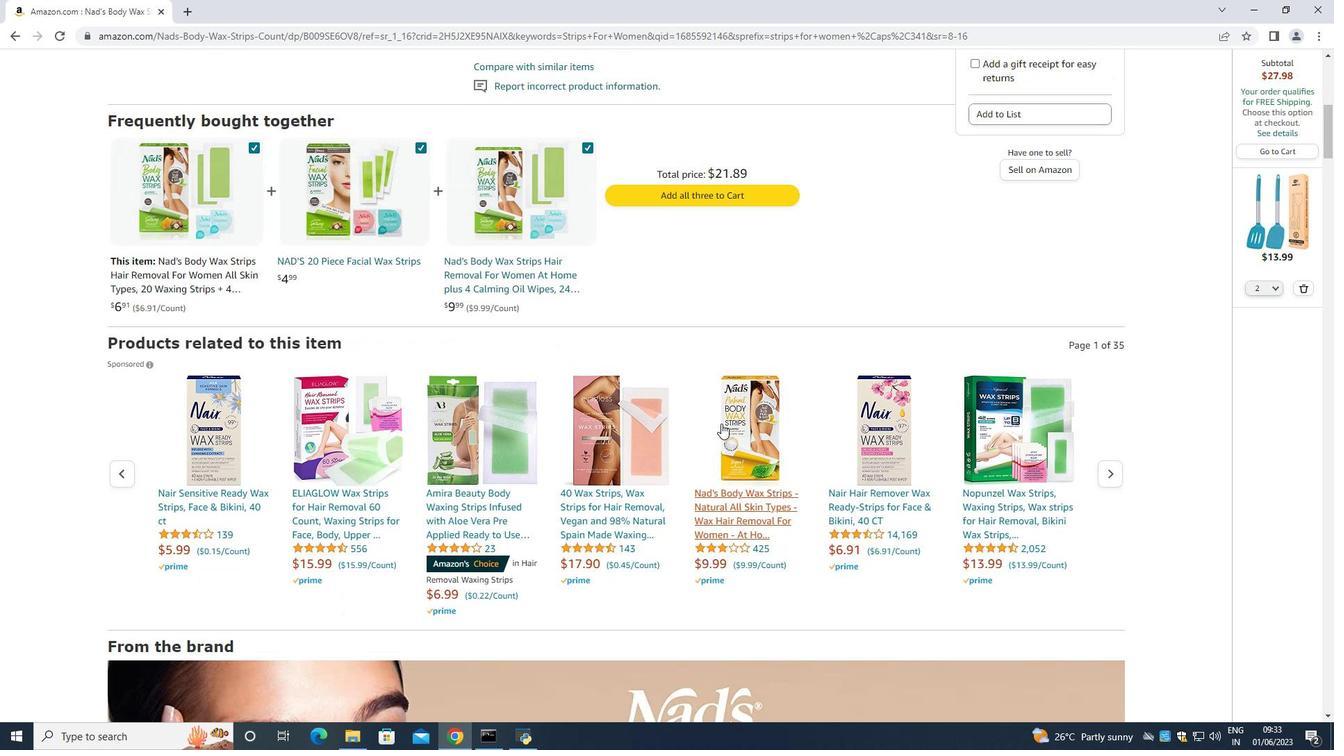 
Action: Mouse moved to (719, 423)
Screenshot: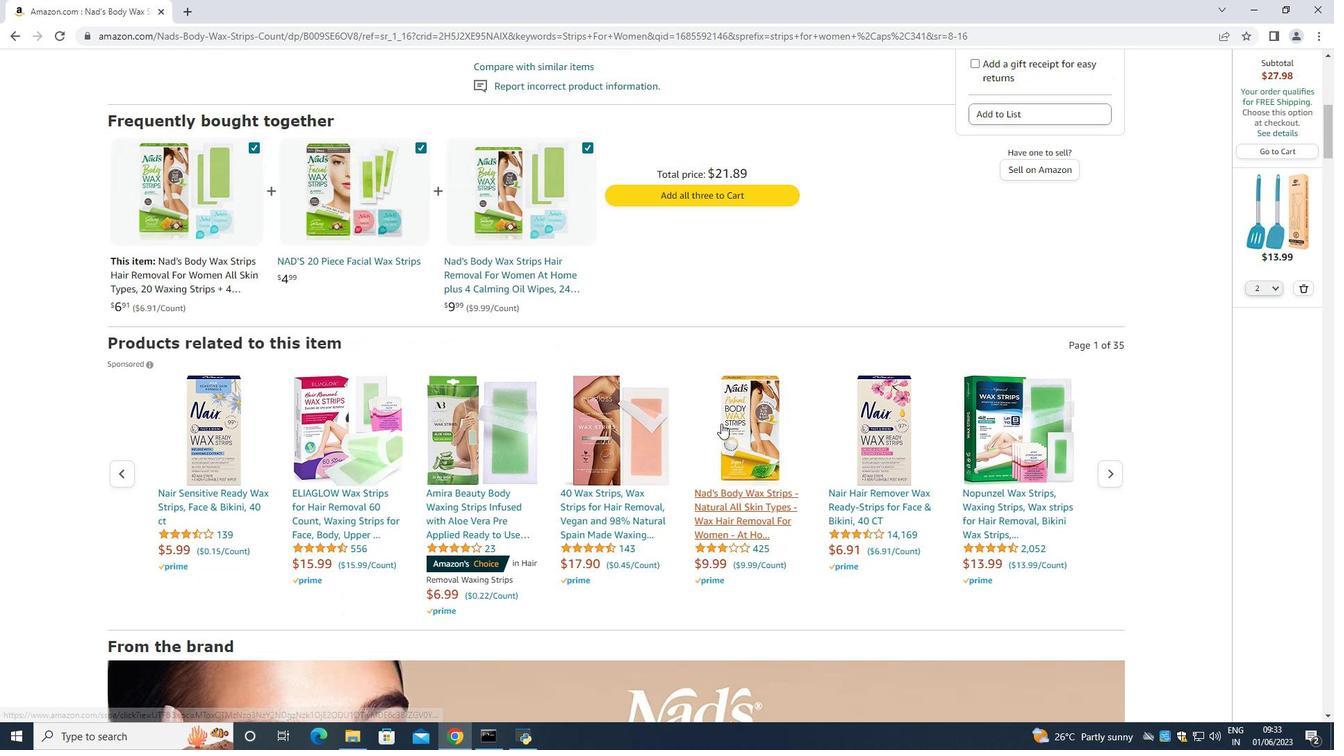 
Action: Mouse scrolled (719, 423) with delta (0, 0)
Screenshot: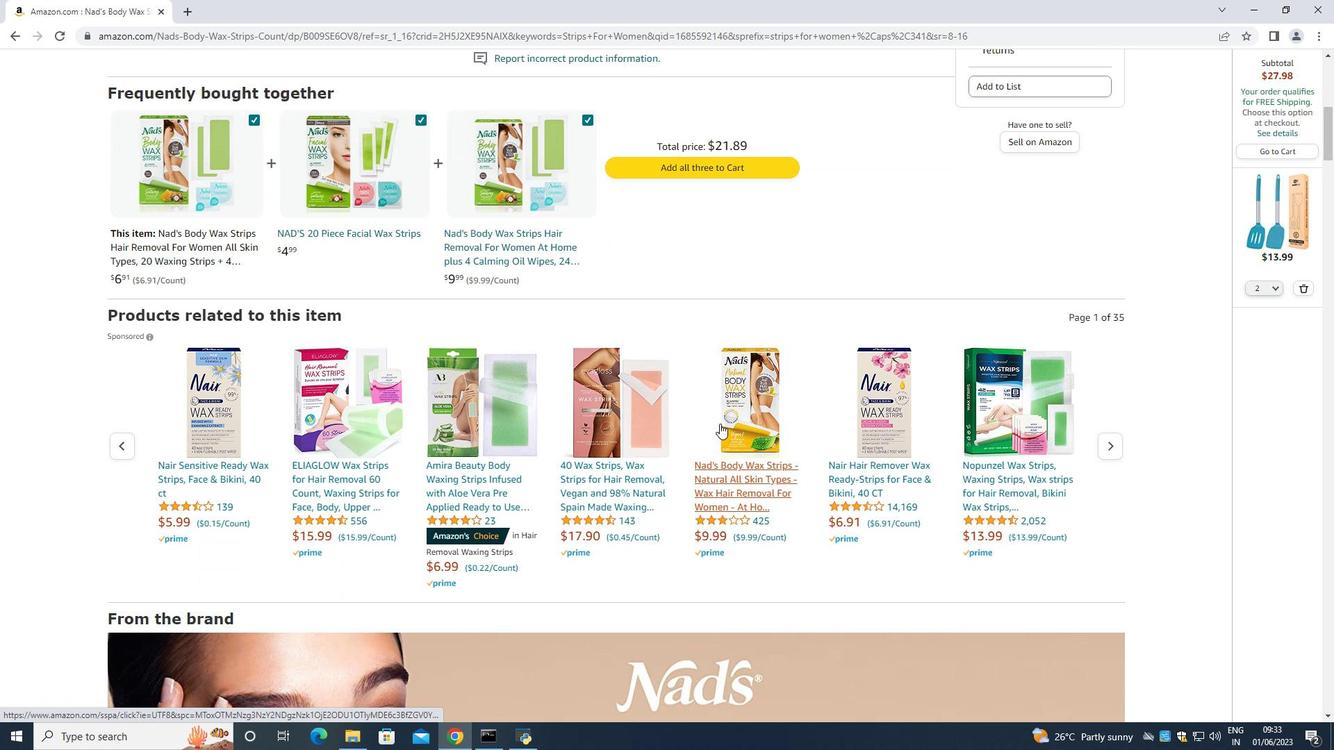 
Action: Mouse scrolled (719, 423) with delta (0, 0)
Screenshot: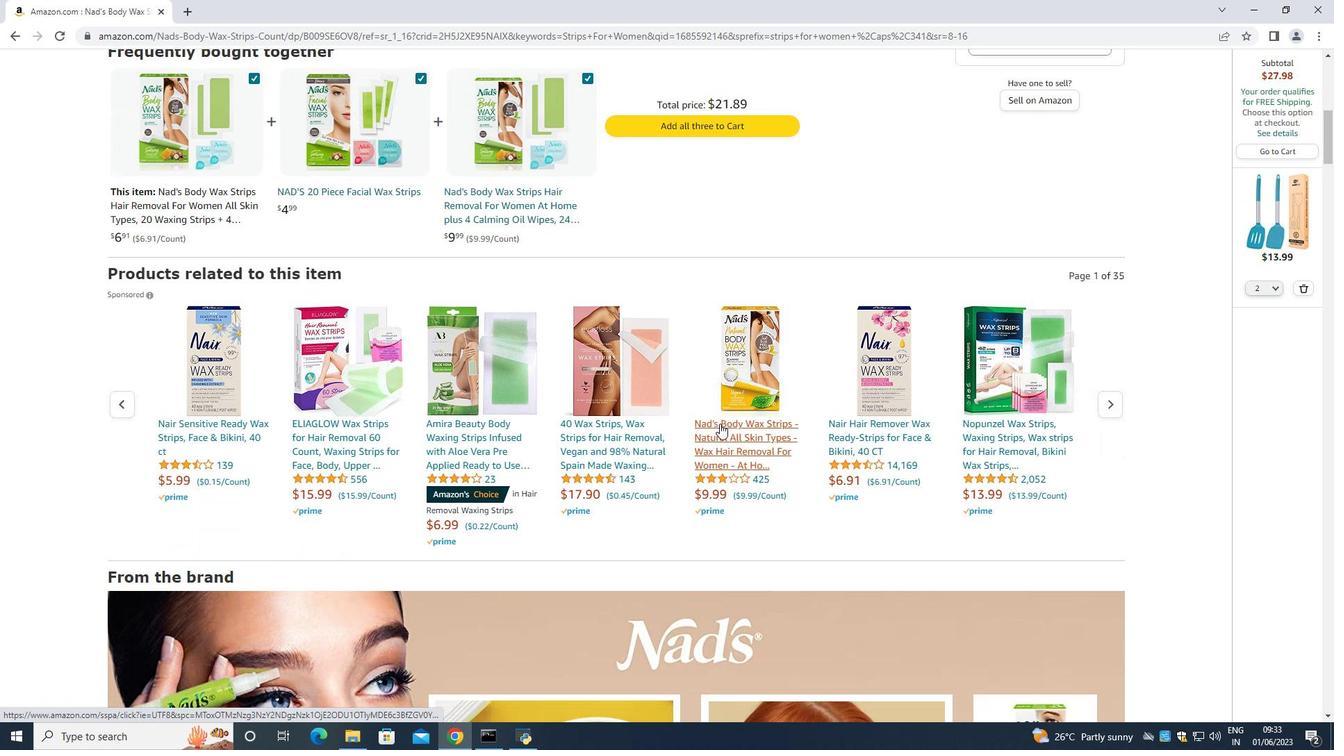 
Action: Mouse scrolled (719, 423) with delta (0, 0)
Screenshot: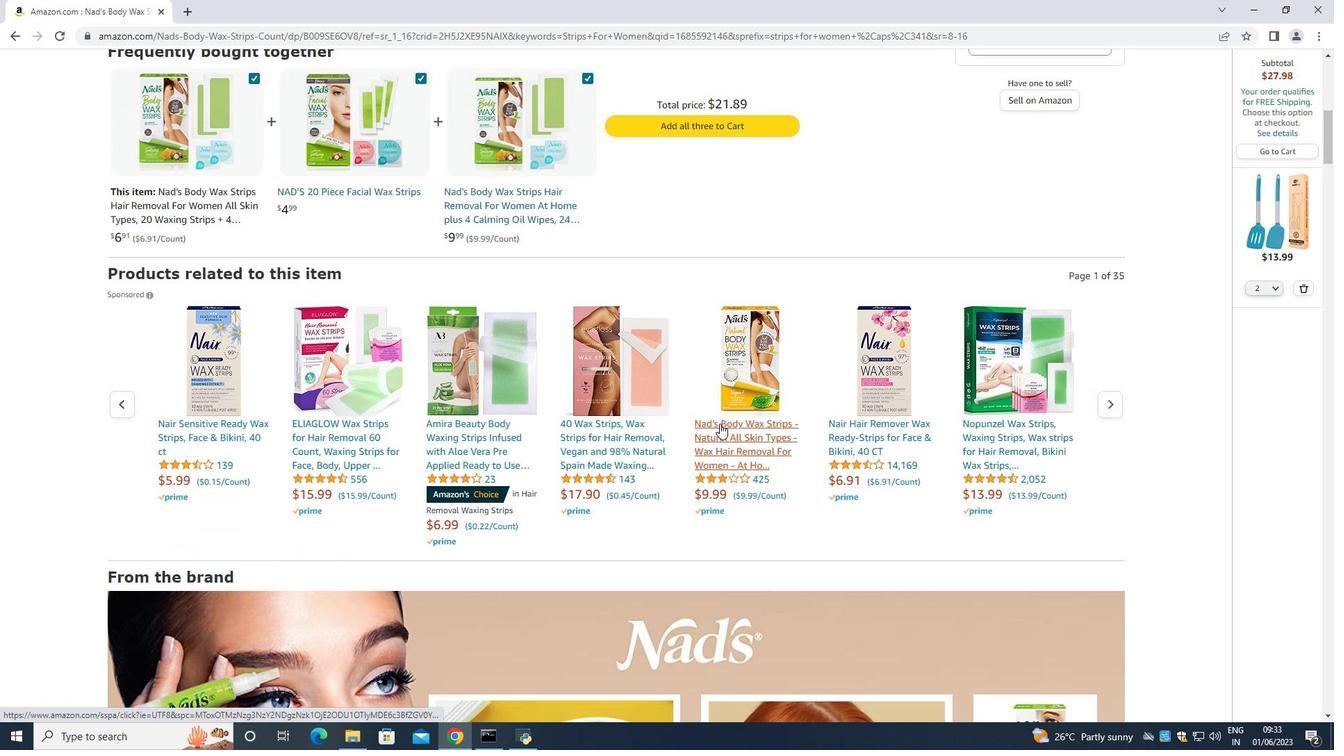 
Action: Mouse scrolled (719, 423) with delta (0, 0)
Screenshot: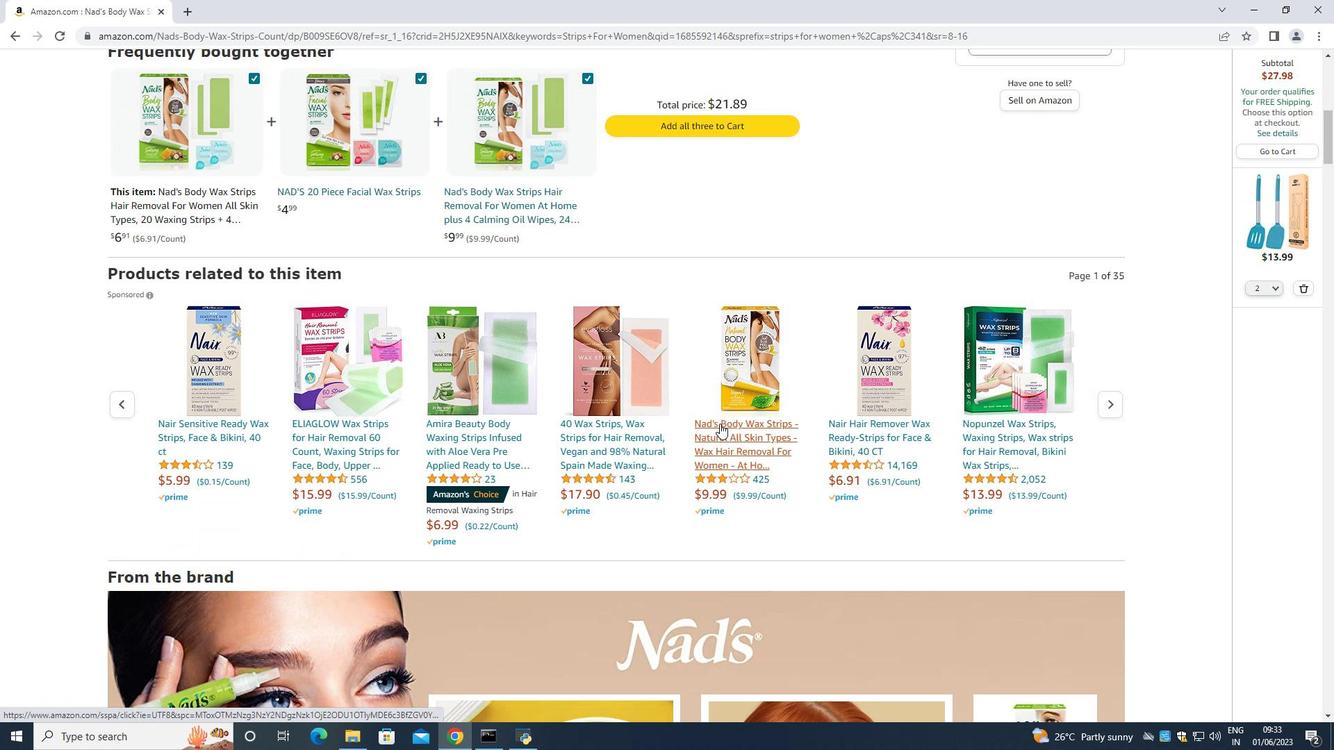 
Action: Mouse scrolled (719, 423) with delta (0, 0)
Screenshot: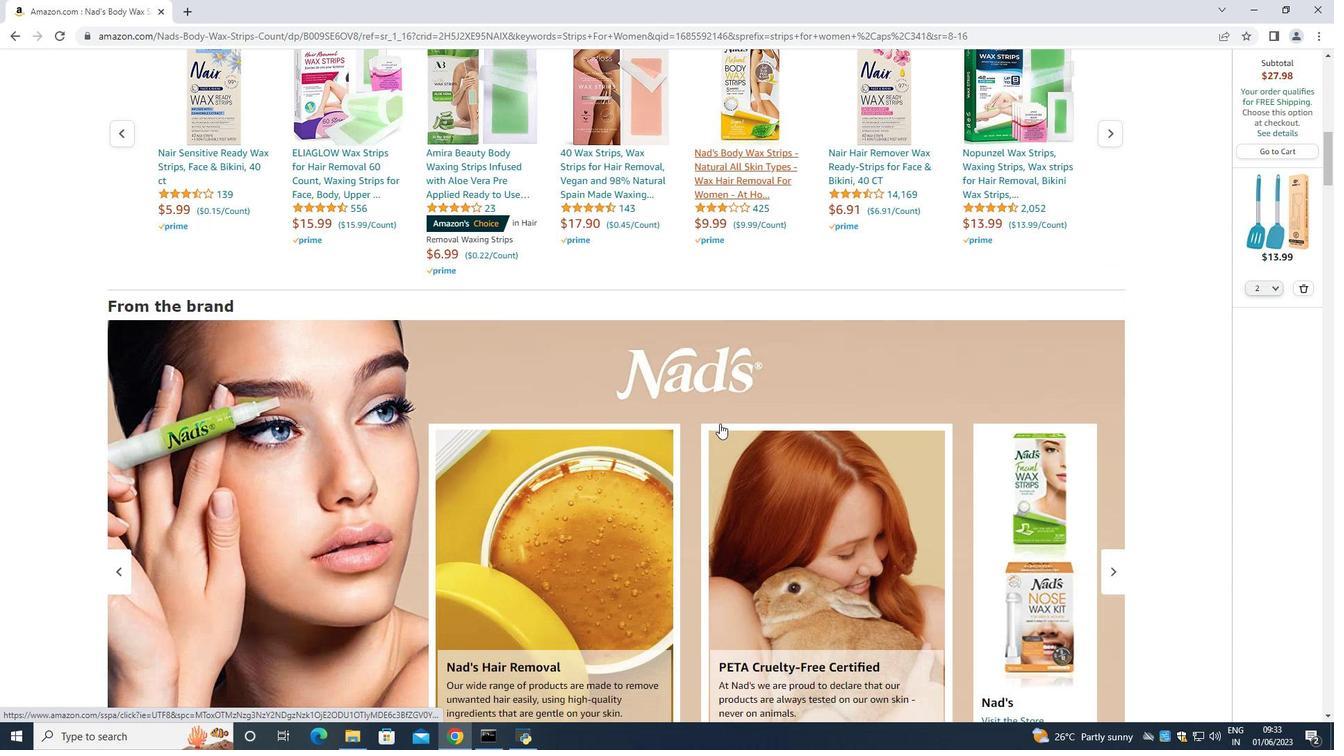 
Action: Mouse scrolled (719, 423) with delta (0, 0)
Screenshot: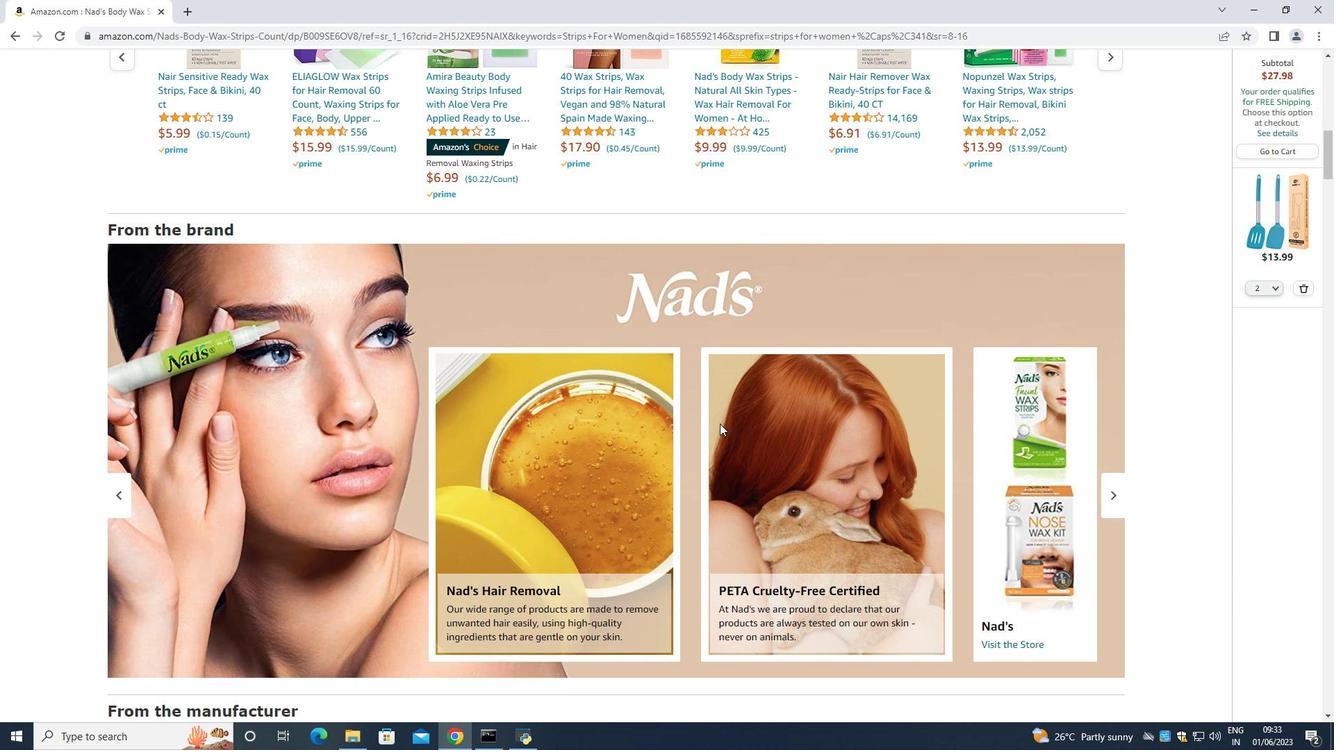 
Action: Mouse moved to (827, 406)
Screenshot: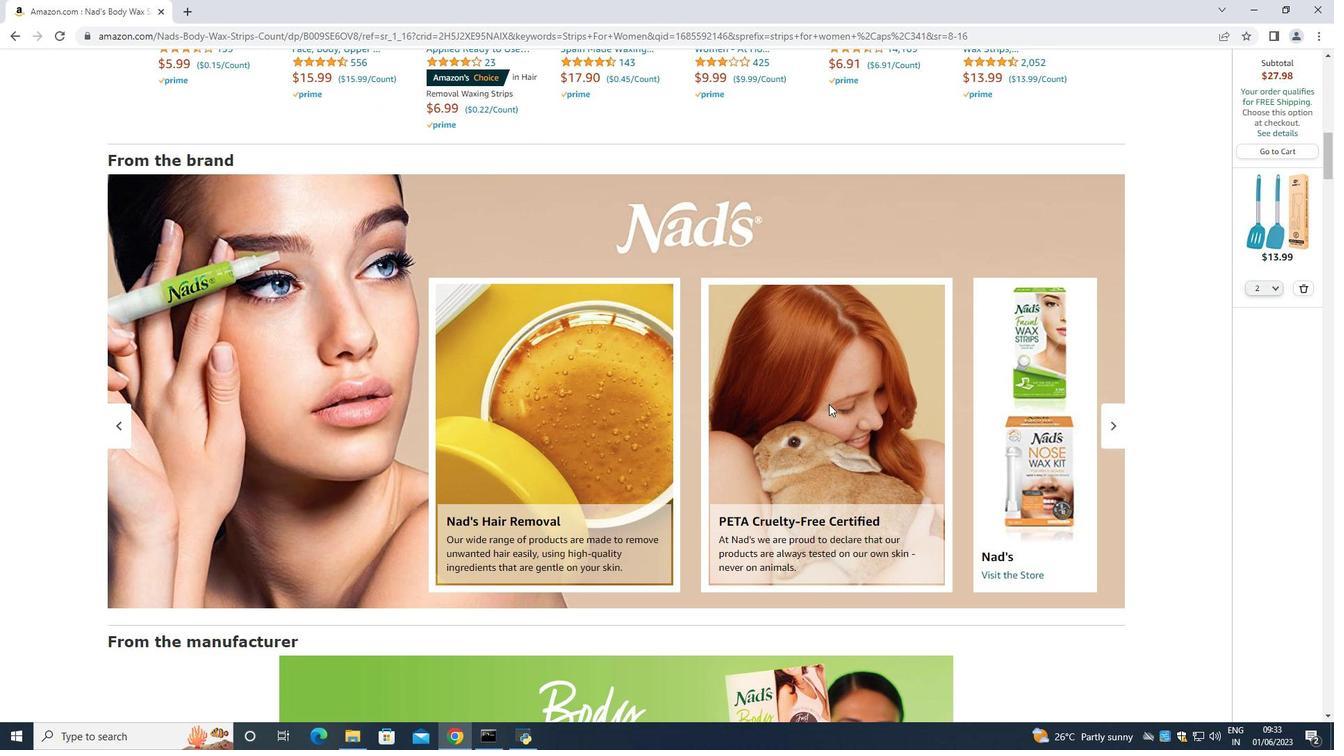
Action: Mouse scrolled (827, 405) with delta (0, 0)
Screenshot: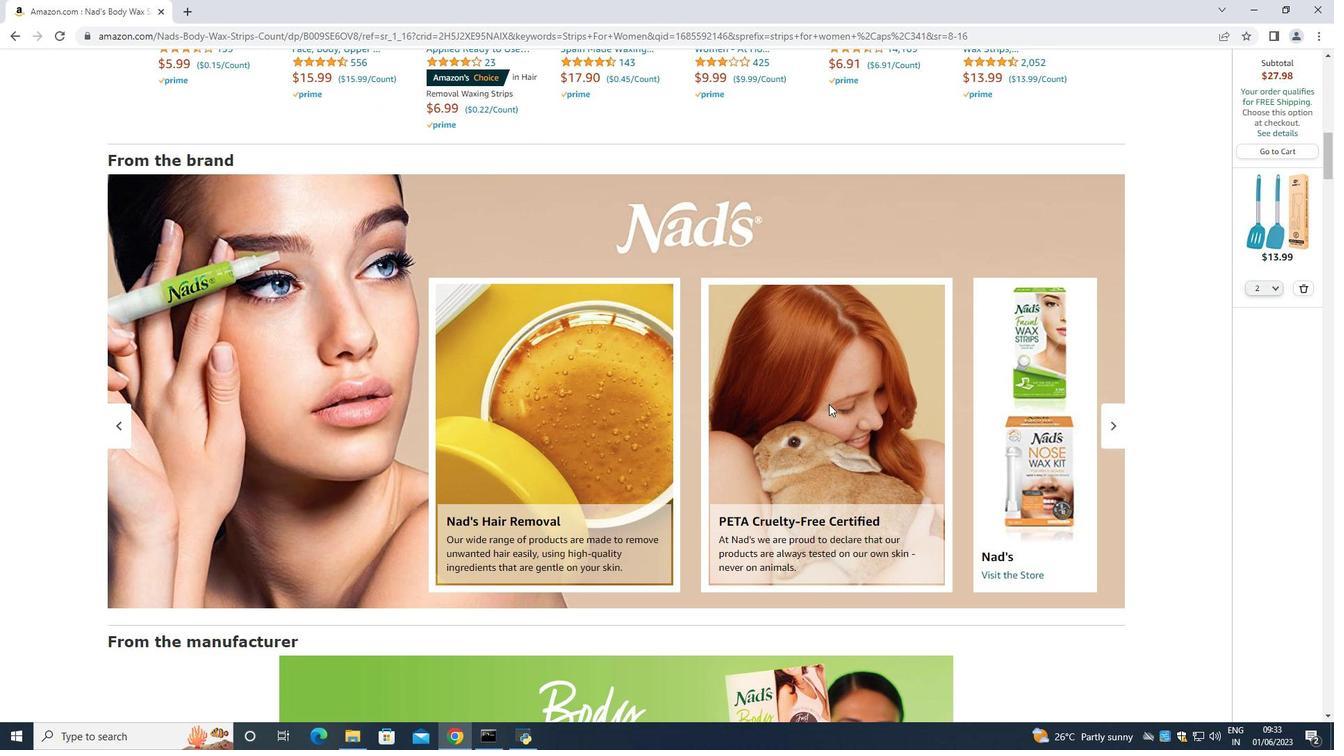 
Action: Mouse moved to (857, 348)
Screenshot: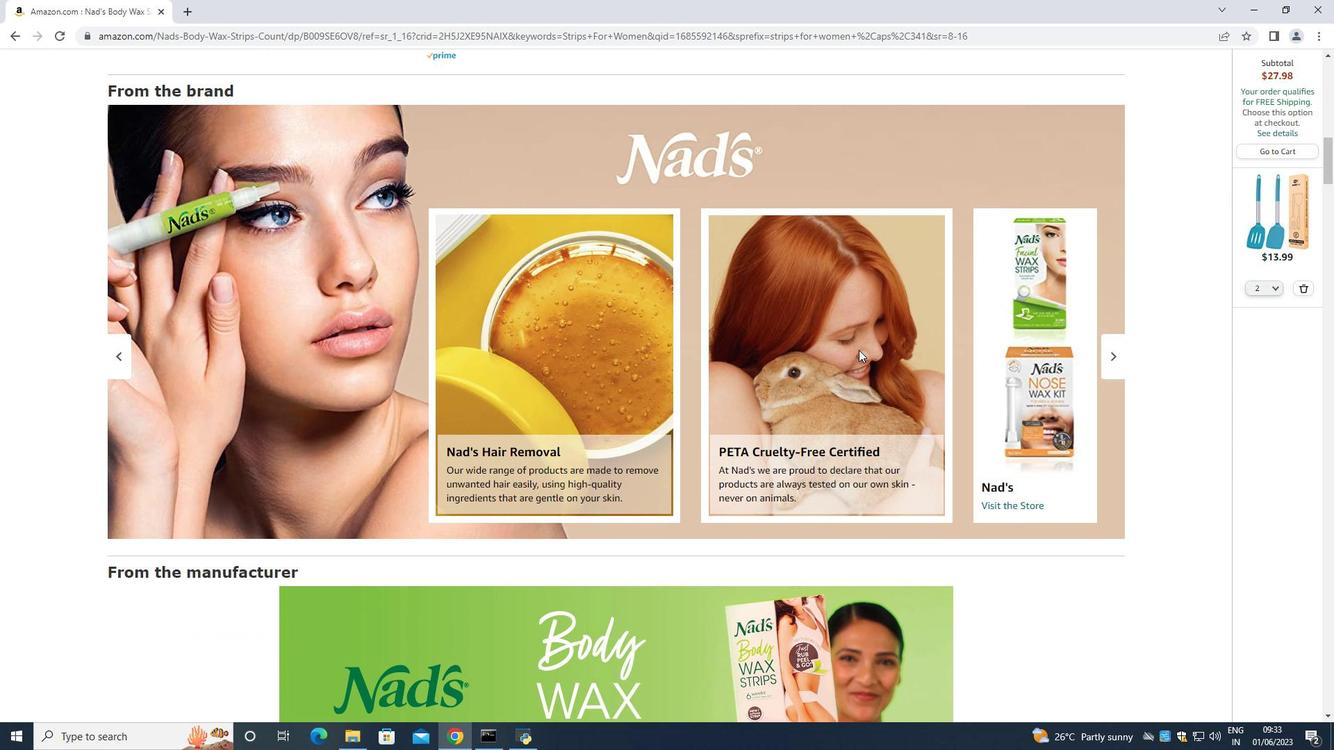 
Action: Mouse scrolled (857, 347) with delta (0, 0)
Screenshot: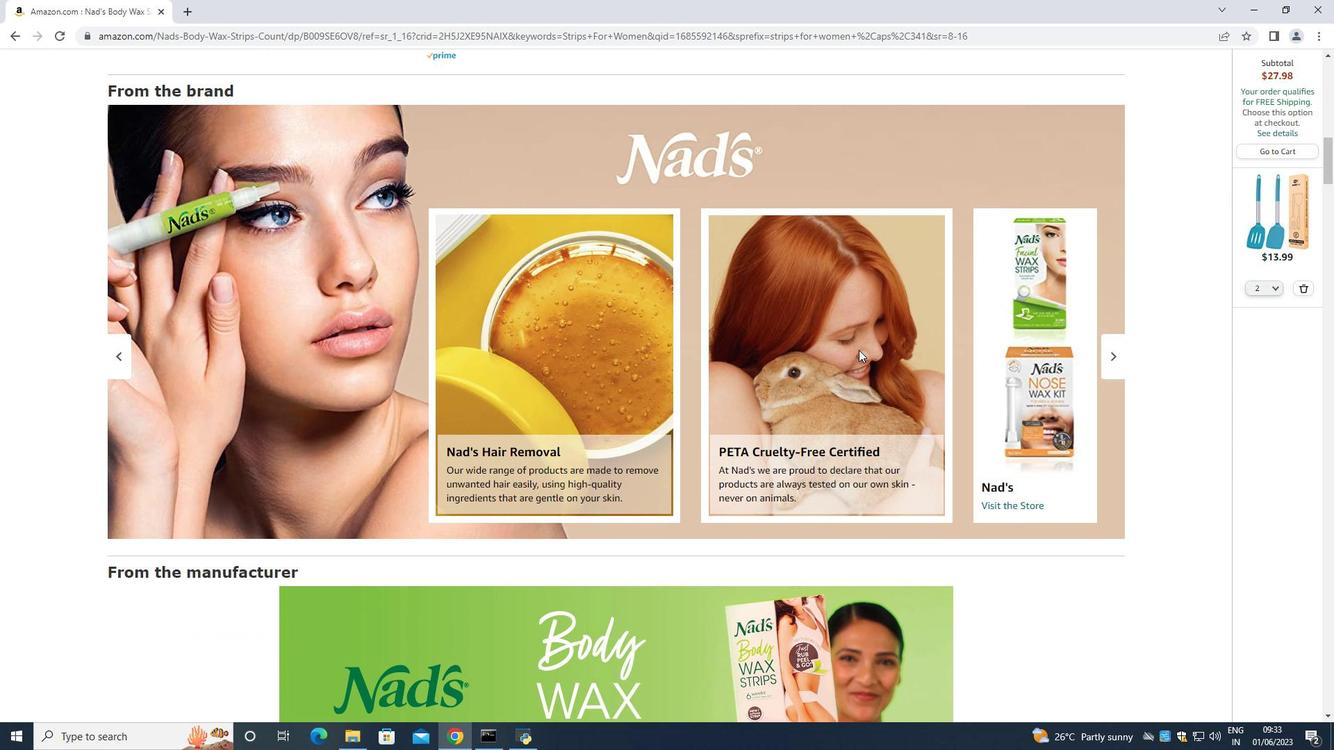 
Action: Mouse moved to (840, 331)
Screenshot: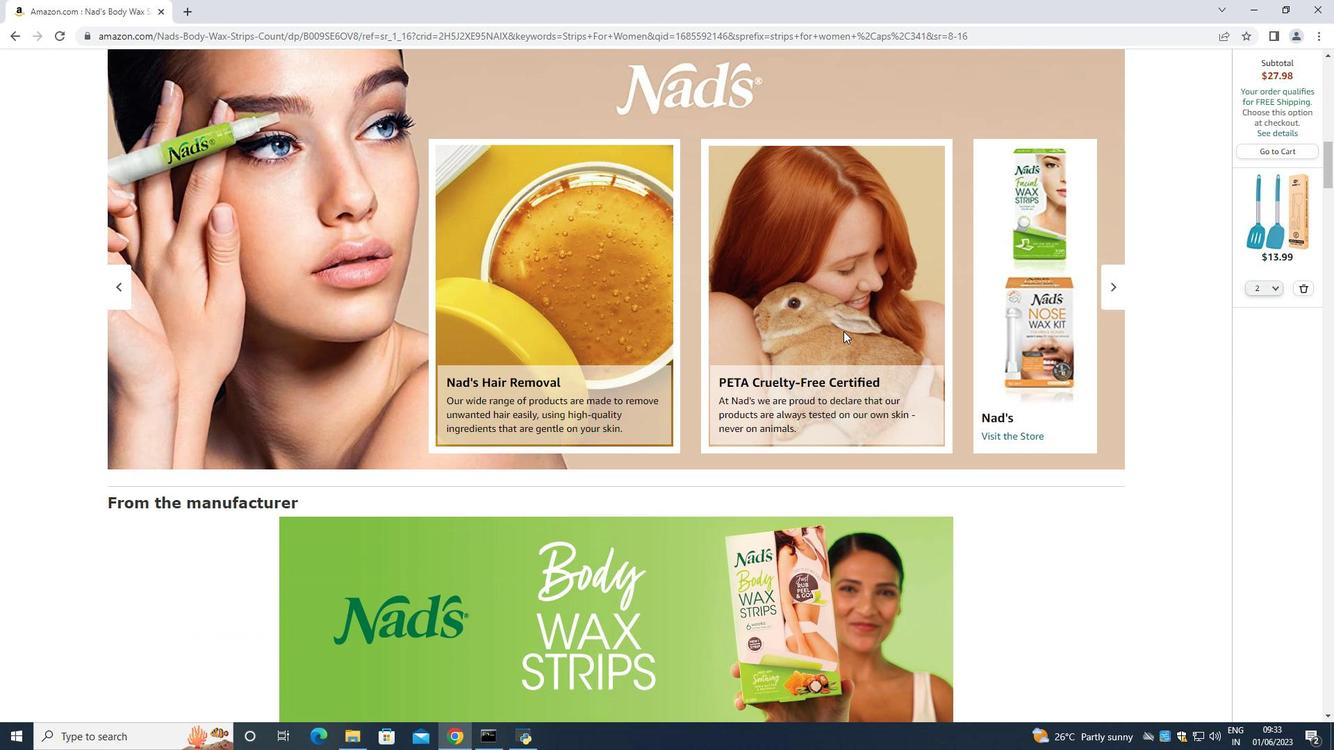 
Action: Mouse scrolled (842, 330) with delta (0, 0)
Screenshot: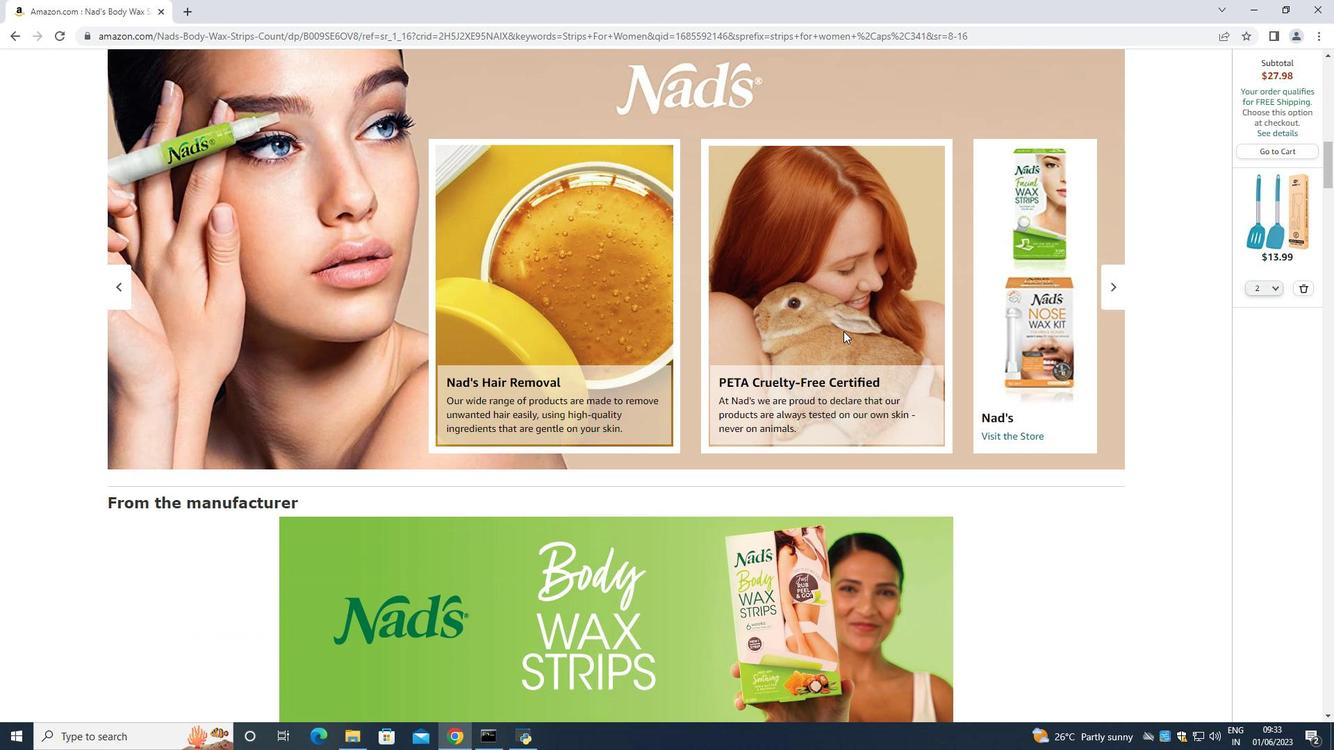 
Action: Mouse moved to (1118, 224)
Screenshot: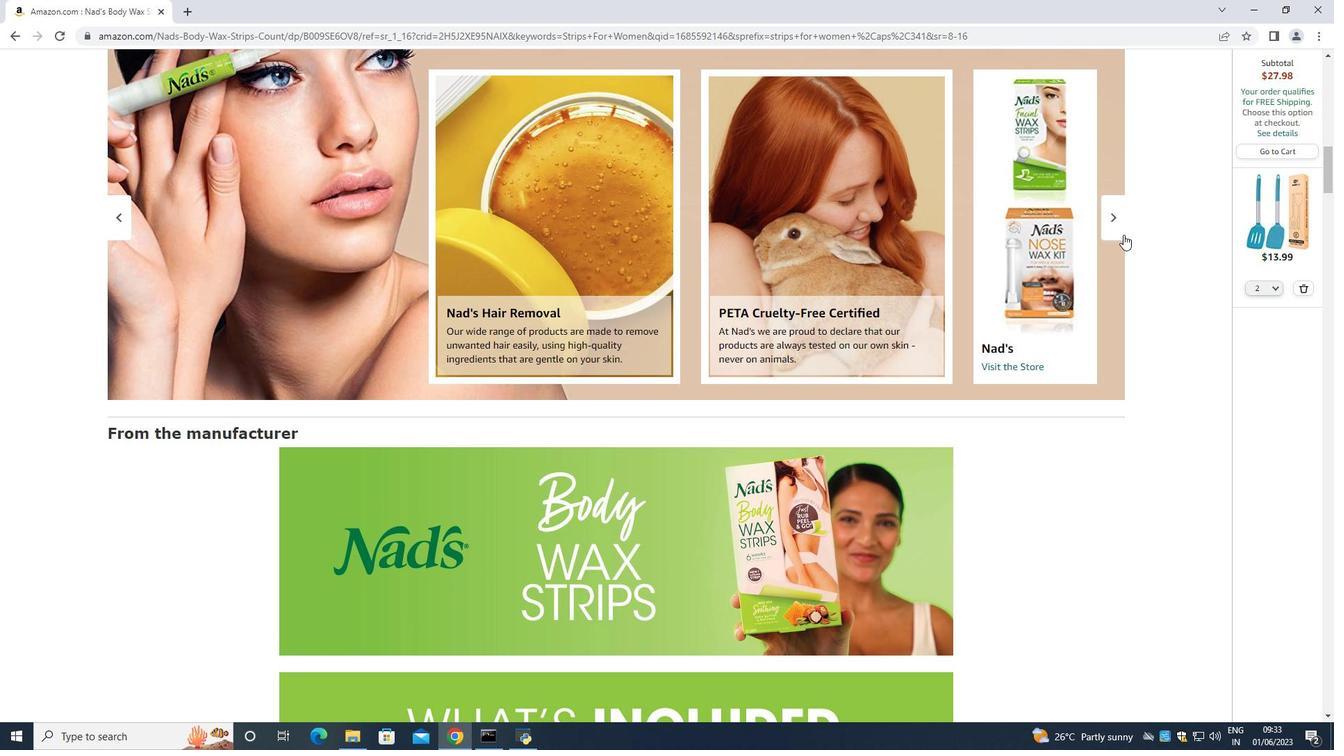 
Action: Mouse pressed left at (1118, 224)
Screenshot: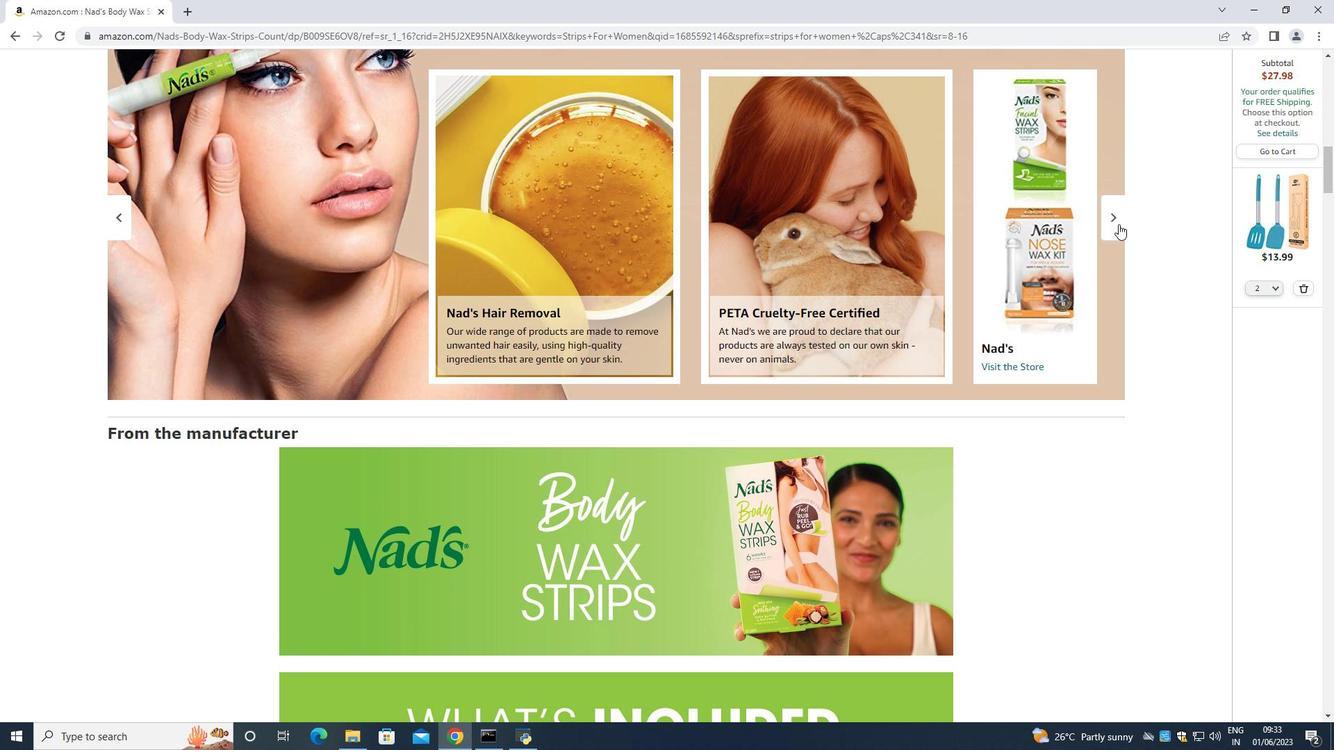 
Action: Mouse moved to (1113, 225)
Screenshot: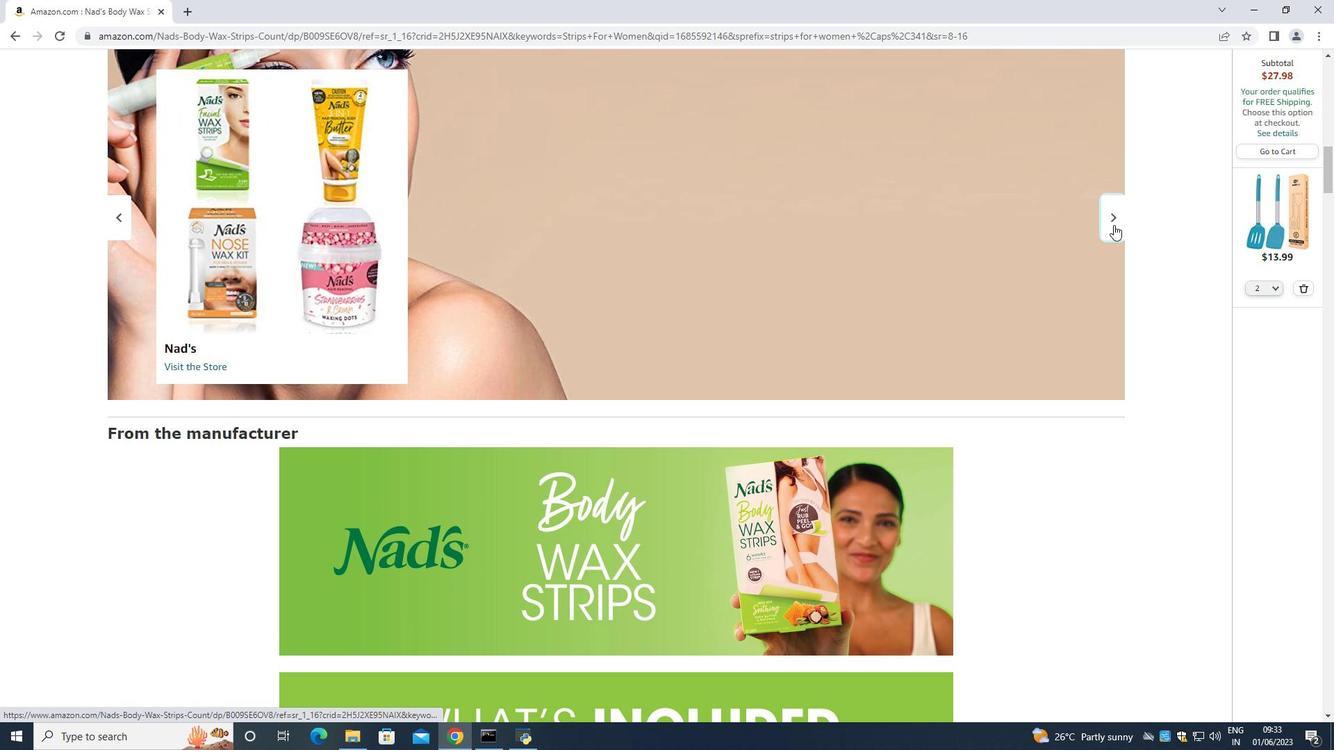 
Action: Mouse pressed left at (1113, 225)
Screenshot: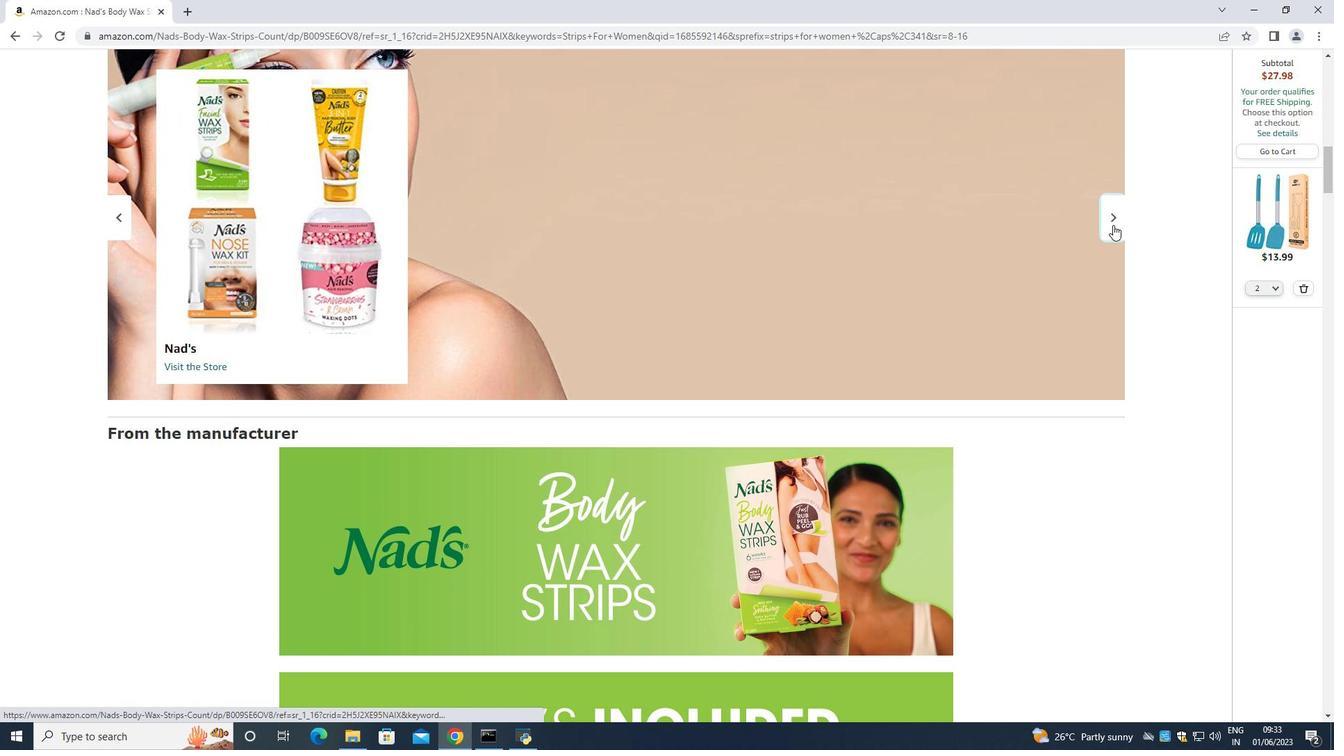 
Action: Mouse moved to (1044, 245)
Screenshot: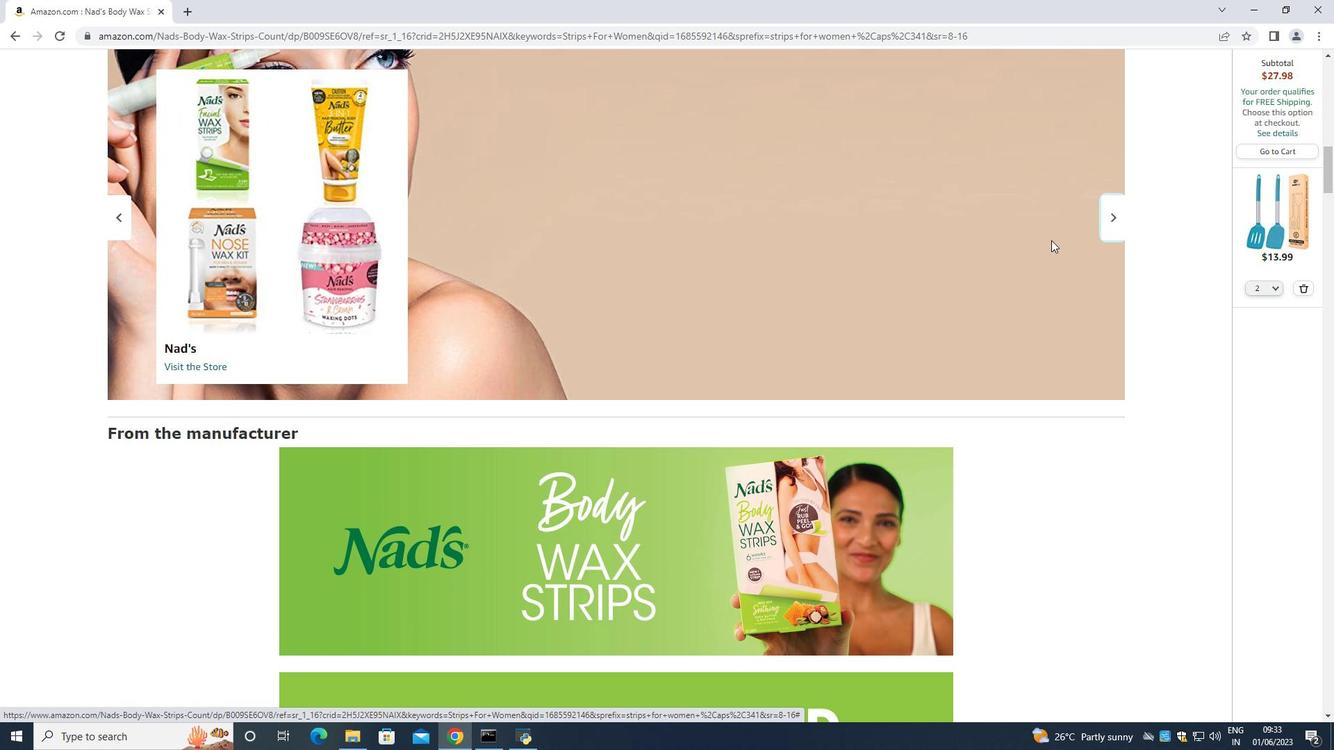 
Action: Mouse scrolled (1044, 244) with delta (0, 0)
Screenshot: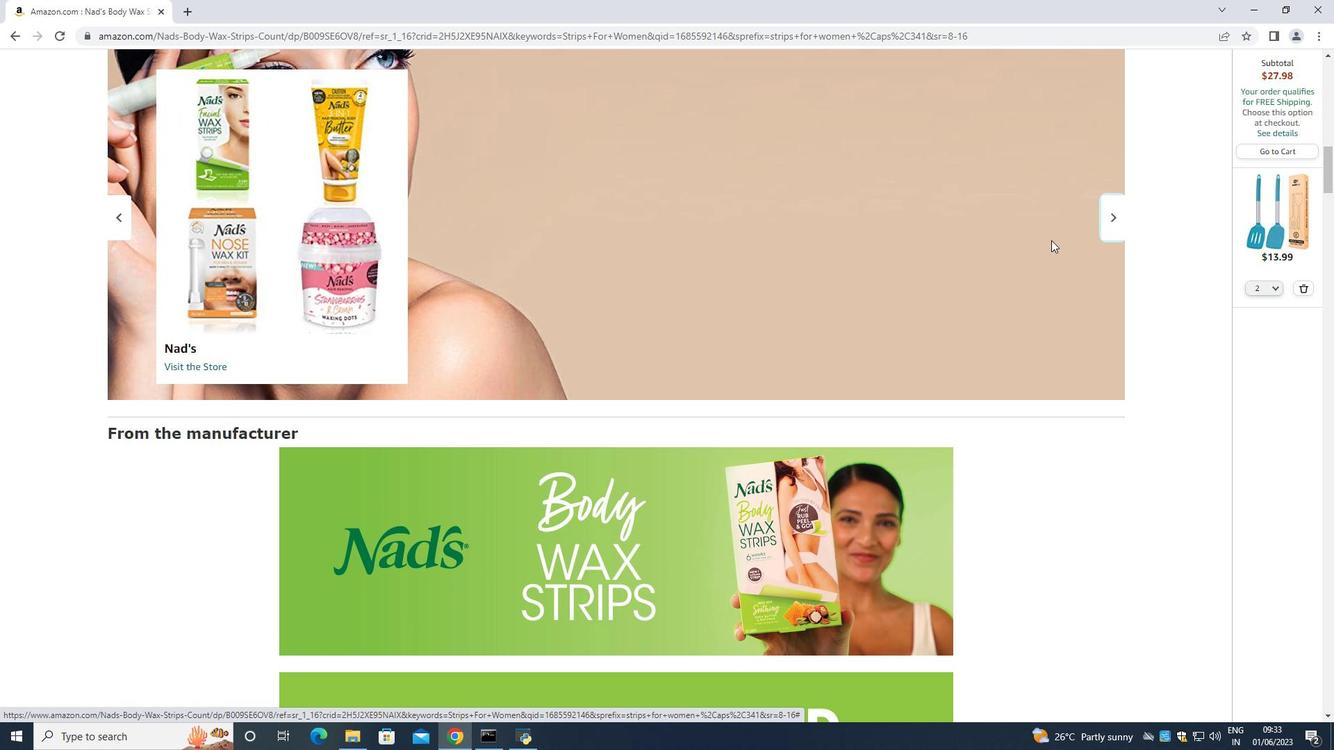 
Action: Mouse scrolled (1044, 244) with delta (0, 0)
Screenshot: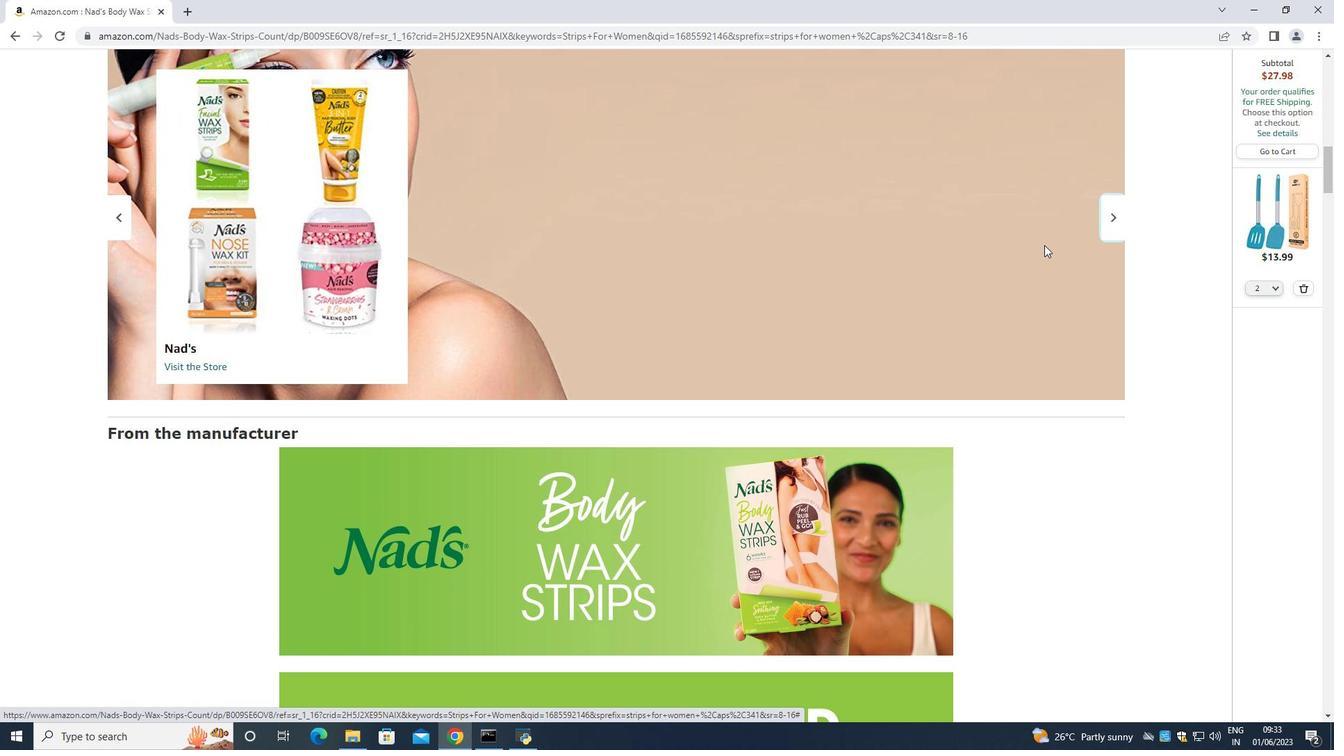 
Action: Mouse scrolled (1044, 244) with delta (0, 0)
Screenshot: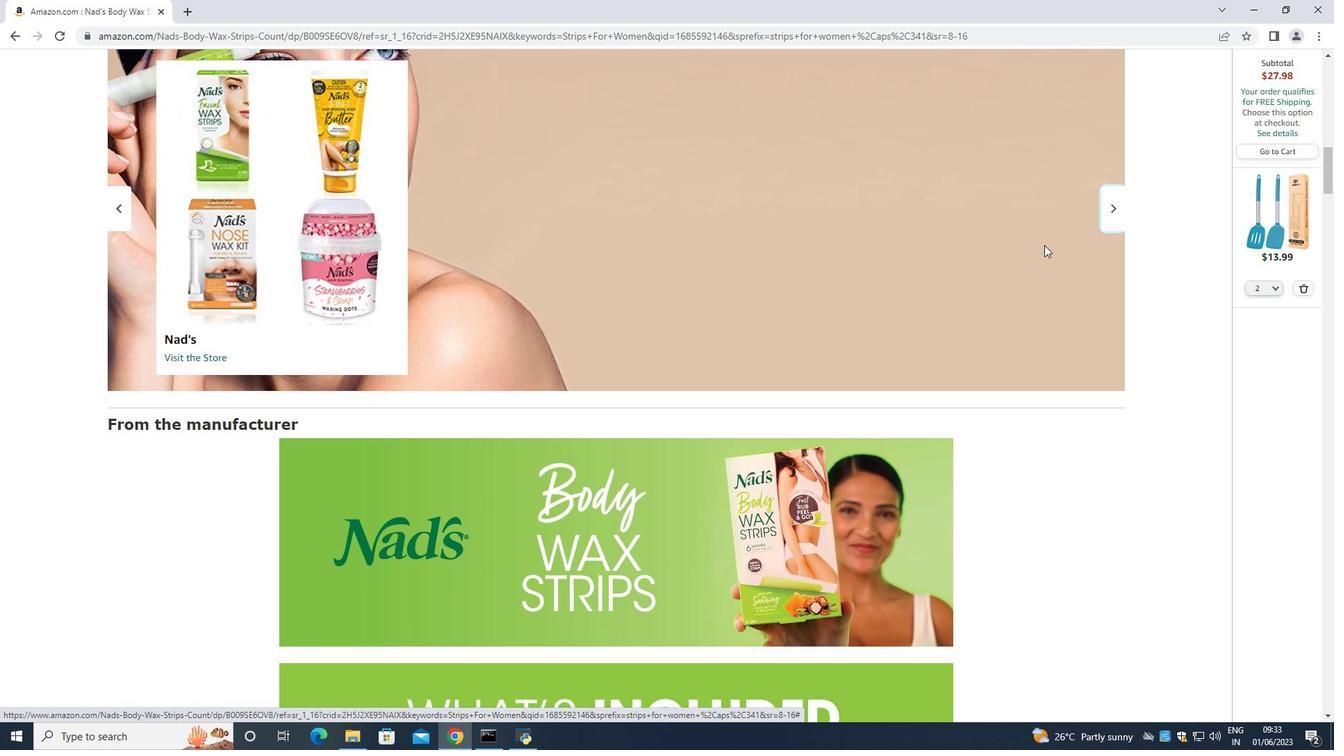 
Action: Mouse moved to (818, 279)
Screenshot: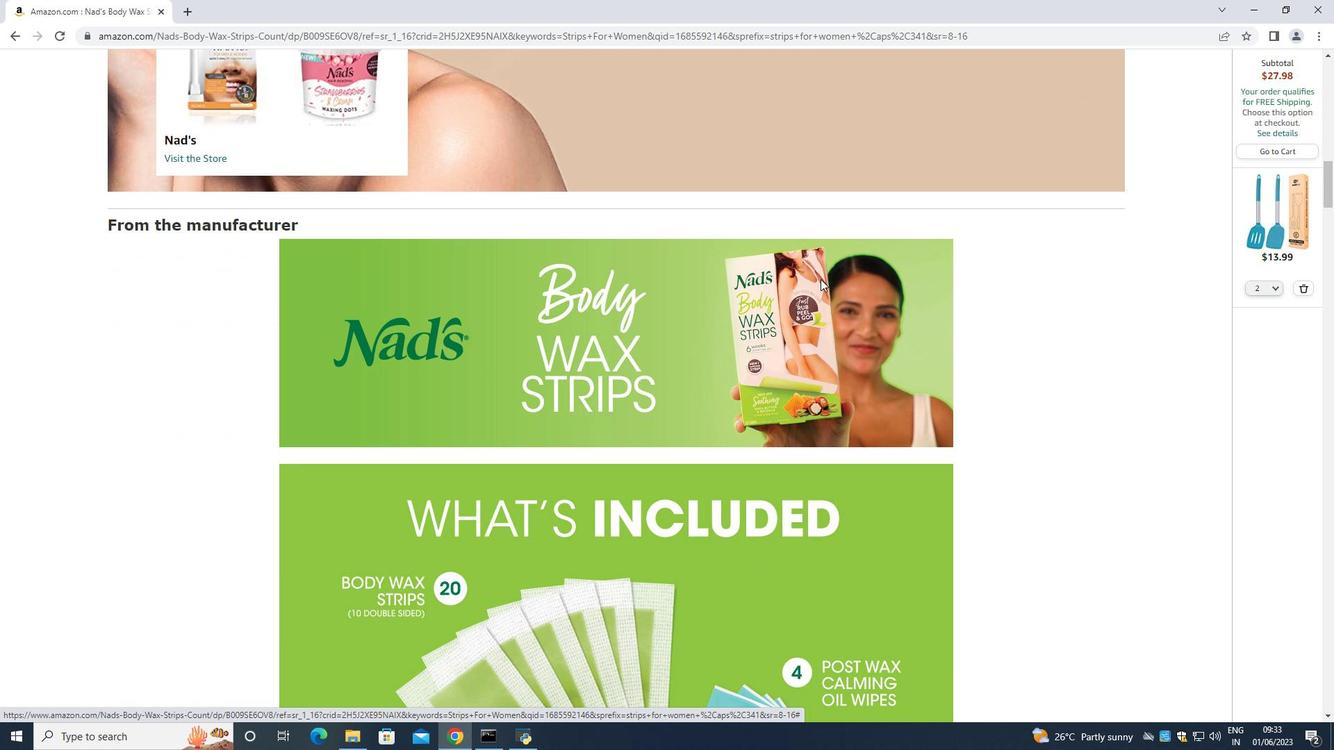 
Action: Mouse scrolled (818, 278) with delta (0, 0)
Screenshot: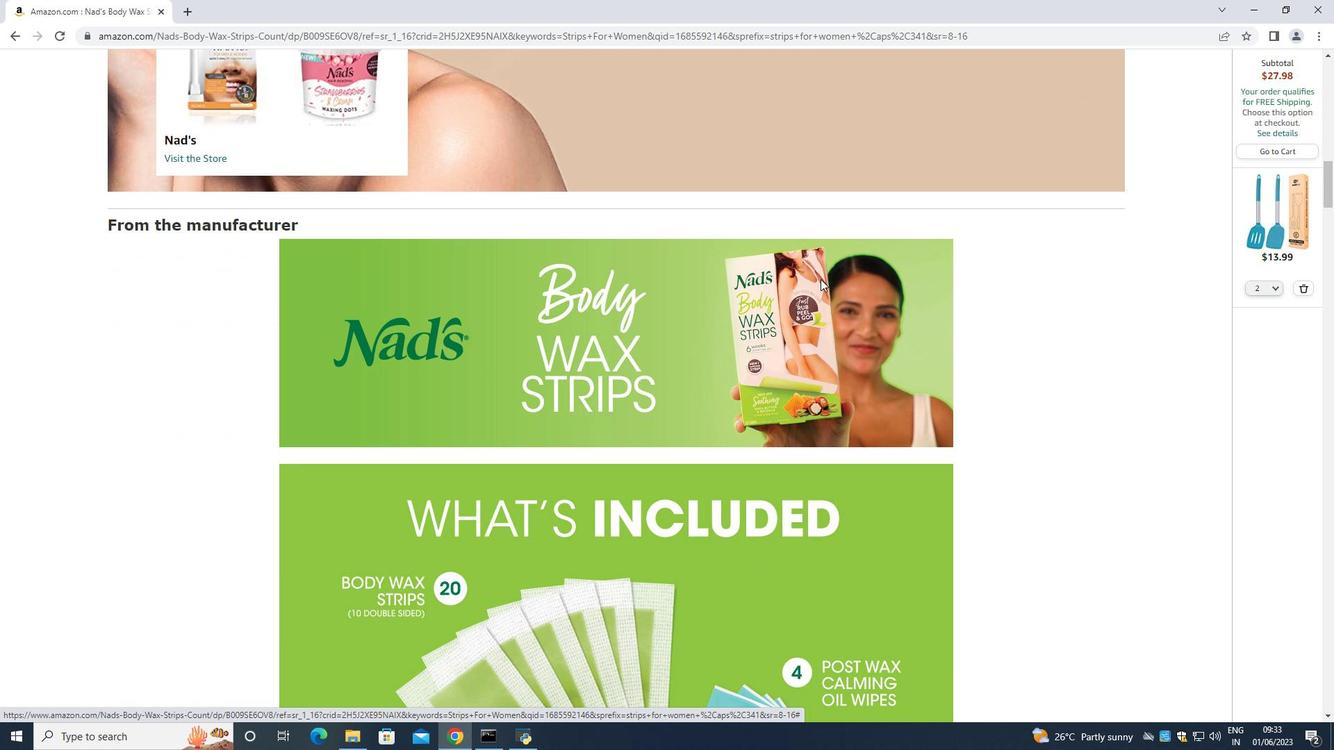 
Action: Mouse moved to (874, 255)
Screenshot: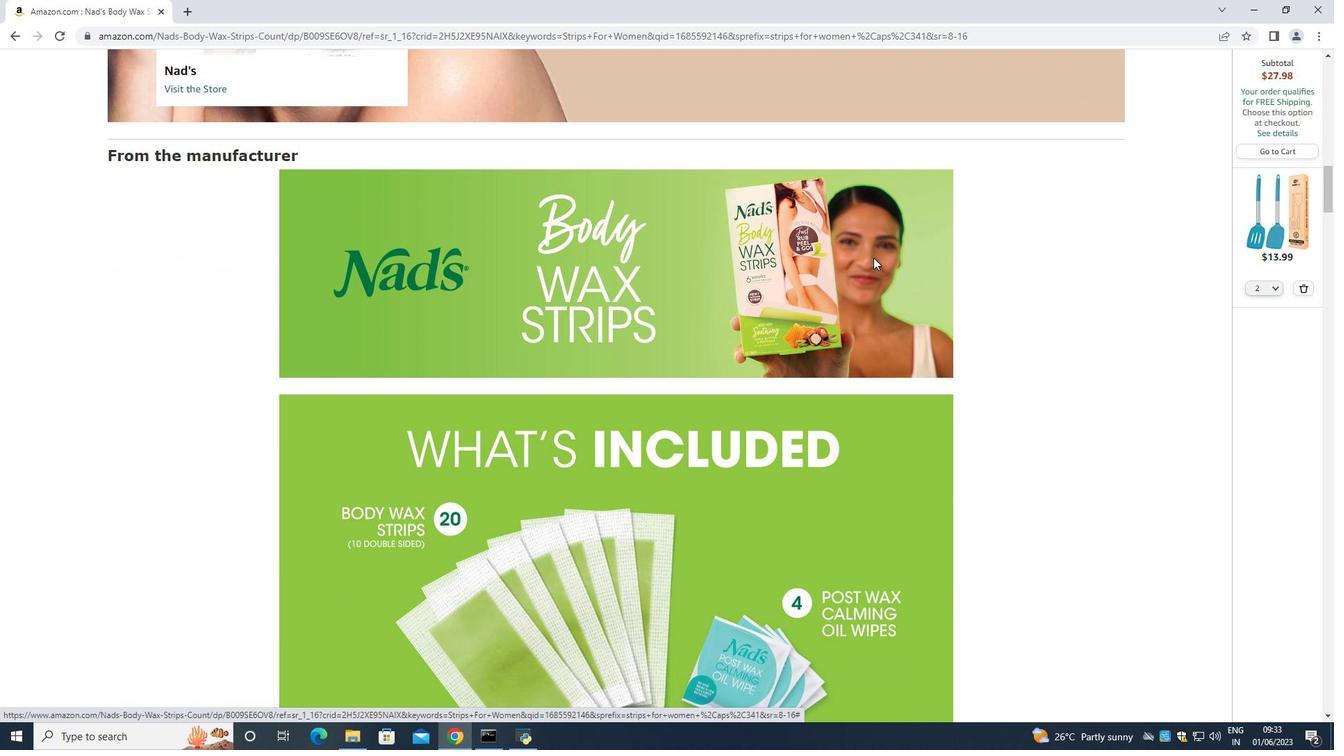 
Action: Mouse scrolled (874, 255) with delta (0, 0)
Screenshot: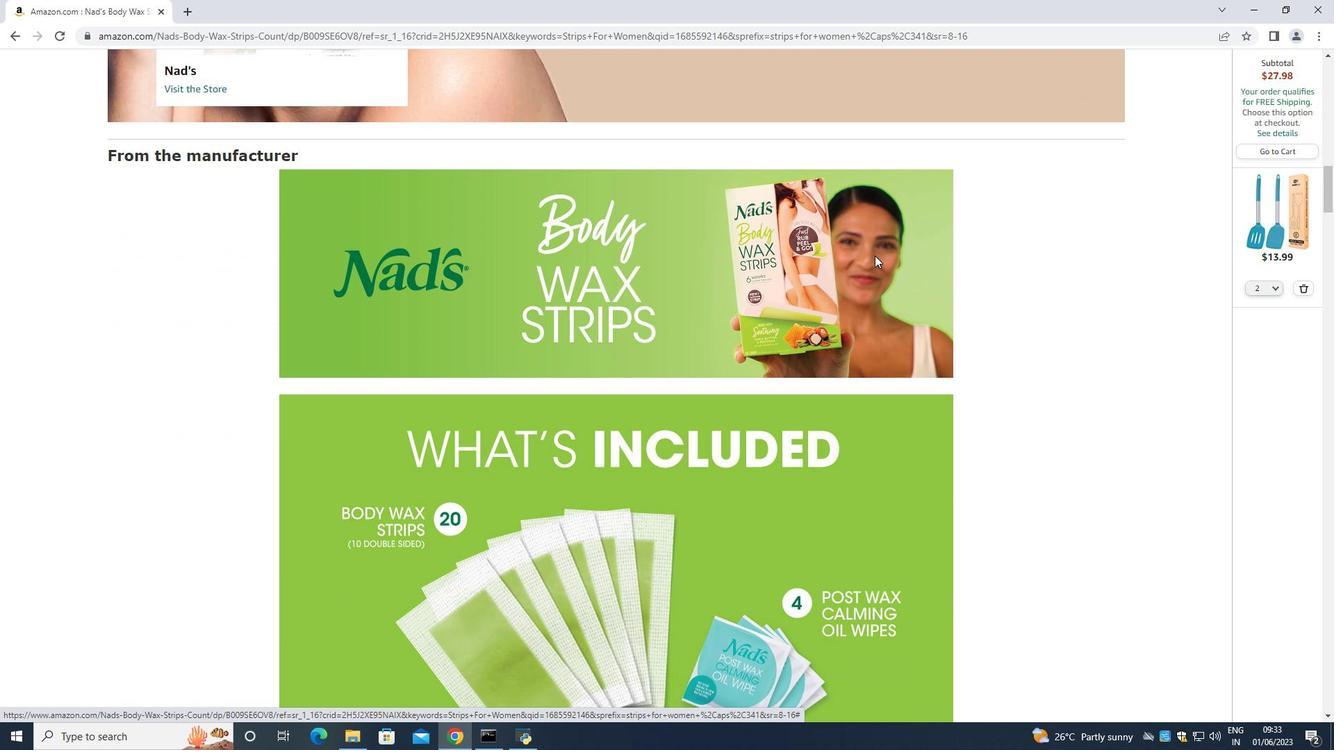 
Action: Mouse scrolled (874, 255) with delta (0, 0)
Screenshot: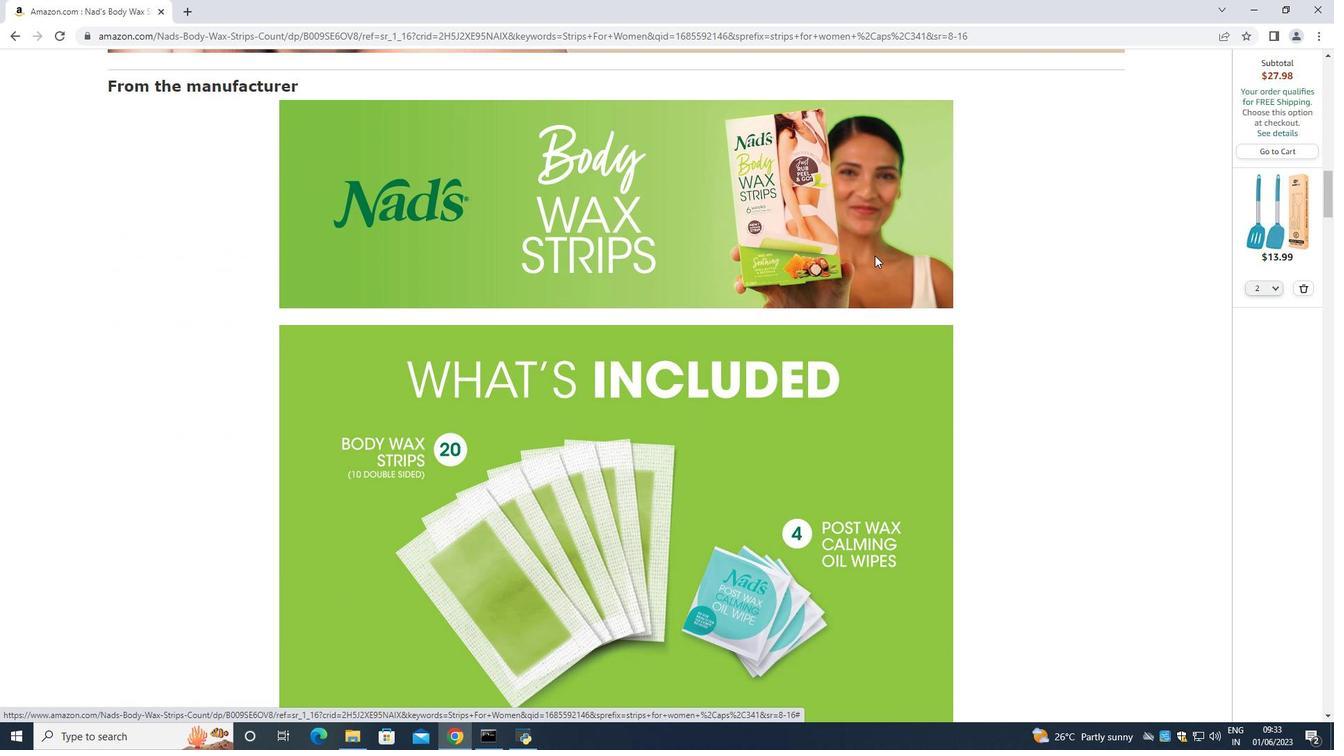 
Action: Mouse scrolled (874, 255) with delta (0, 0)
Screenshot: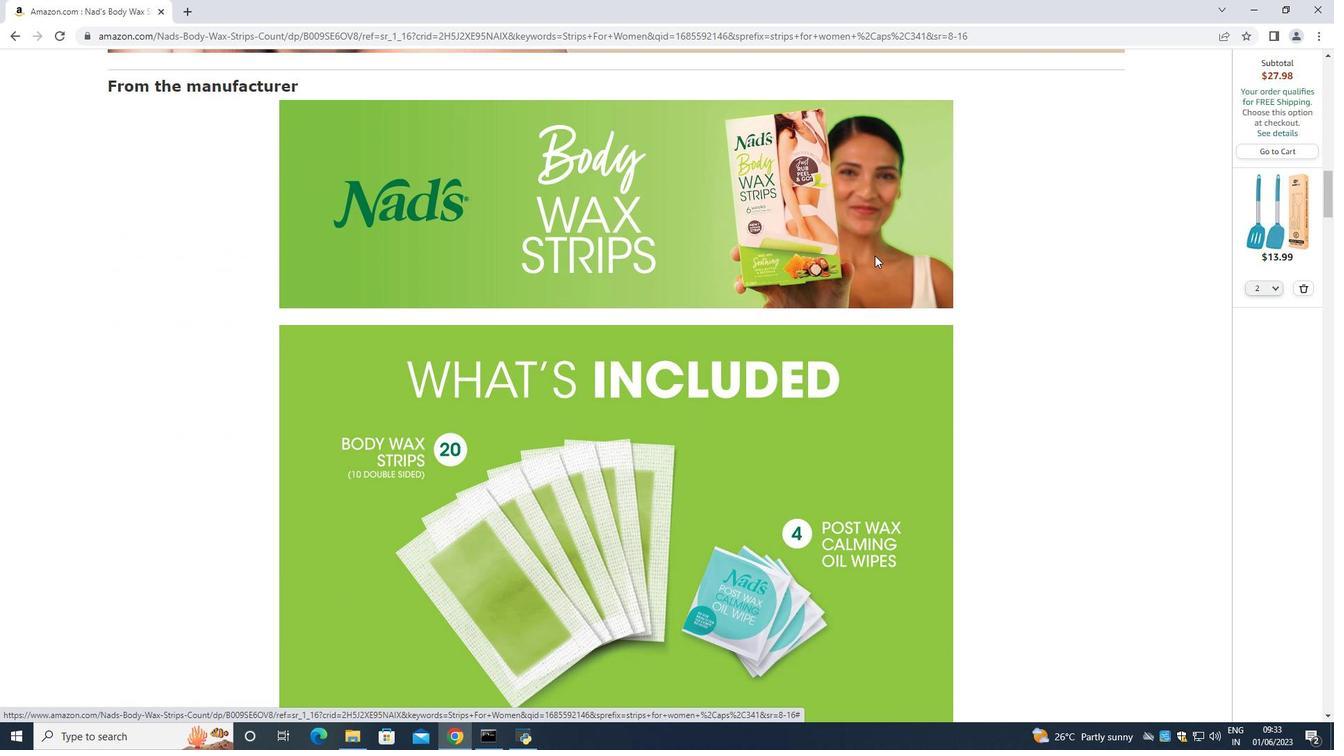 
Action: Mouse moved to (570, 330)
Screenshot: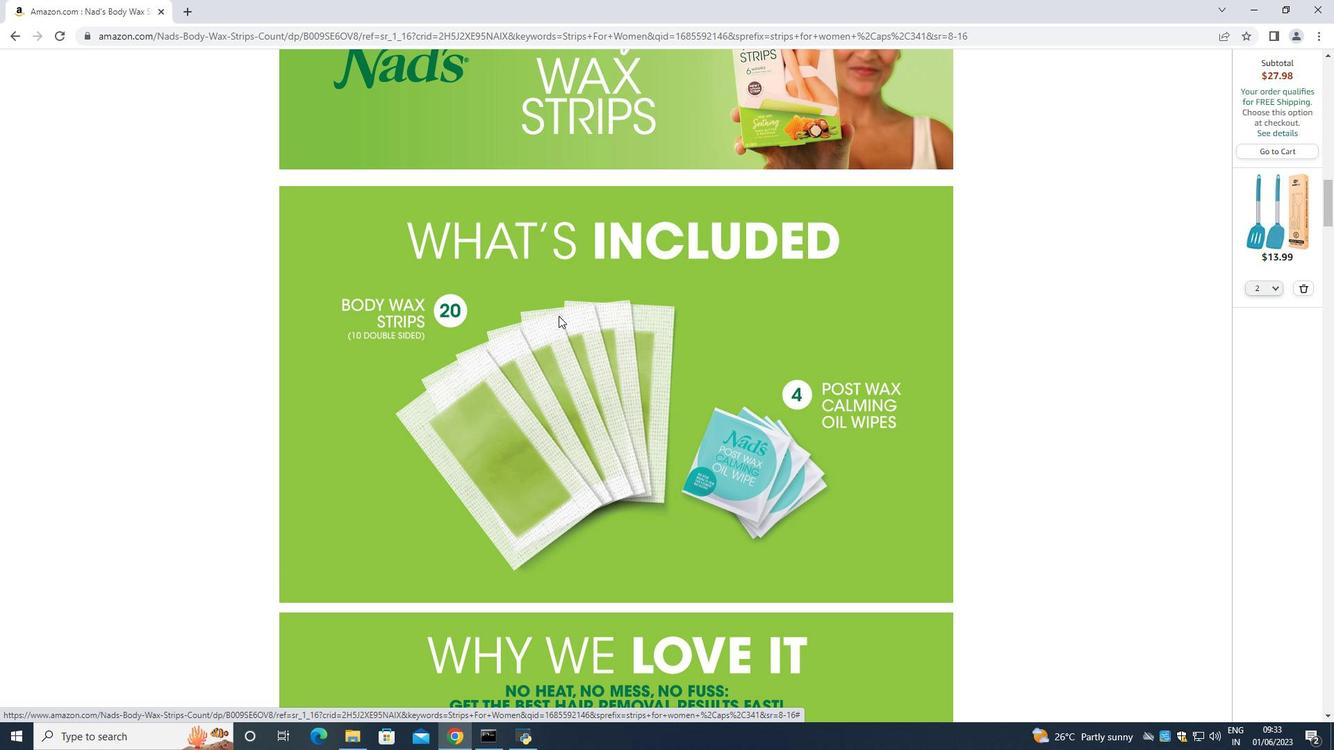 
Action: Mouse scrolled (570, 330) with delta (0, 0)
Screenshot: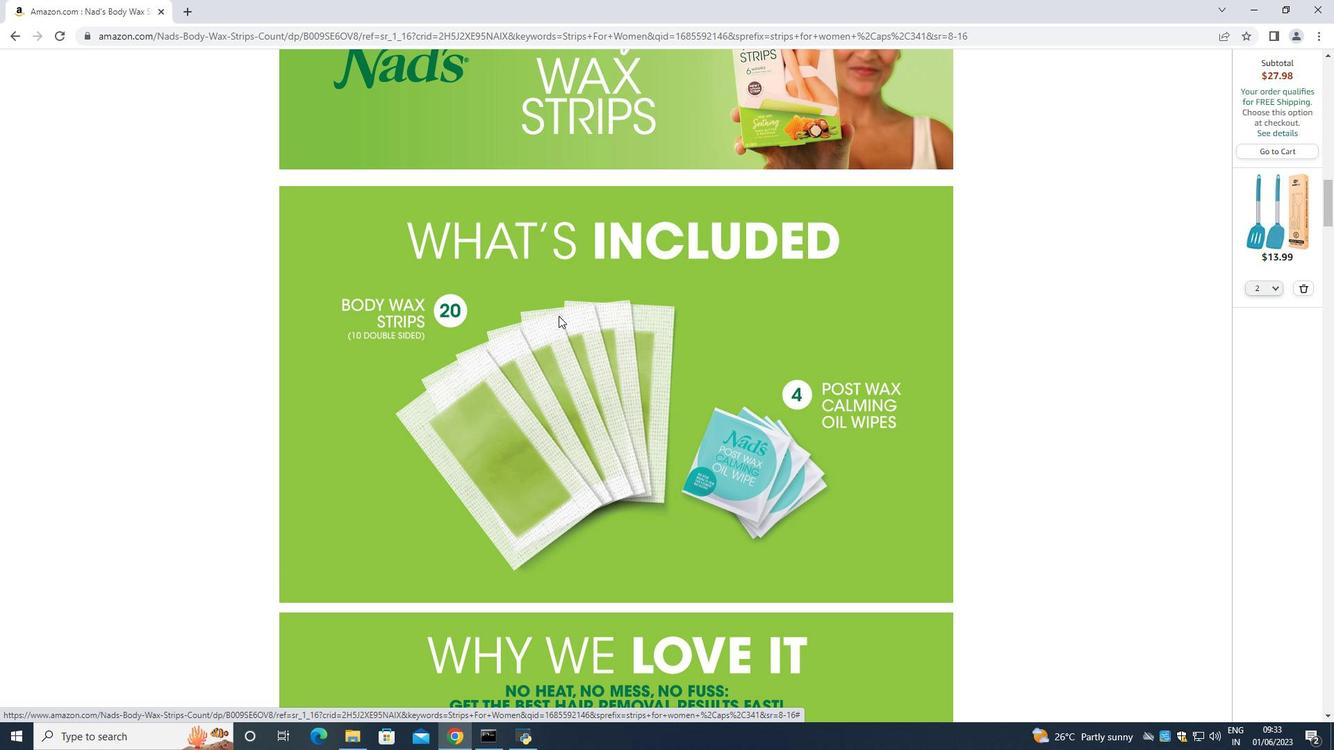 
Action: Mouse scrolled (570, 330) with delta (0, 0)
Screenshot: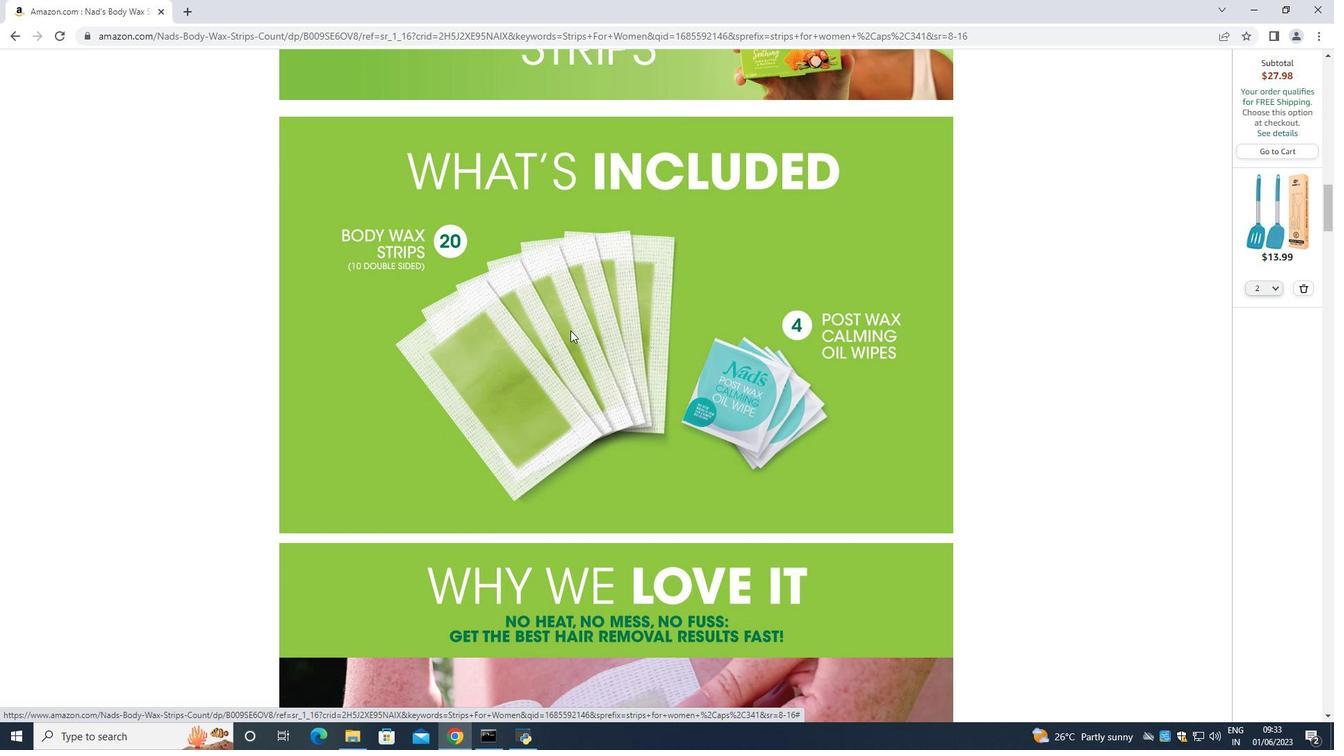 
Action: Mouse moved to (549, 301)
Screenshot: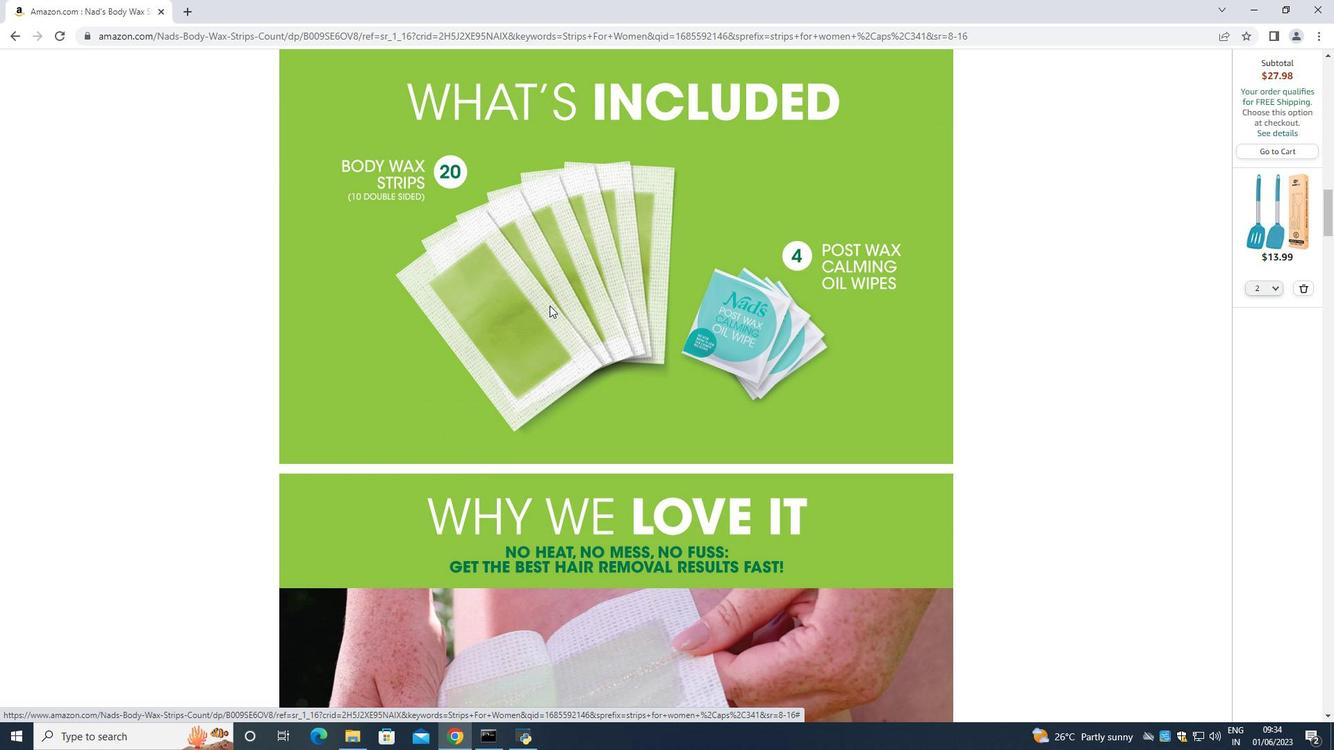 
Action: Mouse scrolled (549, 300) with delta (0, 0)
Screenshot: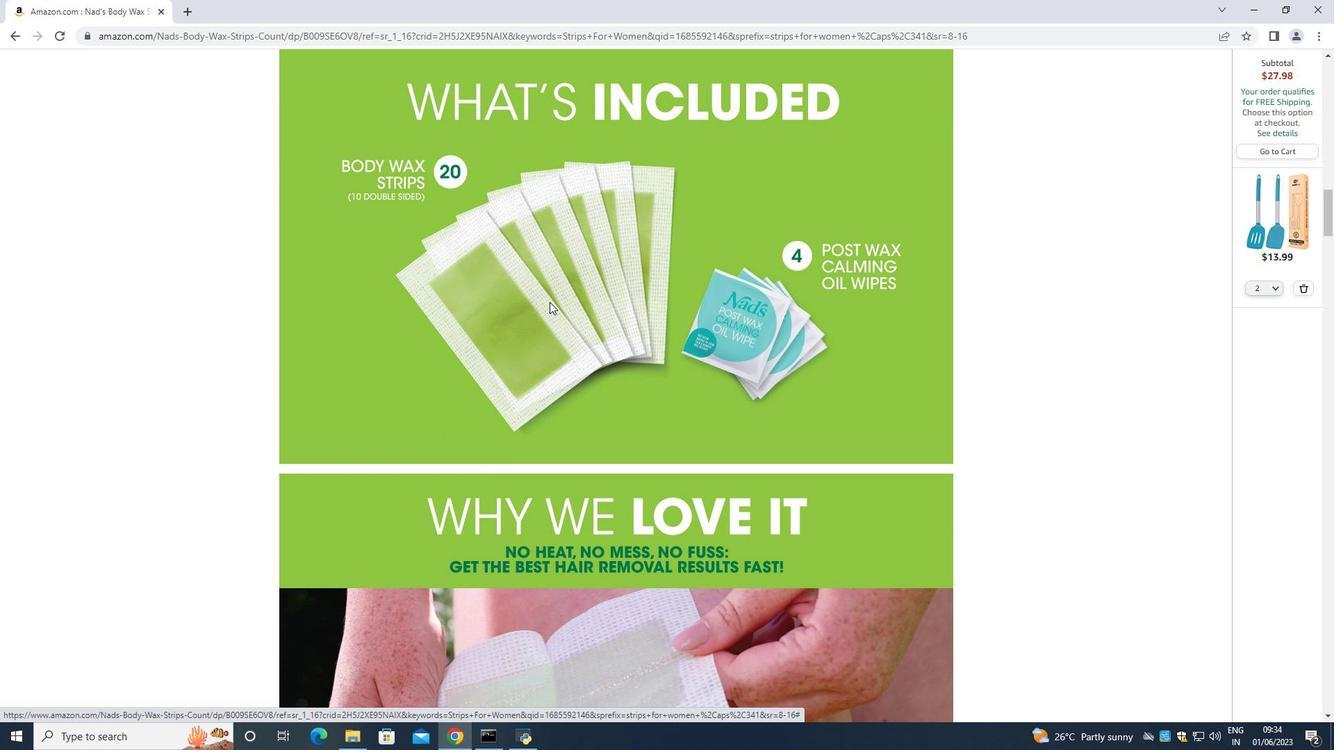 
Action: Mouse scrolled (549, 300) with delta (0, 0)
Screenshot: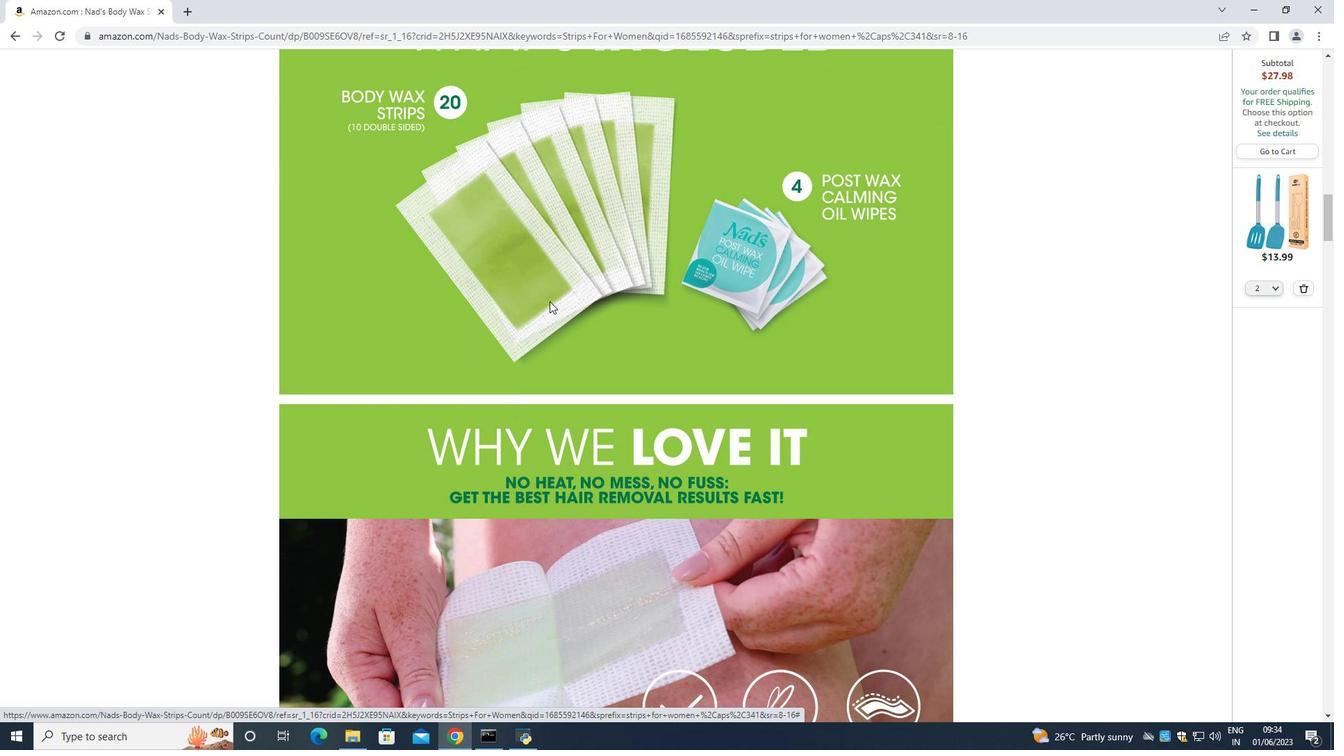 
Action: Mouse moved to (583, 312)
Screenshot: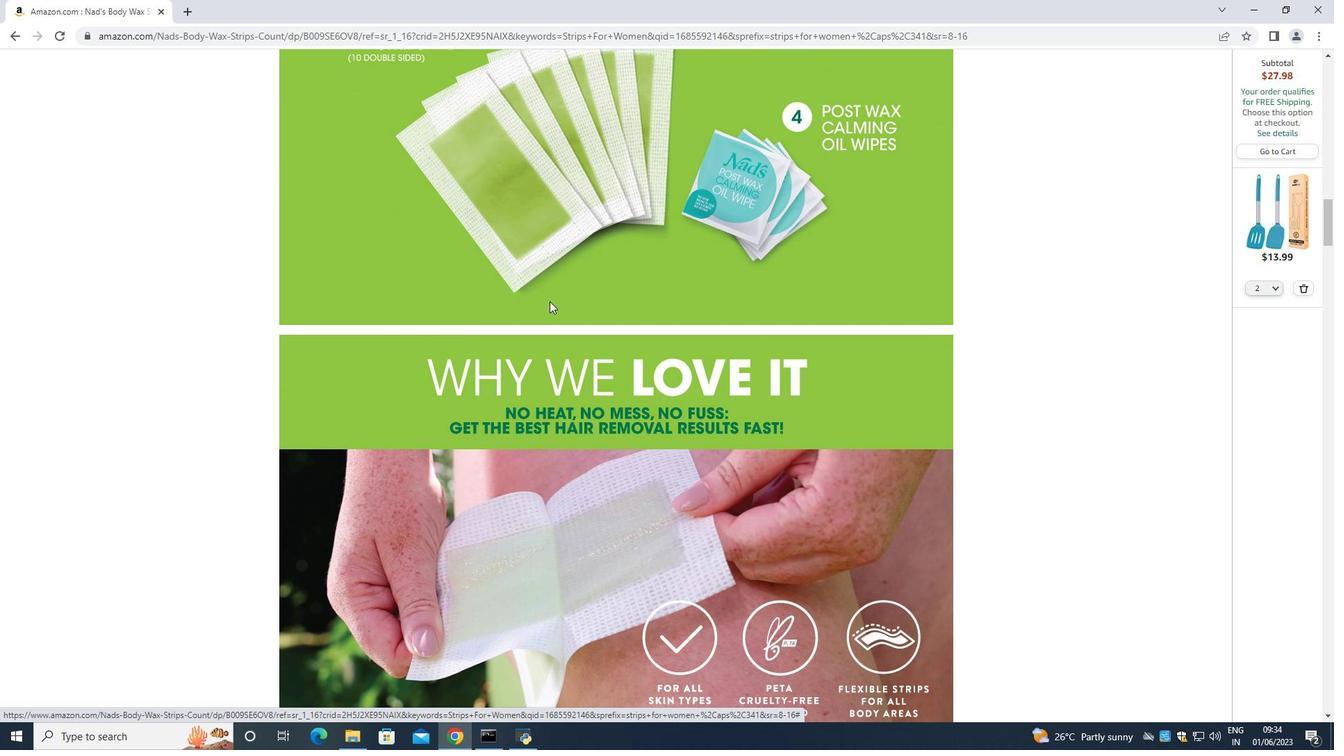 
Action: Mouse scrolled (583, 311) with delta (0, 0)
Screenshot: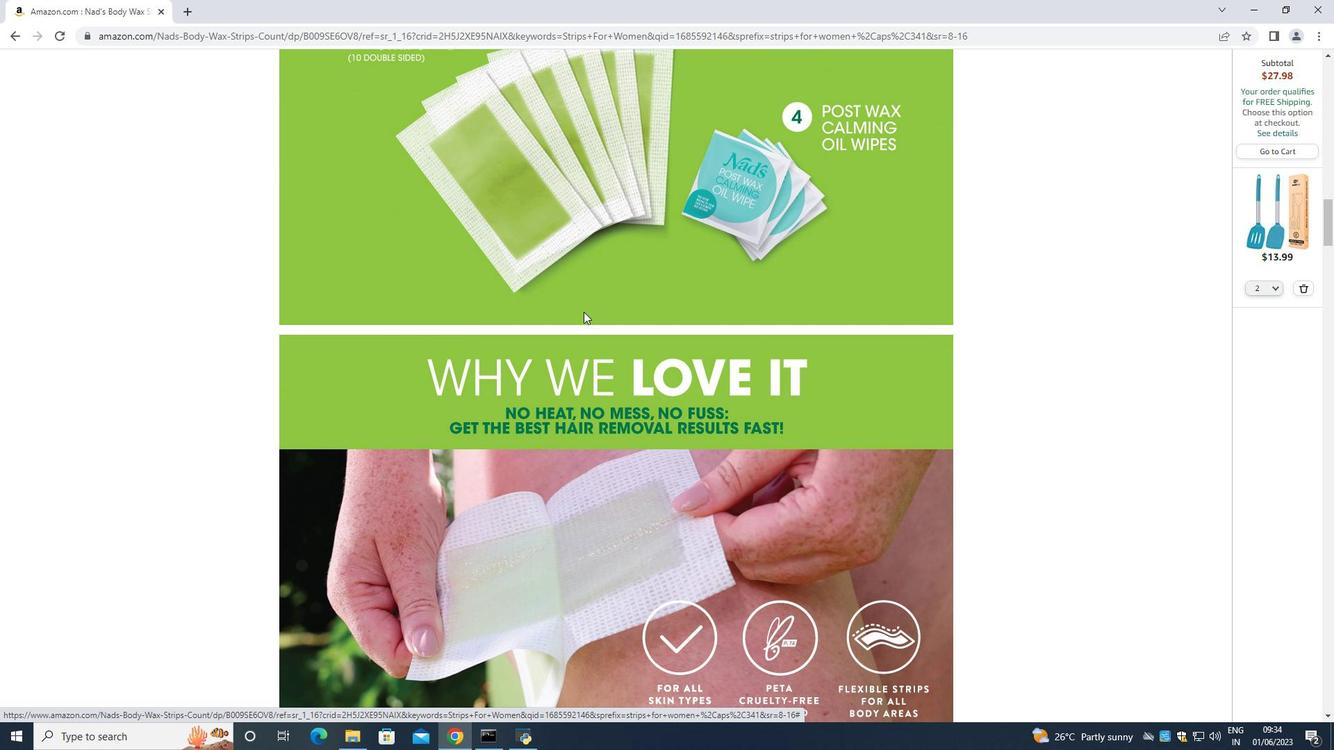 
Action: Mouse moved to (583, 316)
Screenshot: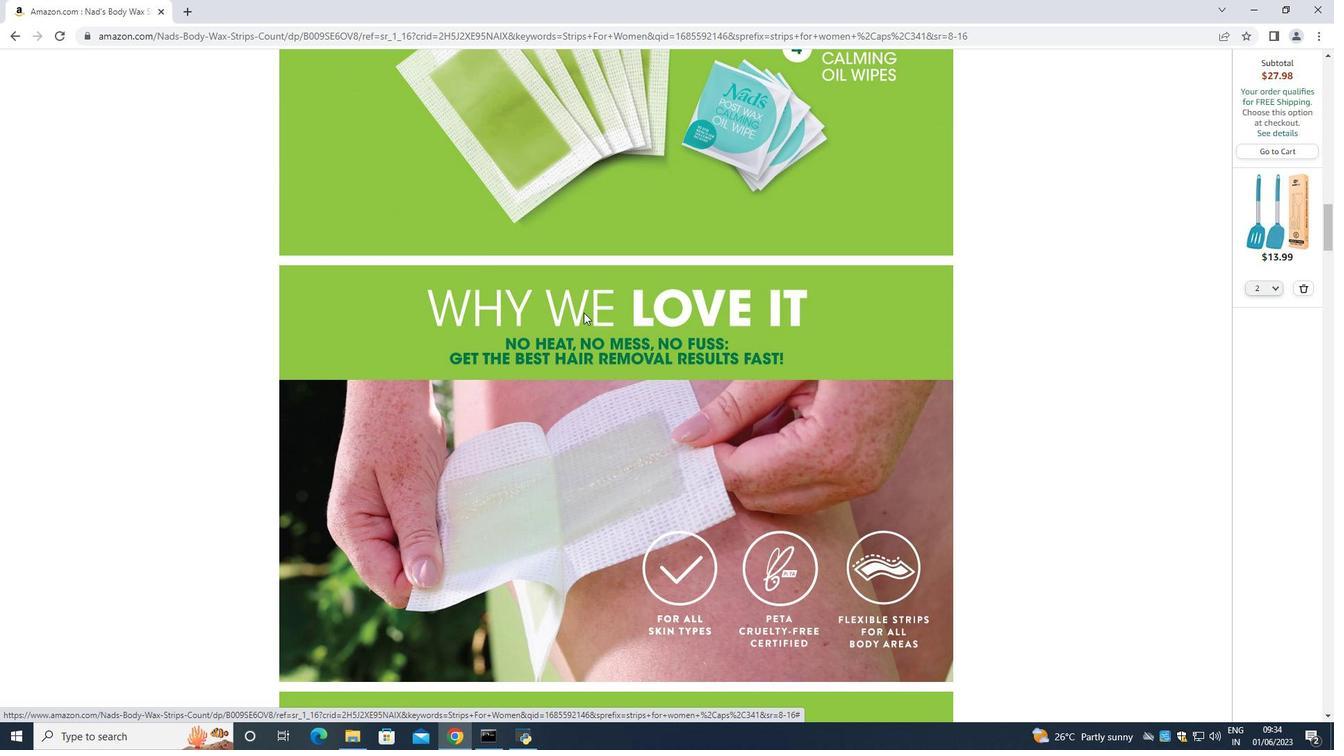 
Action: Mouse scrolled (583, 316) with delta (0, 0)
Screenshot: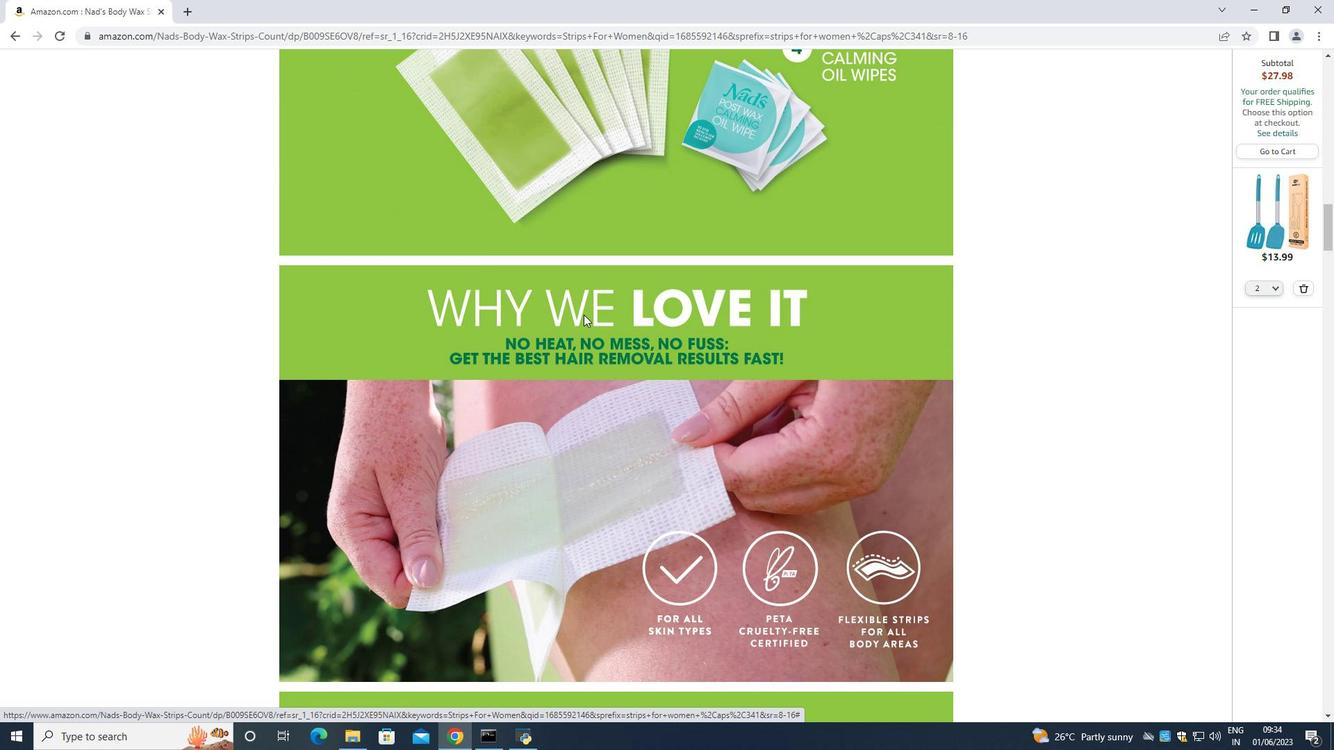 
Action: Mouse scrolled (583, 316) with delta (0, 0)
Screenshot: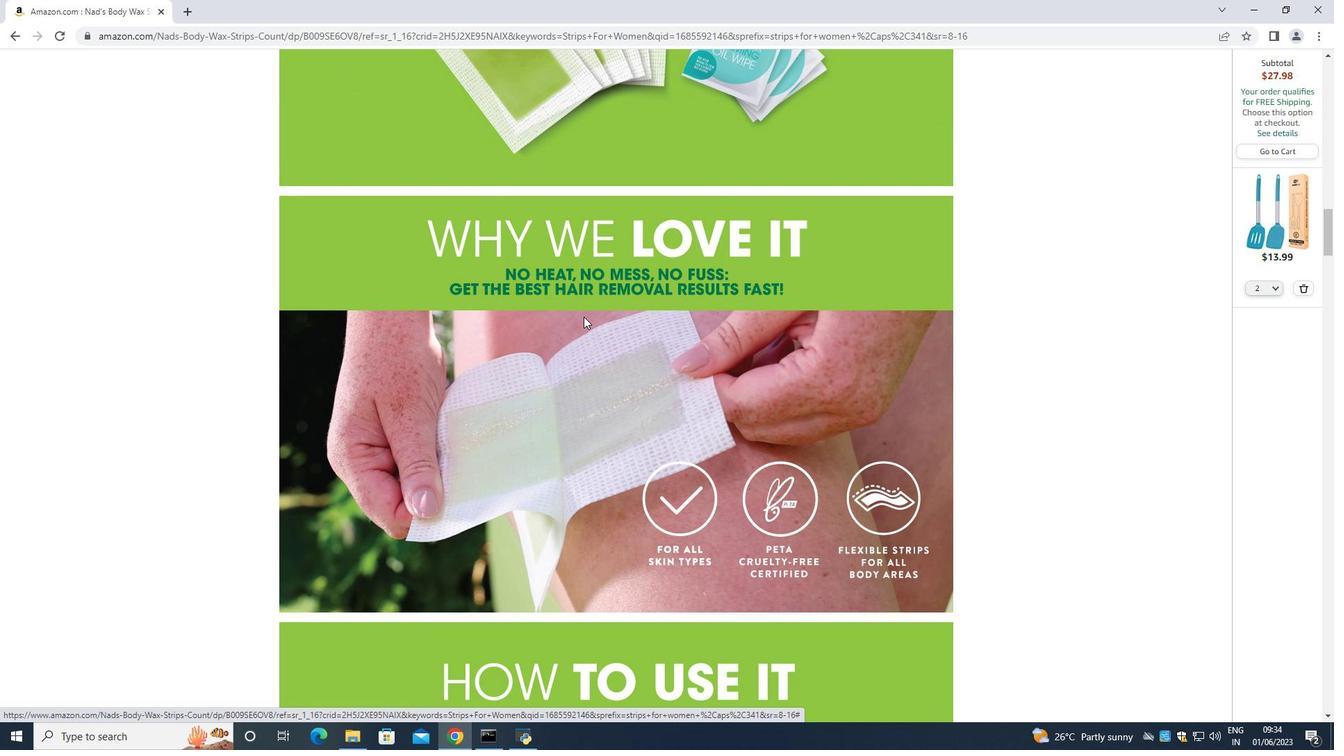 
Action: Mouse scrolled (583, 316) with delta (0, 0)
Screenshot: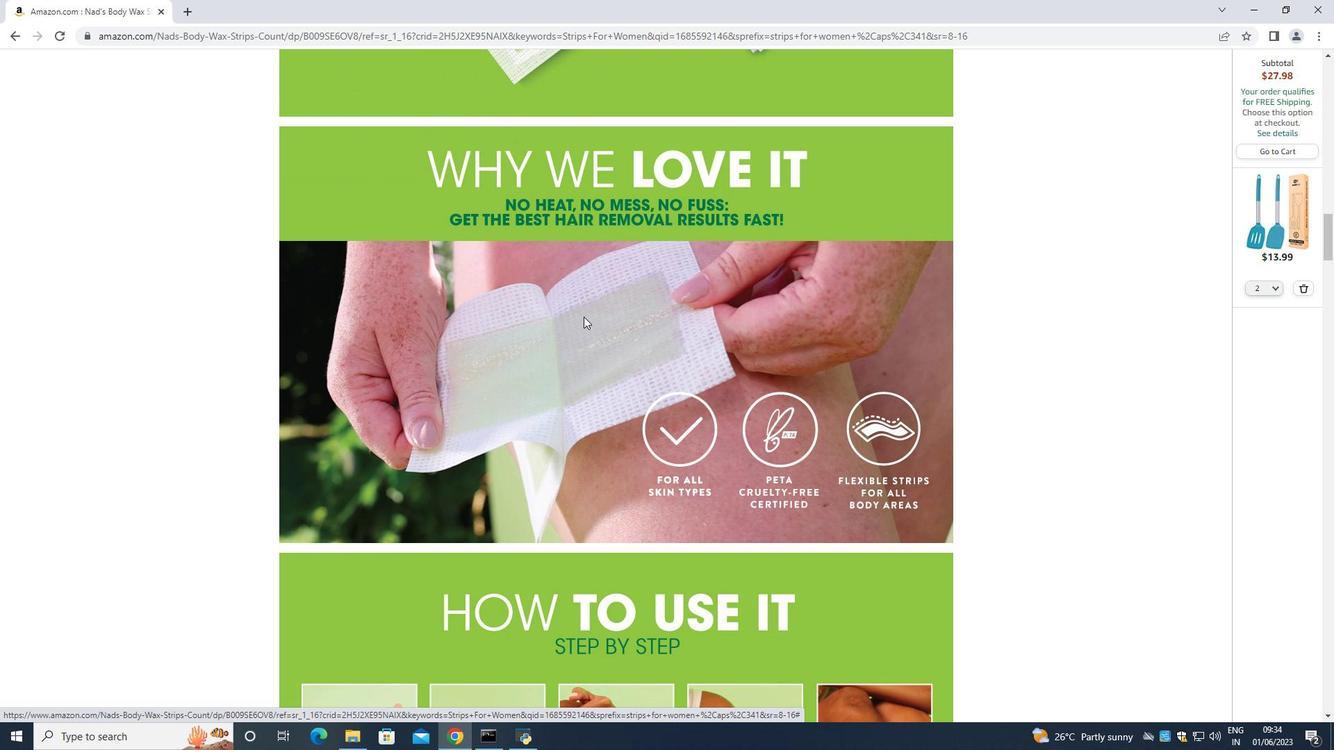 
Action: Mouse scrolled (583, 316) with delta (0, 0)
Screenshot: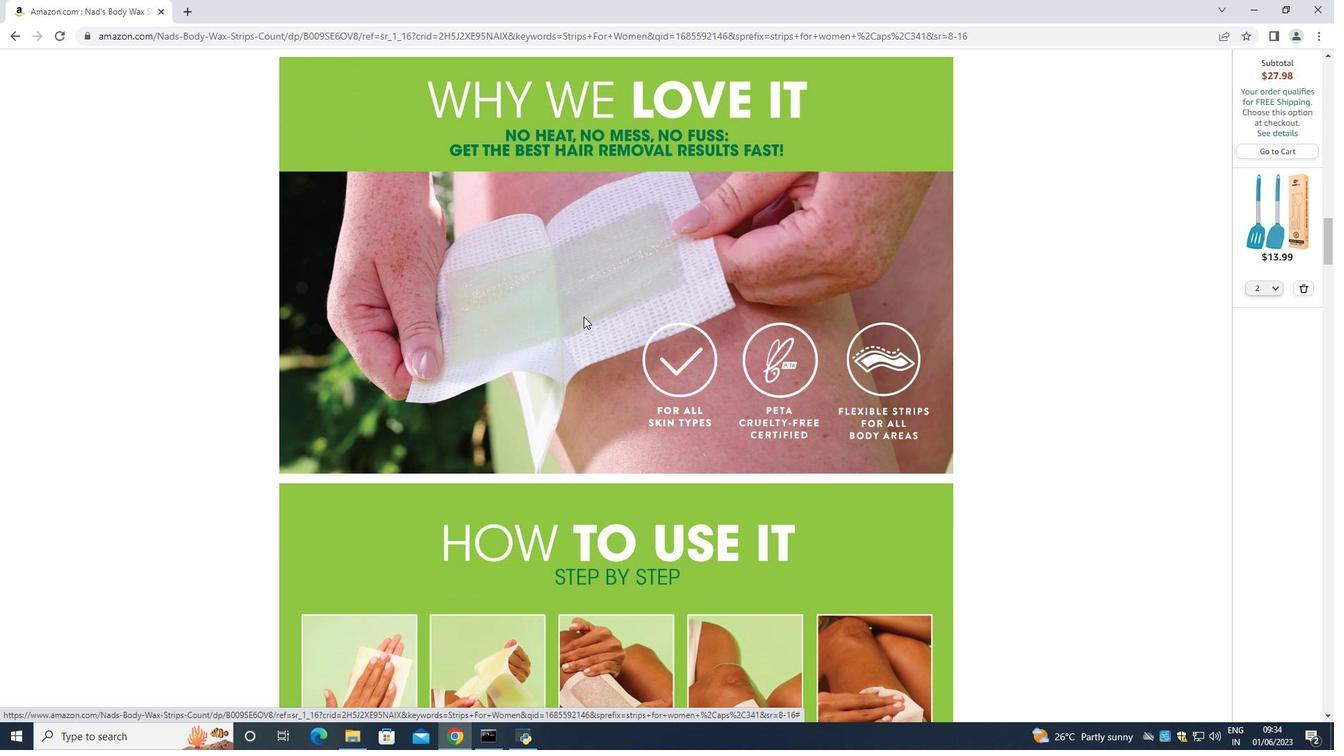 
Action: Mouse scrolled (583, 316) with delta (0, 0)
Screenshot: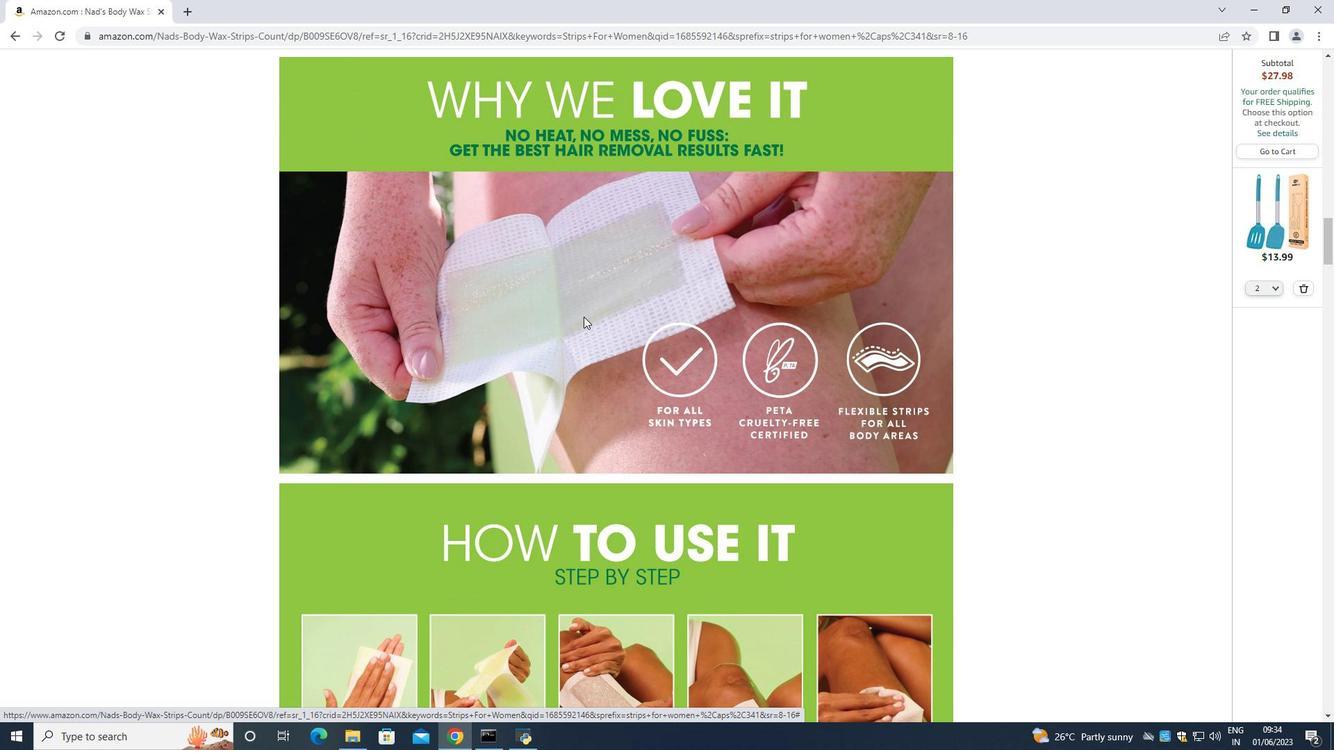 
Action: Mouse scrolled (583, 316) with delta (0, 0)
Screenshot: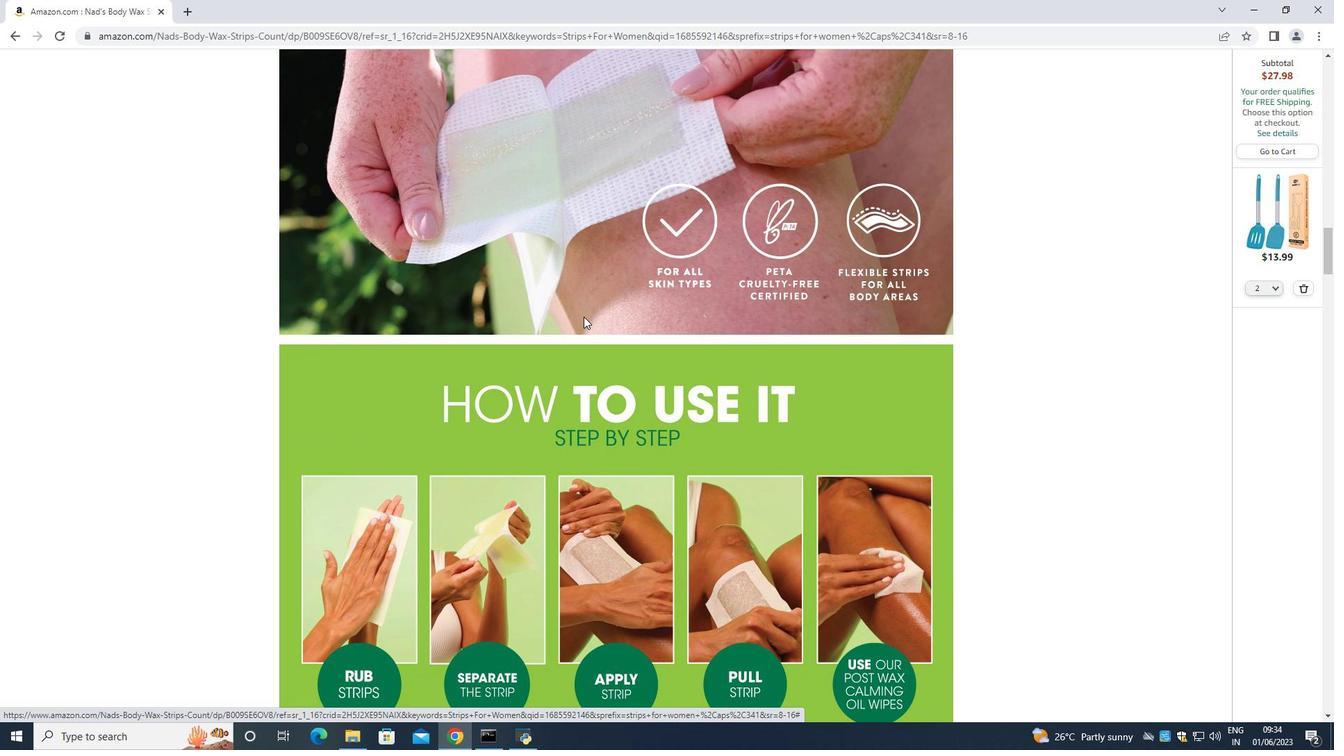 
Action: Mouse scrolled (583, 316) with delta (0, 0)
Screenshot: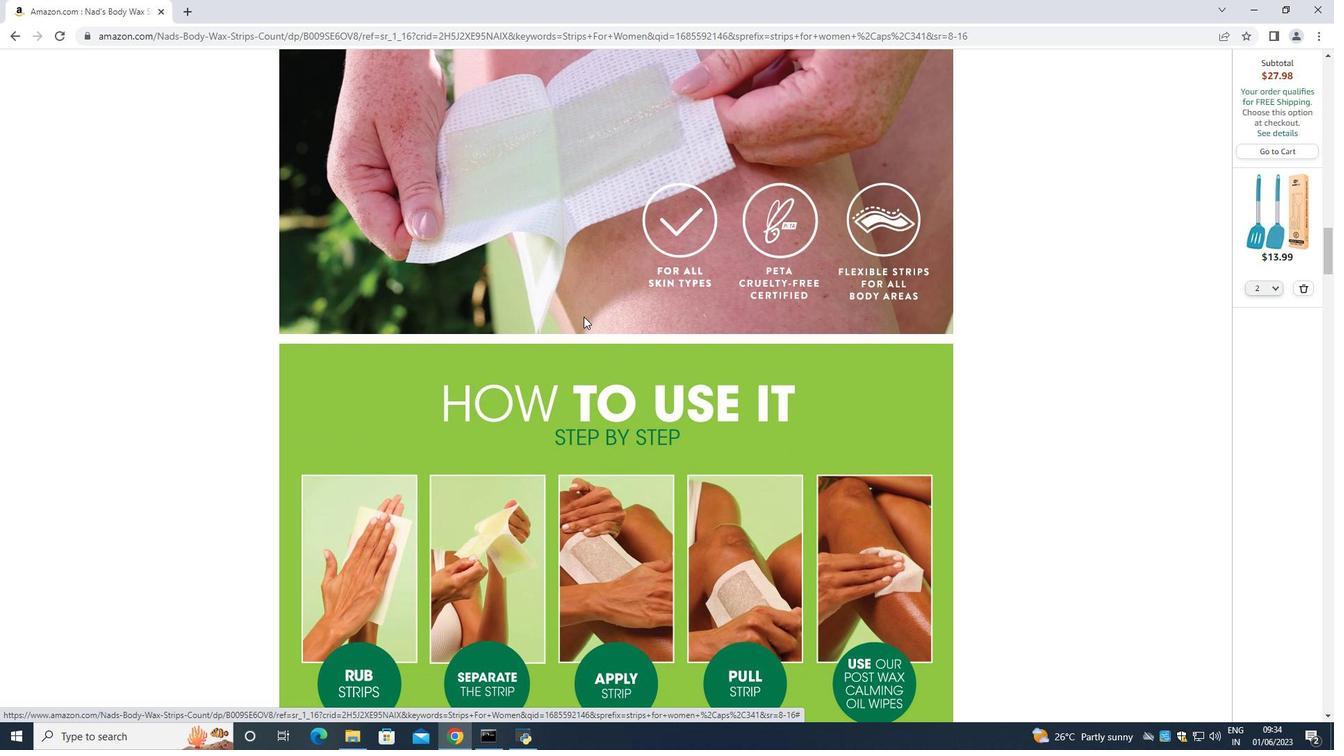 
Action: Mouse scrolled (583, 316) with delta (0, 0)
Screenshot: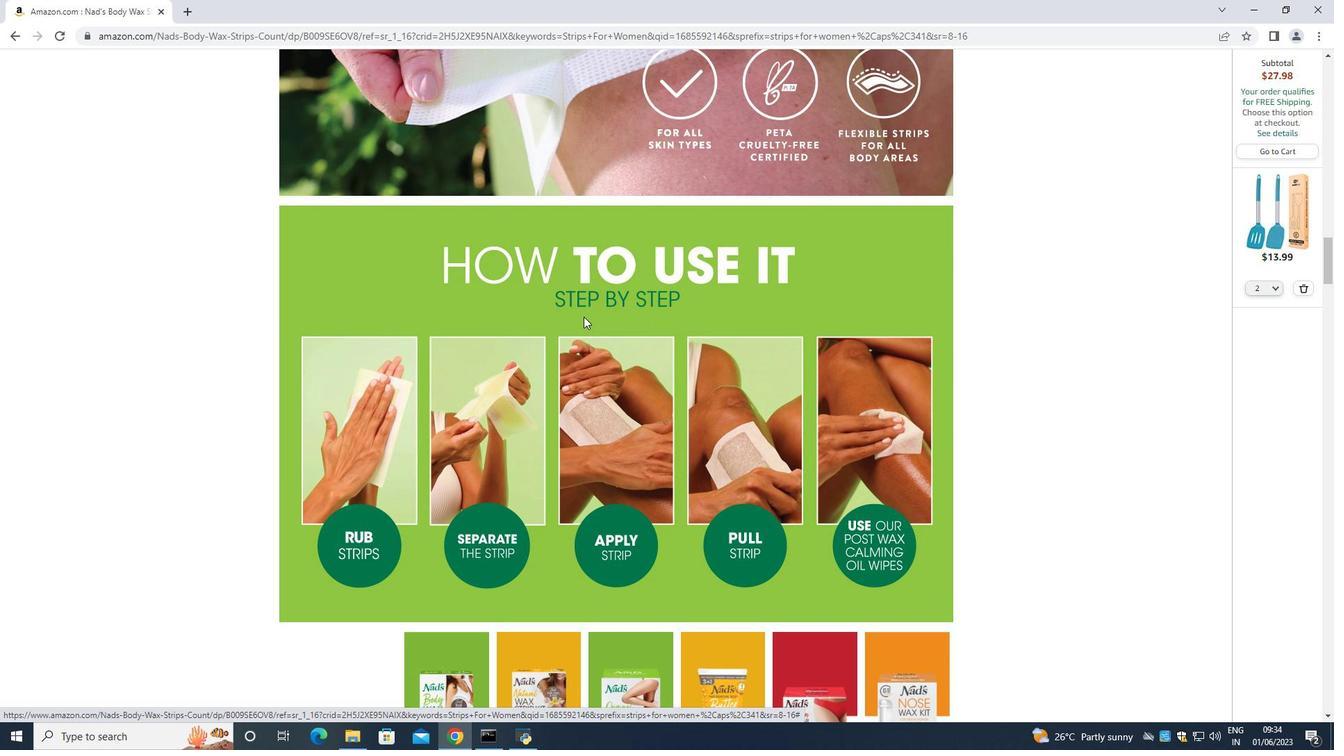 
Action: Mouse moved to (553, 386)
Screenshot: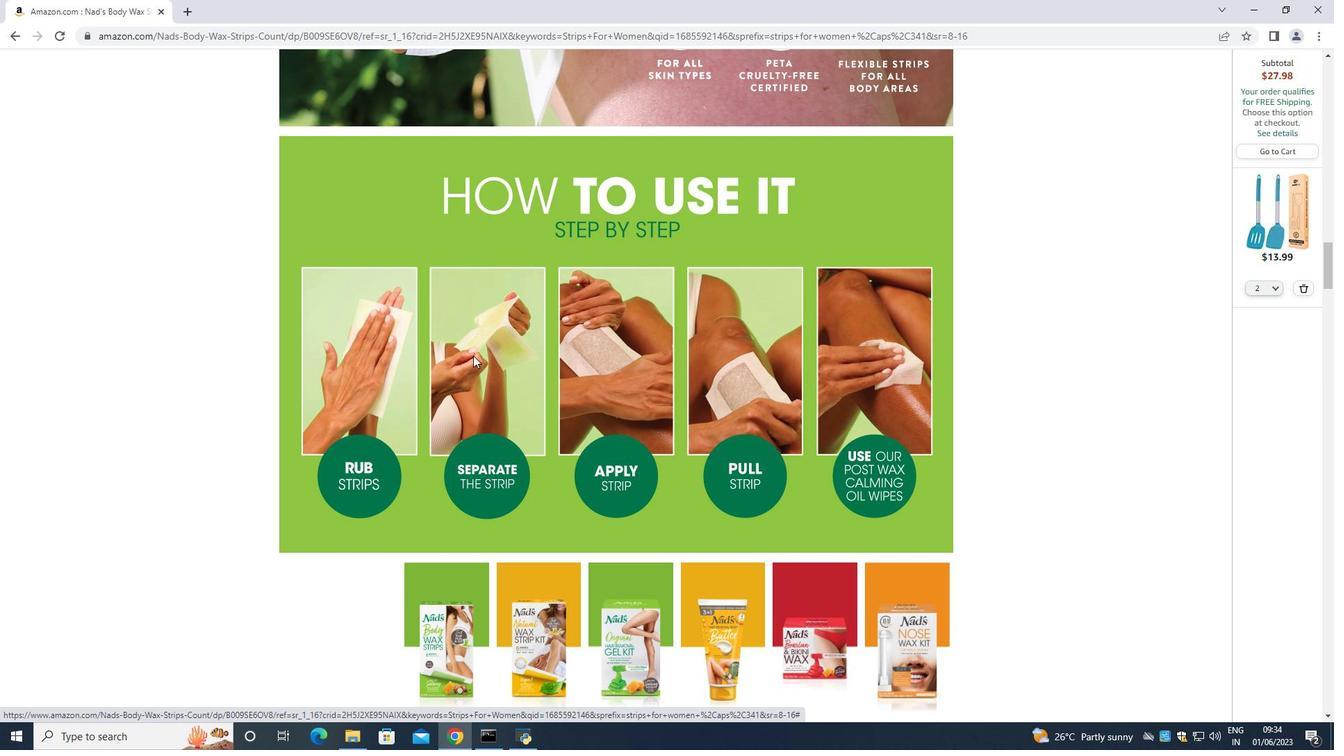 
Action: Mouse scrolled (553, 385) with delta (0, 0)
Screenshot: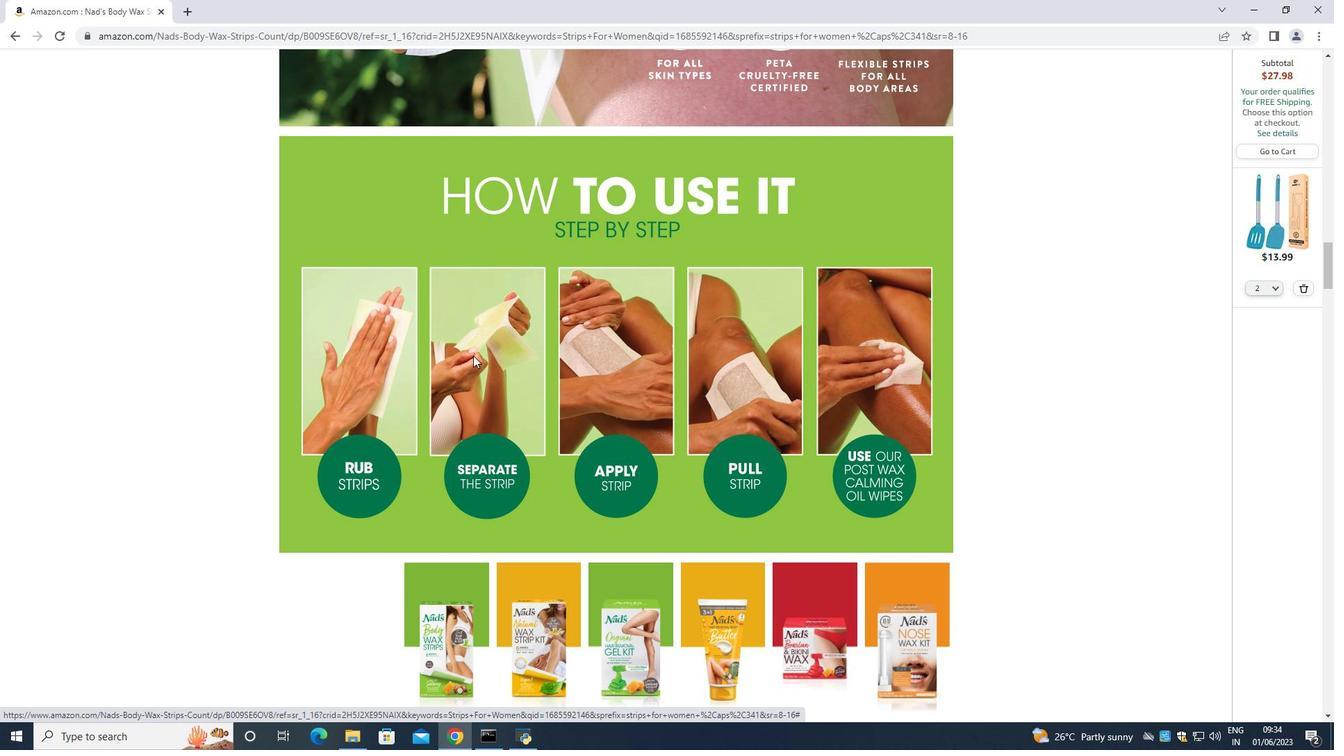 
Action: Mouse moved to (670, 396)
Screenshot: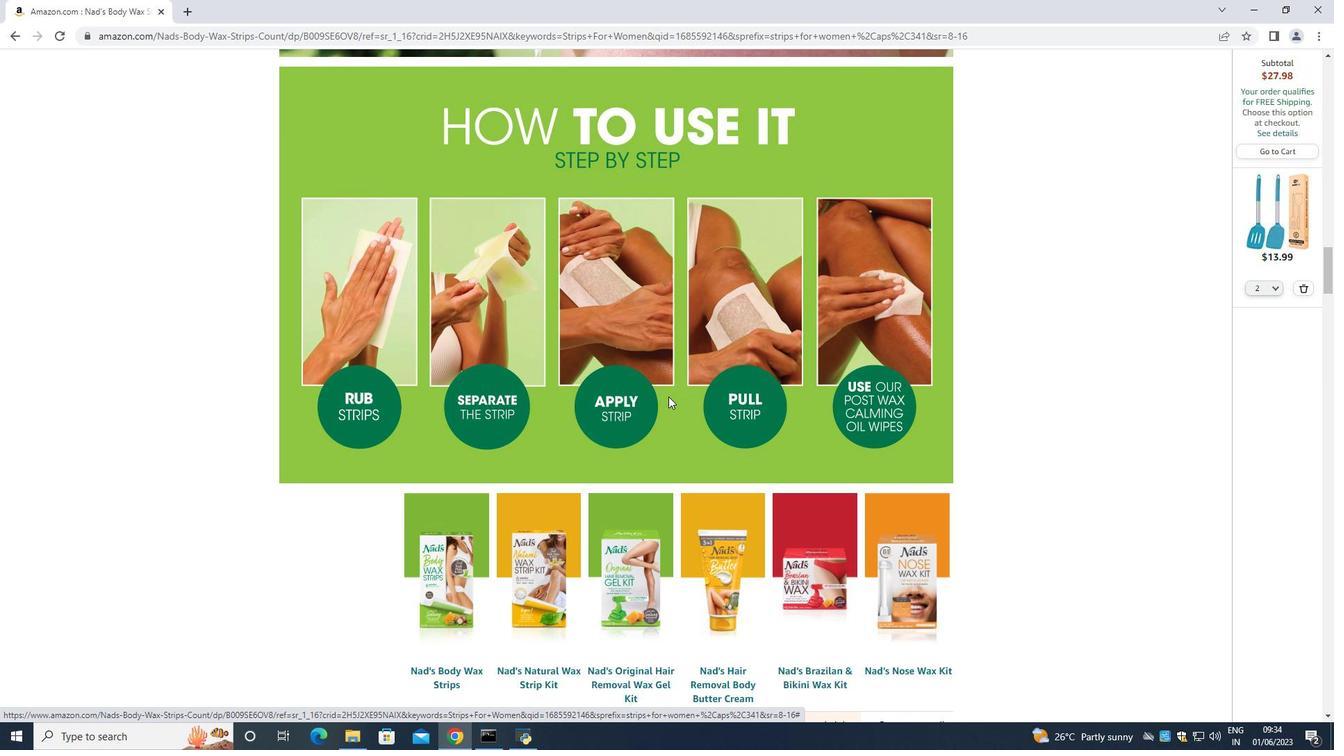 
Action: Mouse scrolled (670, 395) with delta (0, 0)
Screenshot: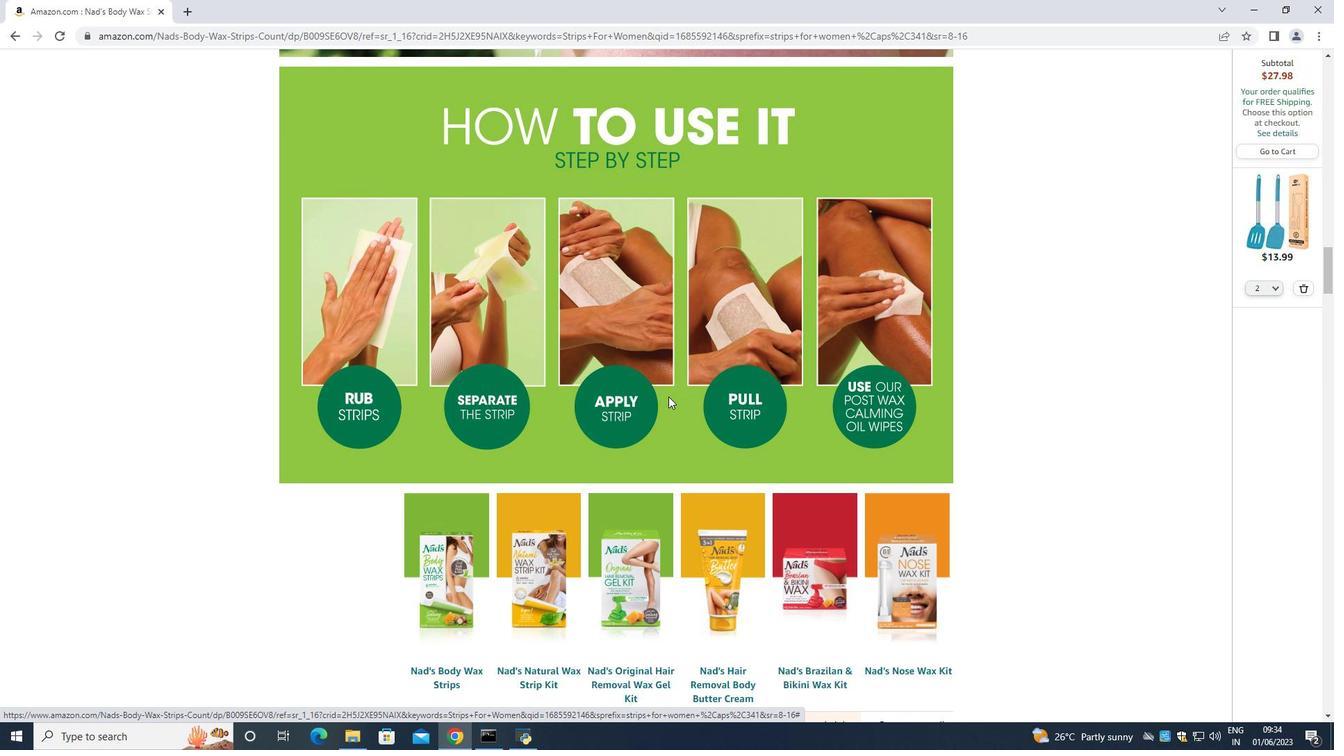 
Action: Mouse moved to (672, 395)
Screenshot: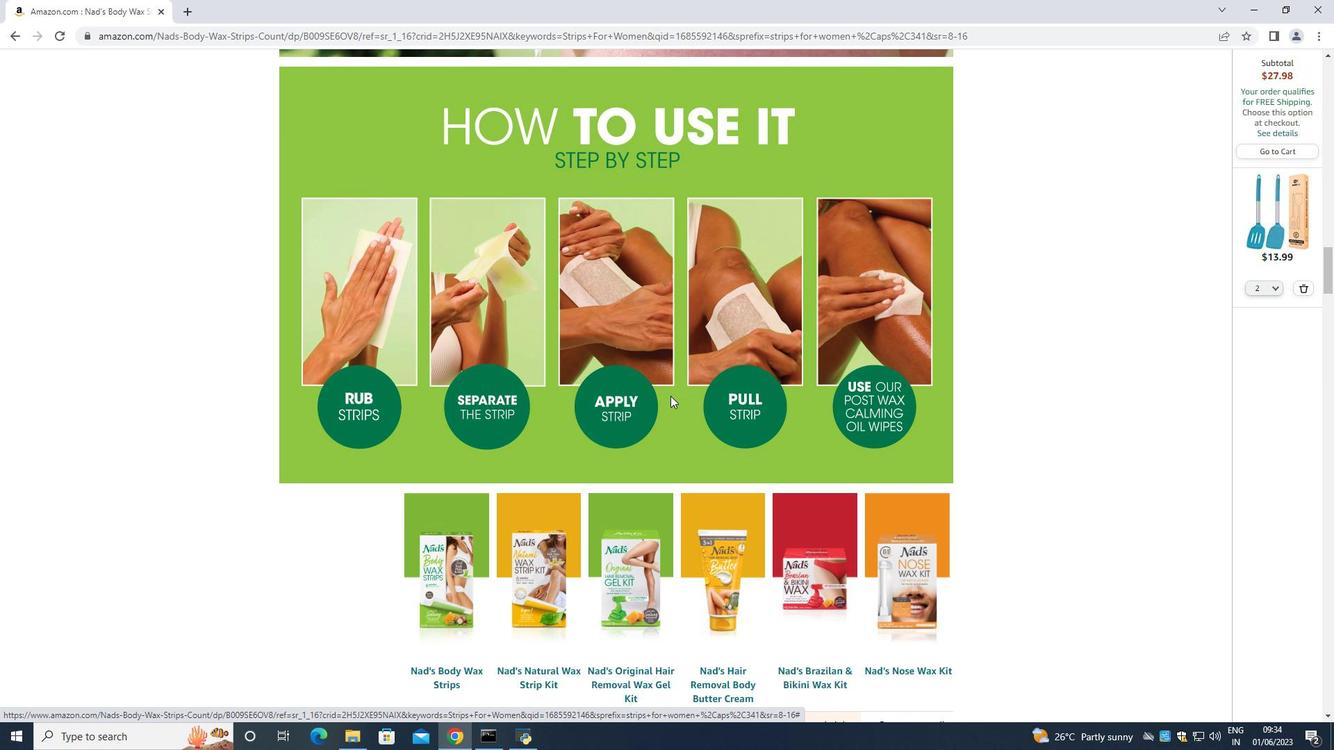 
Action: Mouse scrolled (672, 394) with delta (0, 0)
Screenshot: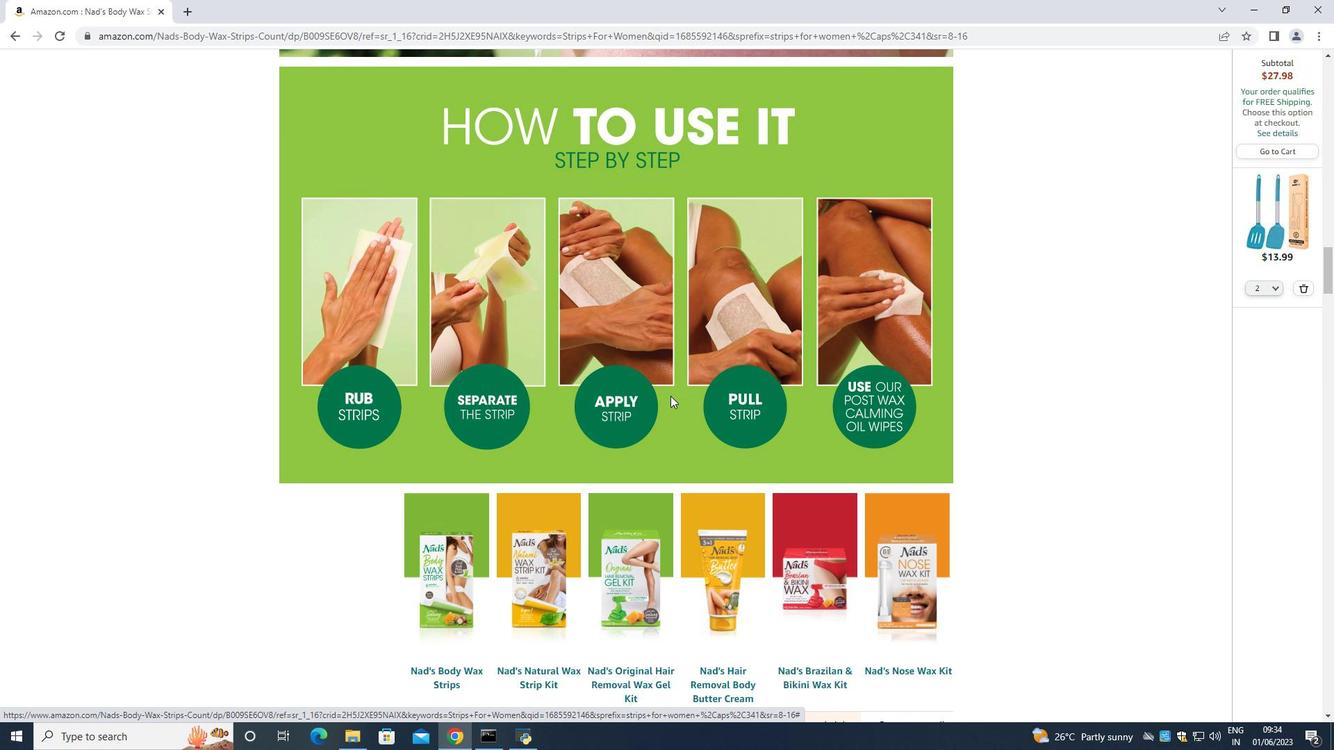 
Action: Mouse scrolled (672, 394) with delta (0, 0)
Screenshot: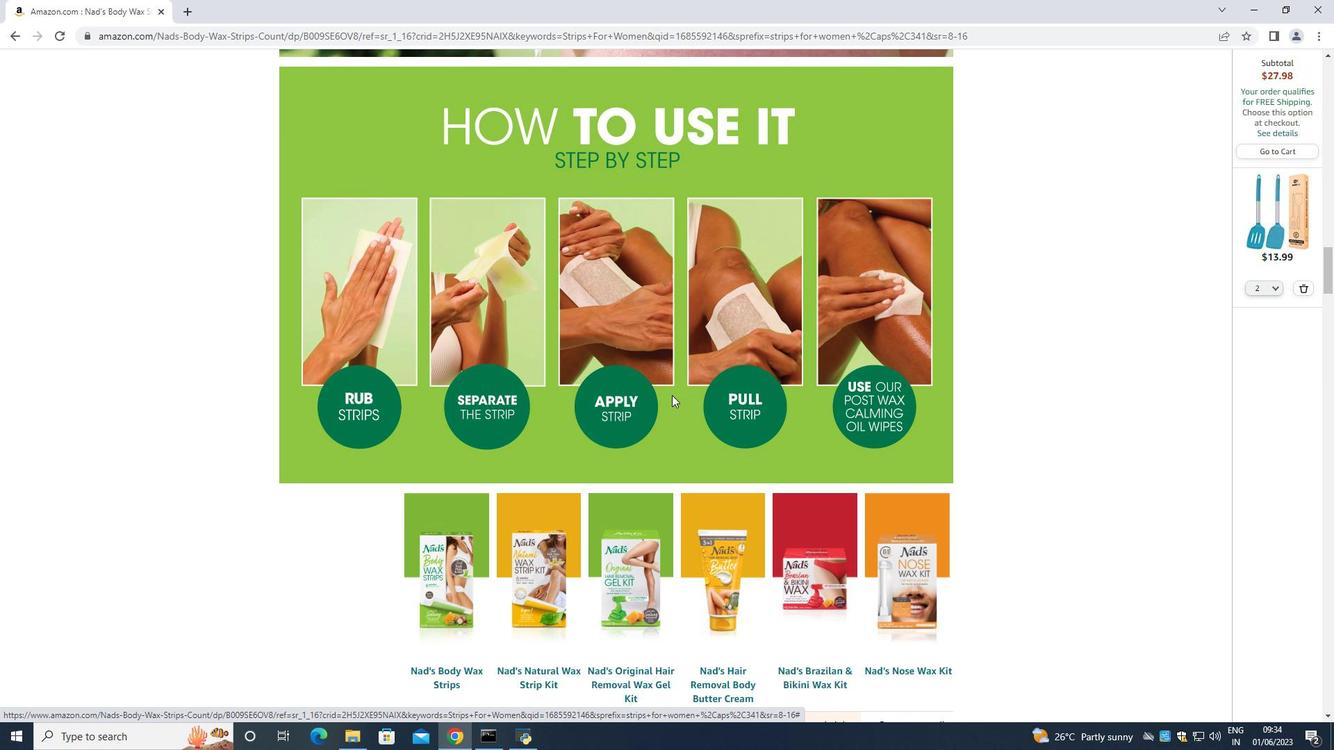 
Action: Mouse scrolled (672, 394) with delta (0, 0)
Screenshot: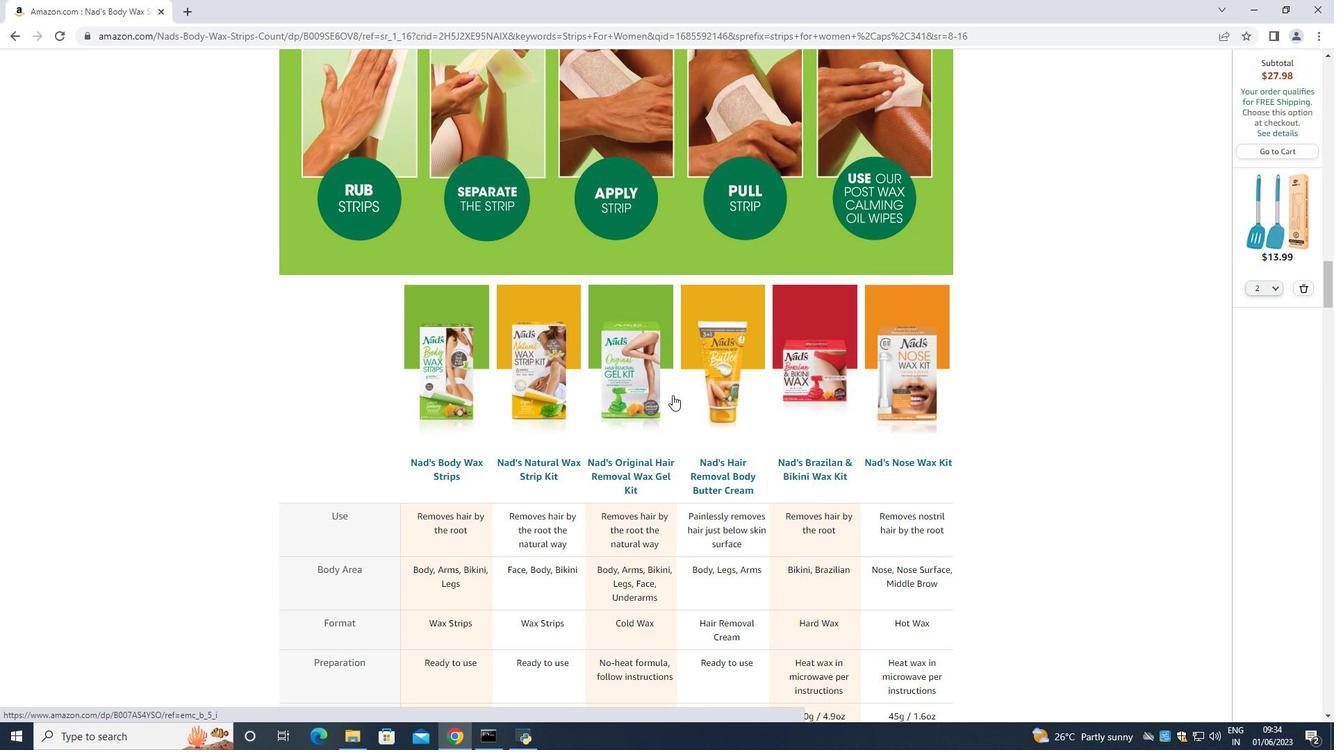 
Action: Mouse scrolled (672, 394) with delta (0, 0)
Screenshot: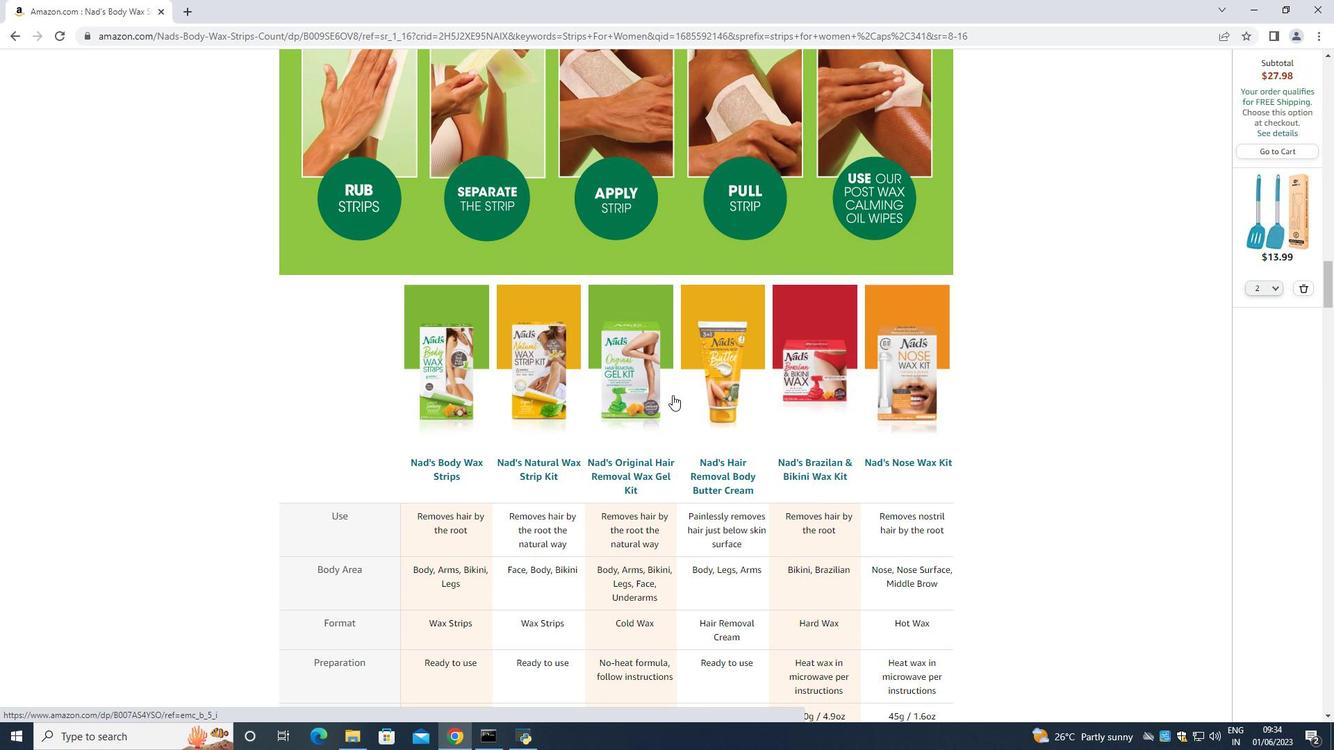 
Action: Mouse scrolled (672, 394) with delta (0, 0)
Screenshot: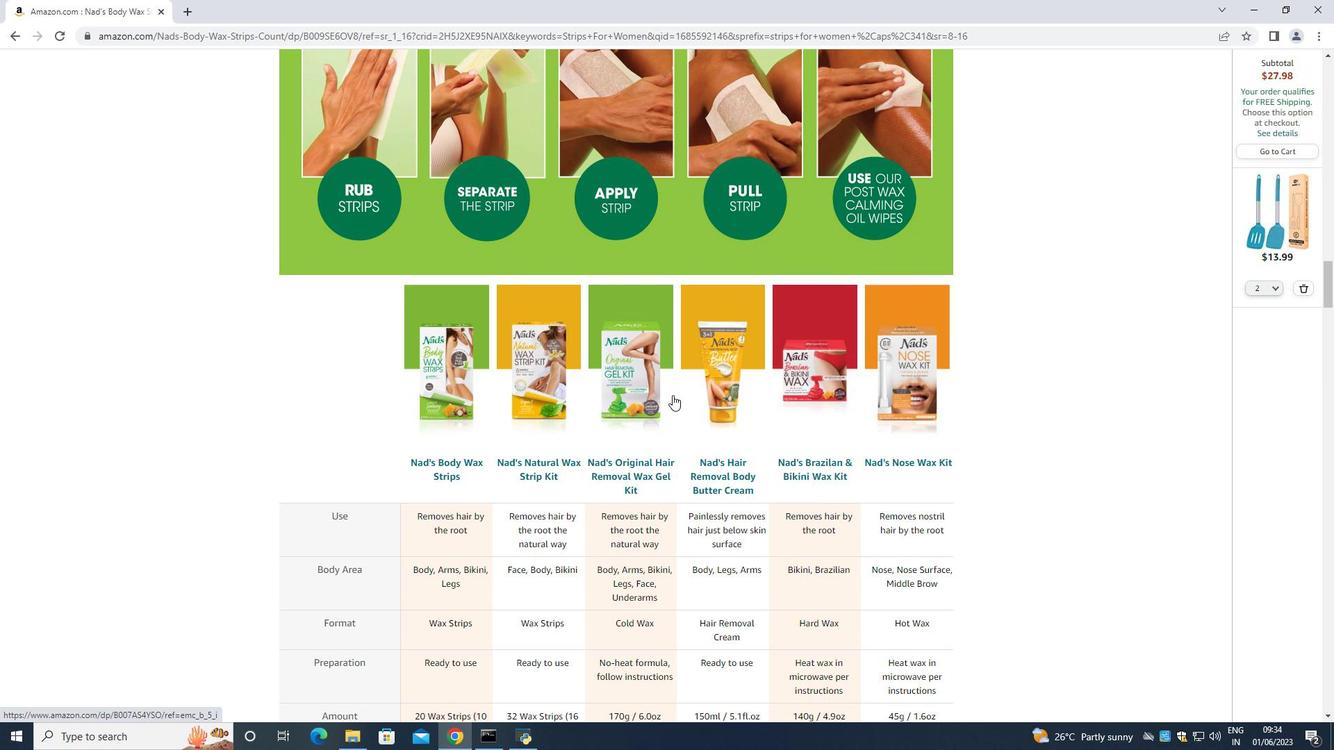 
Action: Mouse scrolled (672, 394) with delta (0, 0)
Screenshot: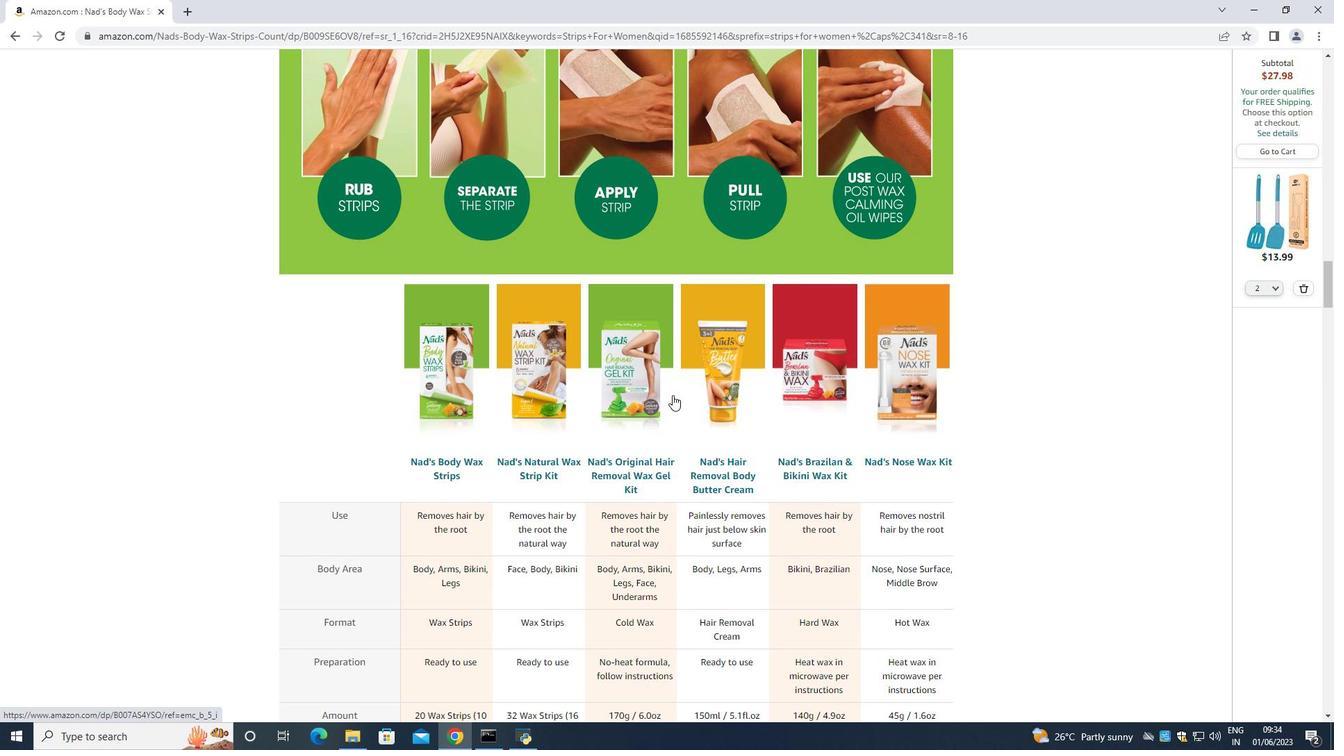 
Action: Mouse scrolled (672, 394) with delta (0, 0)
Screenshot: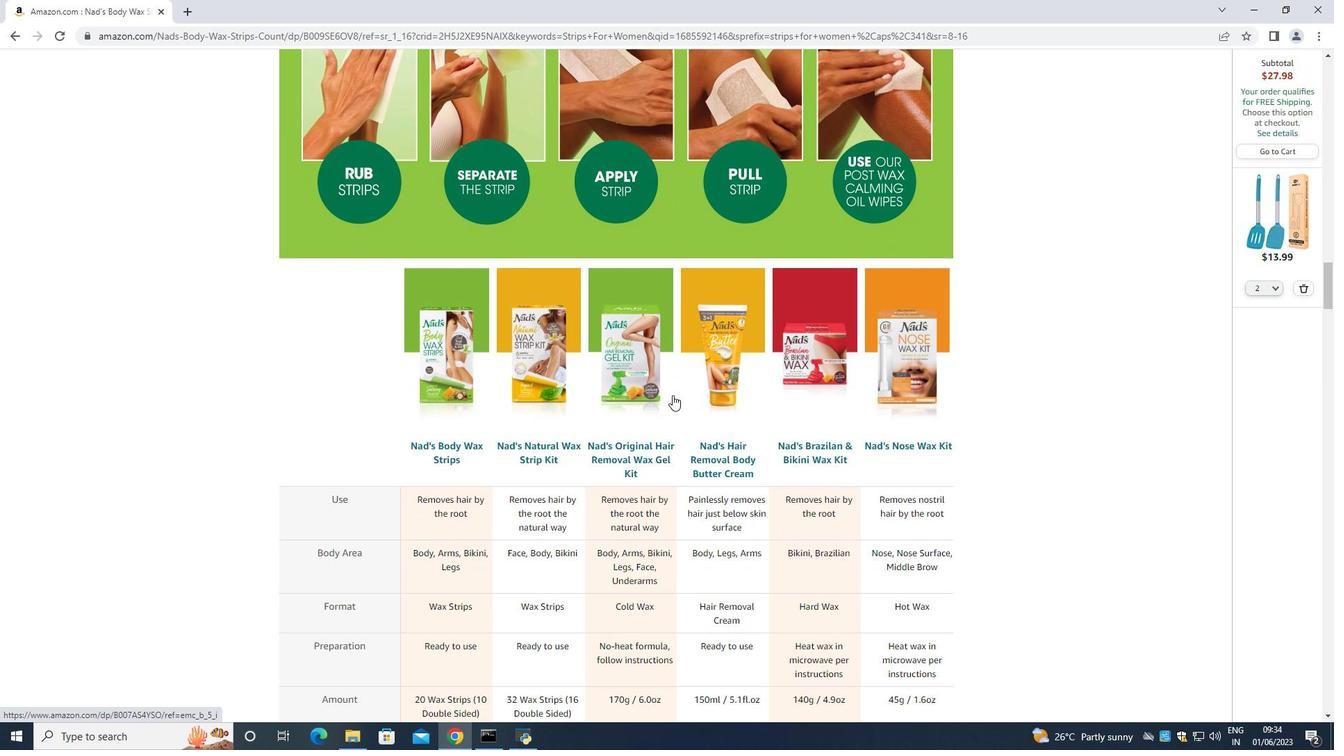 
Action: Mouse moved to (671, 395)
Screenshot: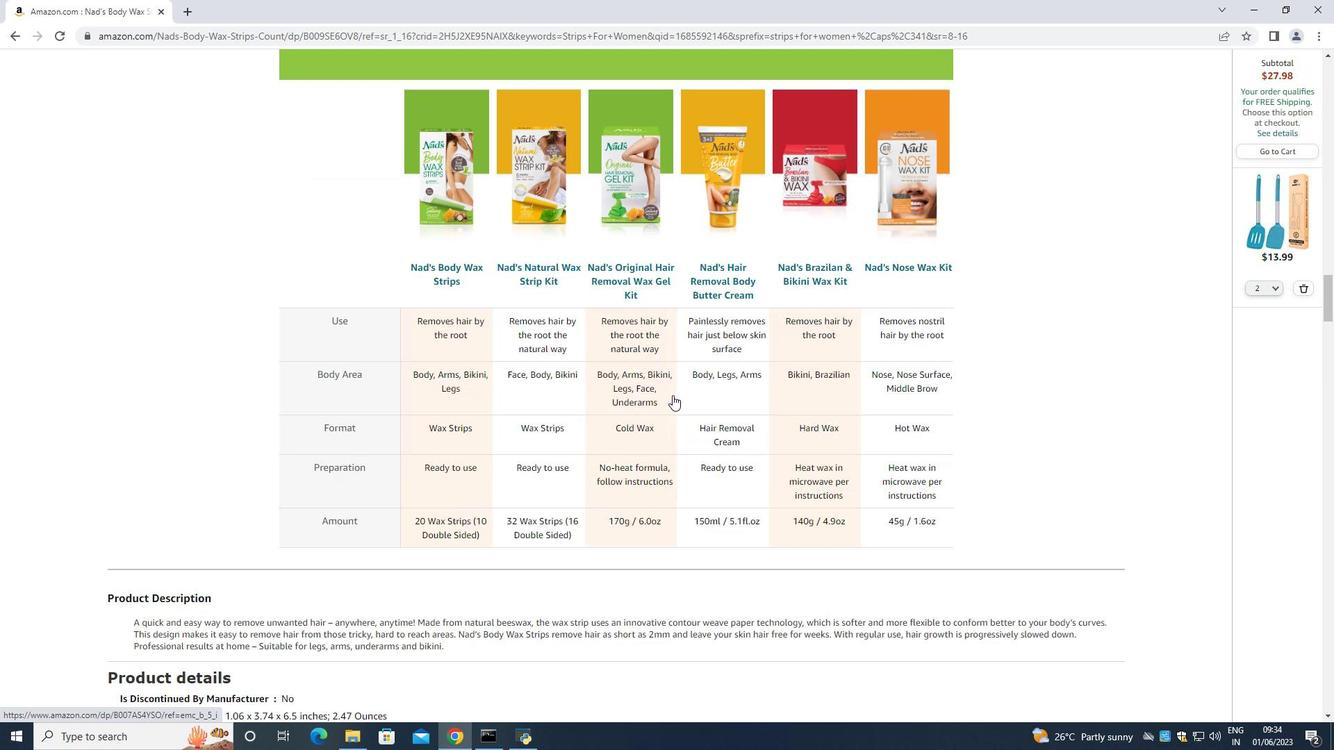
Action: Mouse scrolled (671, 396) with delta (0, 0)
Screenshot: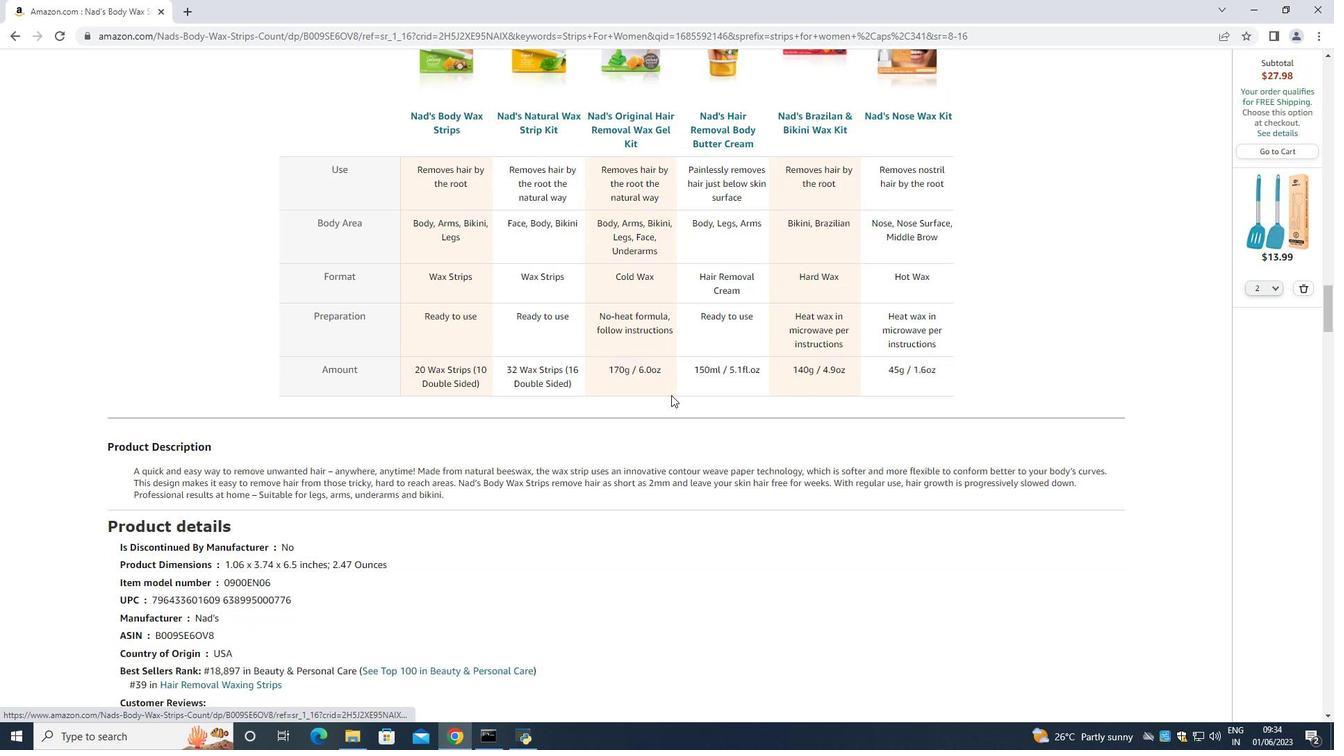 
Action: Mouse scrolled (671, 396) with delta (0, 0)
Screenshot: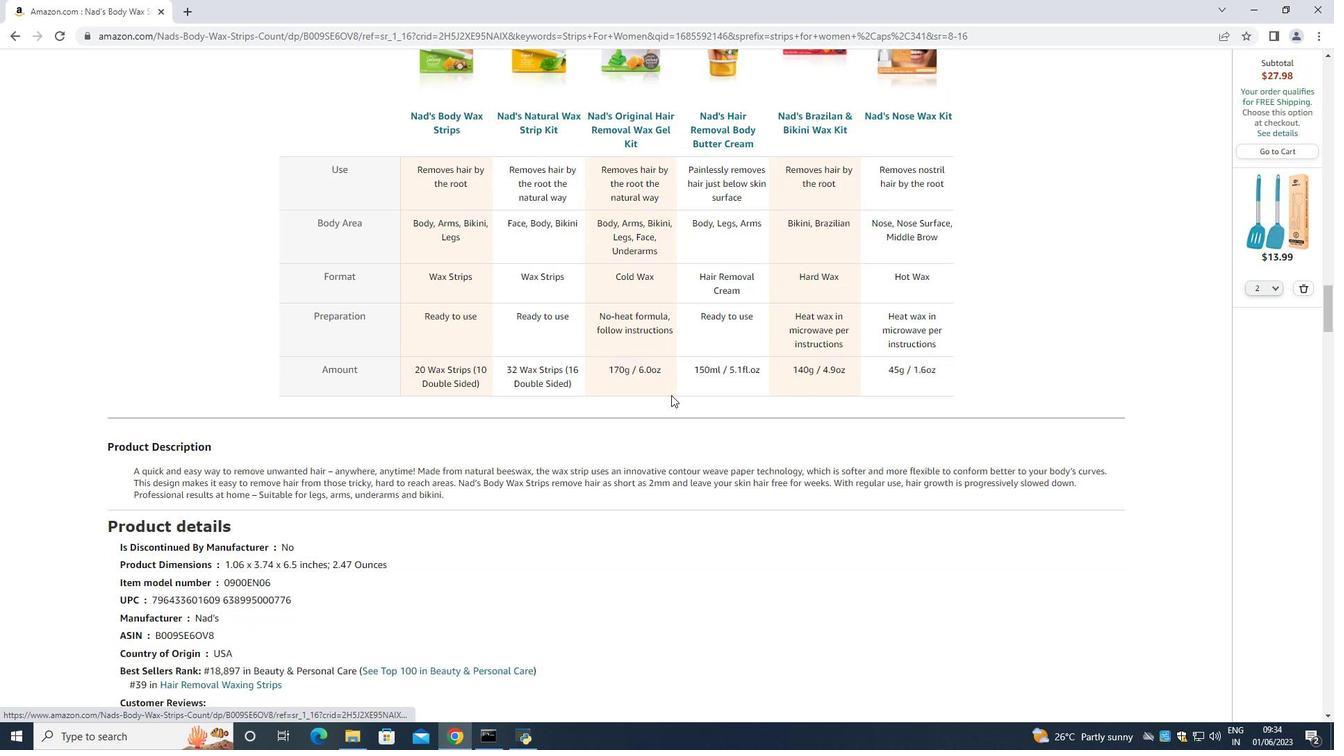 
Action: Mouse scrolled (671, 396) with delta (0, 0)
Screenshot: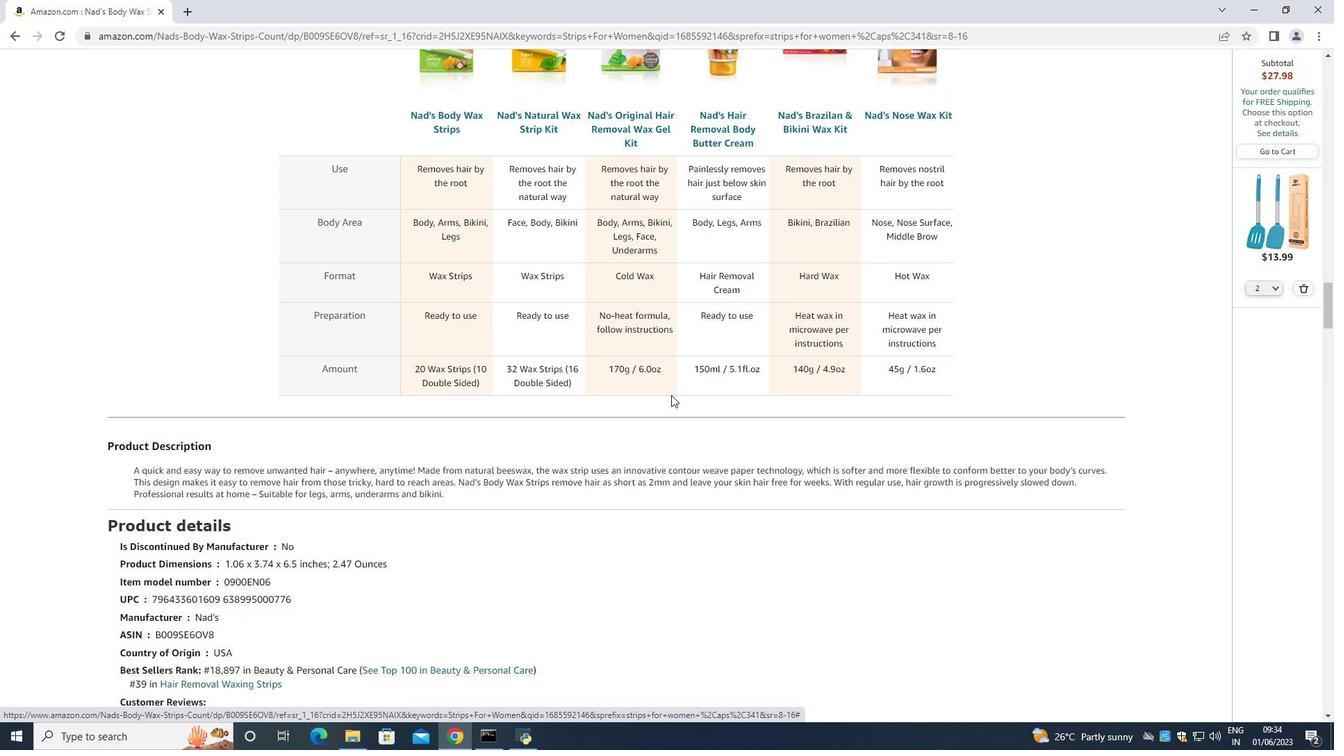 
Action: Mouse scrolled (671, 396) with delta (0, 0)
Screenshot: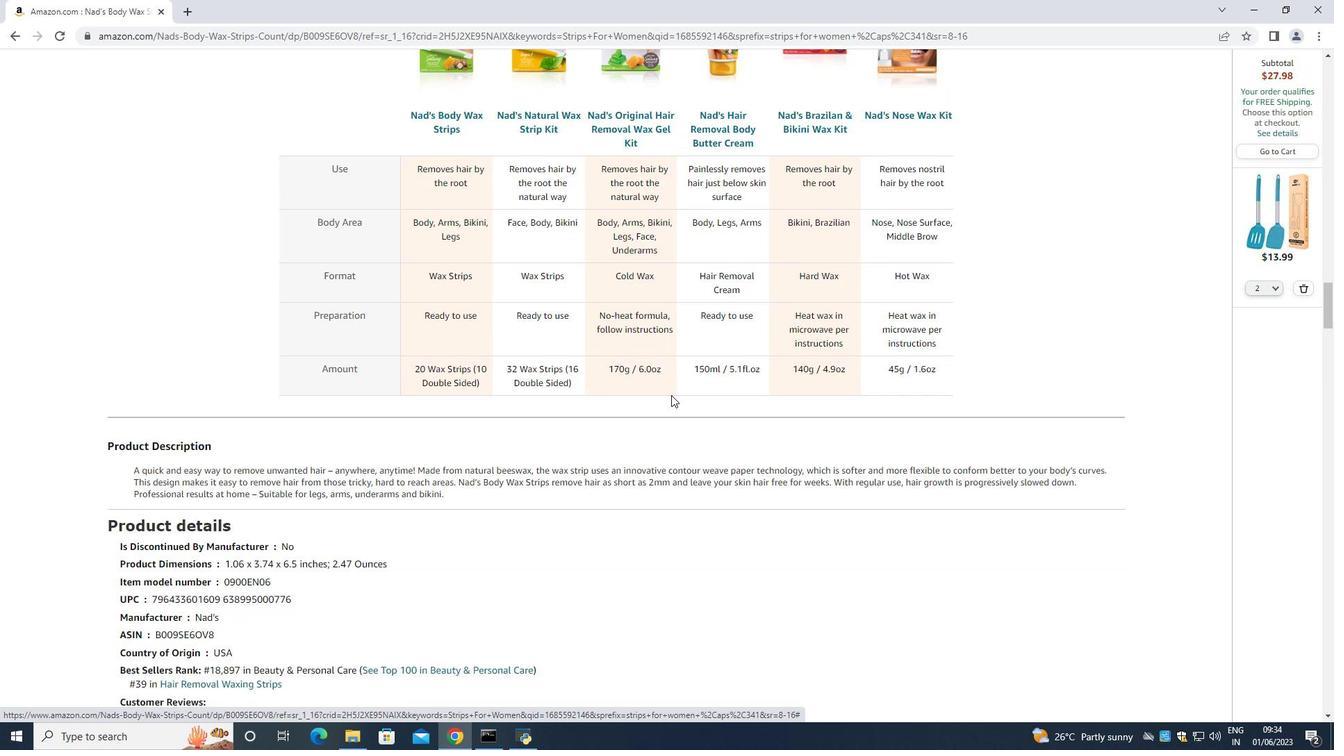 
Action: Mouse scrolled (671, 396) with delta (0, 0)
Screenshot: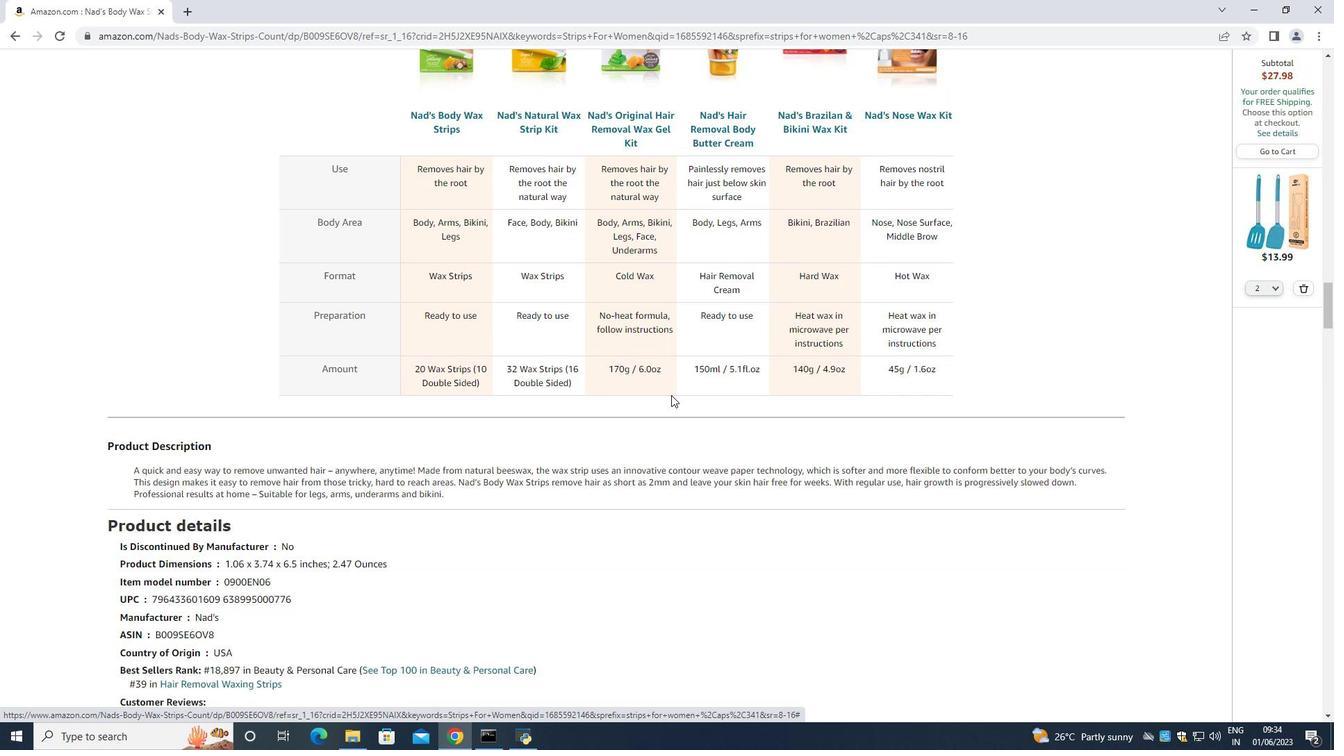 
Action: Mouse scrolled (671, 396) with delta (0, 0)
Screenshot: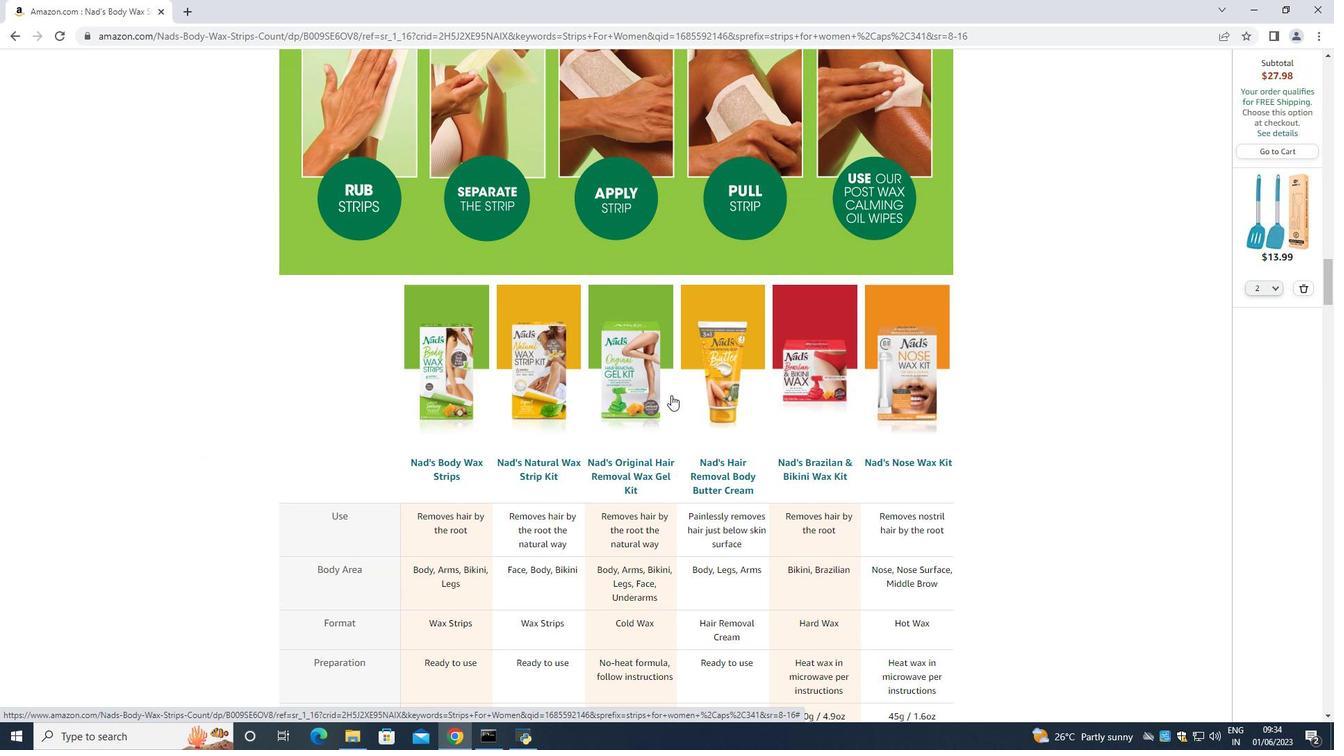 
Action: Mouse scrolled (671, 396) with delta (0, 0)
Screenshot: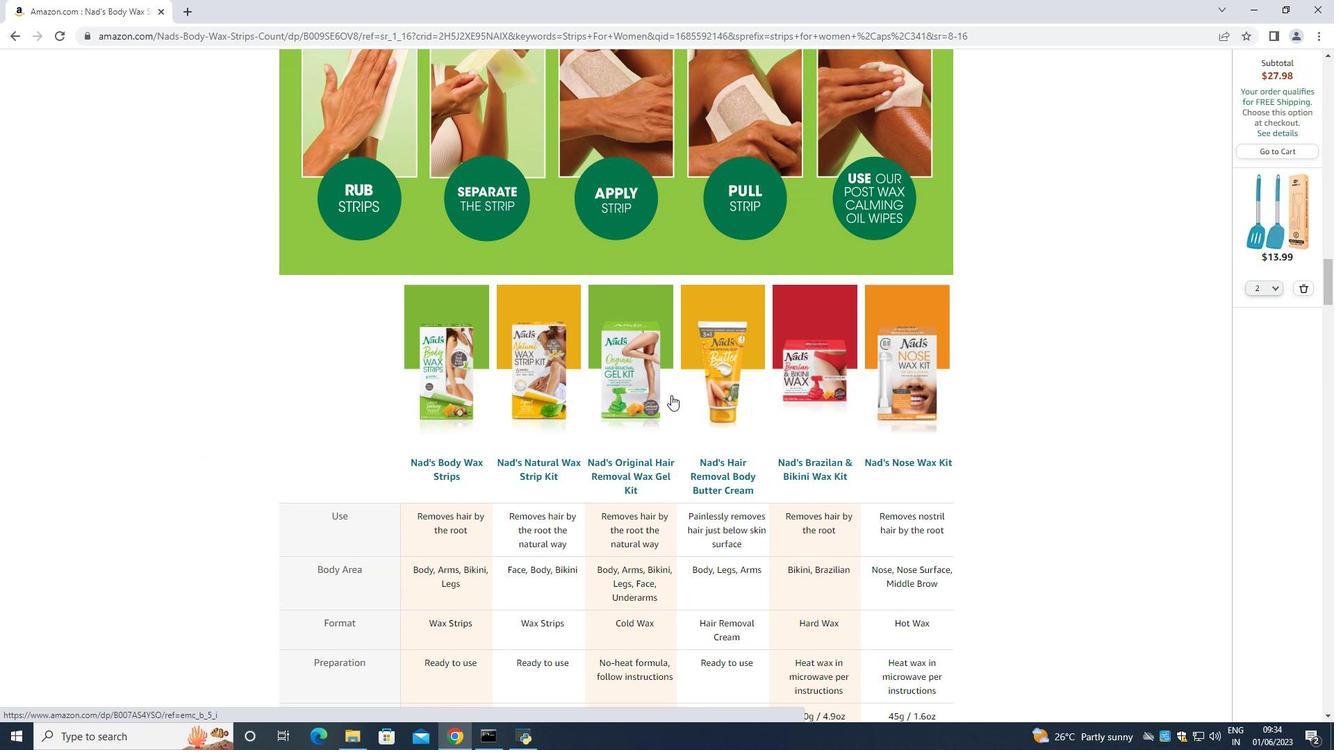 
Action: Mouse scrolled (671, 396) with delta (0, 0)
Screenshot: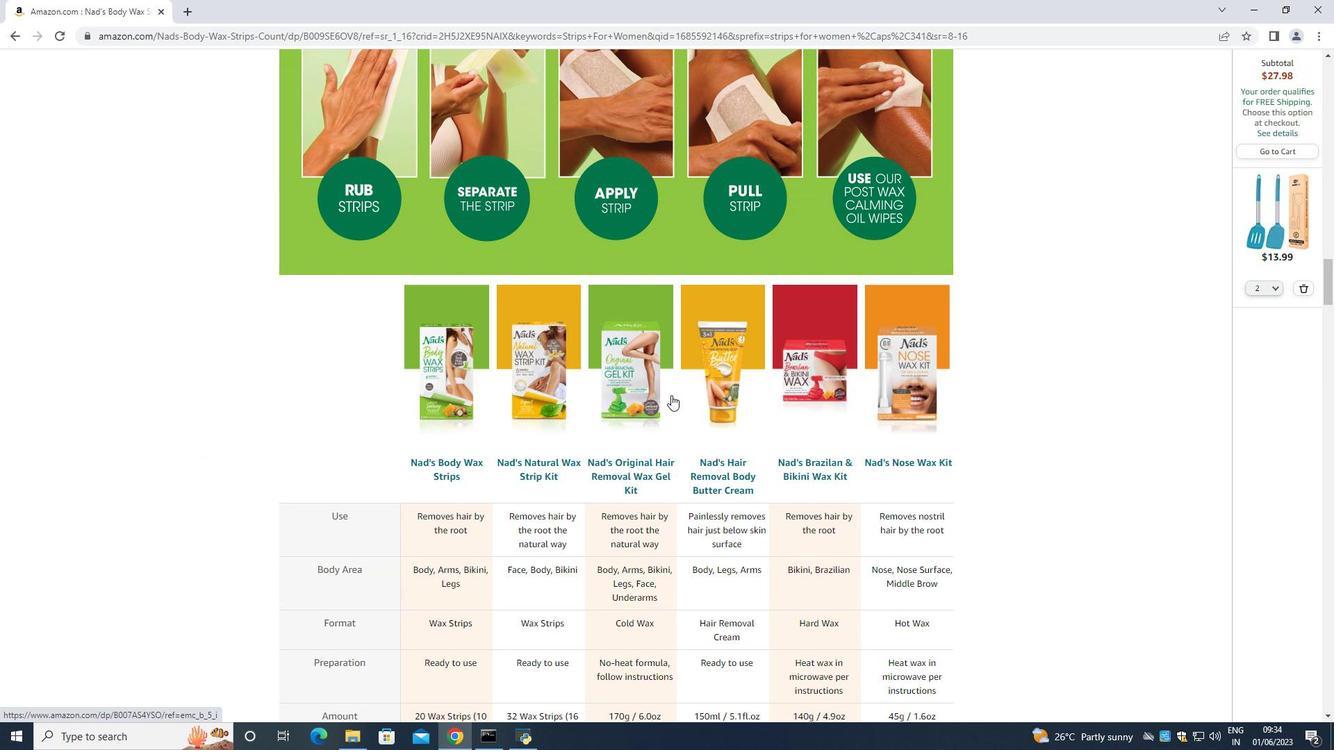 
Action: Mouse scrolled (671, 396) with delta (0, 0)
Screenshot: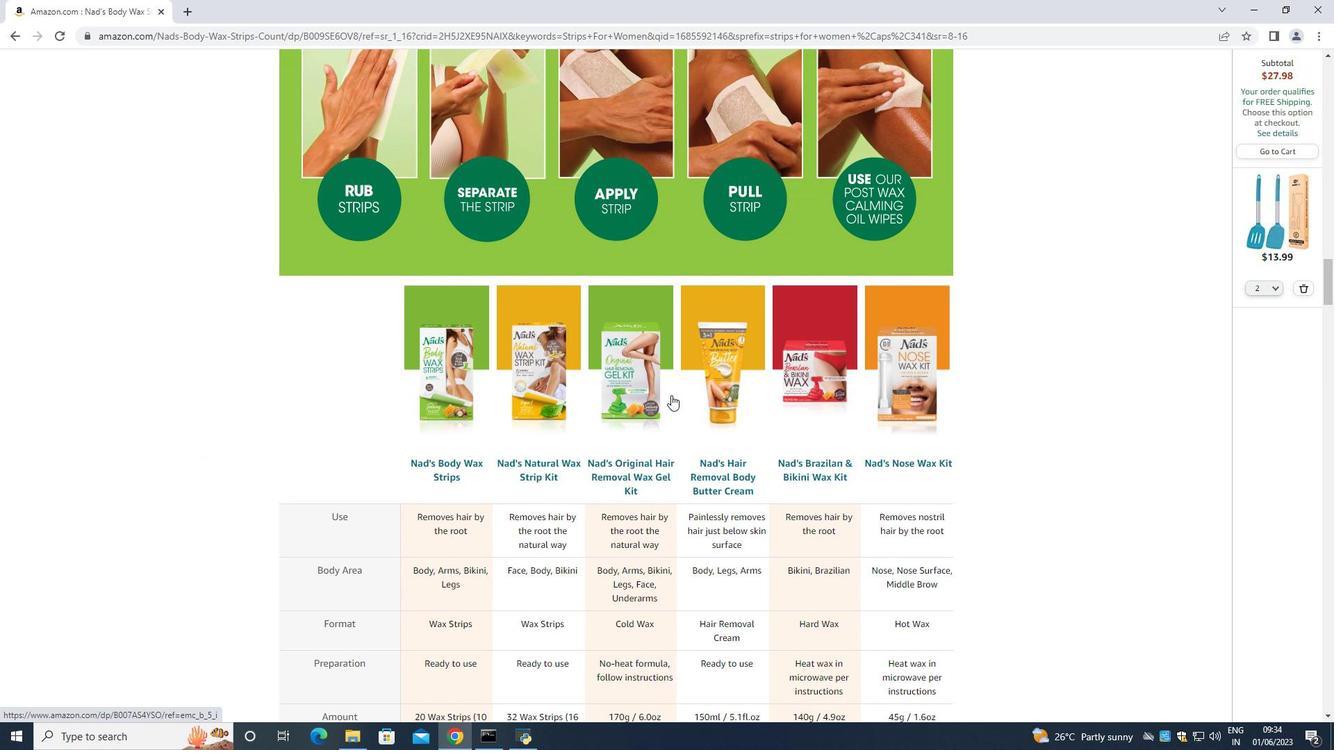 
Action: Mouse scrolled (671, 396) with delta (0, 0)
Screenshot: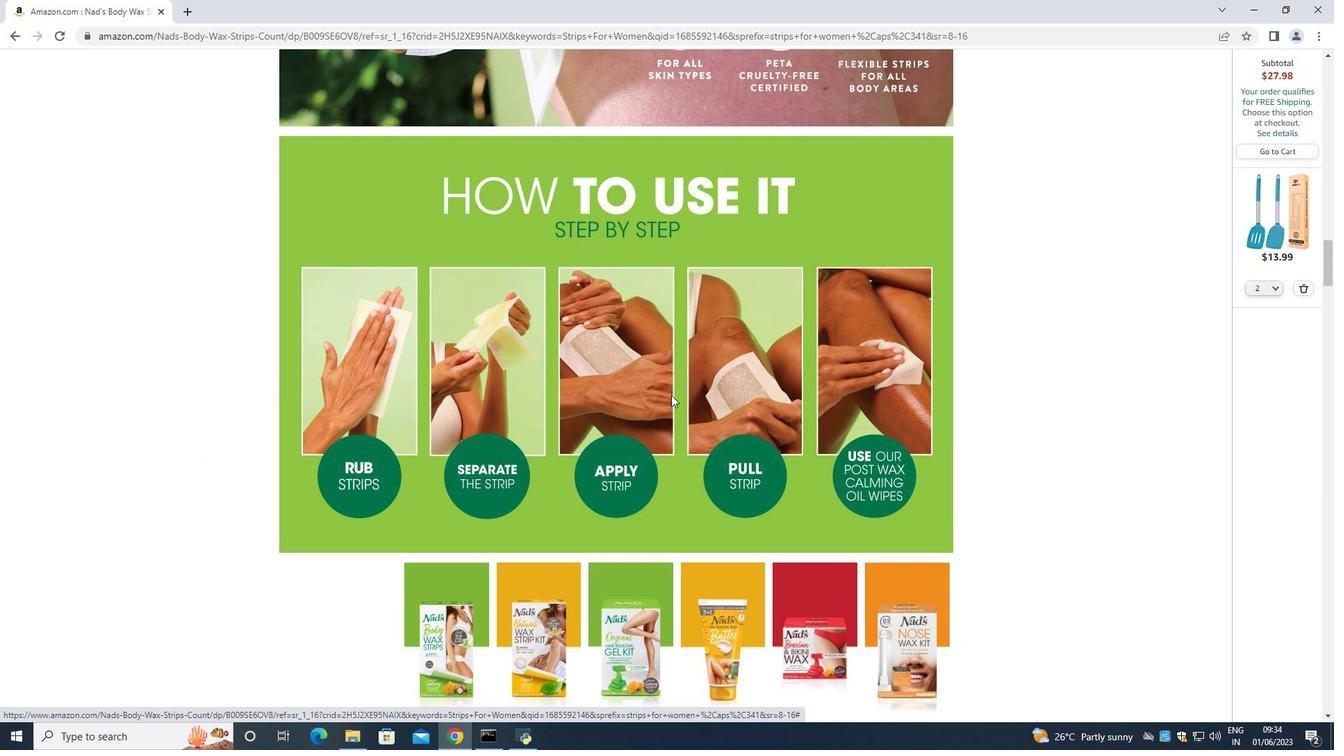 
Action: Mouse scrolled (671, 396) with delta (0, 0)
Screenshot: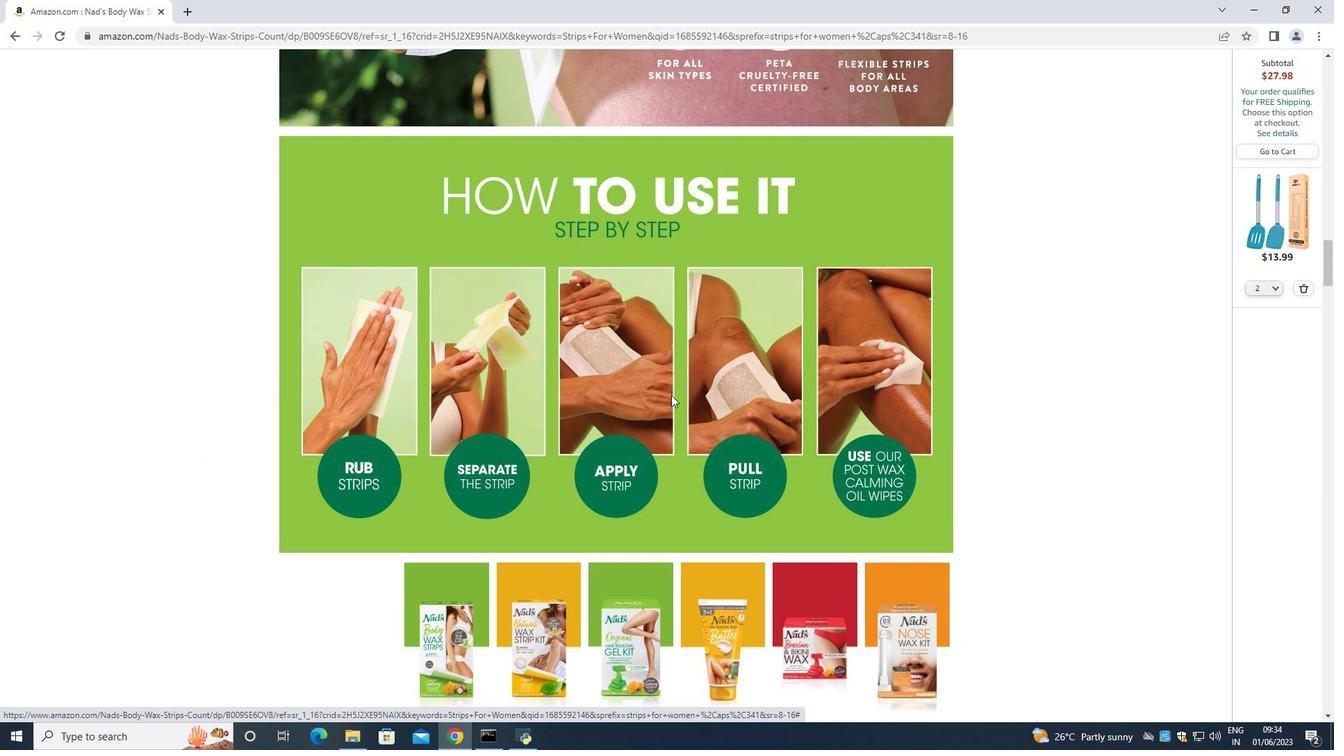 
Action: Mouse scrolled (671, 396) with delta (0, 0)
Screenshot: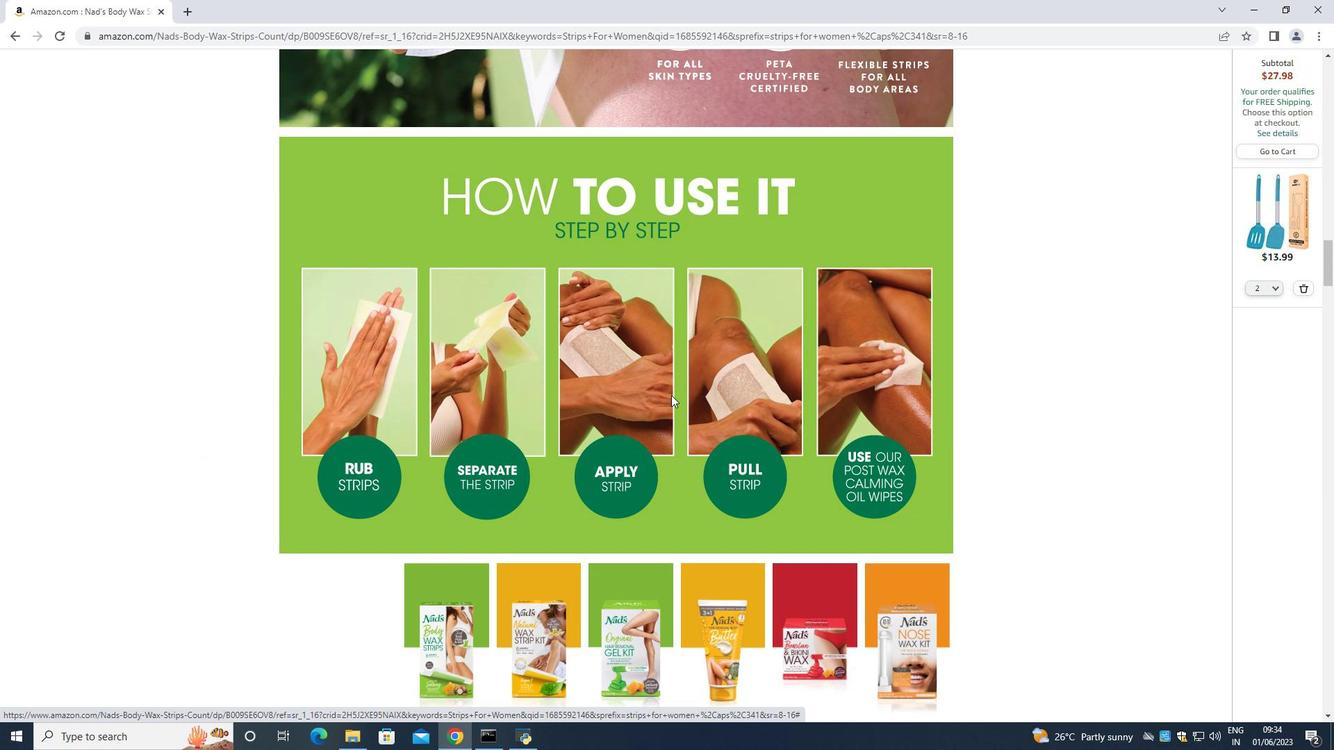 
Action: Mouse scrolled (671, 396) with delta (0, 0)
Screenshot: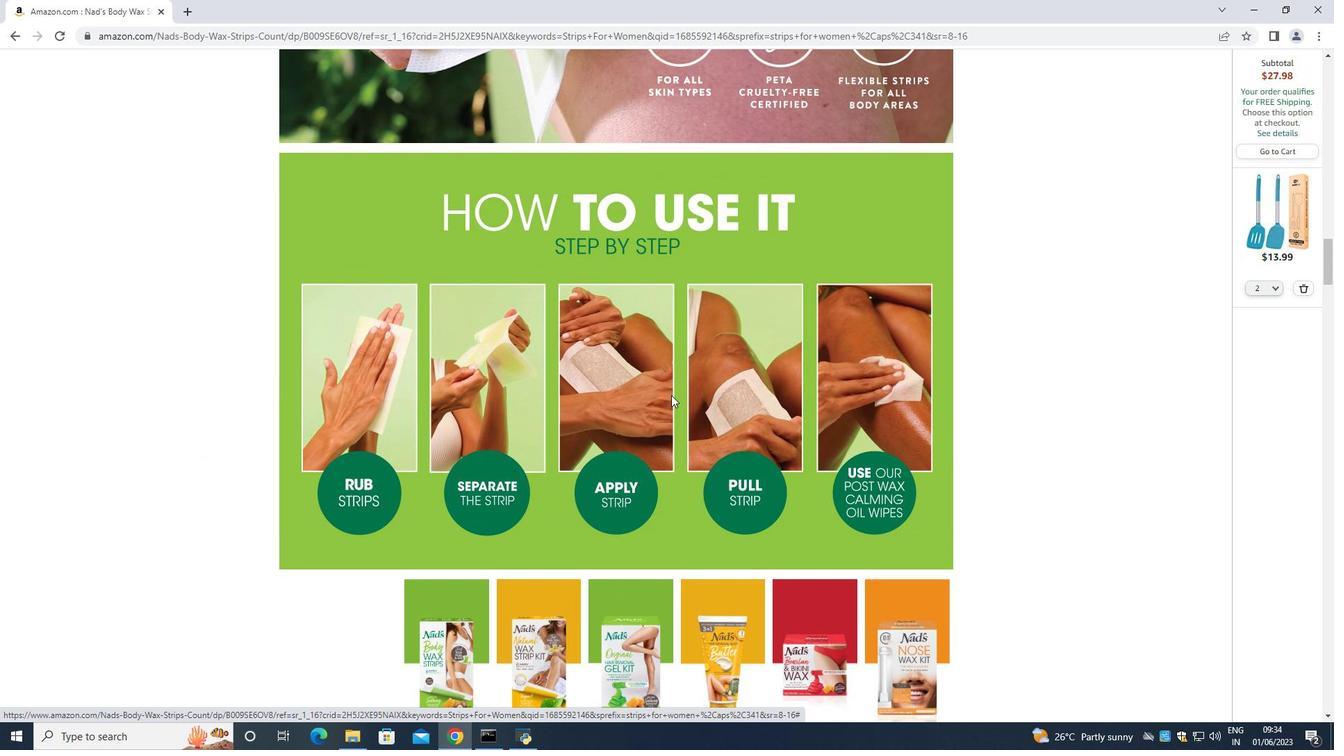 
Action: Mouse scrolled (671, 396) with delta (0, 0)
Screenshot: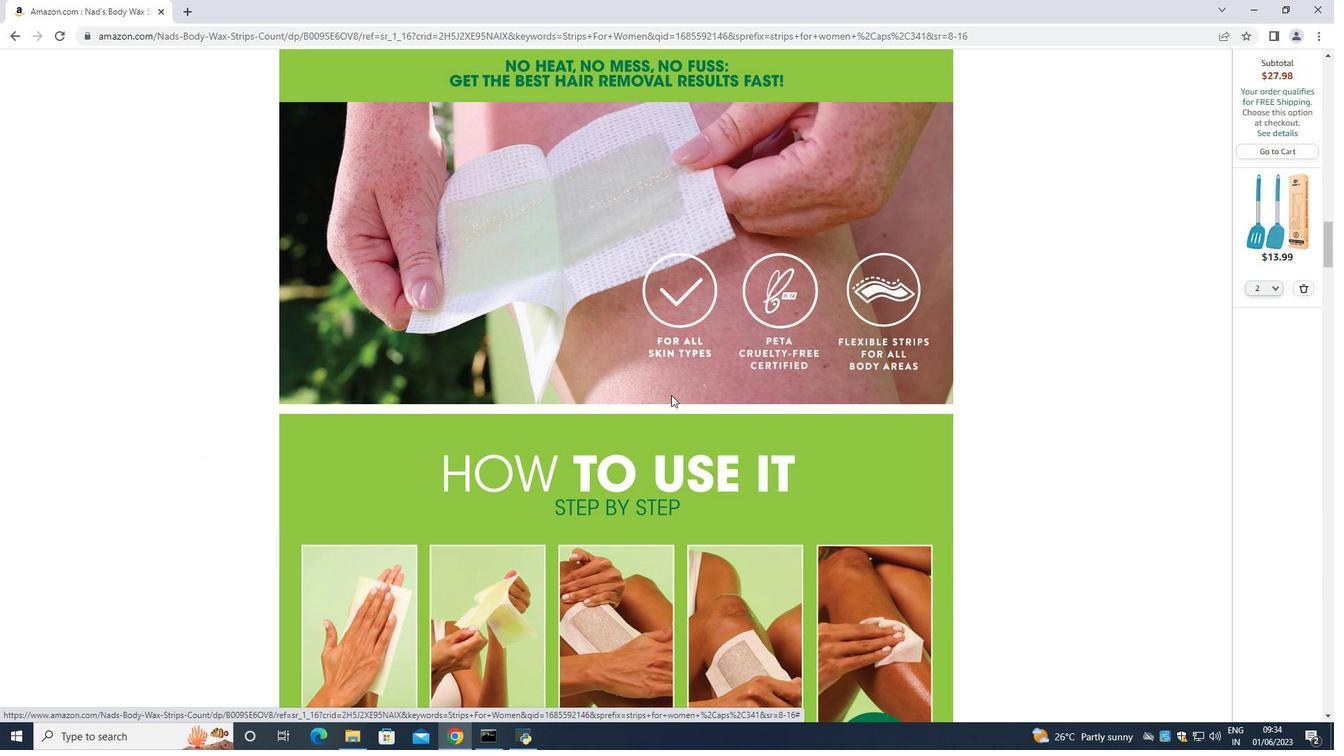 
Action: Mouse scrolled (671, 396) with delta (0, 0)
Screenshot: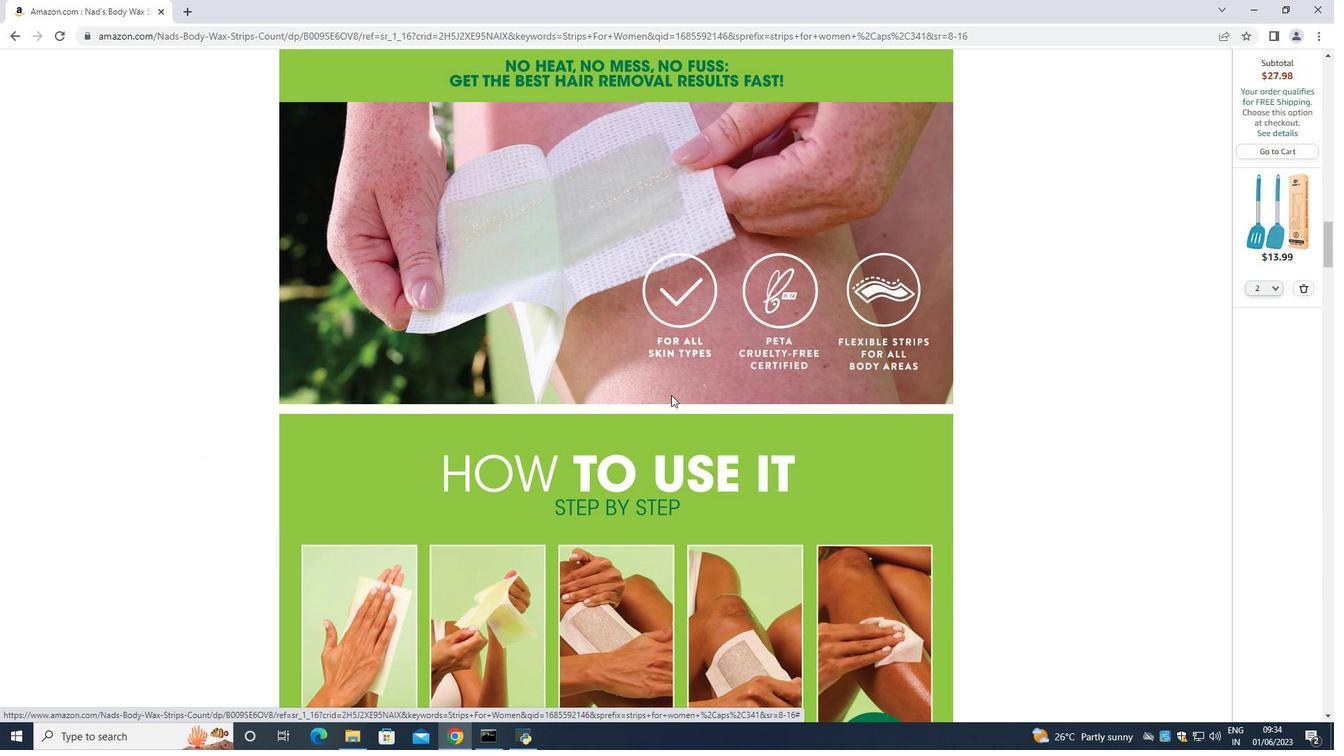 
Action: Mouse scrolled (671, 396) with delta (0, 0)
Screenshot: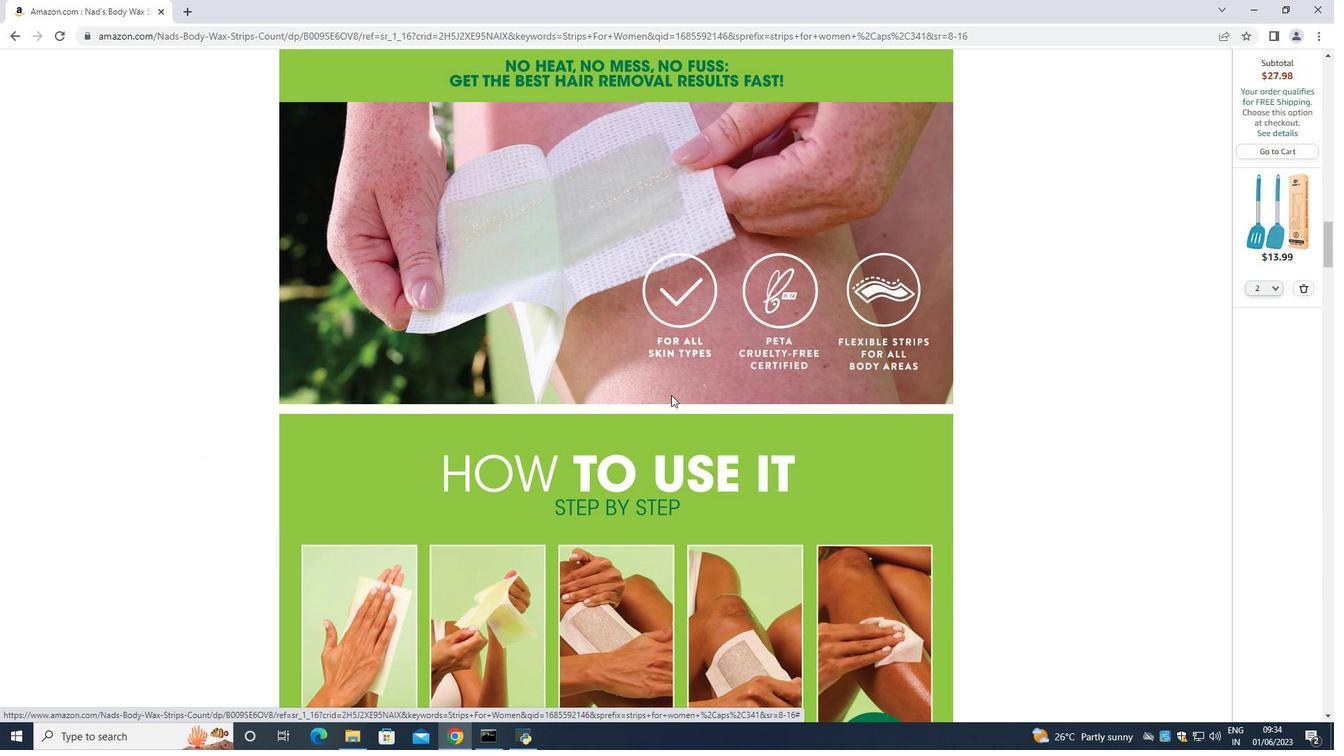 
Action: Mouse moved to (671, 395)
Screenshot: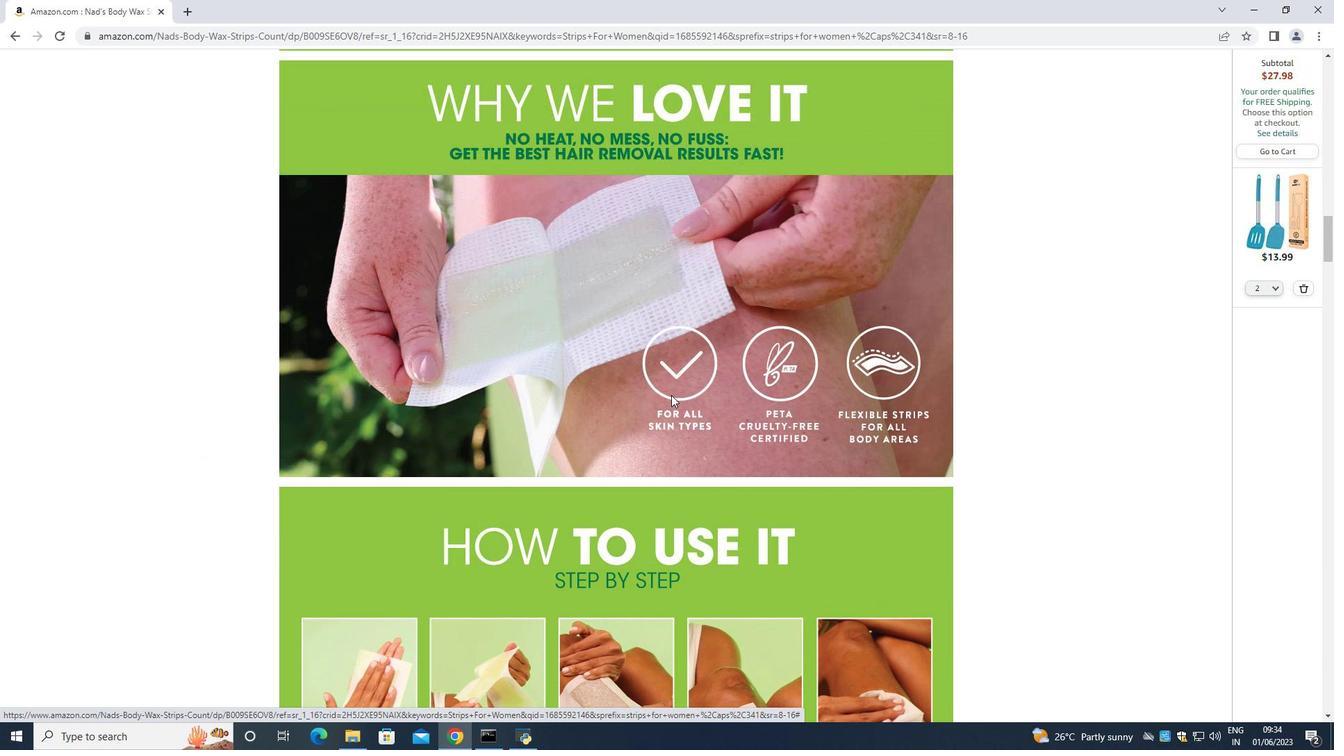 
Action: Mouse scrolled (671, 396) with delta (0, 0)
Screenshot: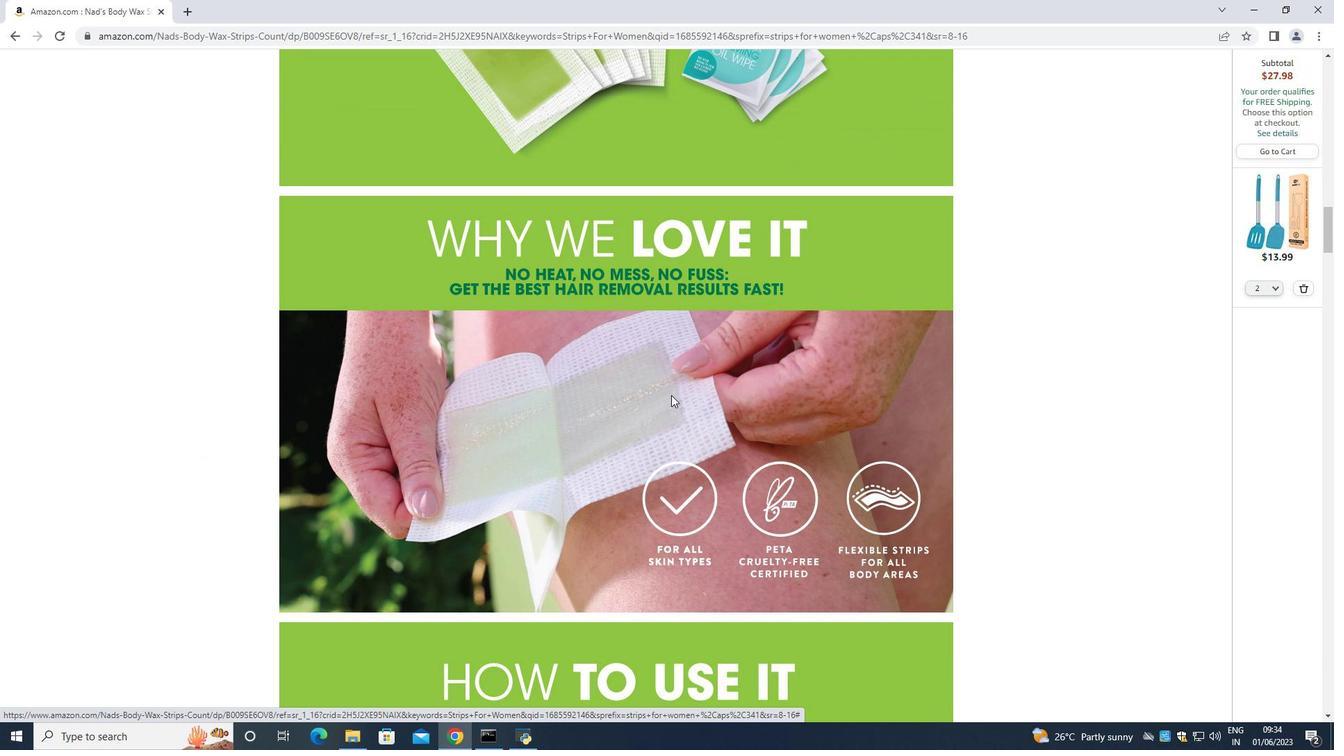 
Action: Mouse scrolled (671, 396) with delta (0, 0)
Screenshot: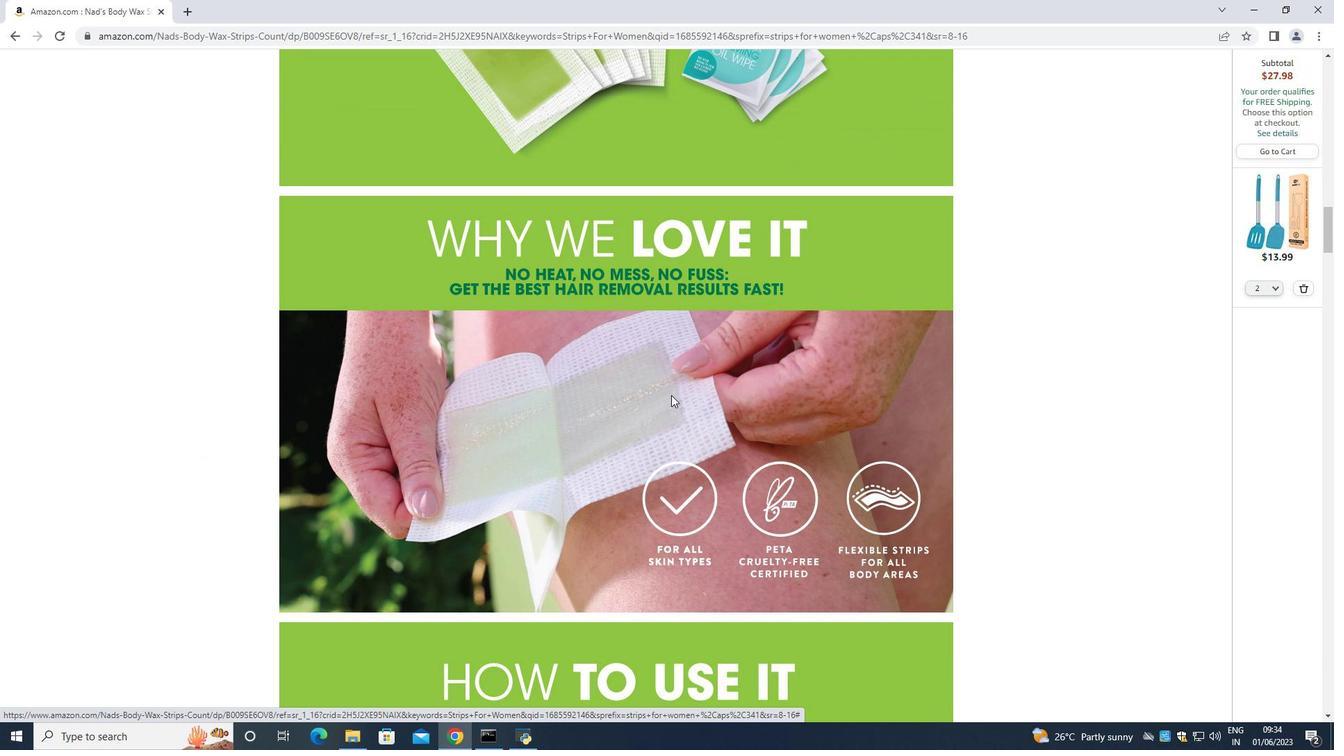 
Action: Mouse scrolled (671, 396) with delta (0, 0)
Screenshot: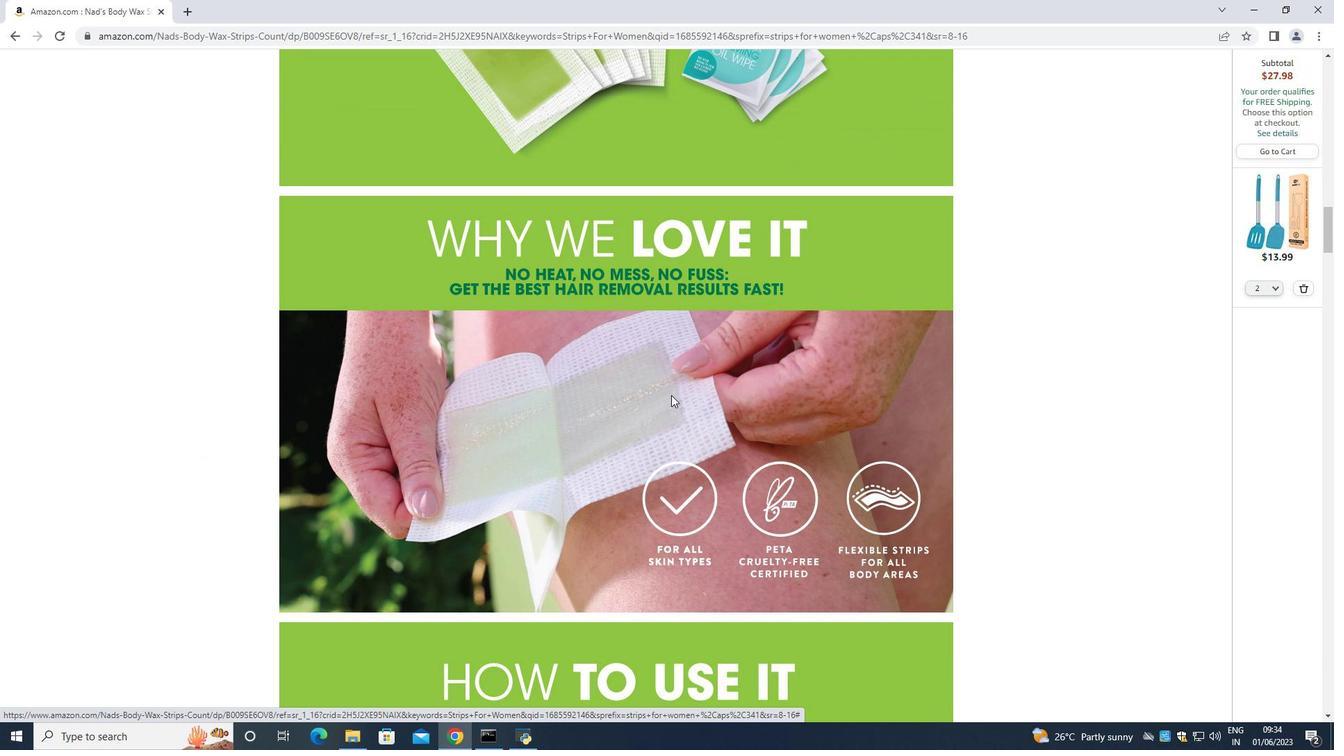 
Action: Mouse scrolled (671, 396) with delta (0, 0)
Screenshot: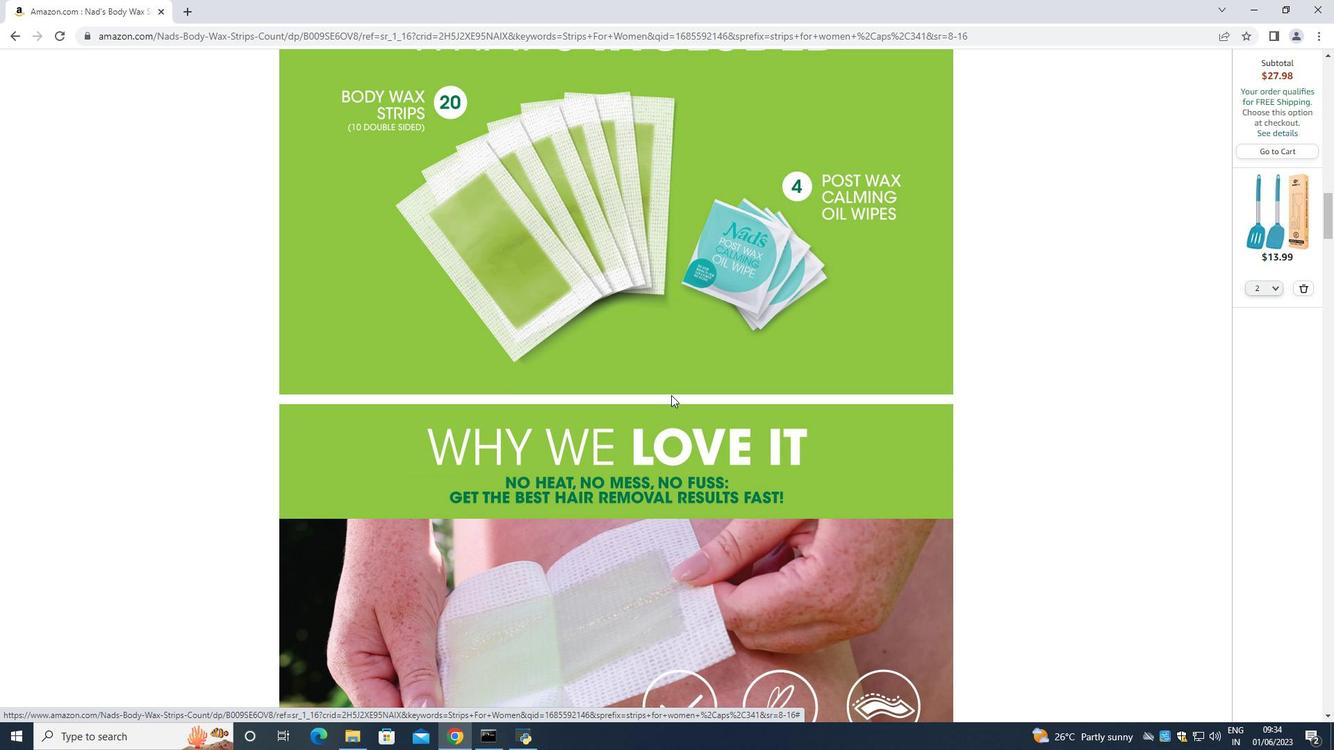 
Action: Mouse scrolled (671, 396) with delta (0, 0)
Screenshot: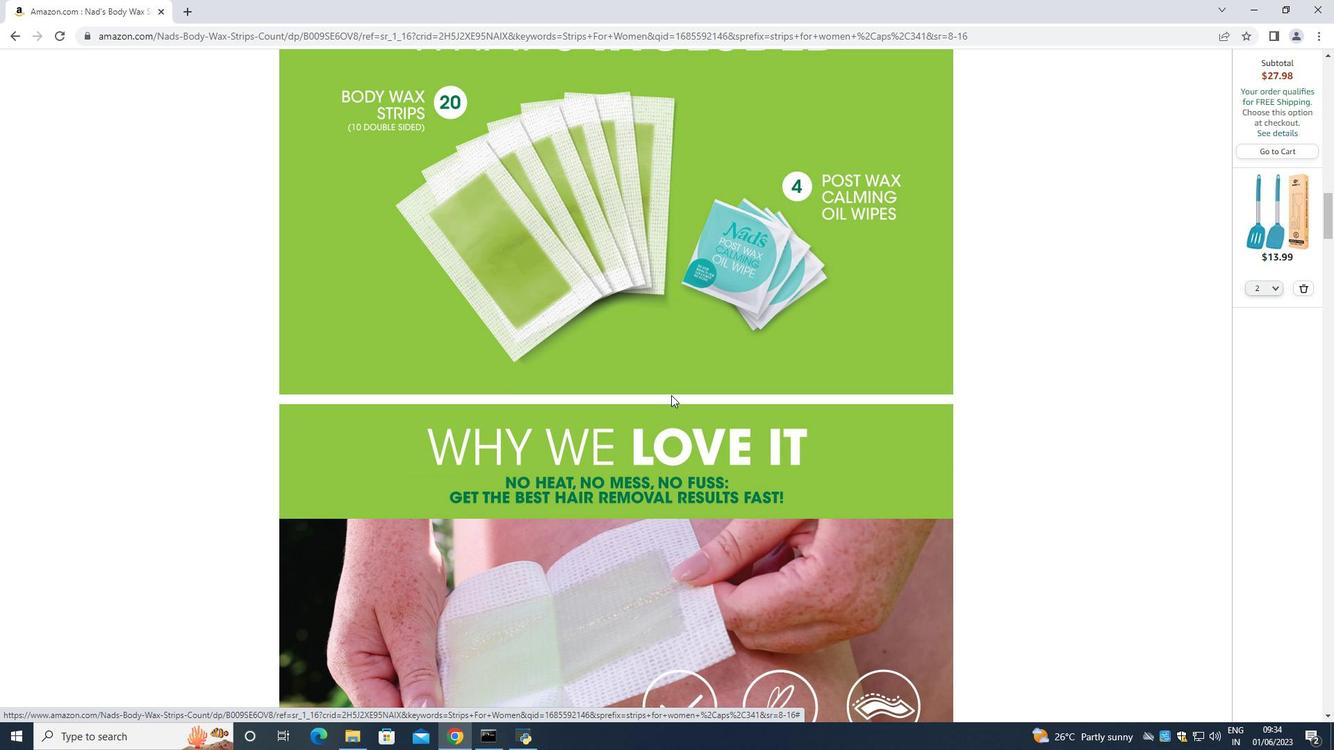 
Action: Mouse scrolled (671, 396) with delta (0, 0)
Screenshot: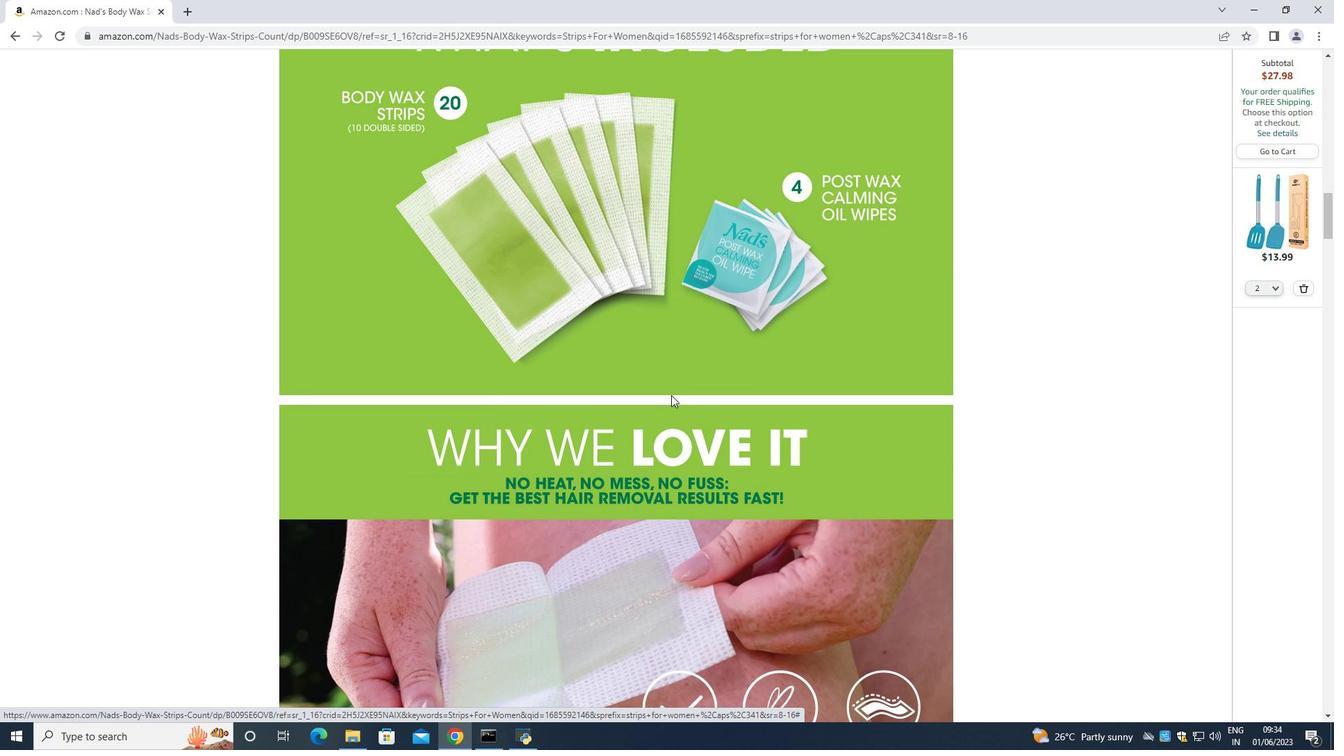 
Action: Mouse moved to (669, 395)
Screenshot: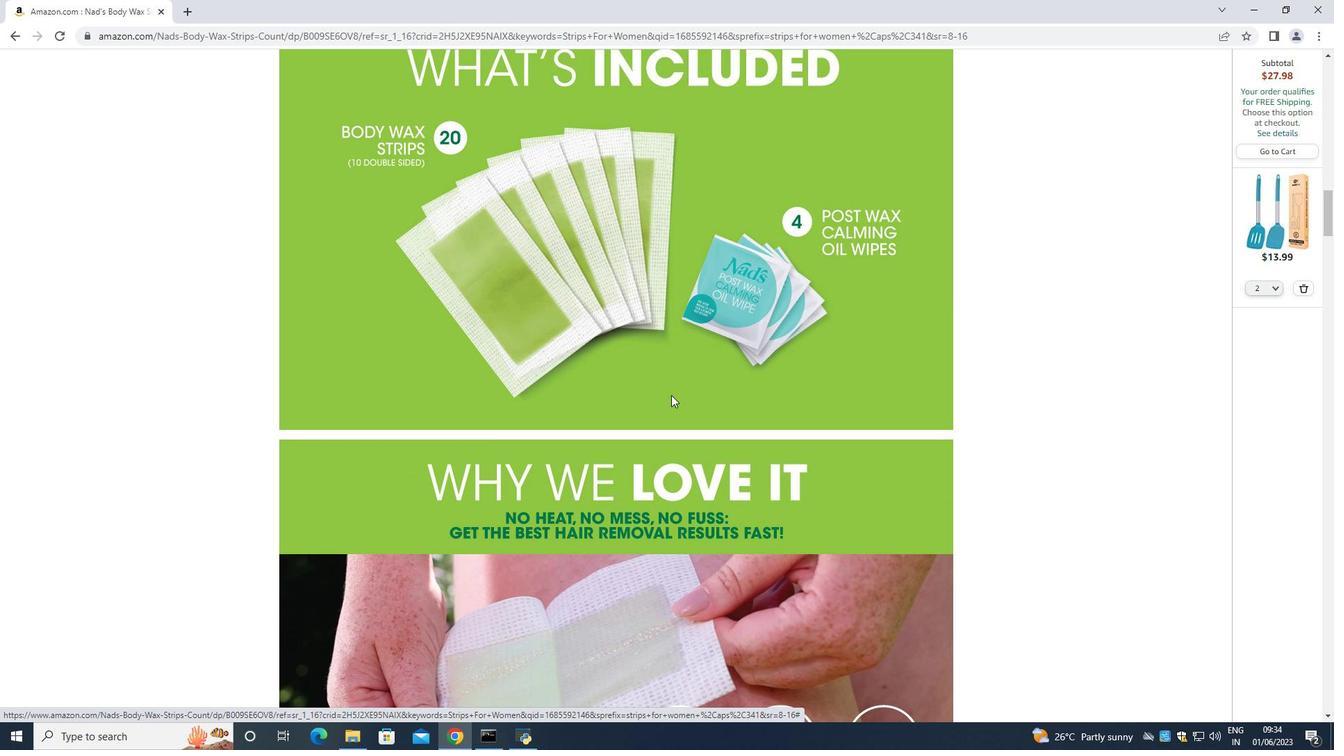 
Action: Mouse scrolled (669, 396) with delta (0, 0)
Screenshot: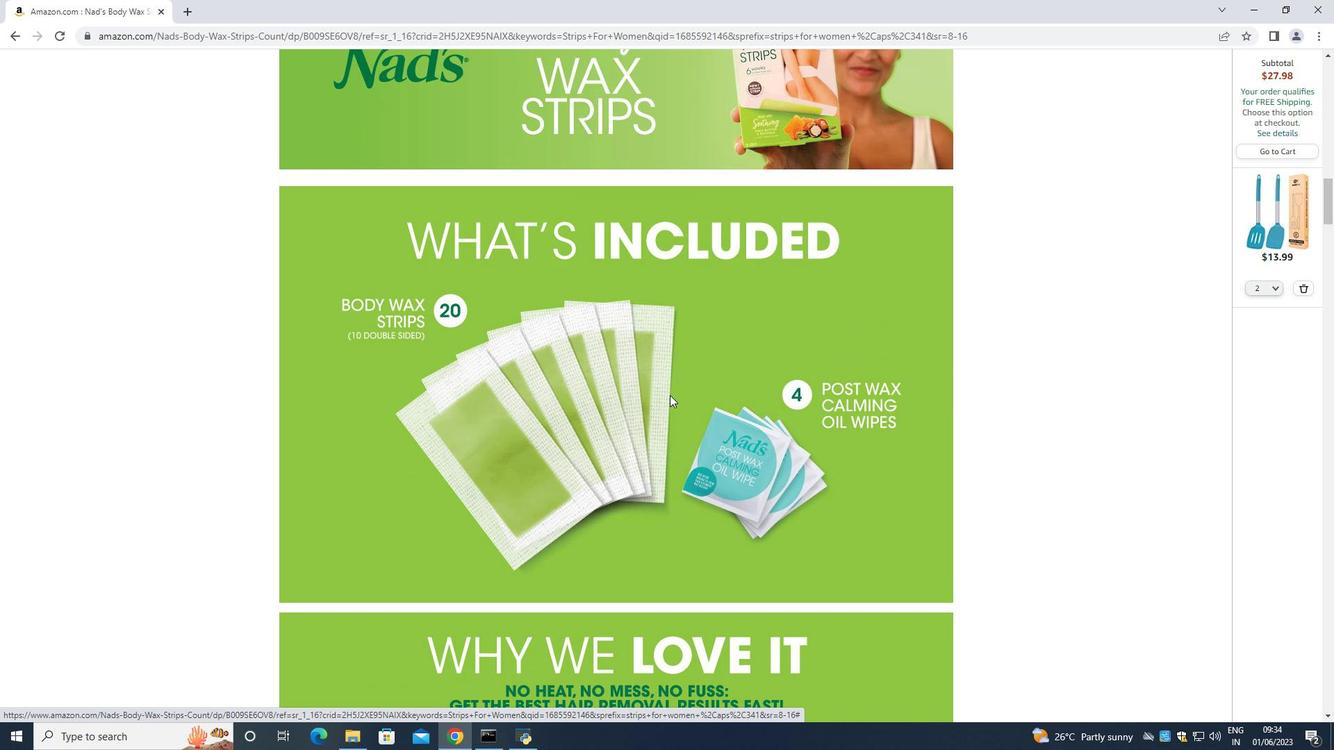 
Action: Mouse scrolled (669, 396) with delta (0, 0)
Screenshot: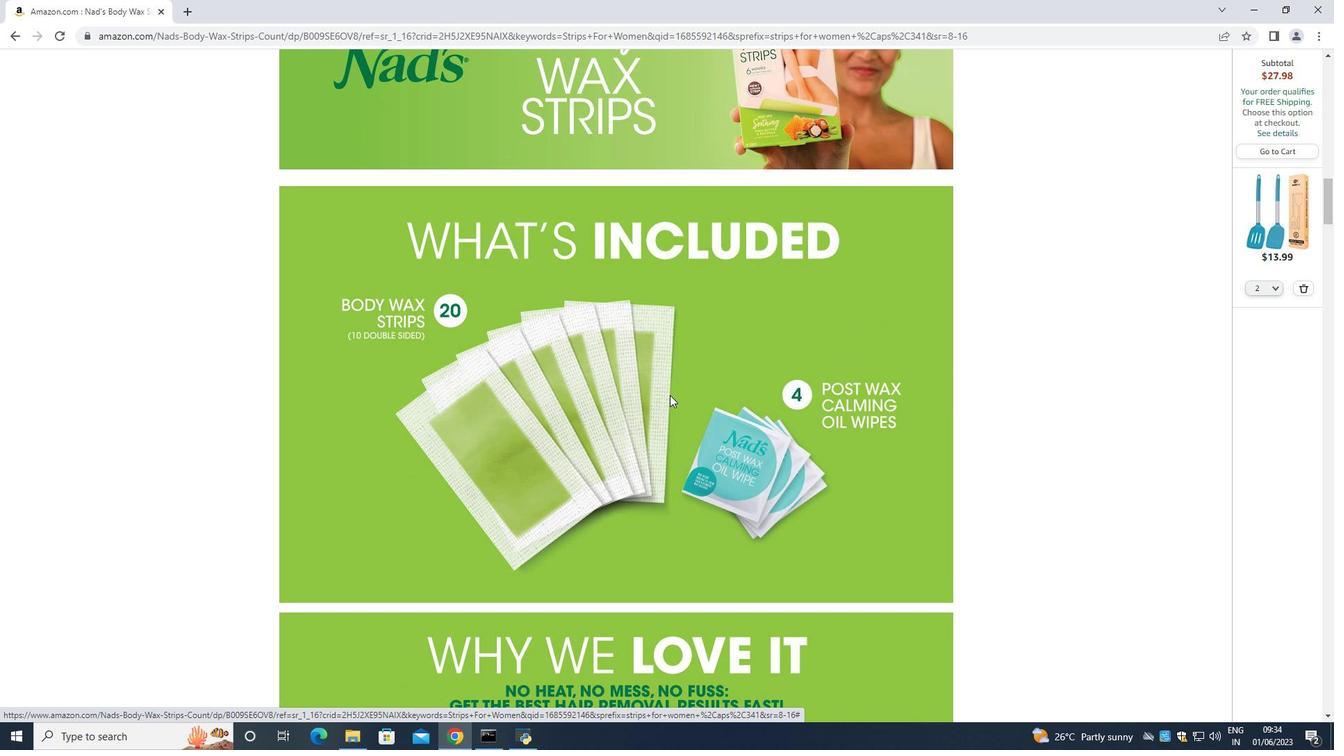 
Action: Mouse scrolled (669, 396) with delta (0, 0)
Screenshot: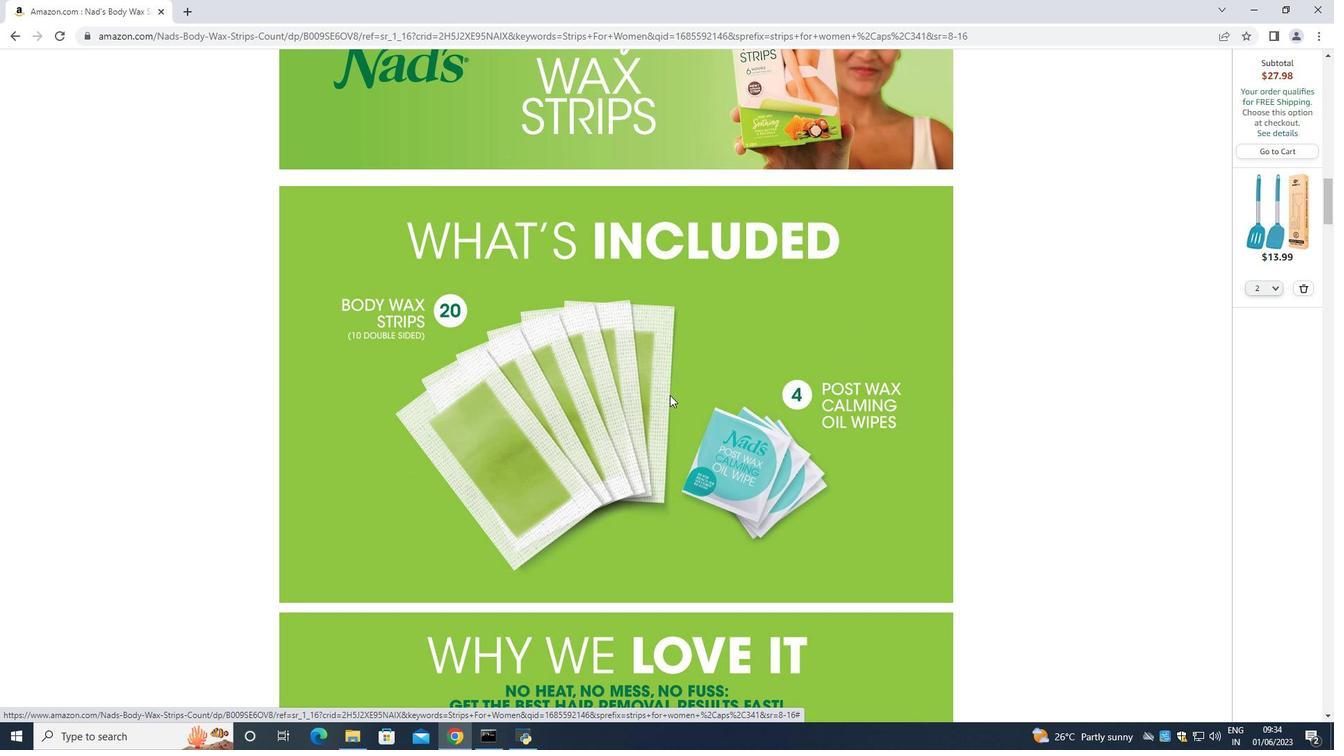 
Action: Mouse scrolled (669, 396) with delta (0, 0)
Screenshot: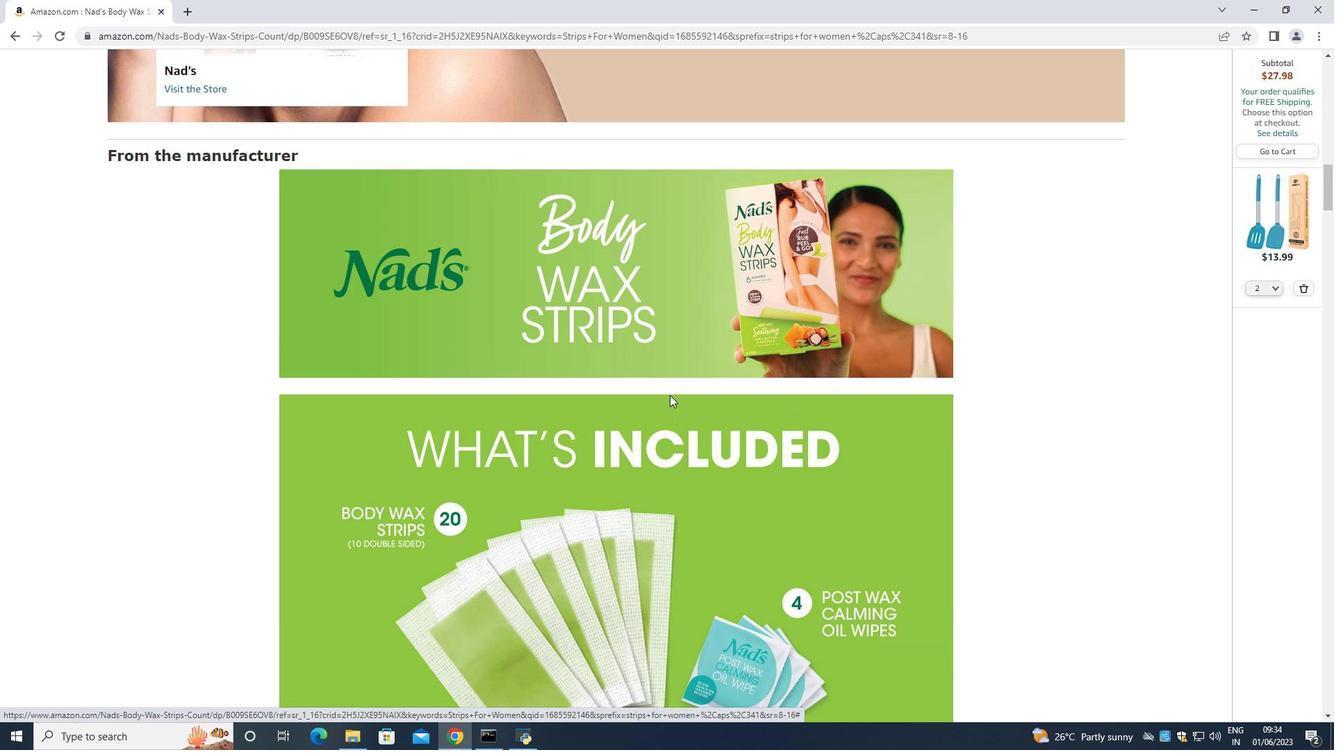 
Action: Mouse scrolled (669, 396) with delta (0, 0)
Screenshot: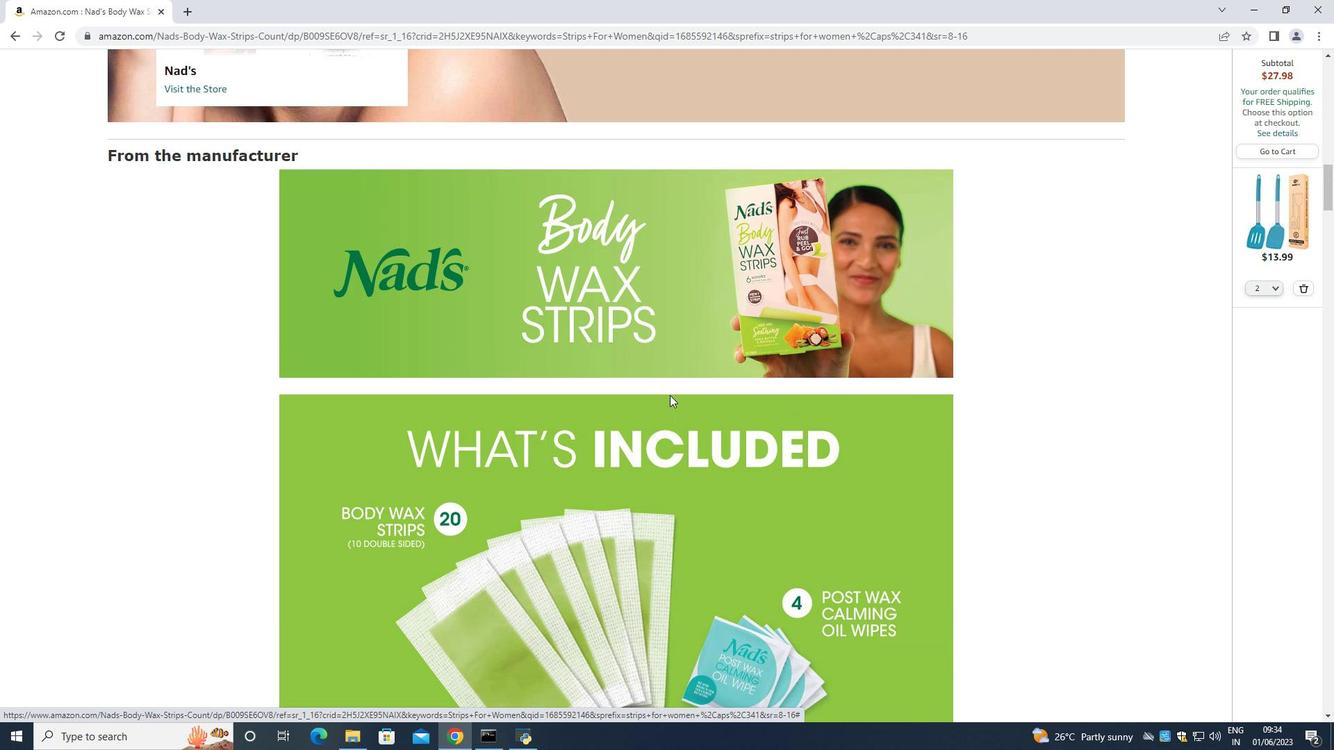 
Action: Mouse scrolled (669, 396) with delta (0, 0)
Screenshot: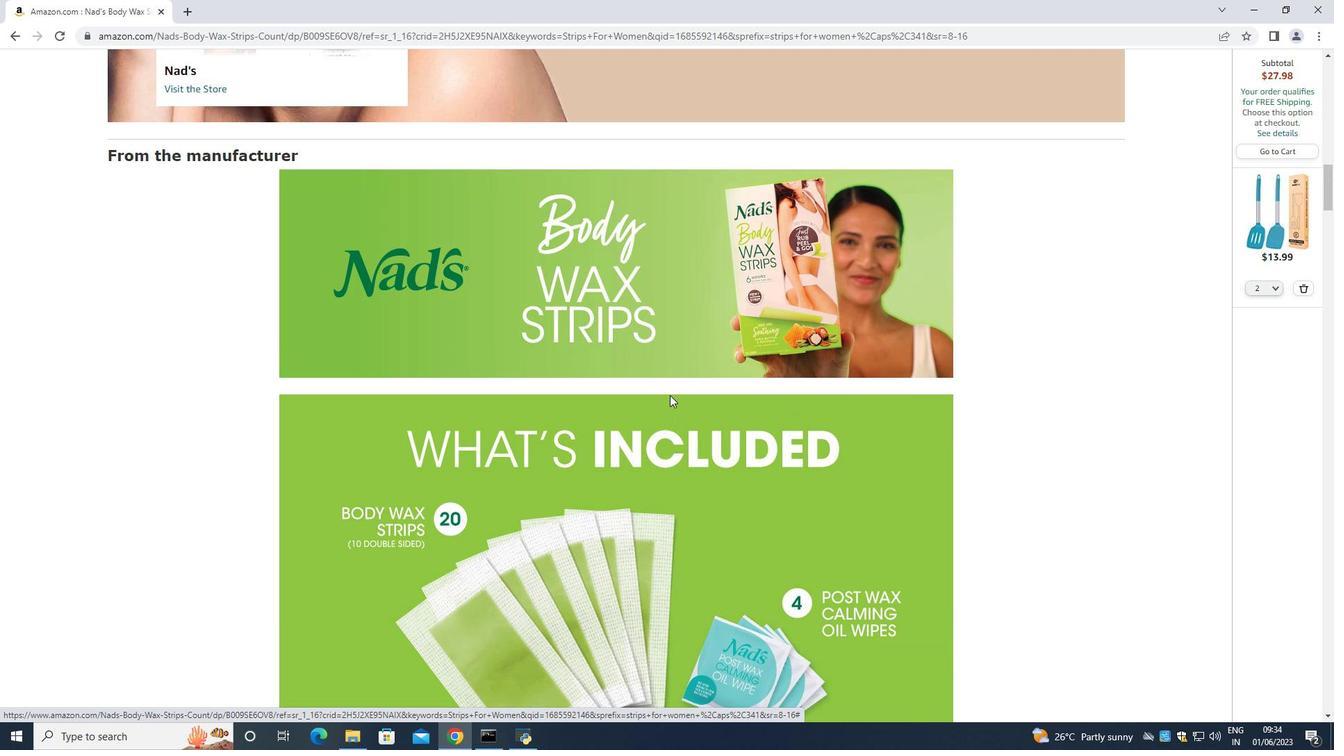 
Action: Mouse scrolled (669, 396) with delta (0, 0)
Screenshot: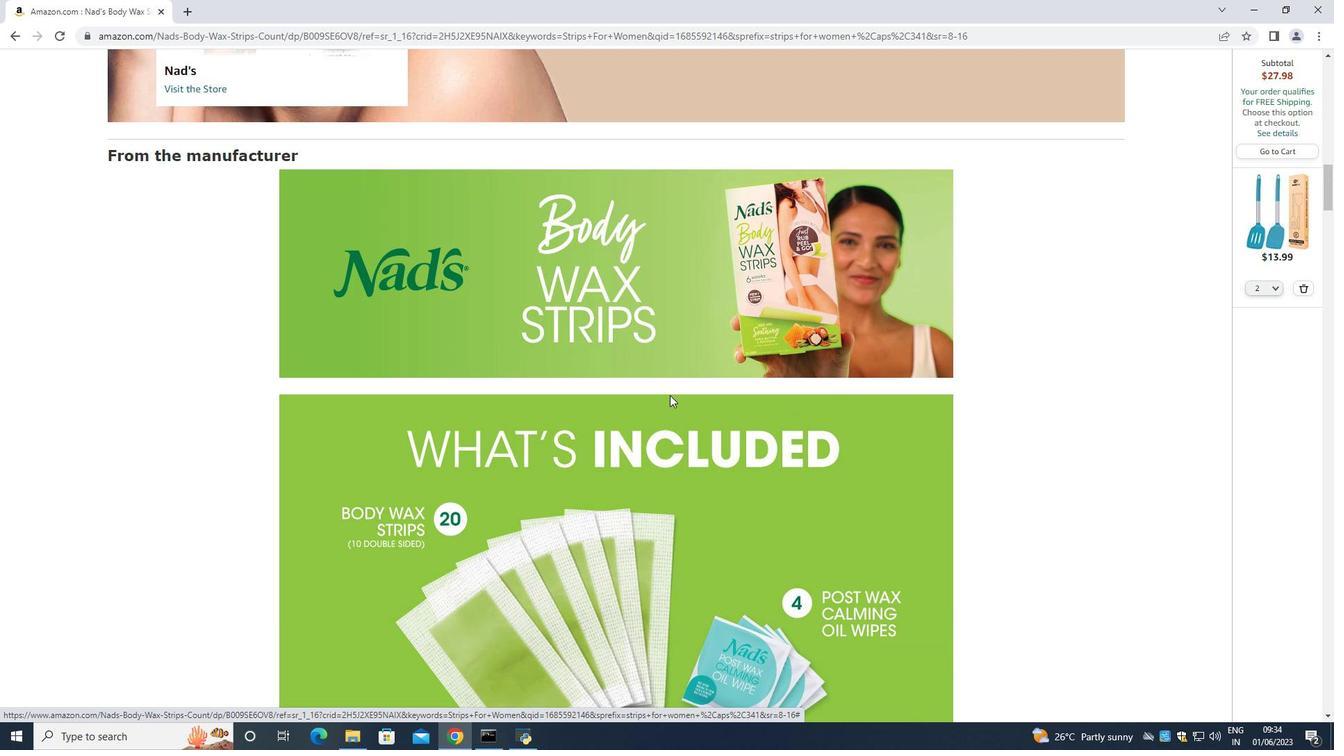 
Action: Mouse scrolled (669, 396) with delta (0, 0)
Screenshot: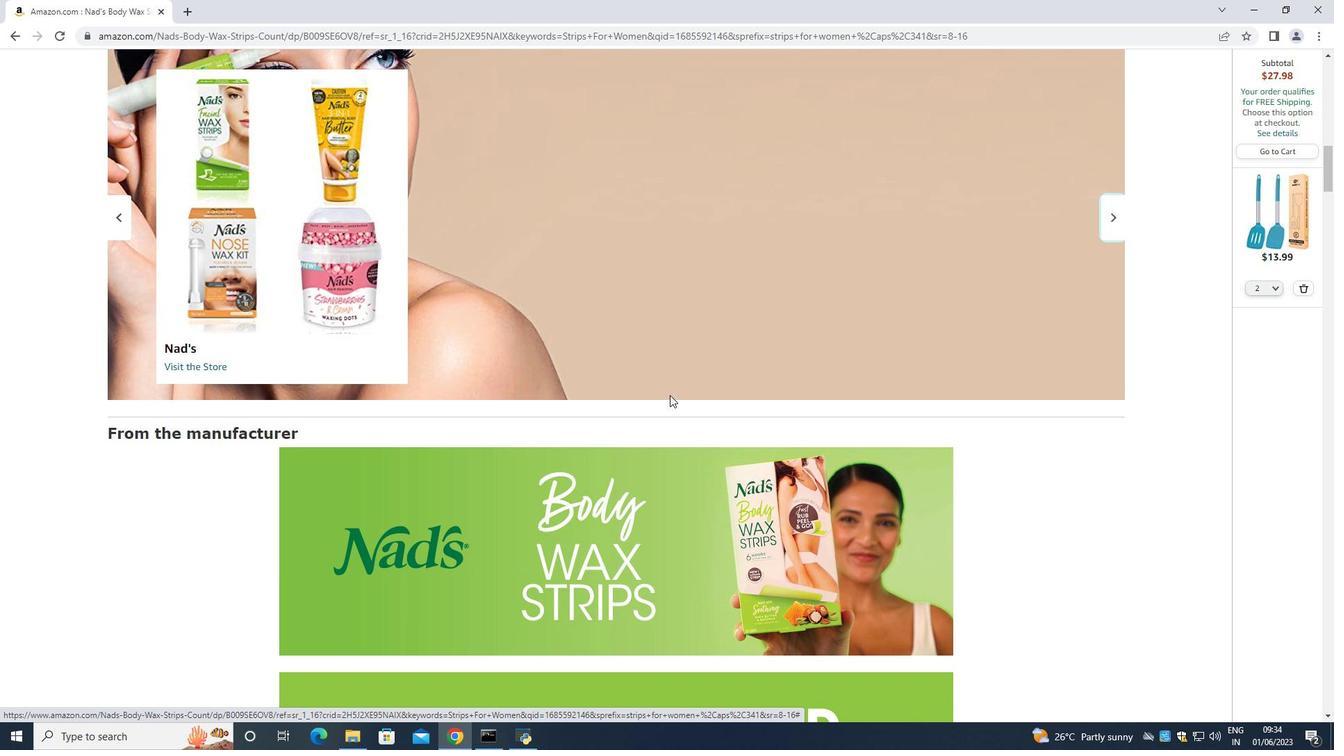 
Action: Mouse scrolled (669, 396) with delta (0, 0)
Screenshot: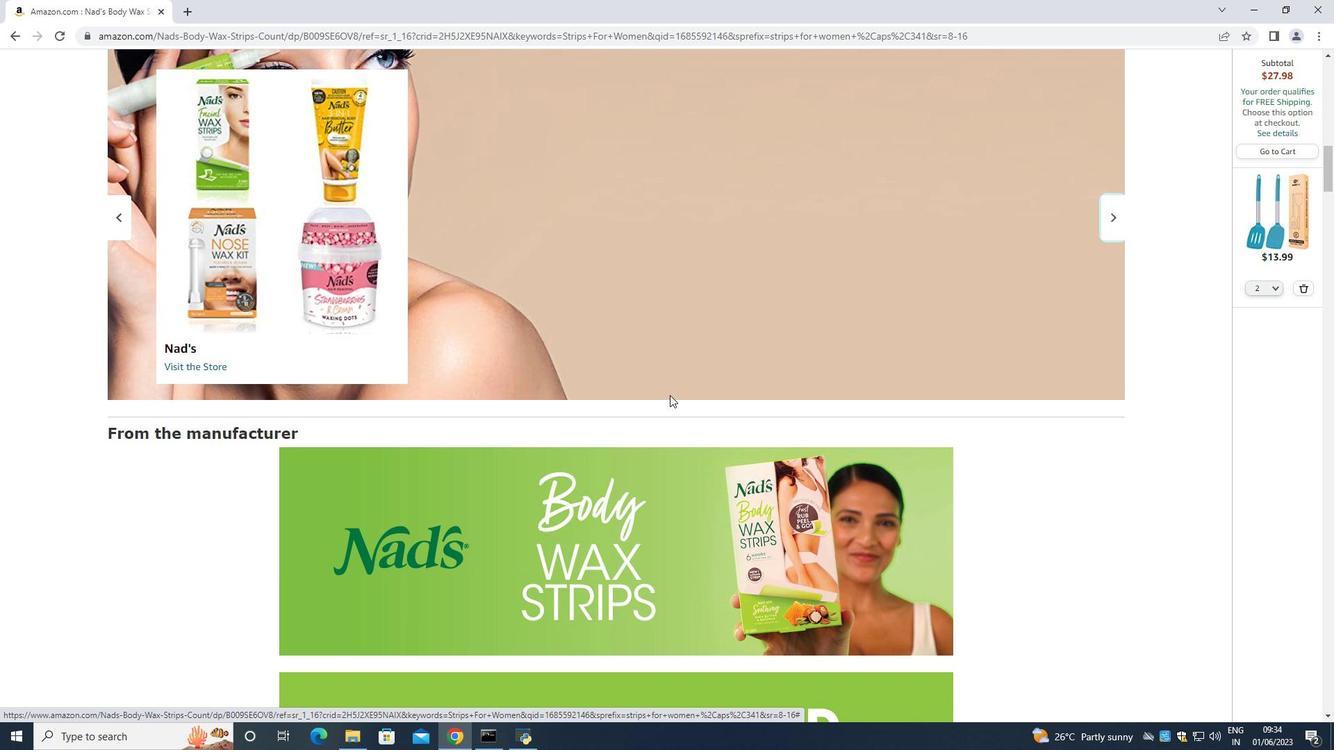 
Action: Mouse scrolled (669, 396) with delta (0, 0)
Screenshot: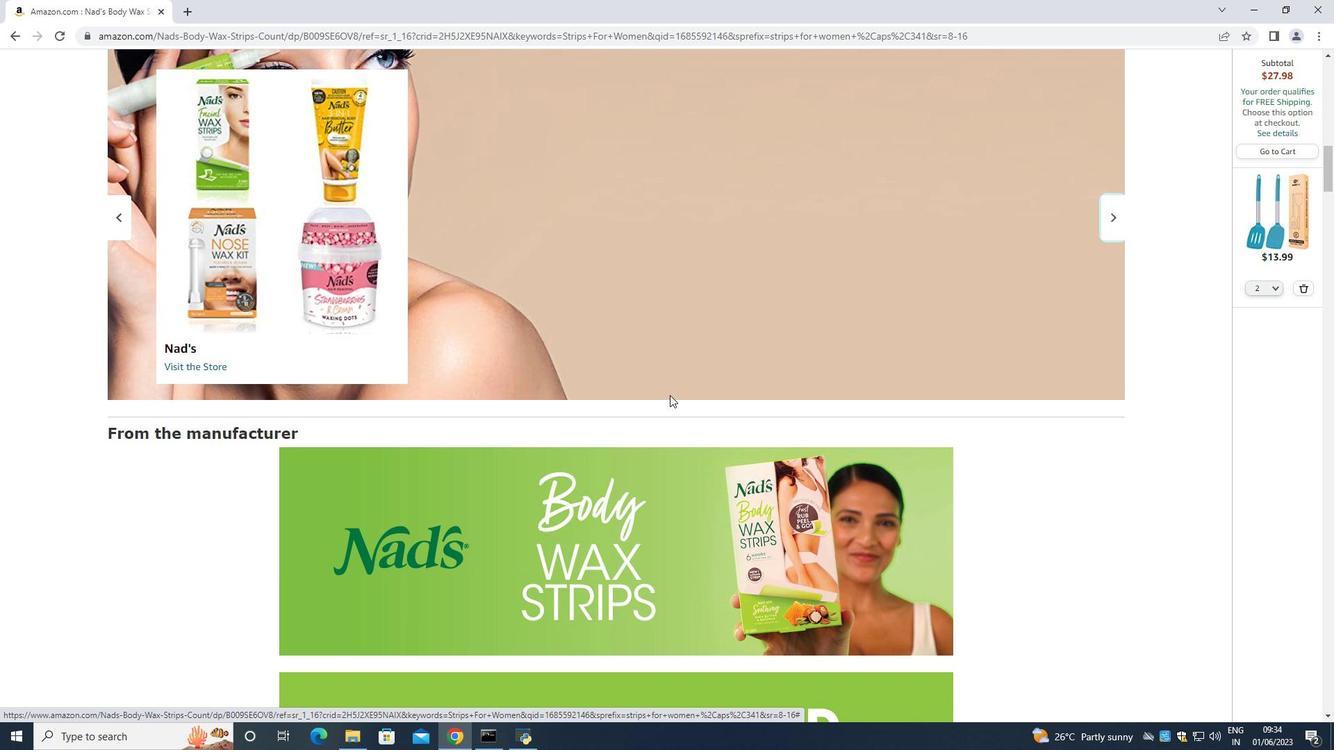 
Action: Mouse scrolled (669, 396) with delta (0, 0)
Screenshot: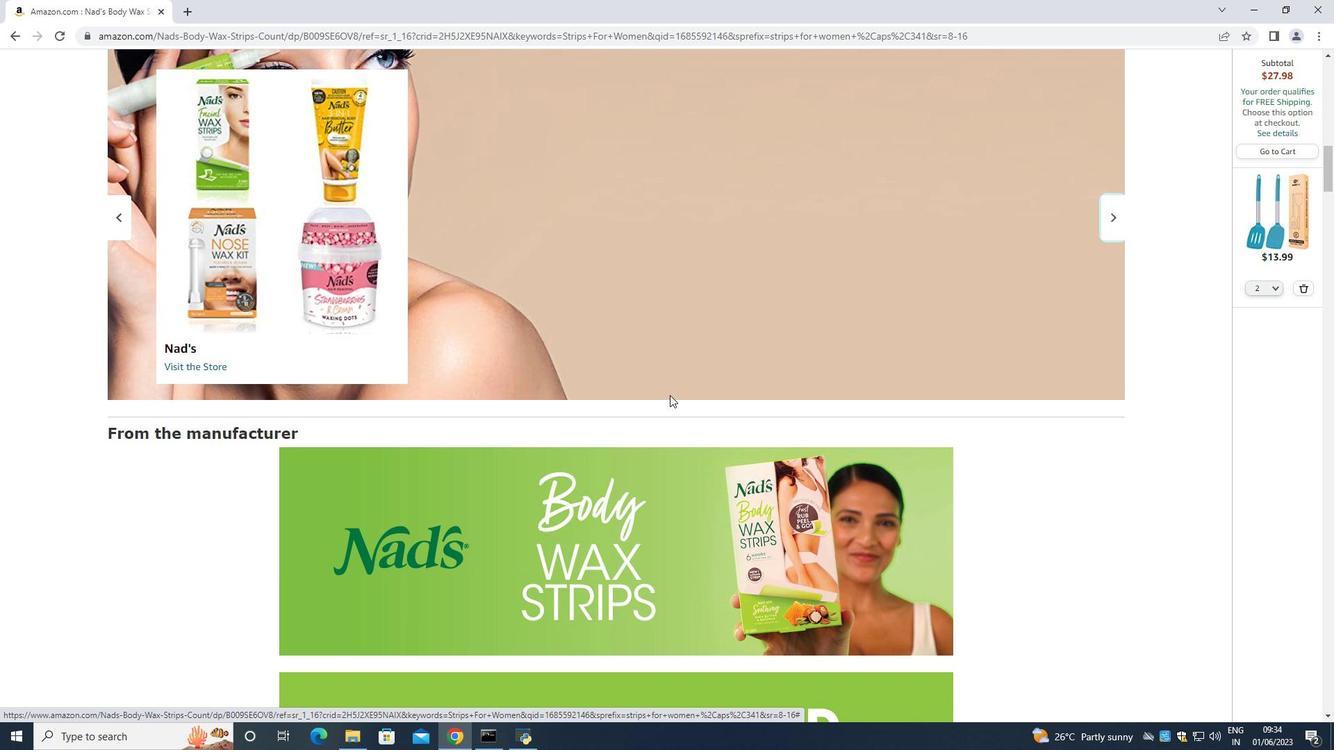 
Action: Mouse scrolled (669, 396) with delta (0, 0)
Screenshot: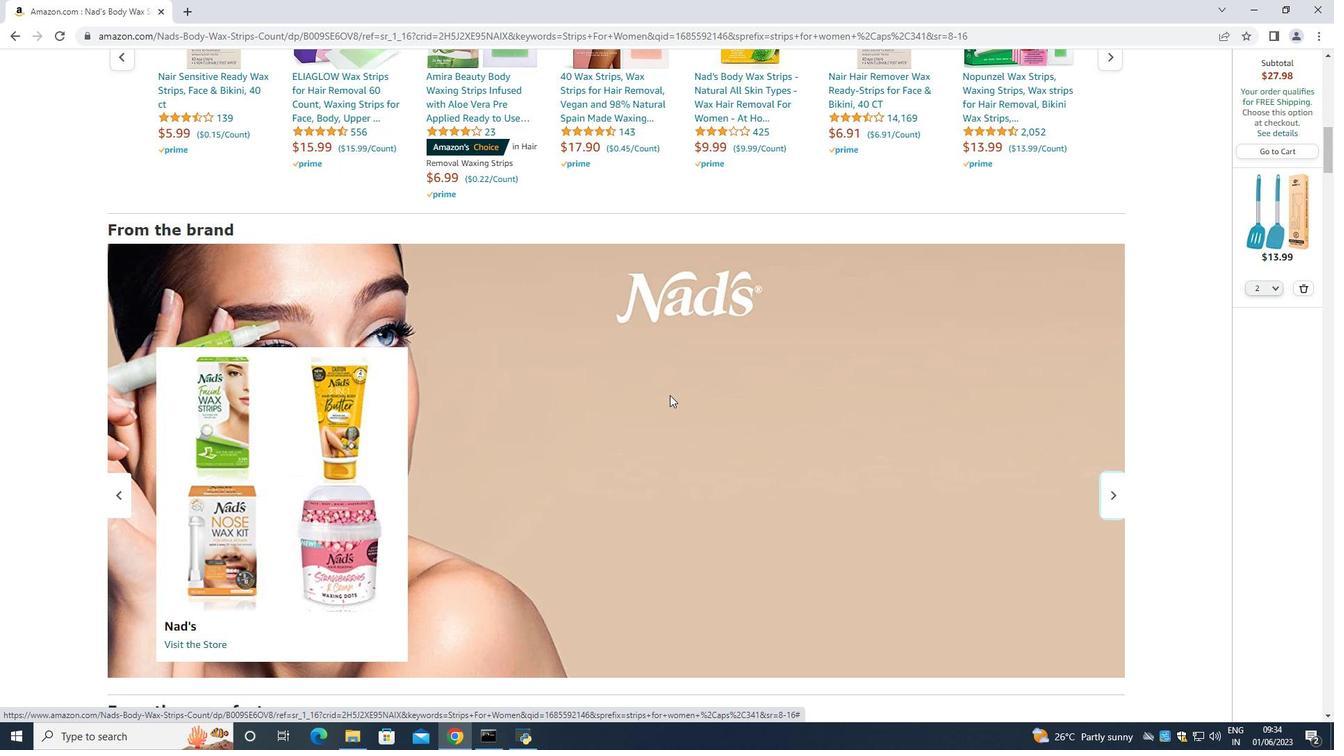 
Action: Mouse scrolled (669, 396) with delta (0, 0)
Screenshot: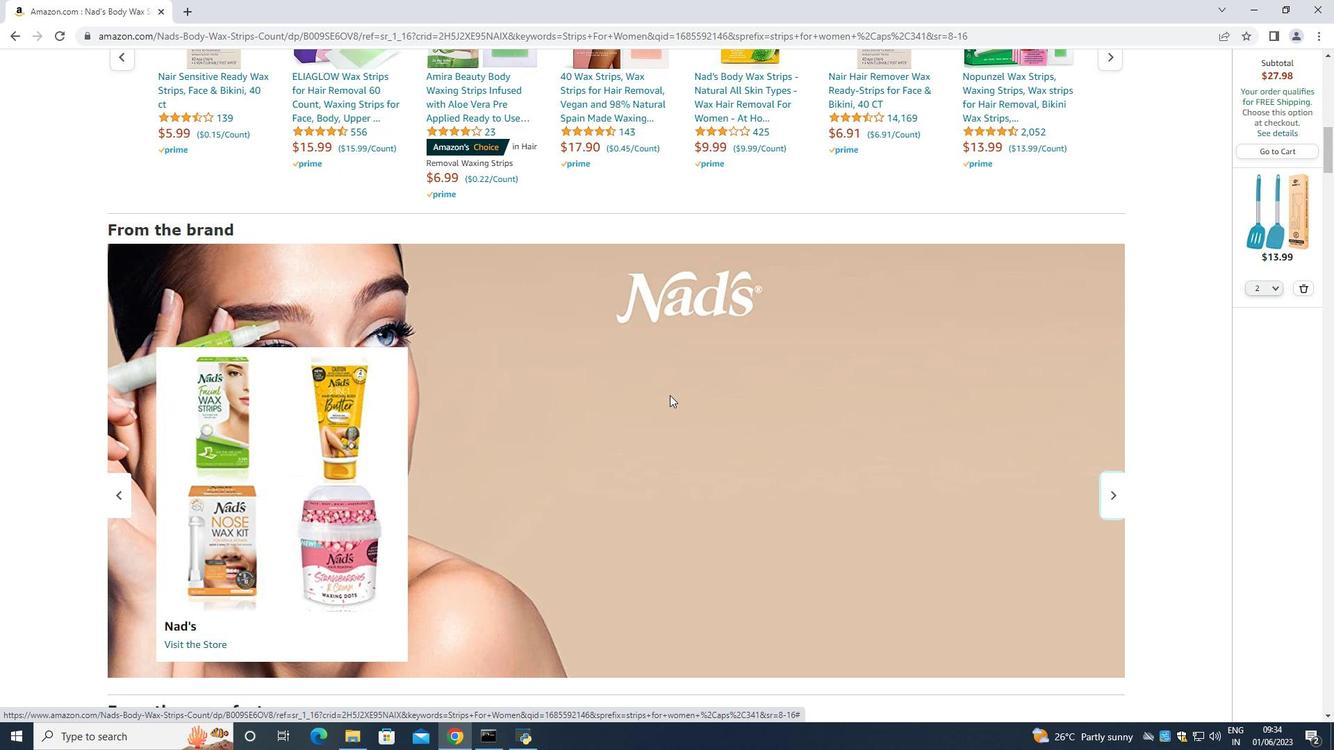 
Action: Mouse scrolled (669, 396) with delta (0, 0)
Screenshot: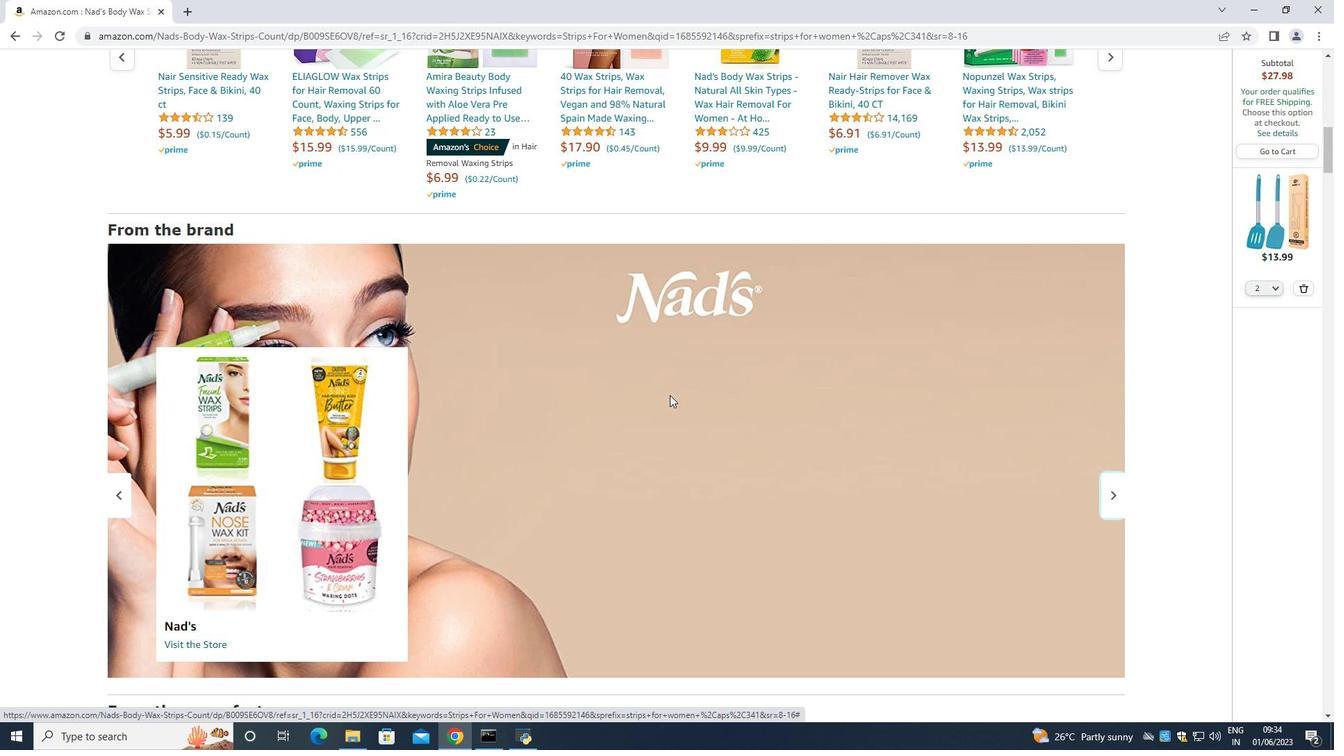 
Action: Mouse scrolled (669, 396) with delta (0, 0)
Screenshot: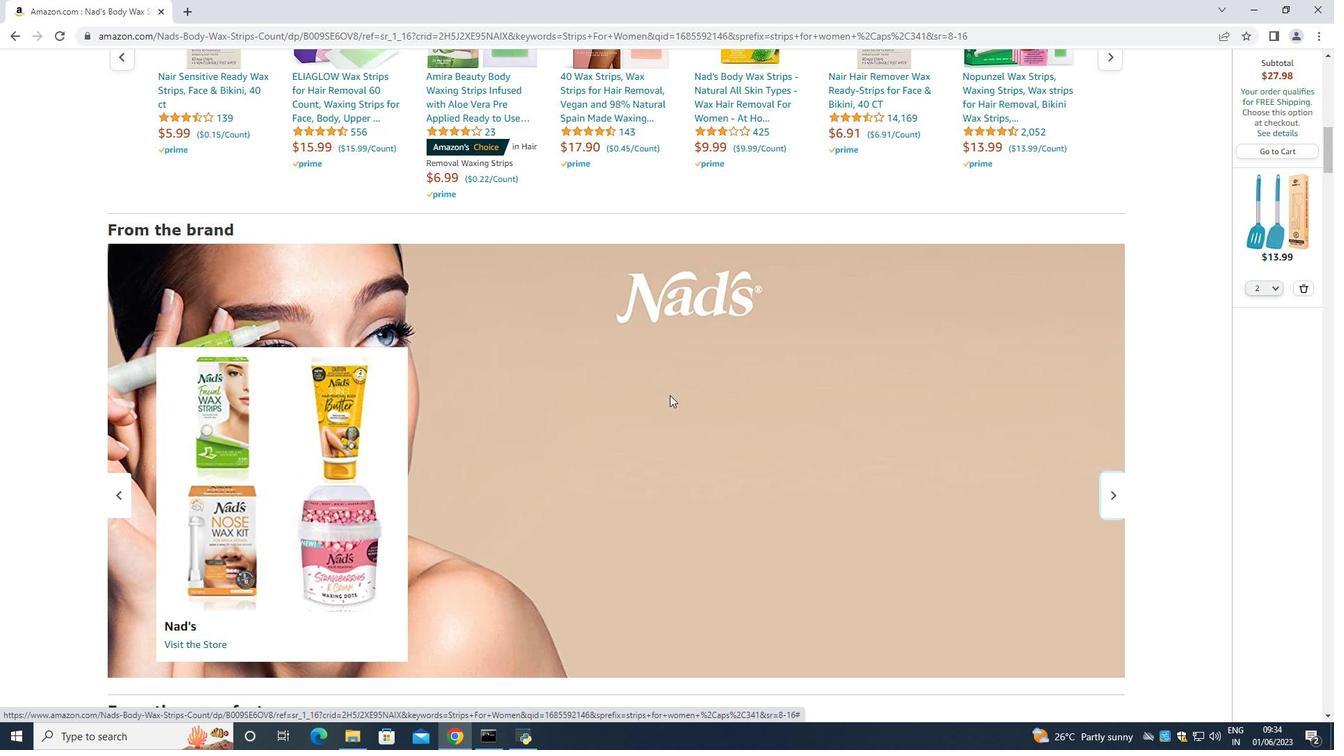 
Action: Mouse scrolled (669, 396) with delta (0, 0)
Screenshot: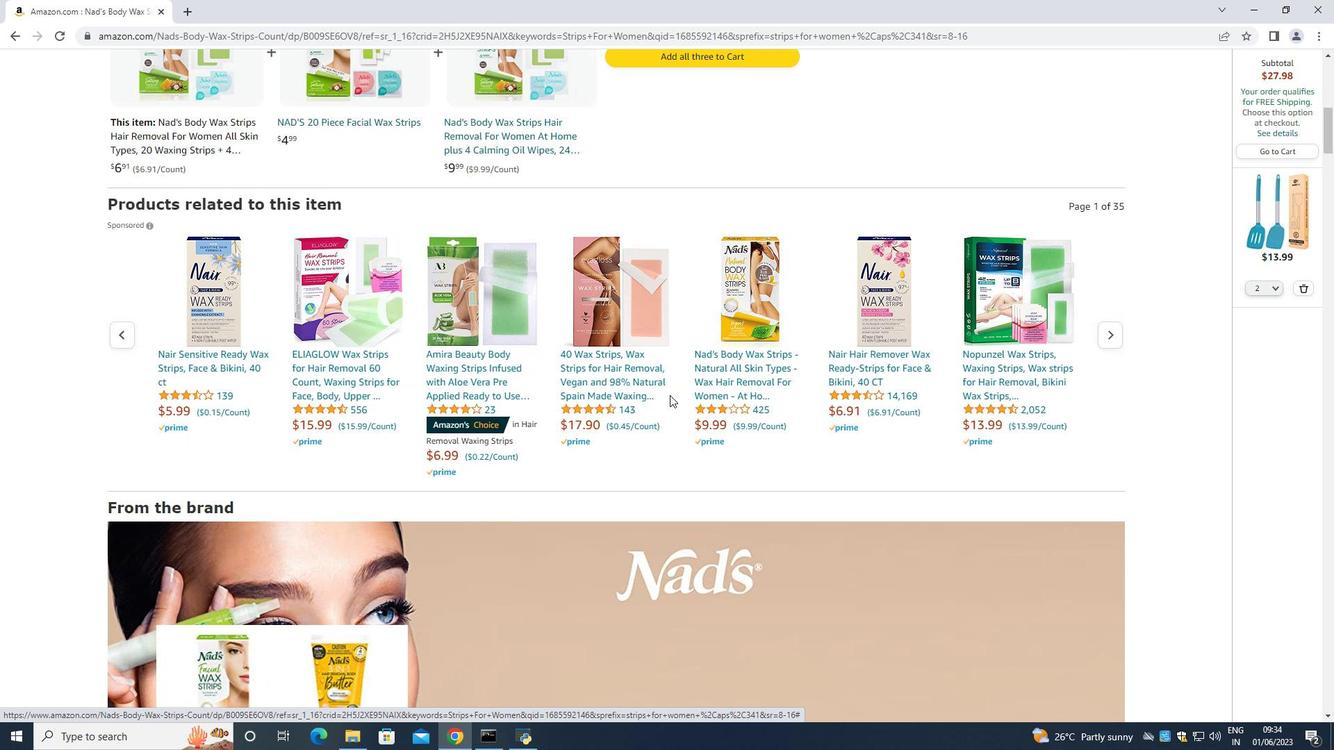 
Action: Mouse scrolled (669, 396) with delta (0, 0)
Screenshot: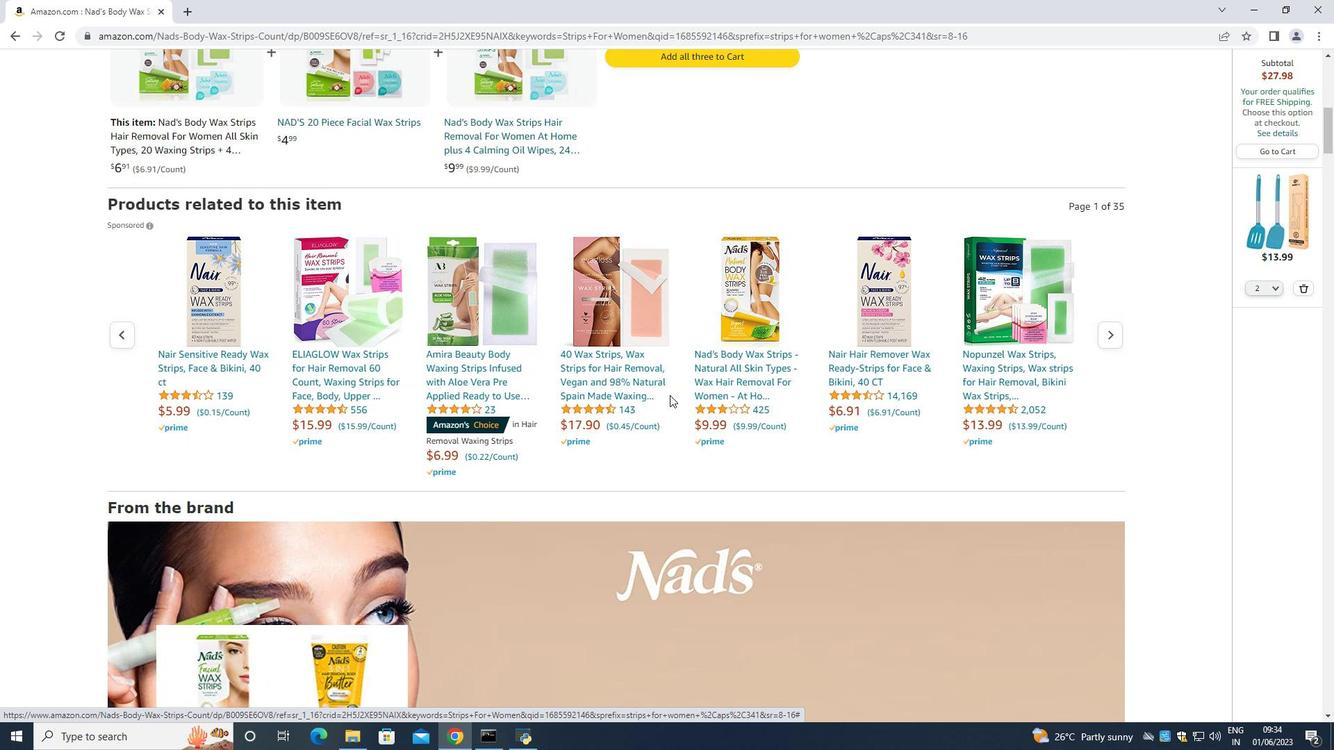 
Action: Mouse scrolled (669, 396) with delta (0, 0)
Screenshot: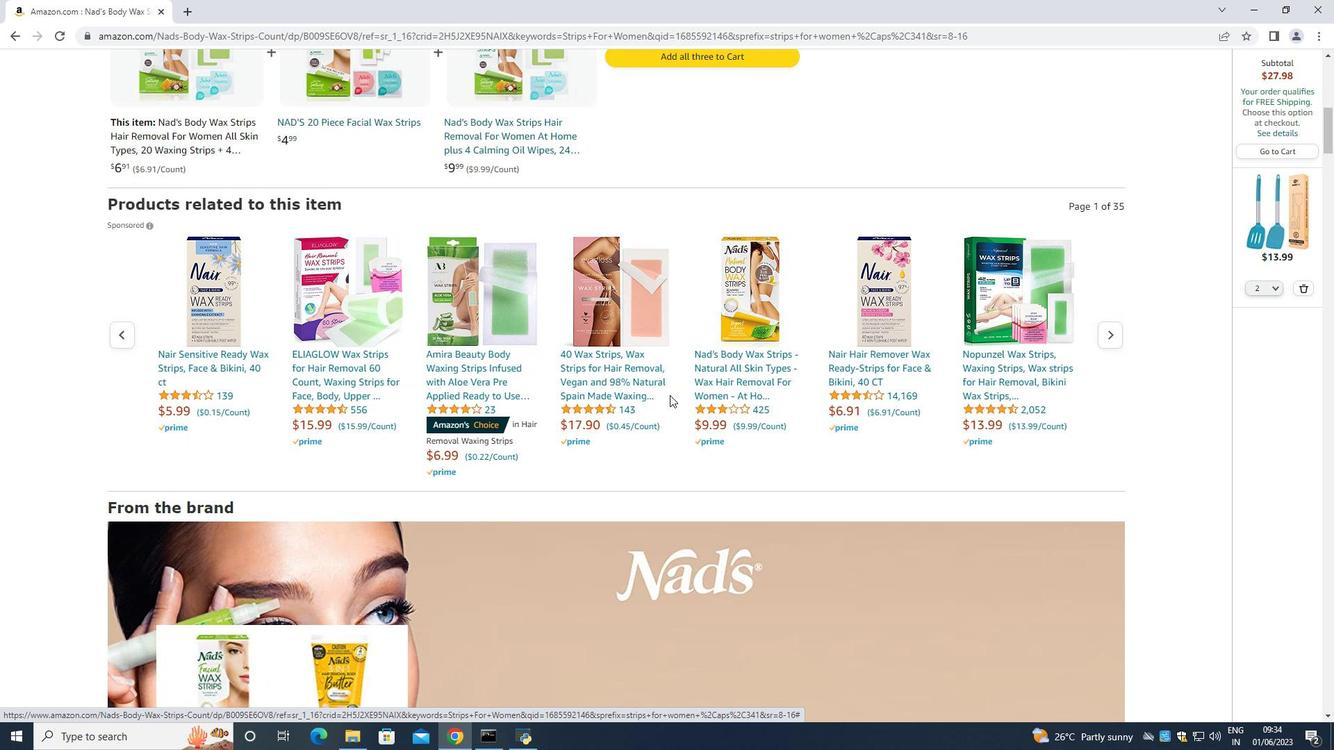 
Action: Mouse scrolled (669, 396) with delta (0, 0)
Screenshot: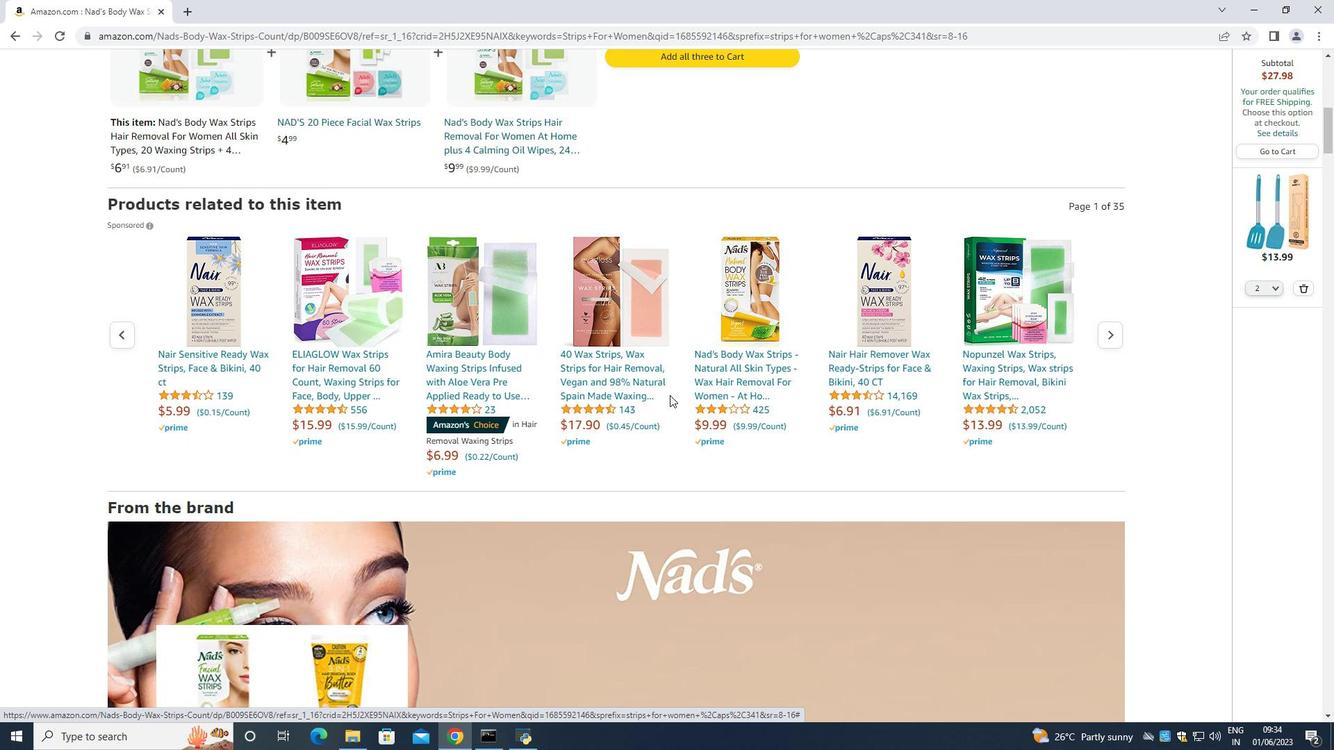 
Action: Mouse scrolled (669, 396) with delta (0, 0)
Screenshot: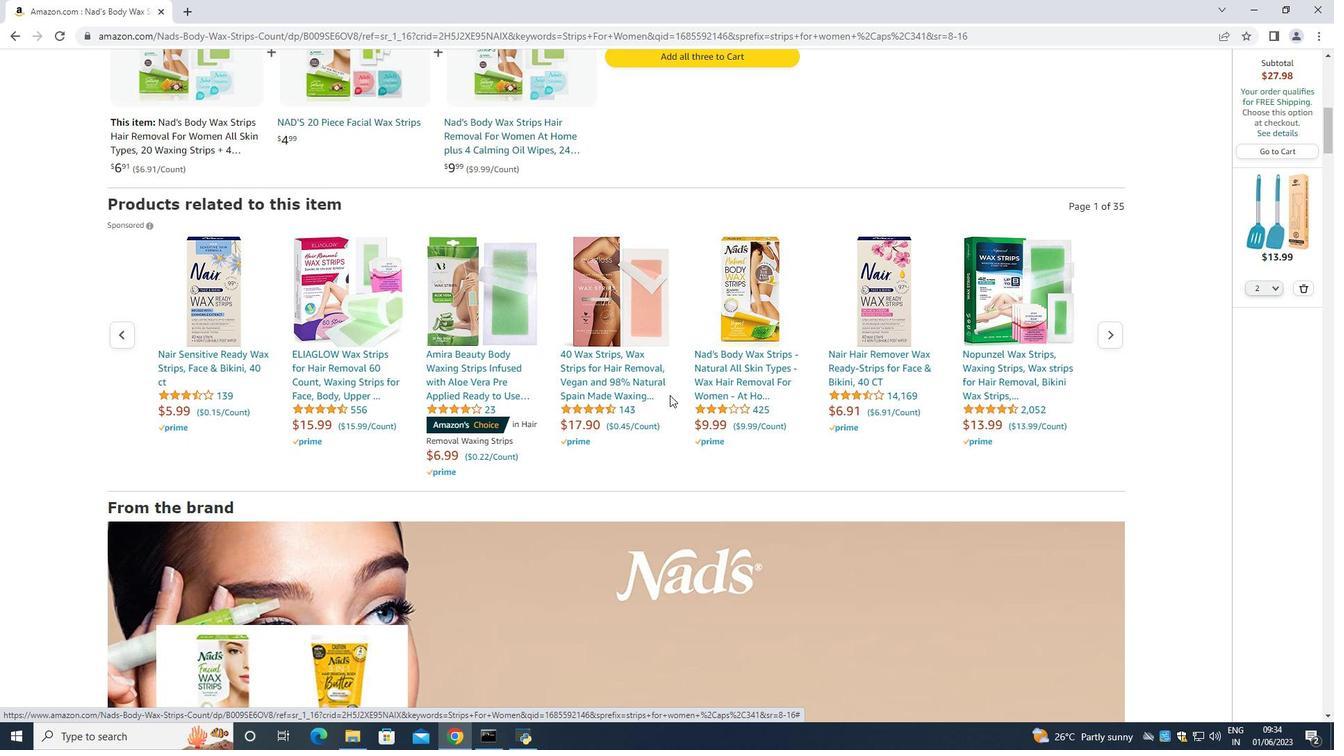 
Action: Mouse scrolled (669, 396) with delta (0, 0)
Screenshot: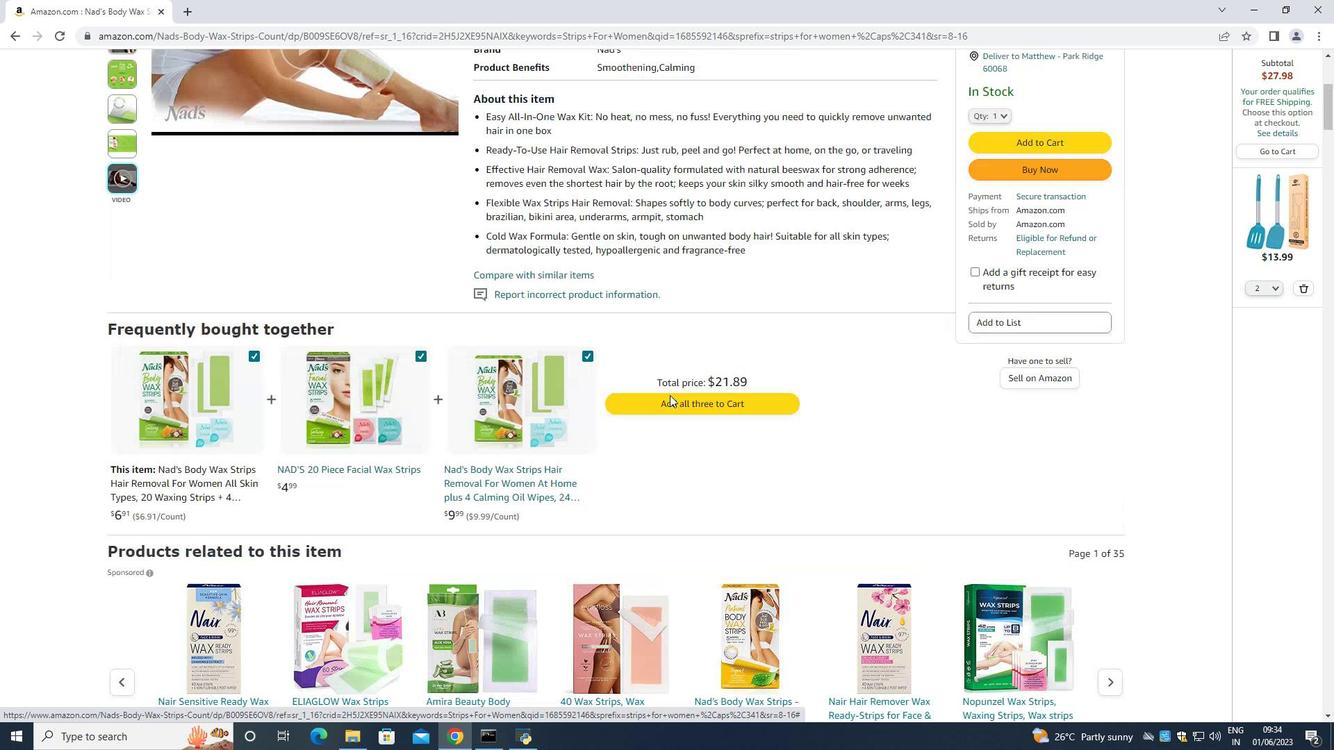 
Action: Mouse scrolled (669, 396) with delta (0, 0)
Screenshot: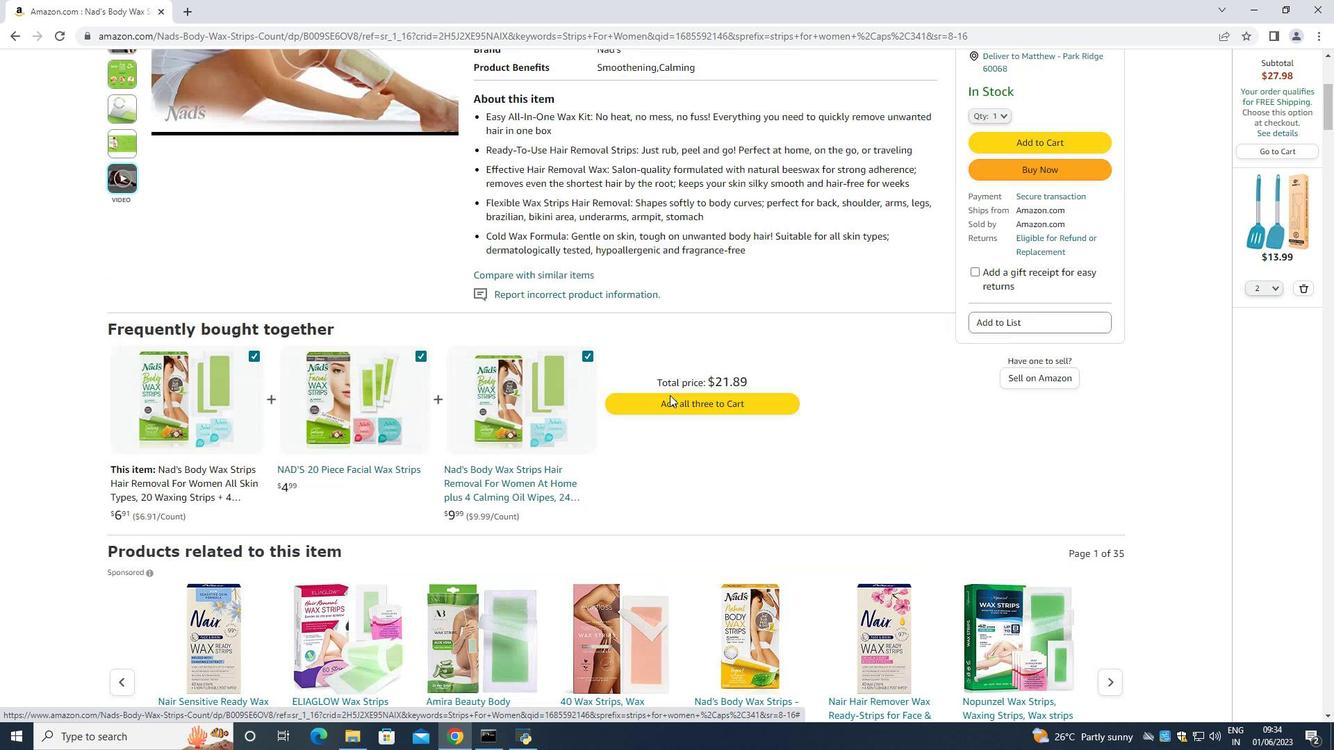 
Action: Mouse scrolled (669, 396) with delta (0, 0)
Screenshot: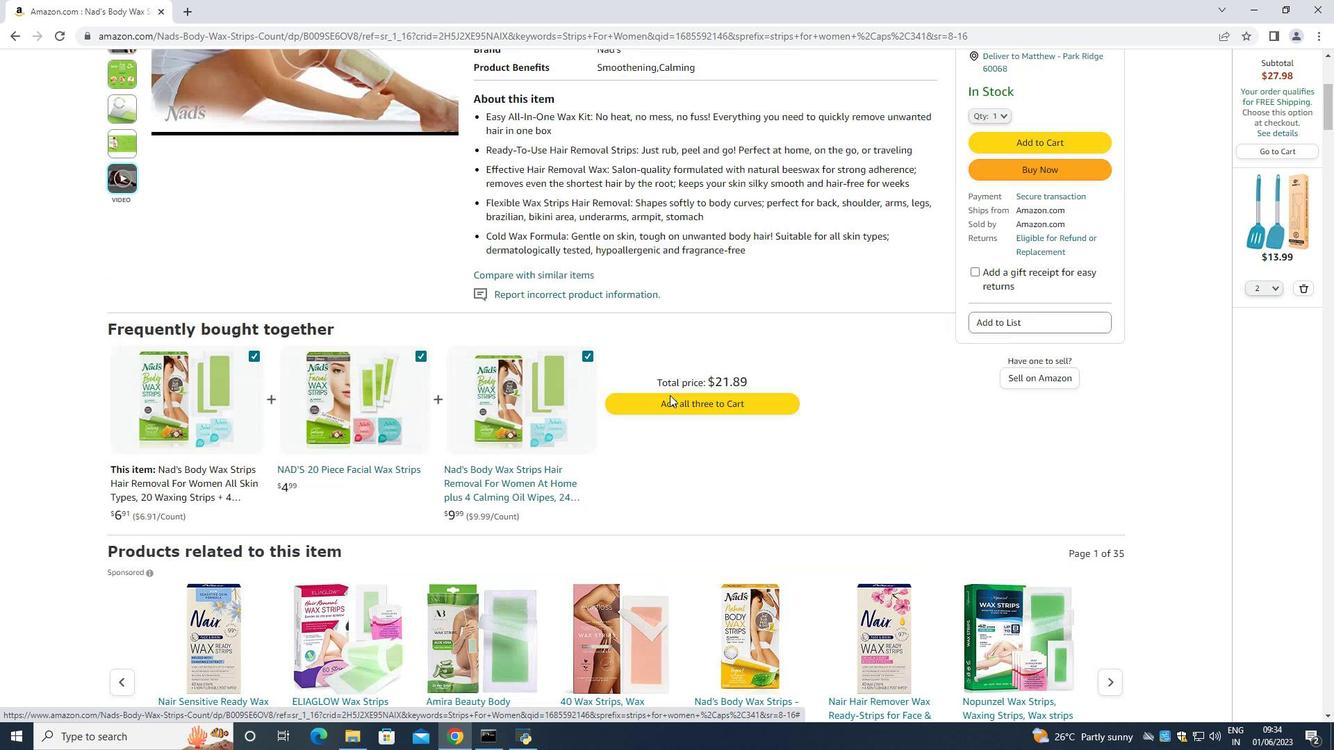 
Action: Mouse scrolled (669, 396) with delta (0, 0)
Screenshot: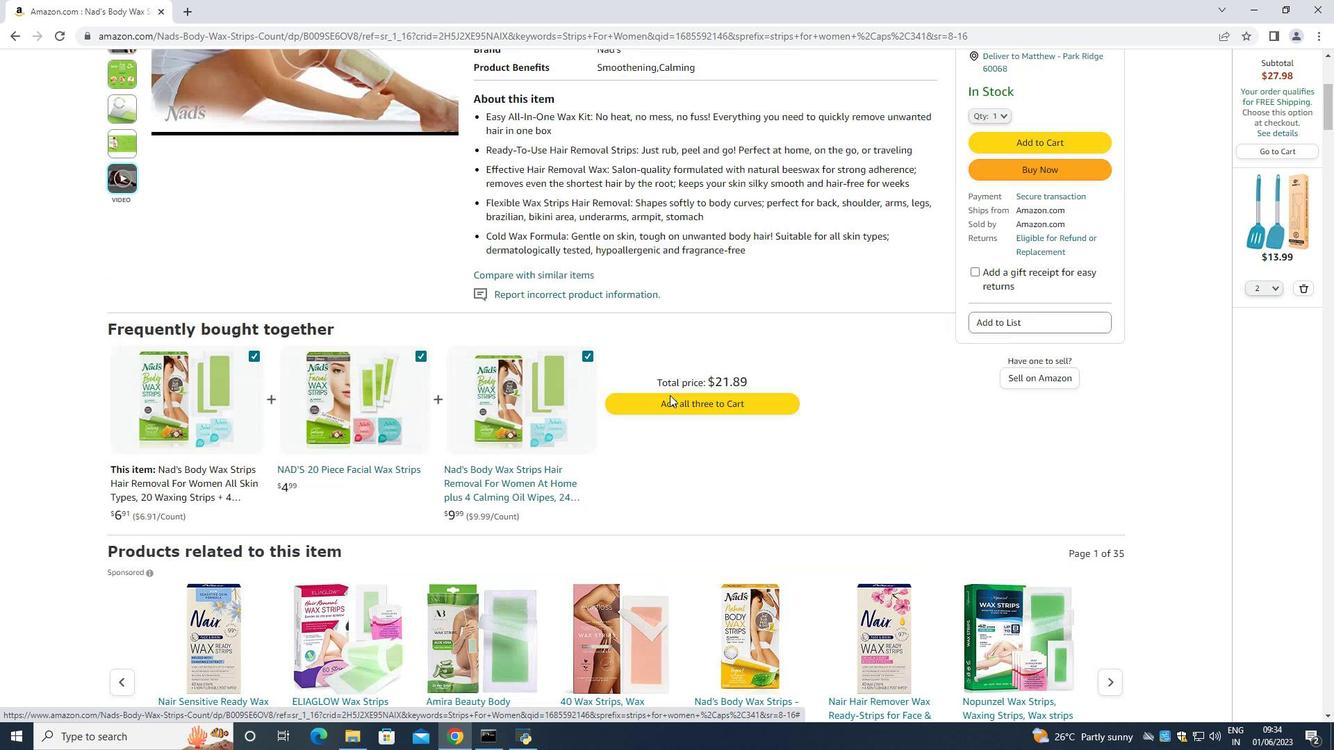 
Action: Mouse scrolled (669, 396) with delta (0, 0)
Screenshot: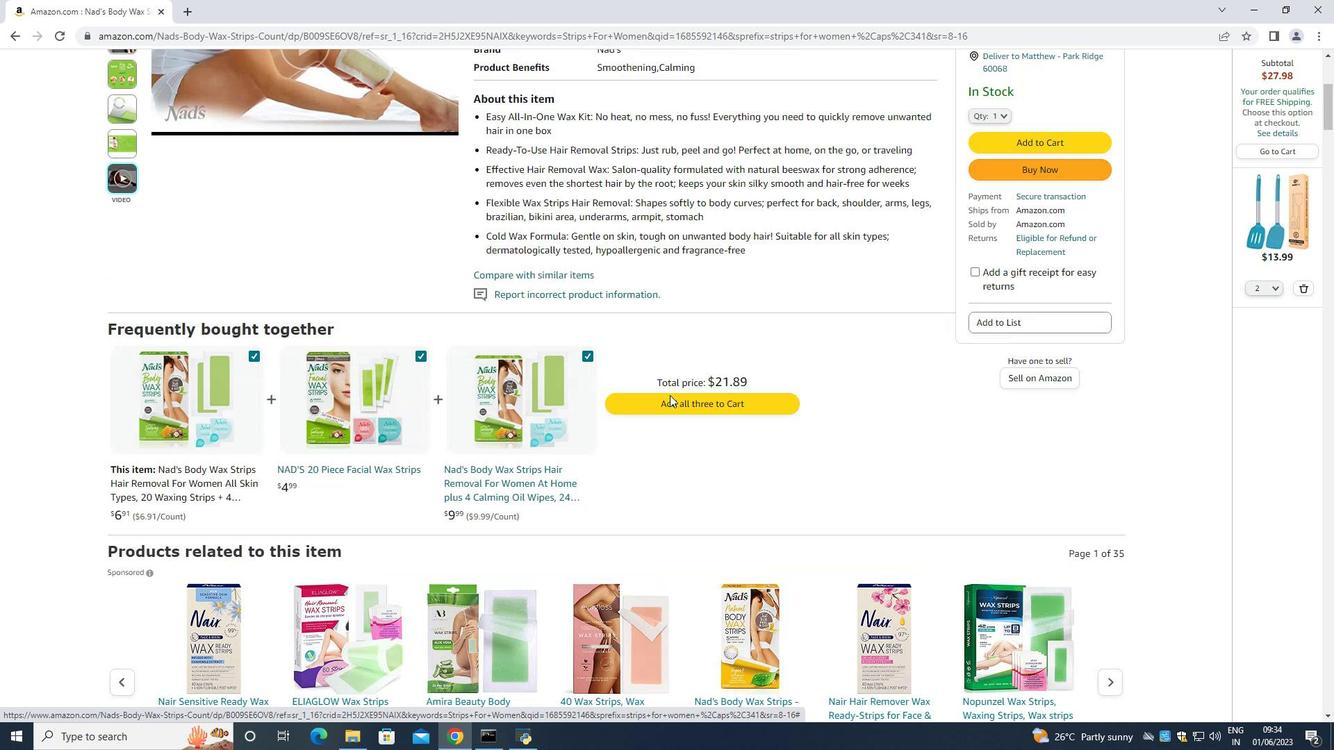 
Action: Mouse scrolled (669, 396) with delta (0, 0)
